 Task: Search for COVID-19 travel restrictions and airline policies.
Action: Mouse moved to (727, 457)
Screenshot: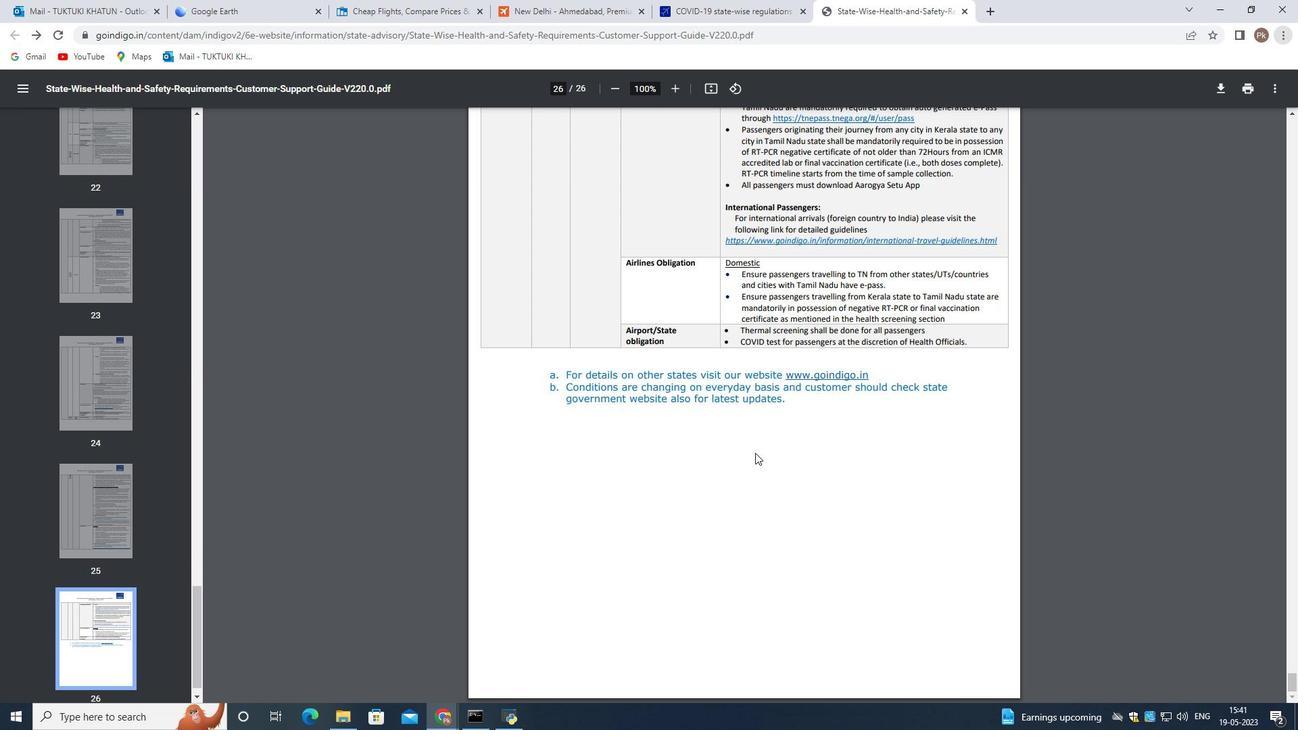 
Action: Mouse scrolled (727, 457) with delta (0, 0)
Screenshot: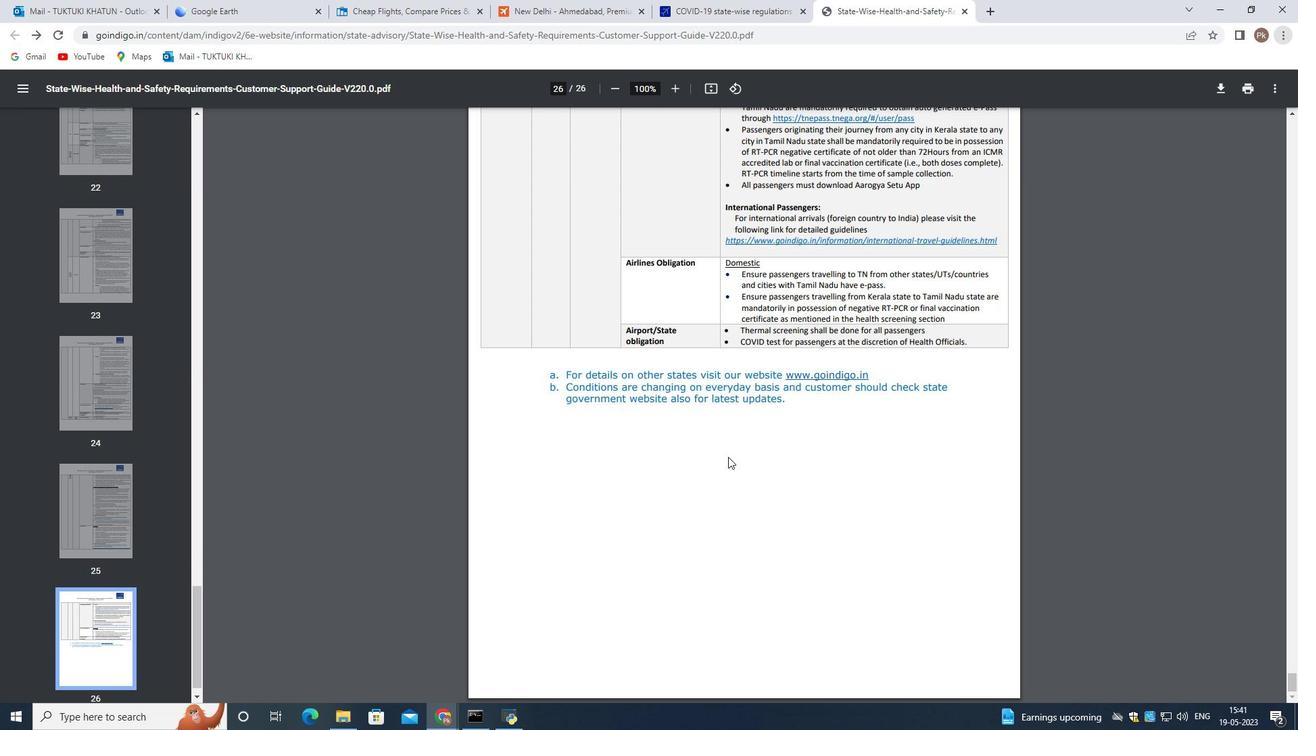 
Action: Mouse scrolled (727, 457) with delta (0, 0)
Screenshot: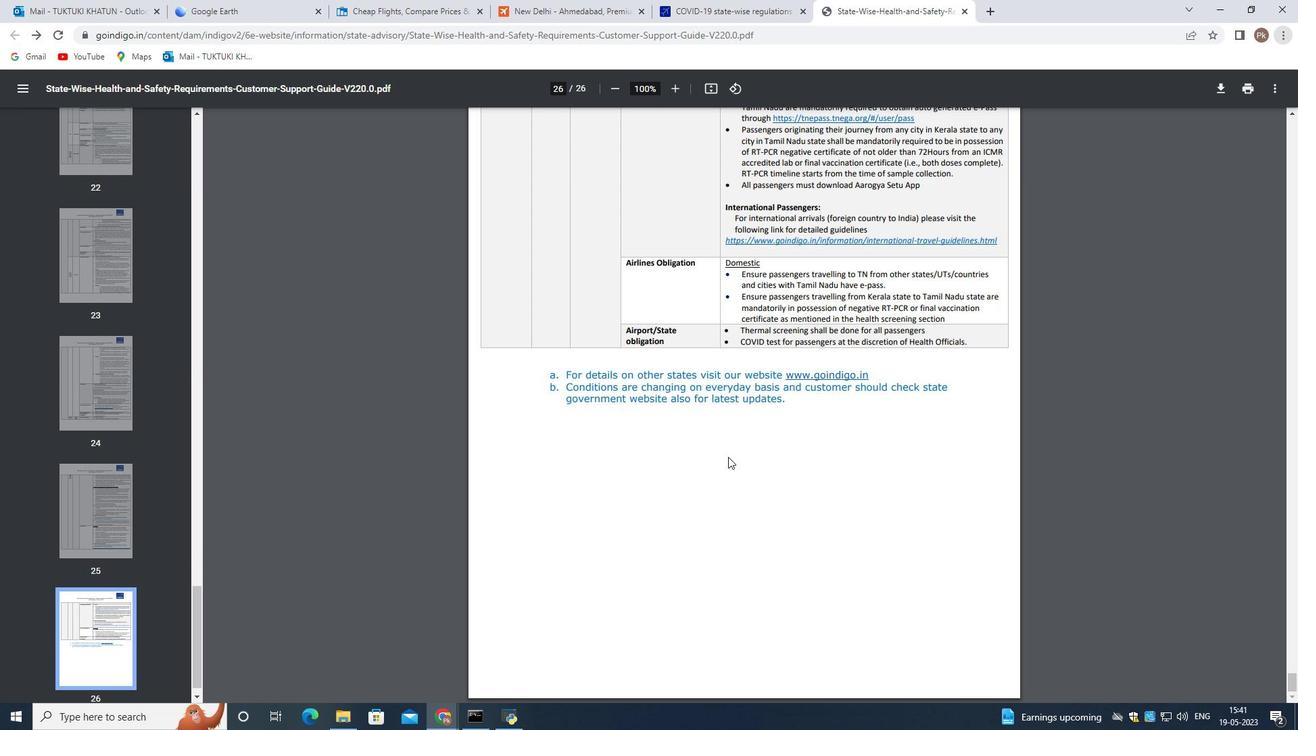 
Action: Mouse scrolled (727, 457) with delta (0, 0)
Screenshot: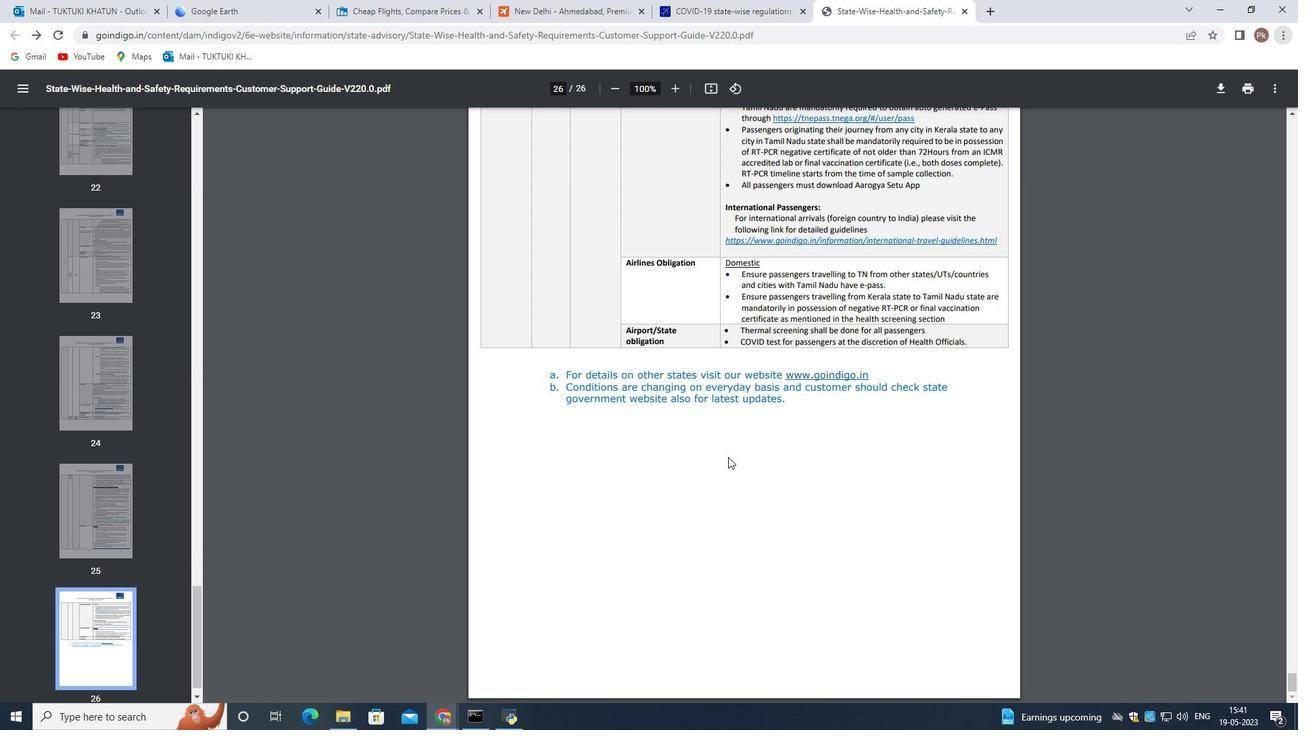 
Action: Mouse scrolled (727, 457) with delta (0, 0)
Screenshot: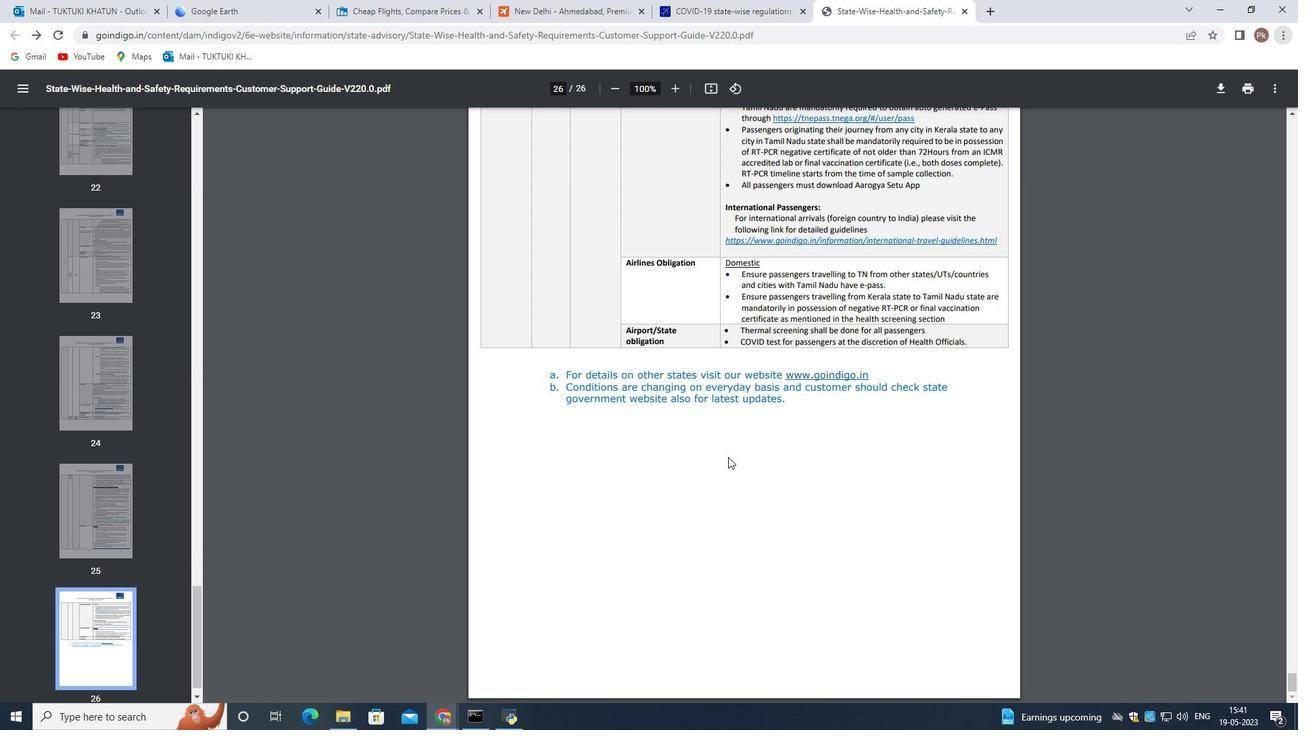 
Action: Mouse scrolled (727, 457) with delta (0, 0)
Screenshot: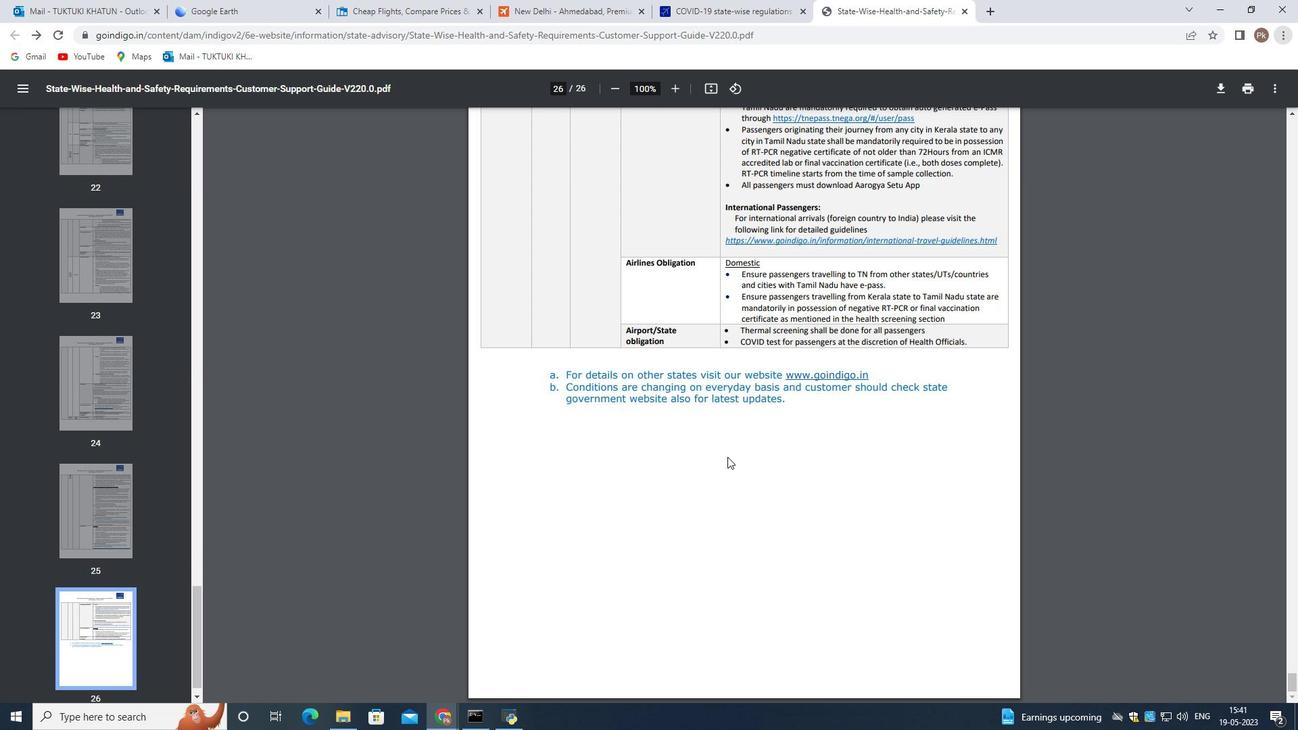 
Action: Mouse moved to (965, 12)
Screenshot: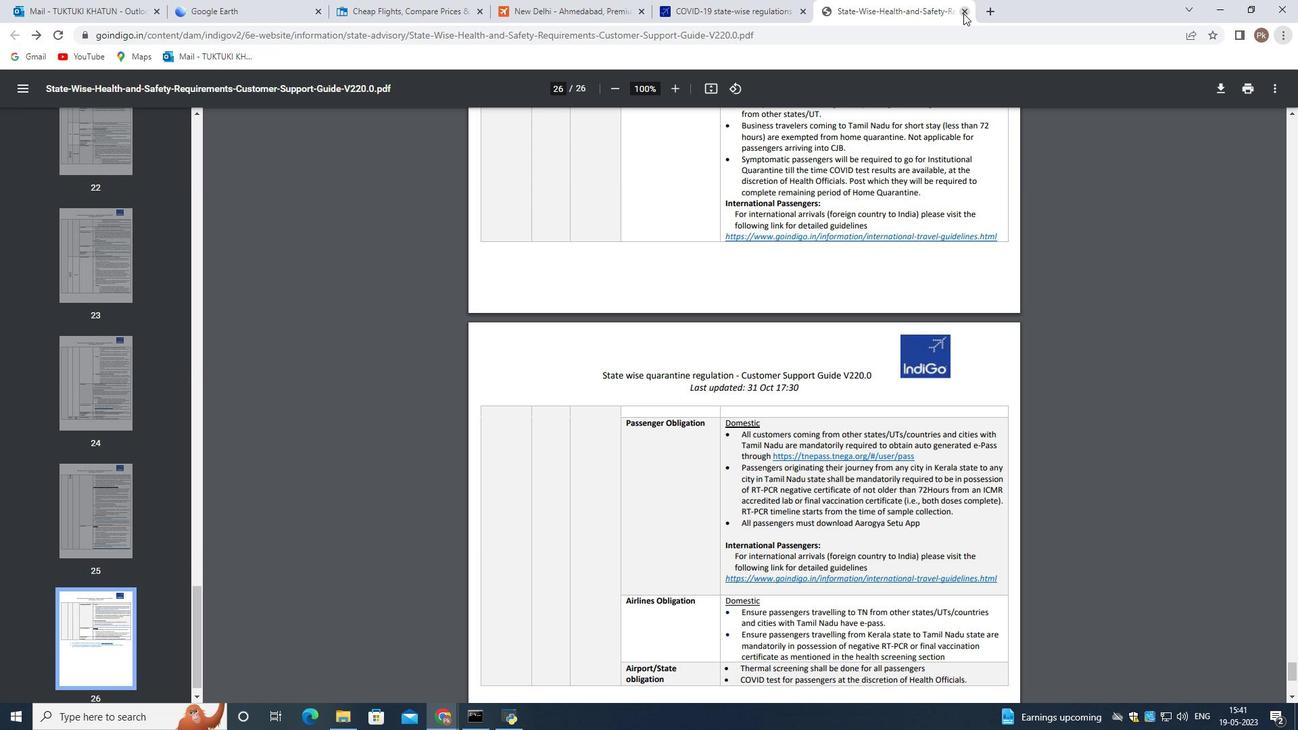 
Action: Mouse pressed left at (965, 12)
Screenshot: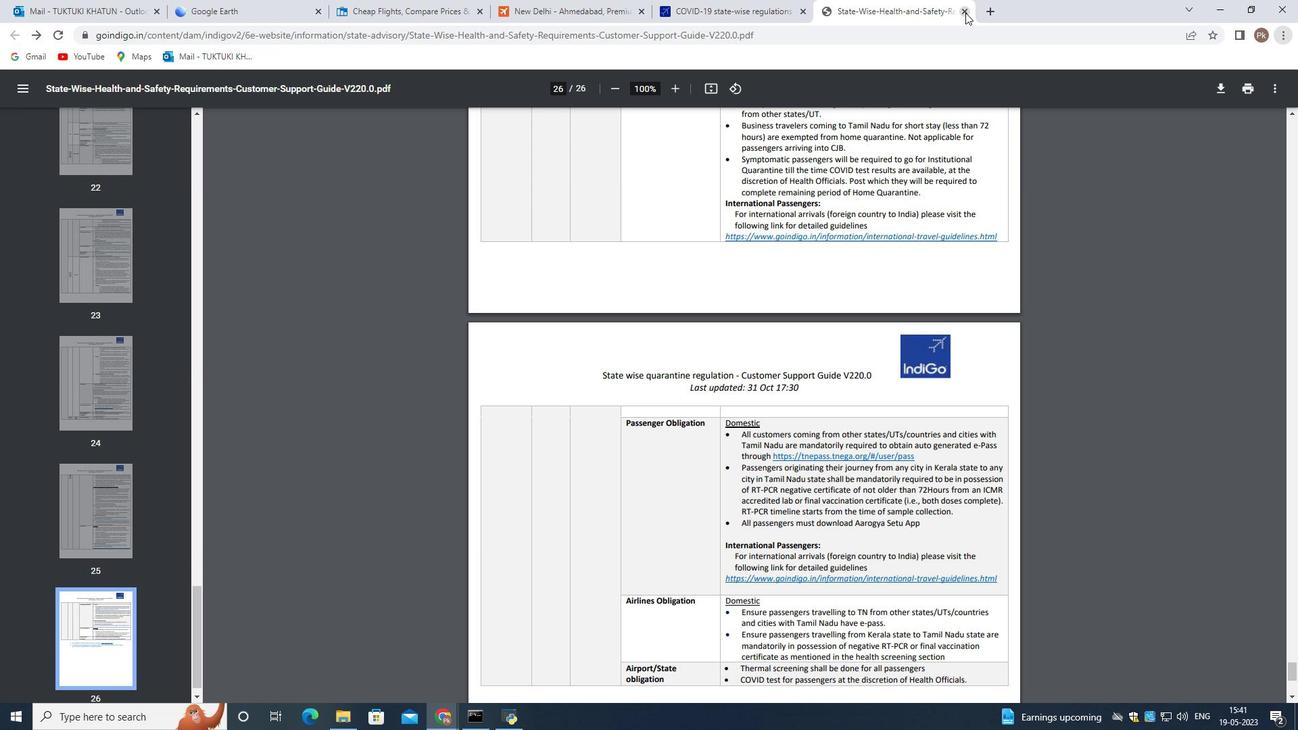 
Action: Mouse moved to (803, 9)
Screenshot: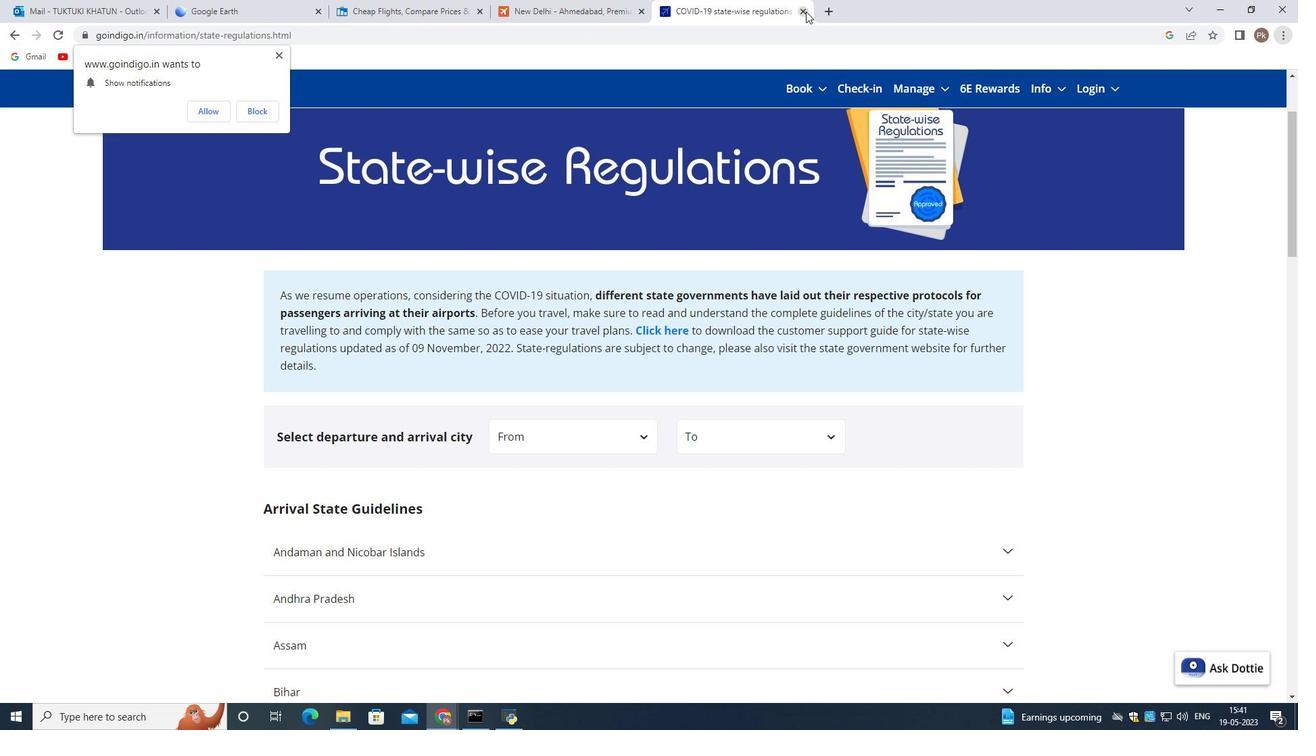 
Action: Mouse pressed left at (803, 9)
Screenshot: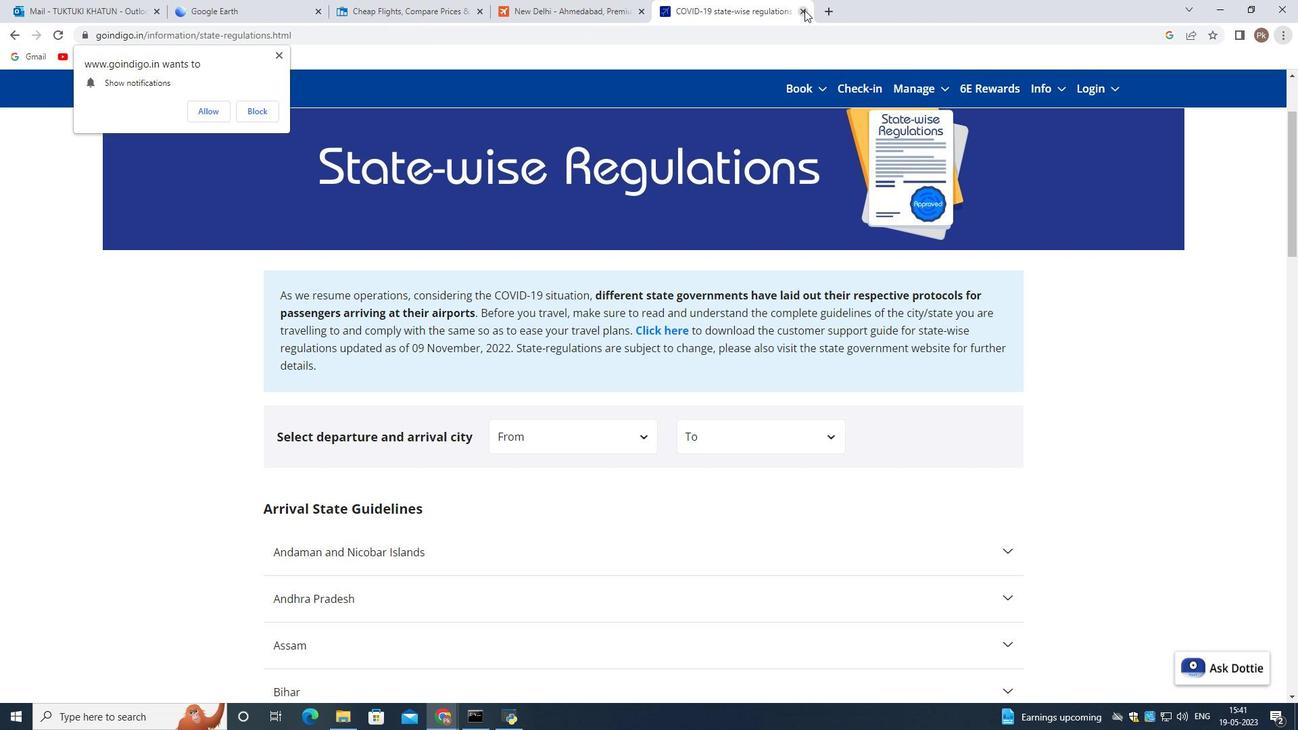 
Action: Mouse moved to (663, 14)
Screenshot: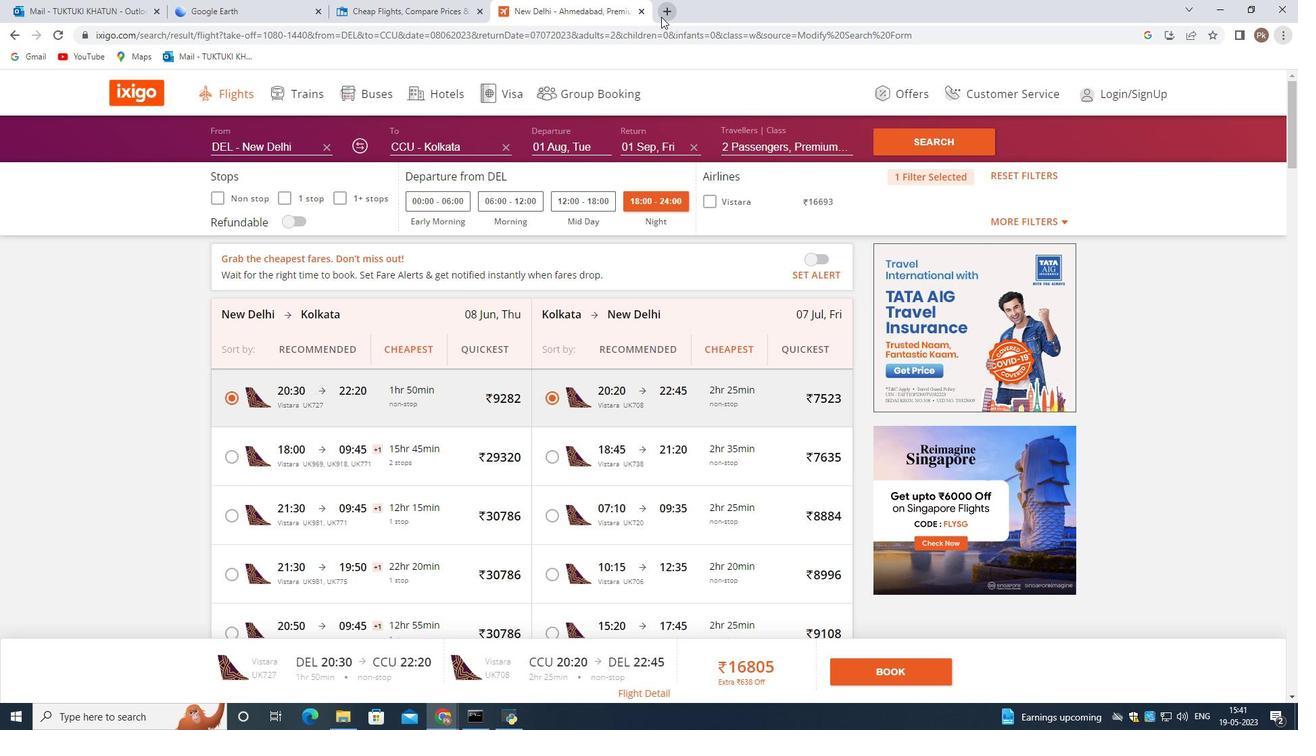 
Action: Mouse pressed left at (663, 14)
Screenshot: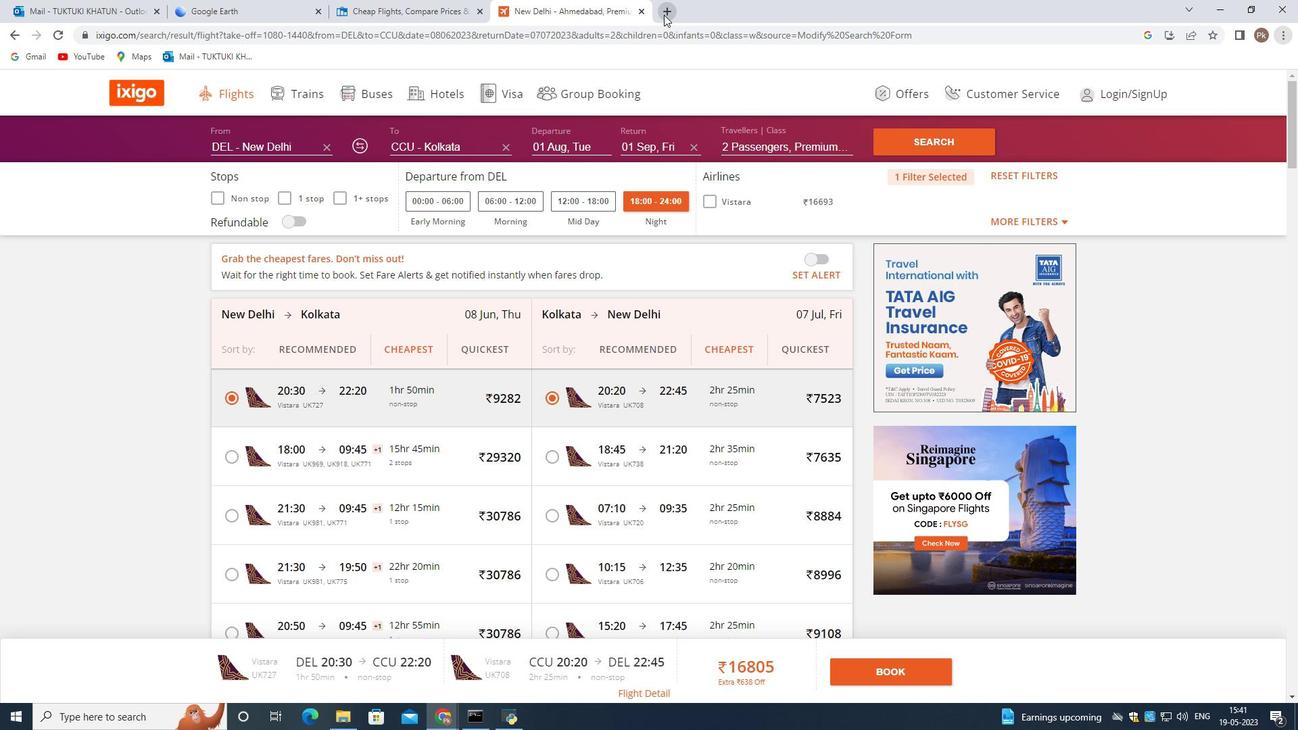 
Action: Mouse moved to (565, 289)
Screenshot: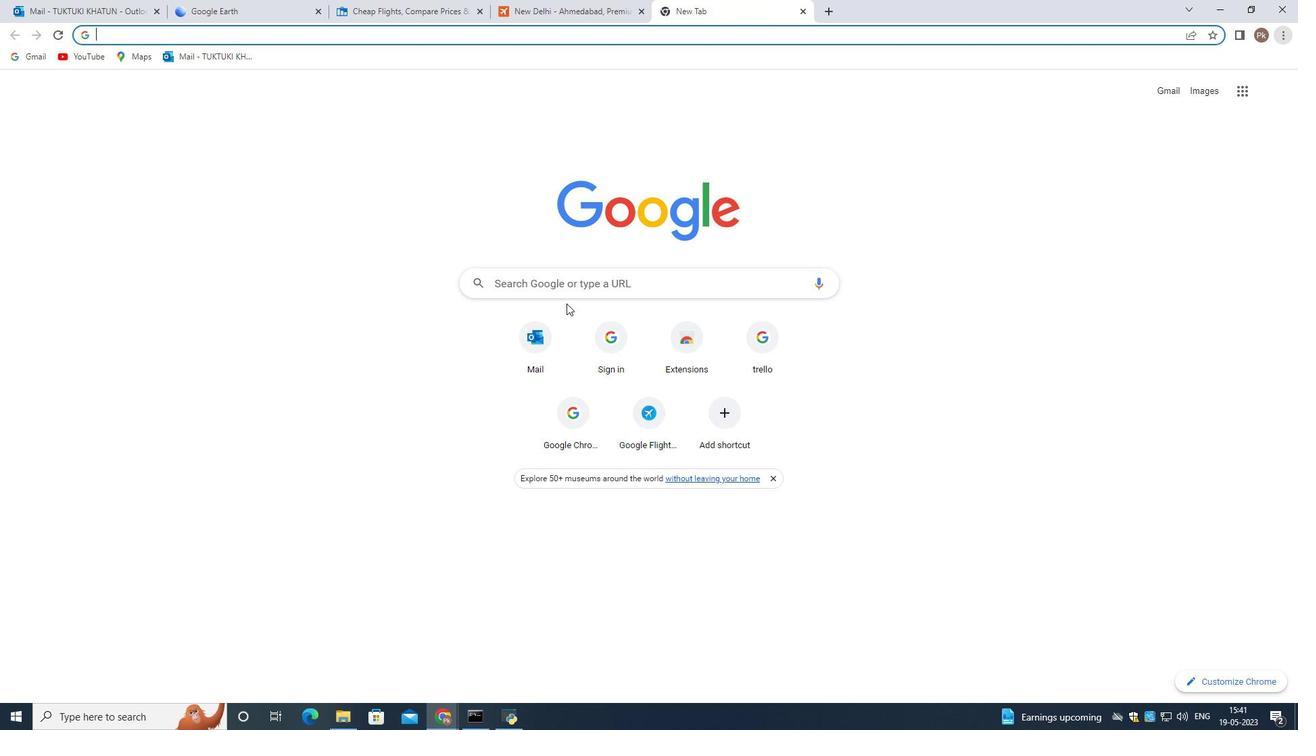 
Action: Mouse pressed left at (565, 289)
Screenshot: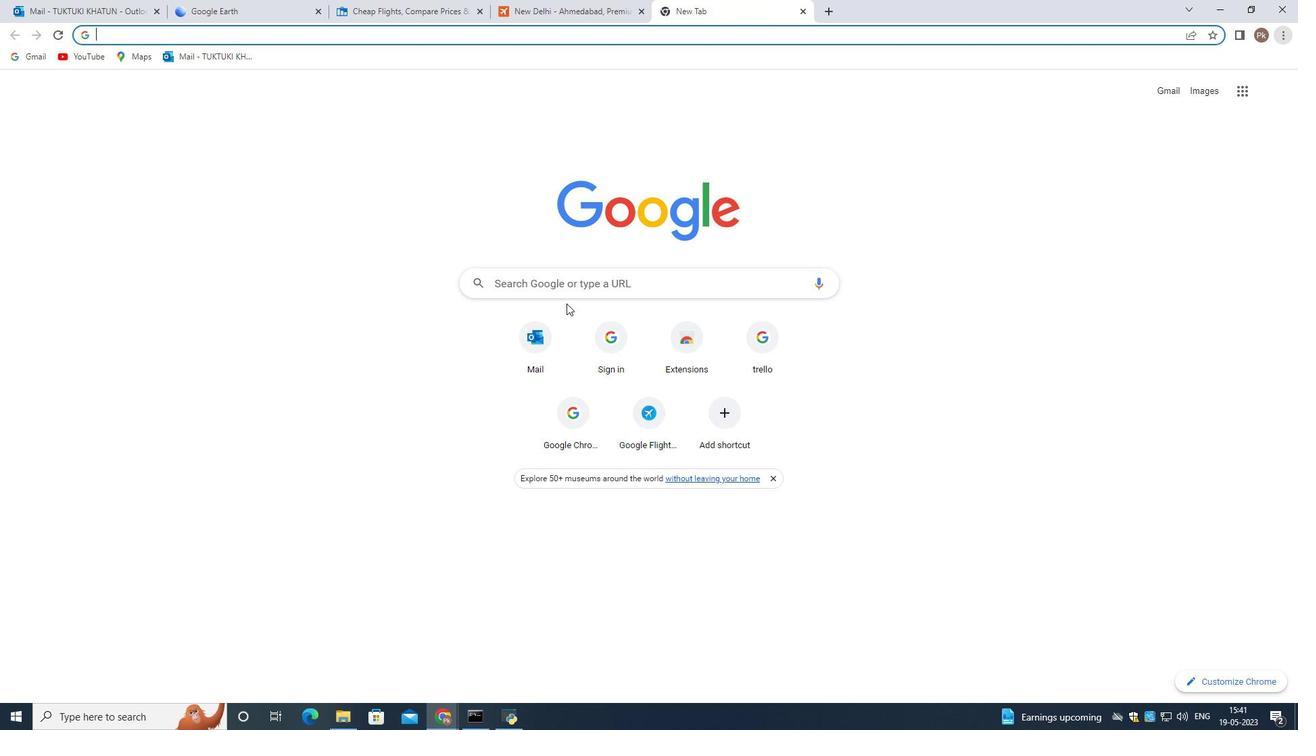 
Action: Mouse moved to (565, 289)
Screenshot: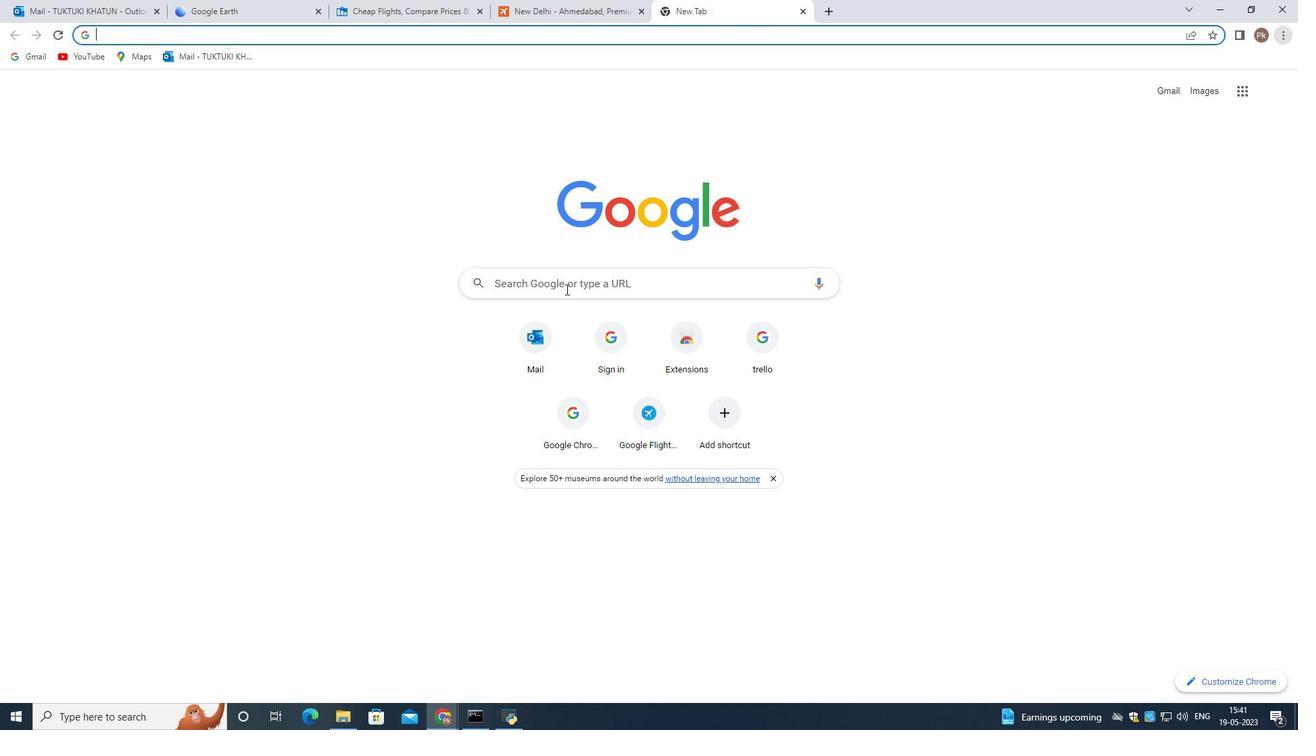 
Action: Key pressed <Key.shift>COVID<Key.space>19<Key.space>travel<Key.space>resr<Key.backspace>triction<Key.space>for<Key.space>google<Key.space>flight<Key.enter>
Screenshot: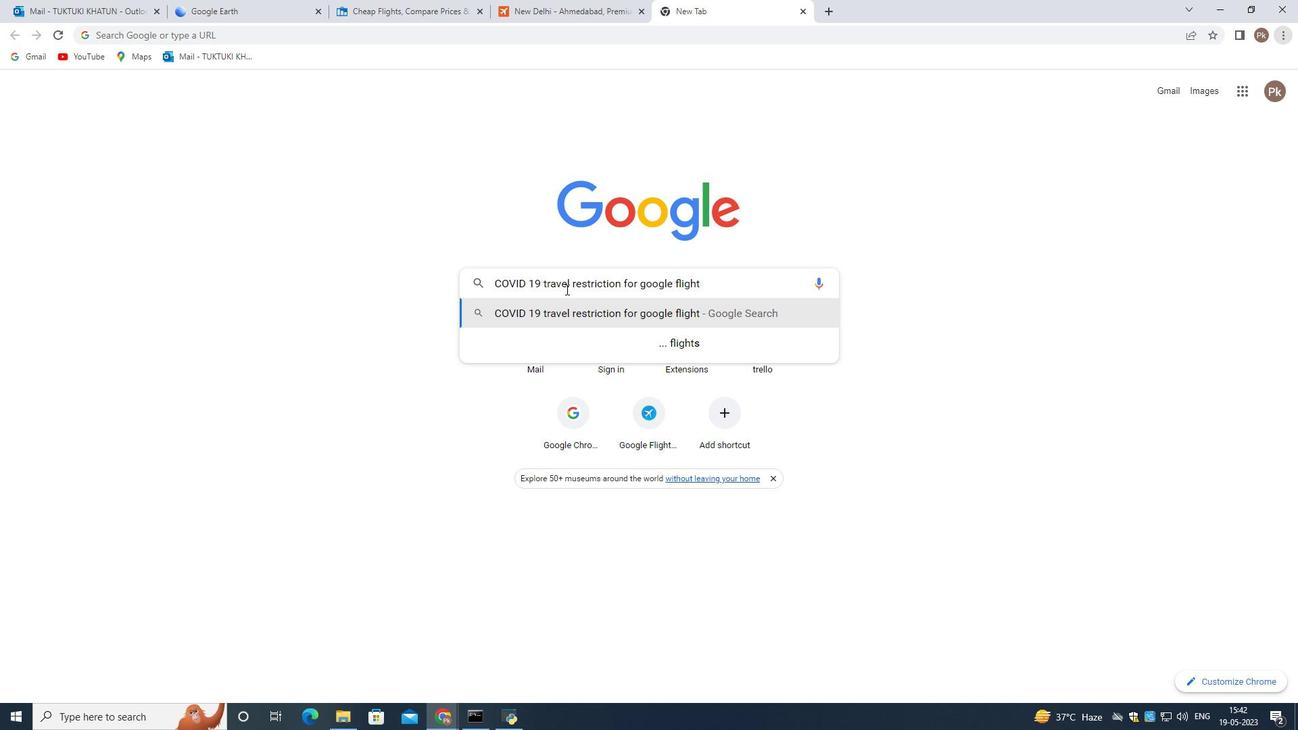 
Action: Mouse moved to (392, 356)
Screenshot: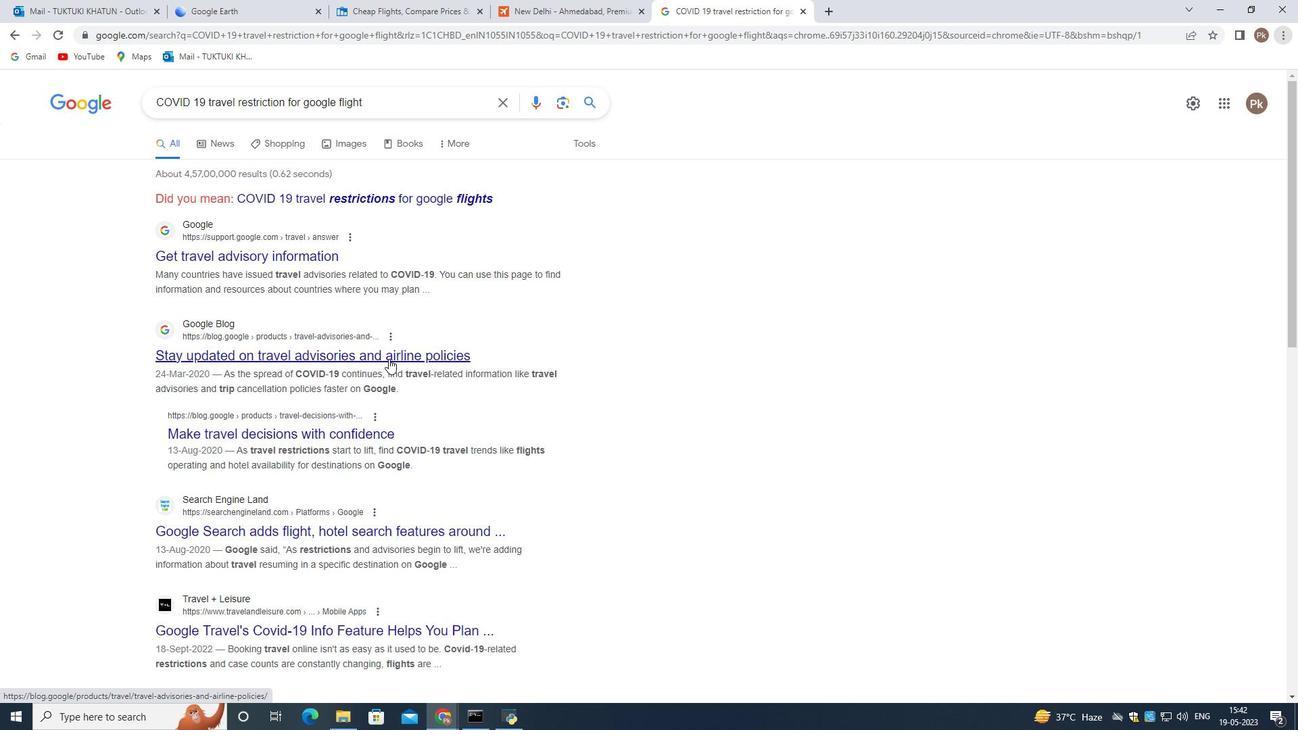 
Action: Mouse pressed left at (392, 356)
Screenshot: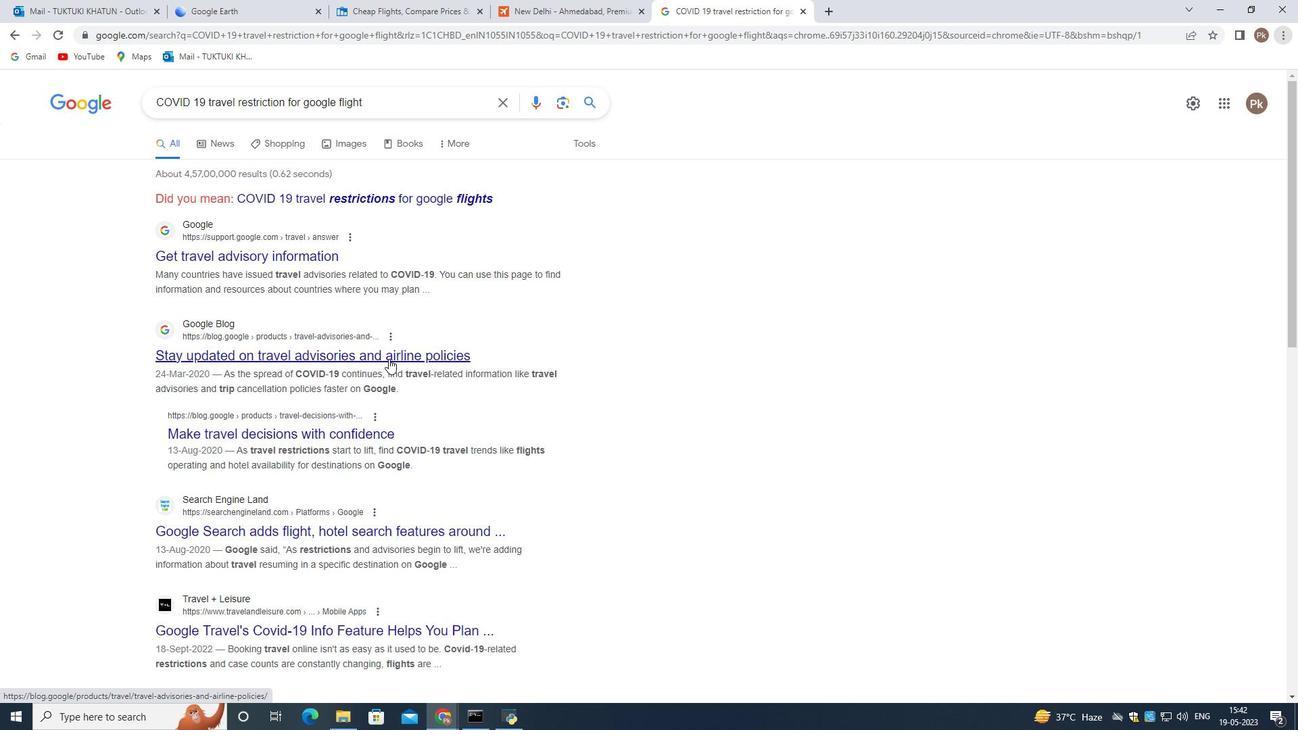 
Action: Mouse moved to (448, 292)
Screenshot: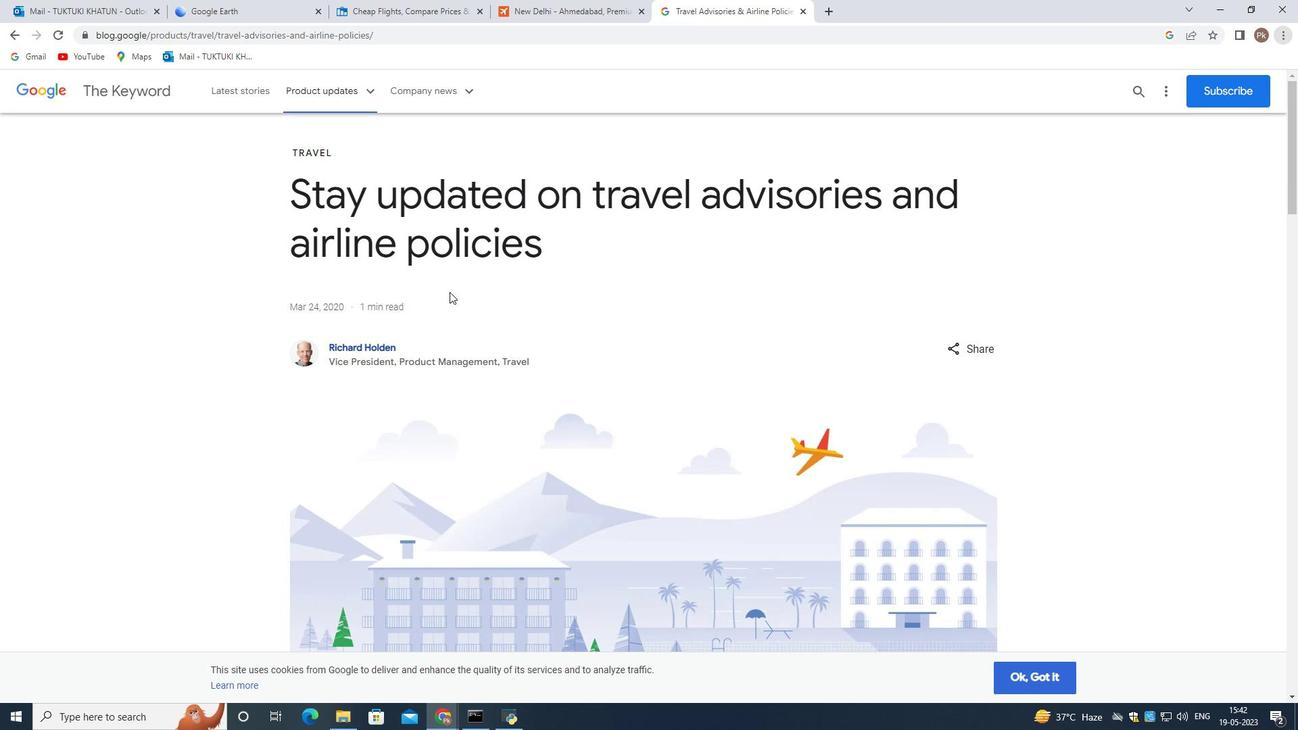 
Action: Mouse scrolled (448, 292) with delta (0, 0)
Screenshot: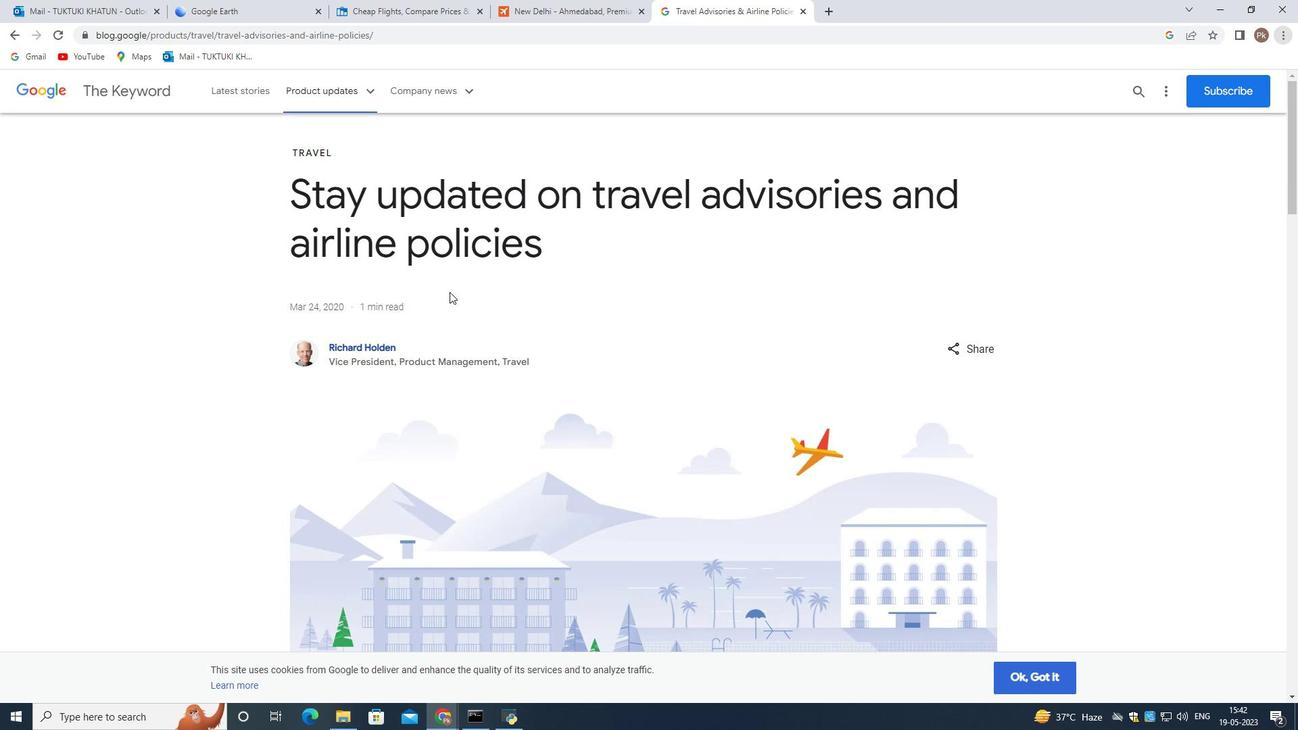 
Action: Mouse moved to (448, 293)
Screenshot: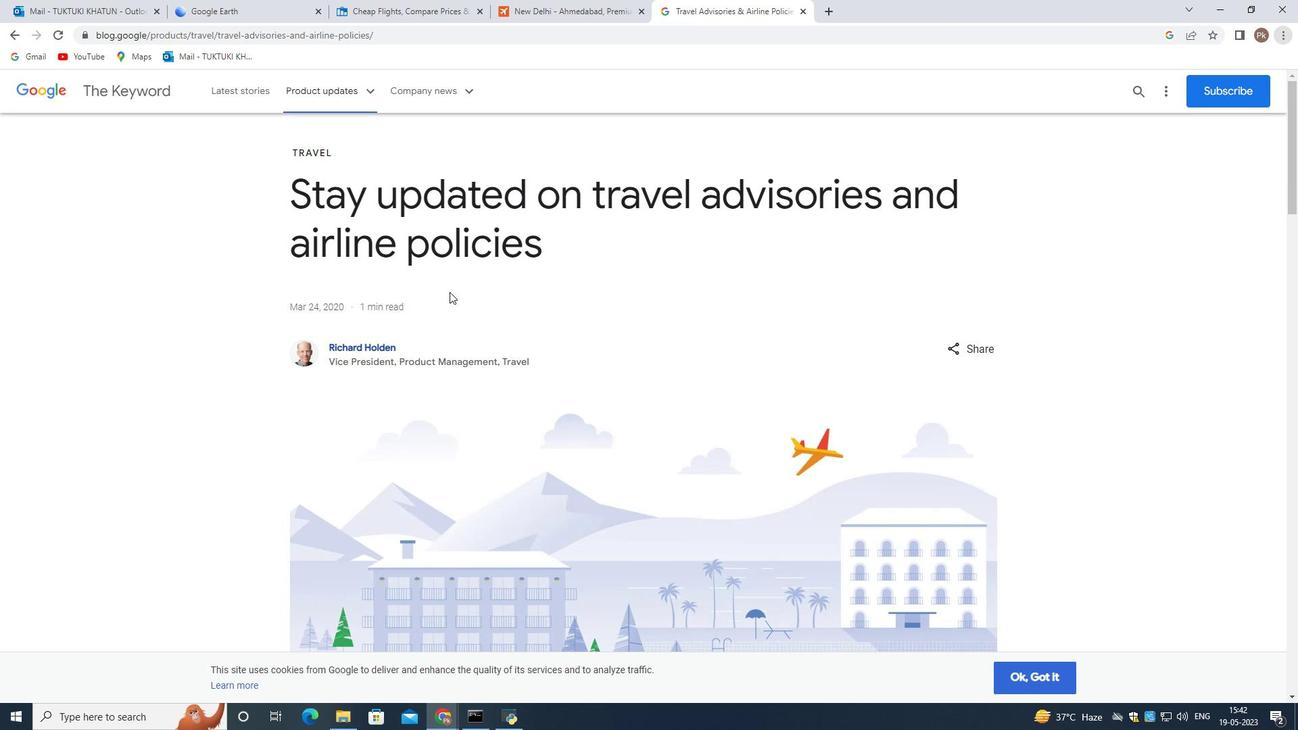 
Action: Mouse scrolled (448, 292) with delta (0, 0)
Screenshot: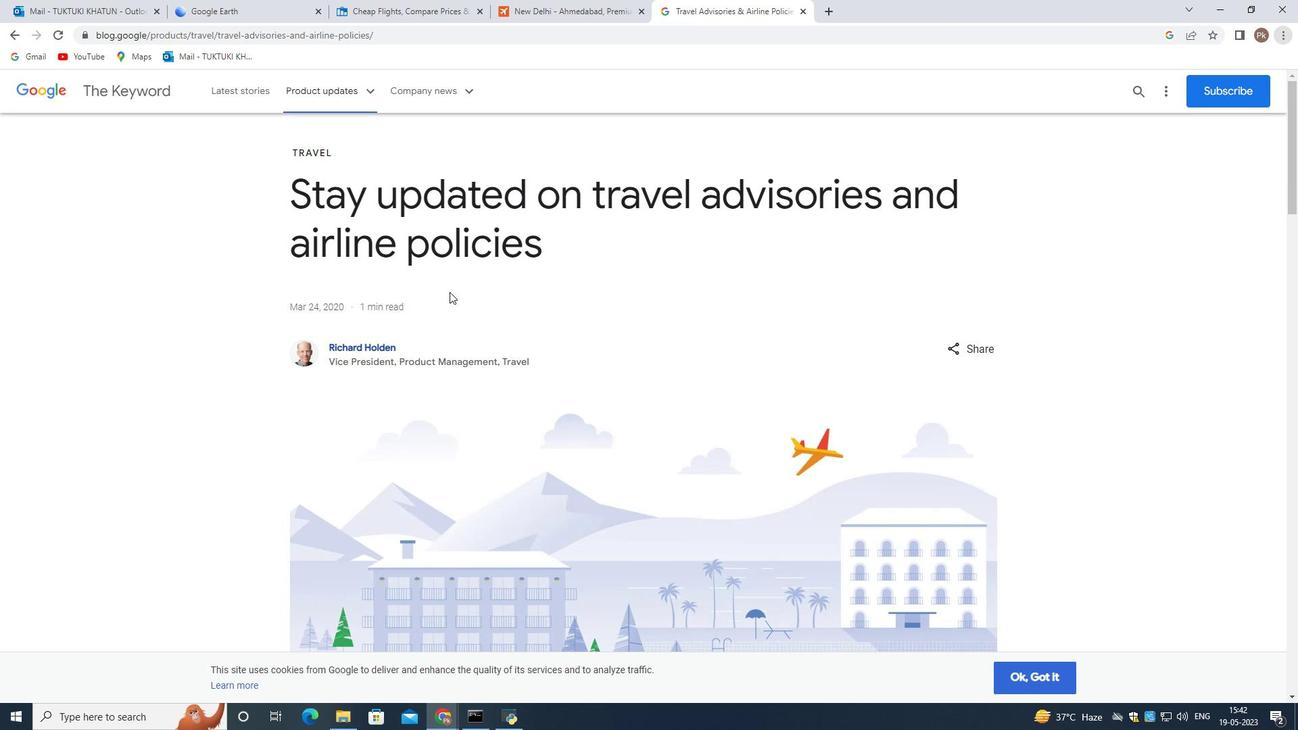 
Action: Mouse moved to (448, 294)
Screenshot: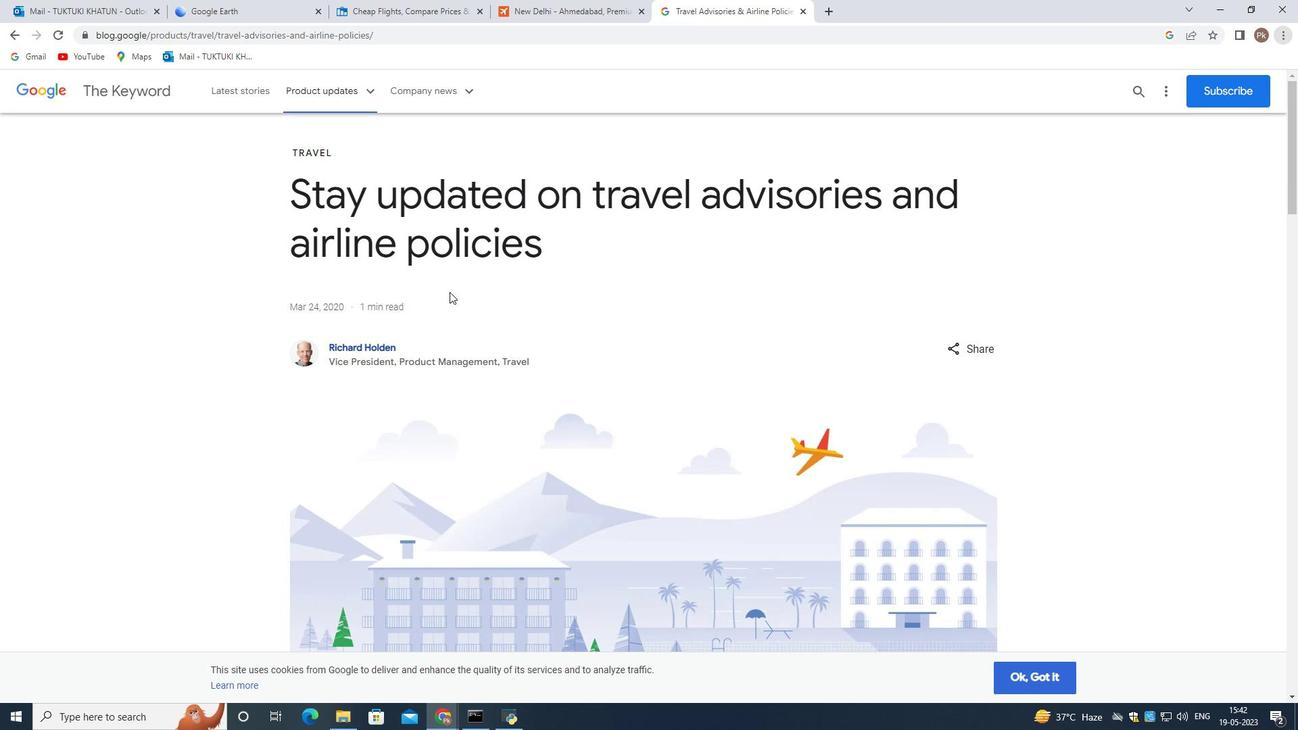 
Action: Mouse scrolled (448, 294) with delta (0, 0)
Screenshot: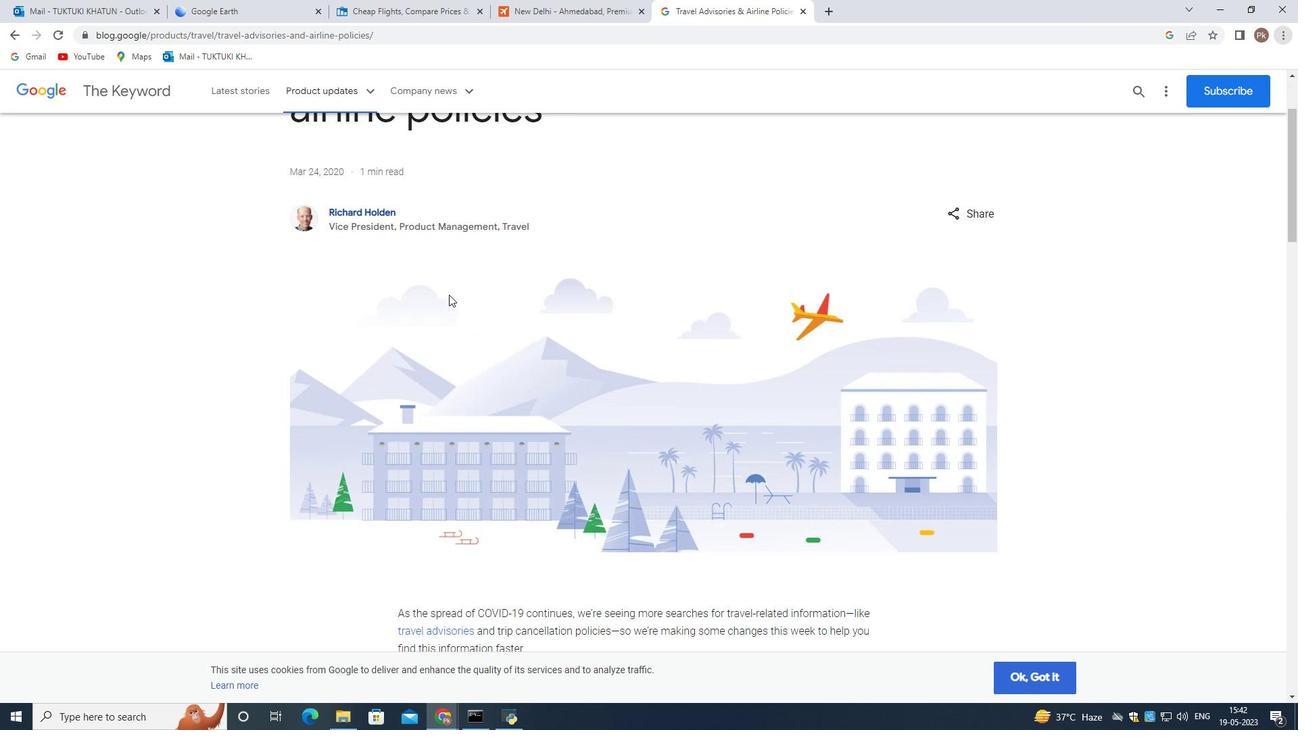 
Action: Mouse scrolled (448, 294) with delta (0, 0)
Screenshot: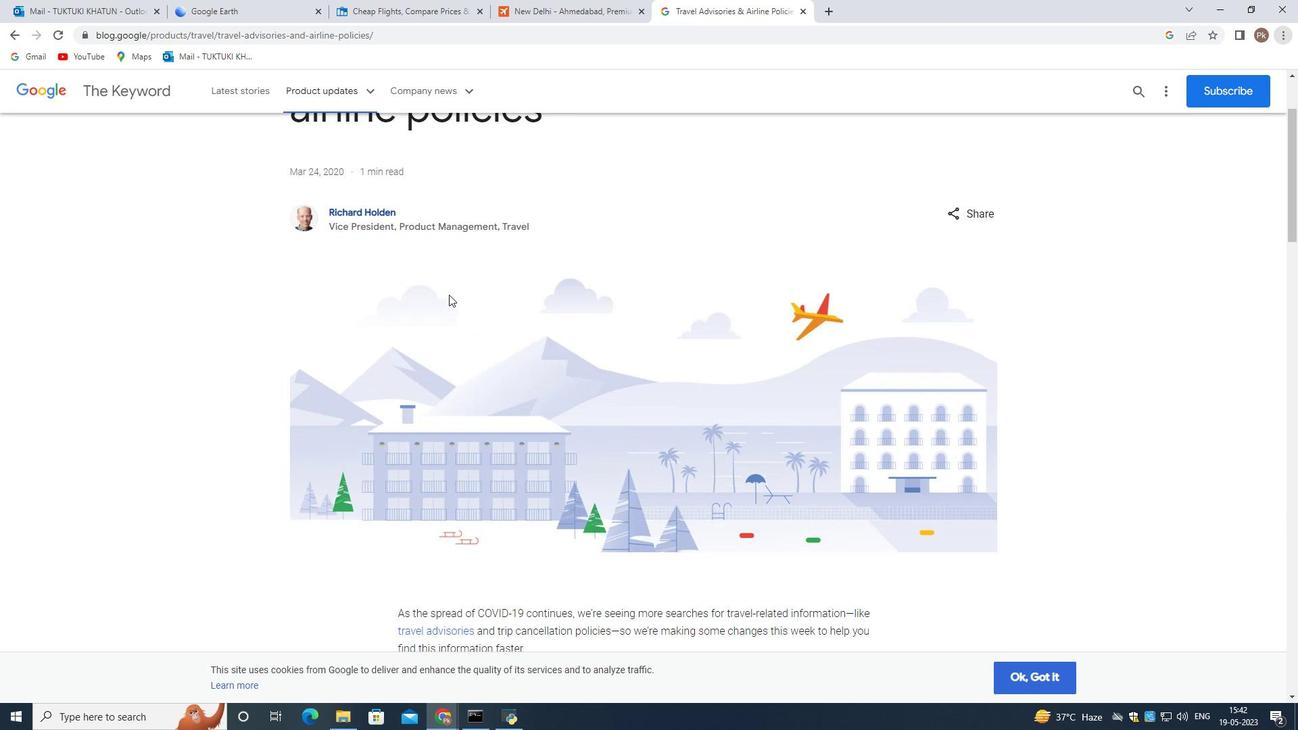 
Action: Mouse scrolled (448, 294) with delta (0, 0)
Screenshot: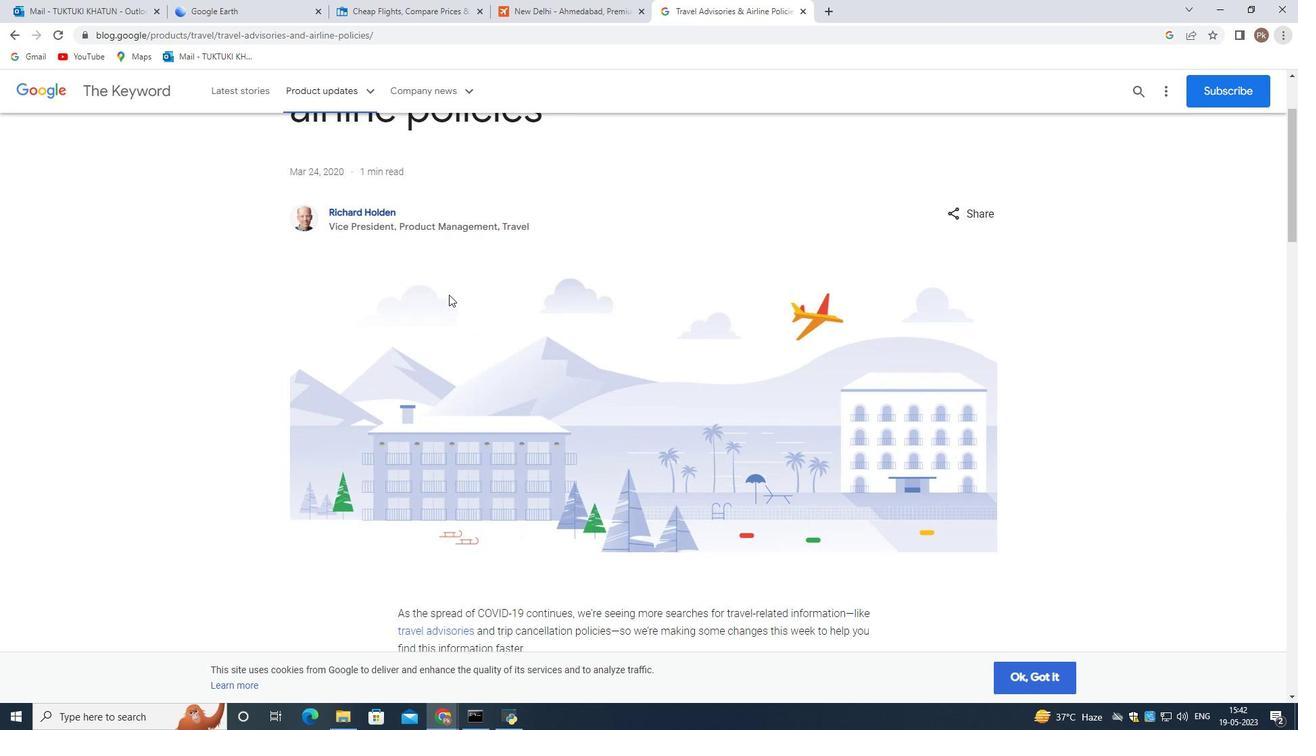 
Action: Mouse moved to (659, 466)
Screenshot: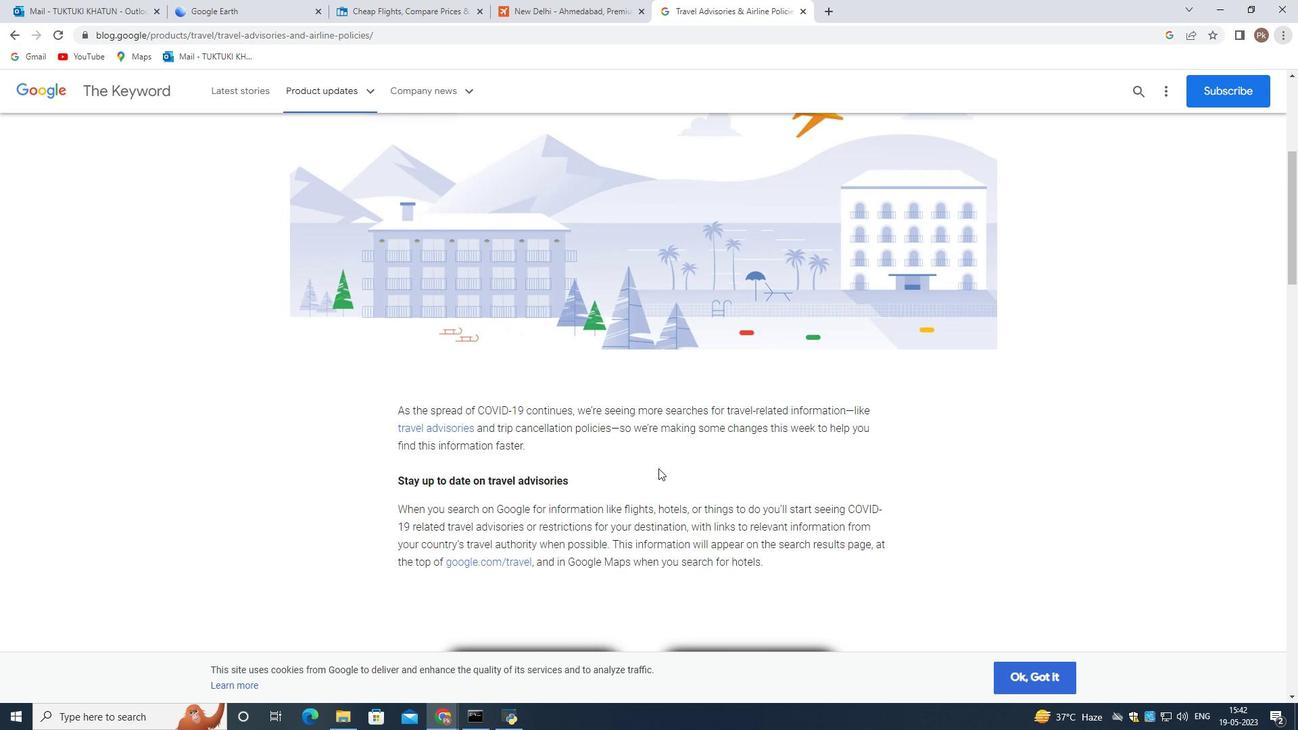 
Action: Mouse scrolled (659, 465) with delta (0, 0)
Screenshot: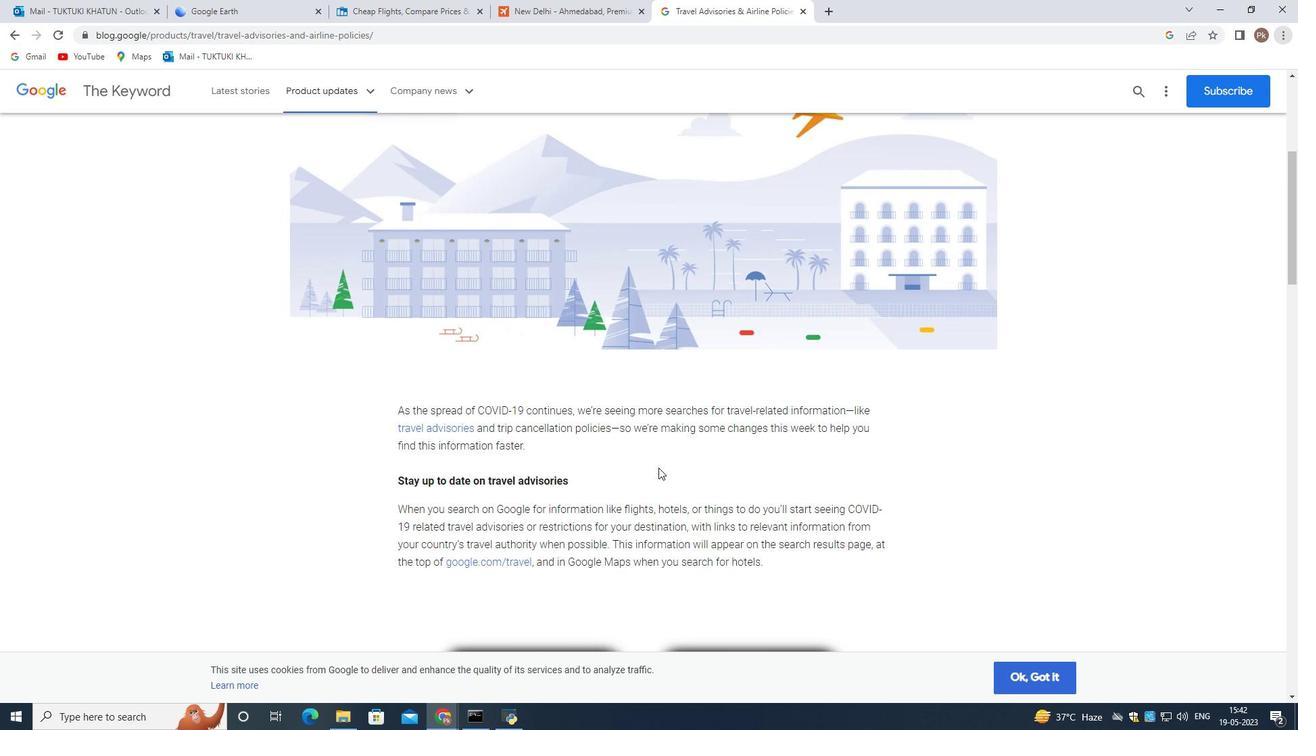 
Action: Mouse moved to (635, 408)
Screenshot: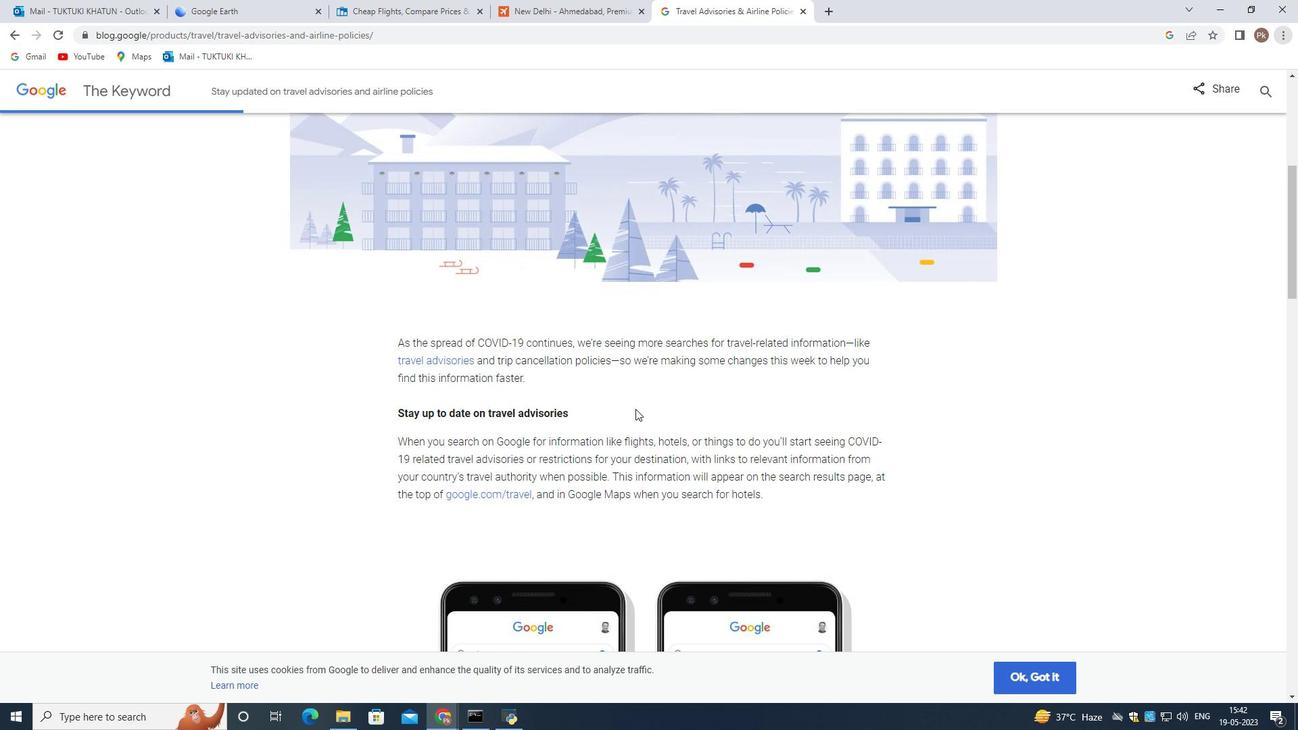 
Action: Mouse scrolled (635, 407) with delta (0, 0)
Screenshot: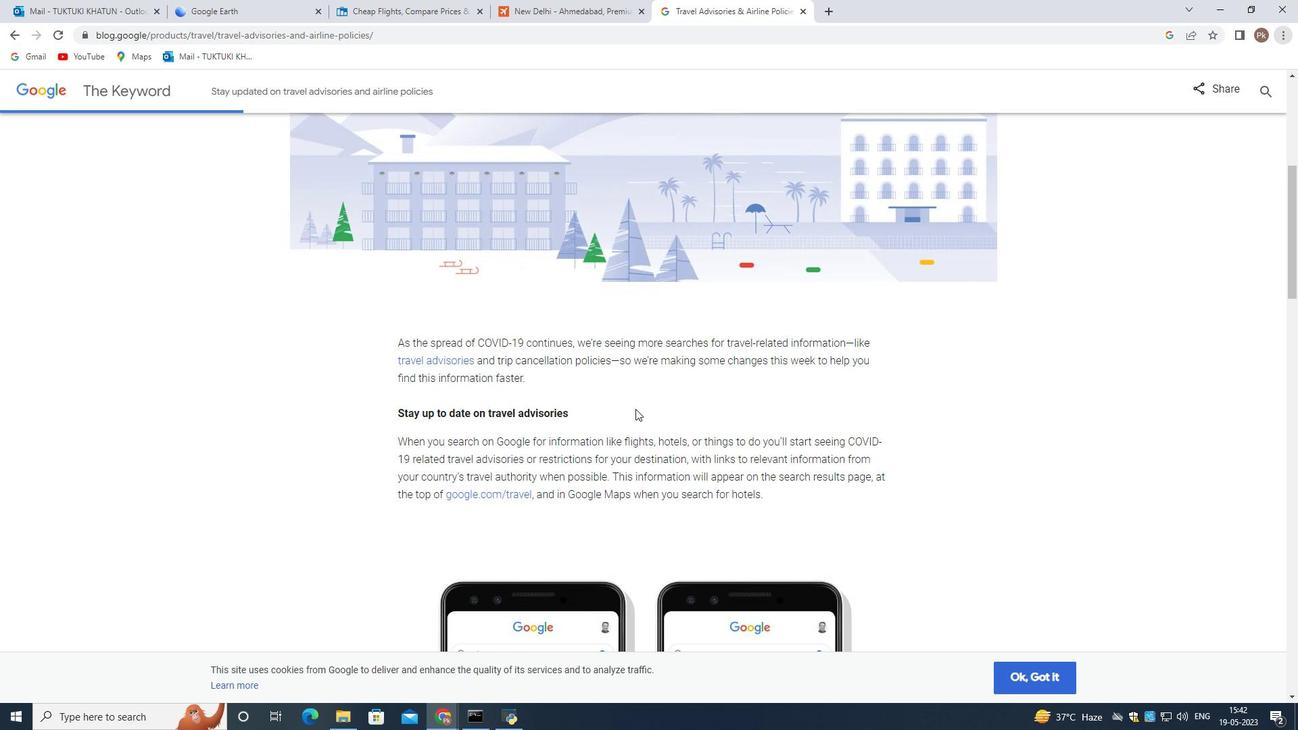 
Action: Mouse scrolled (635, 407) with delta (0, 0)
Screenshot: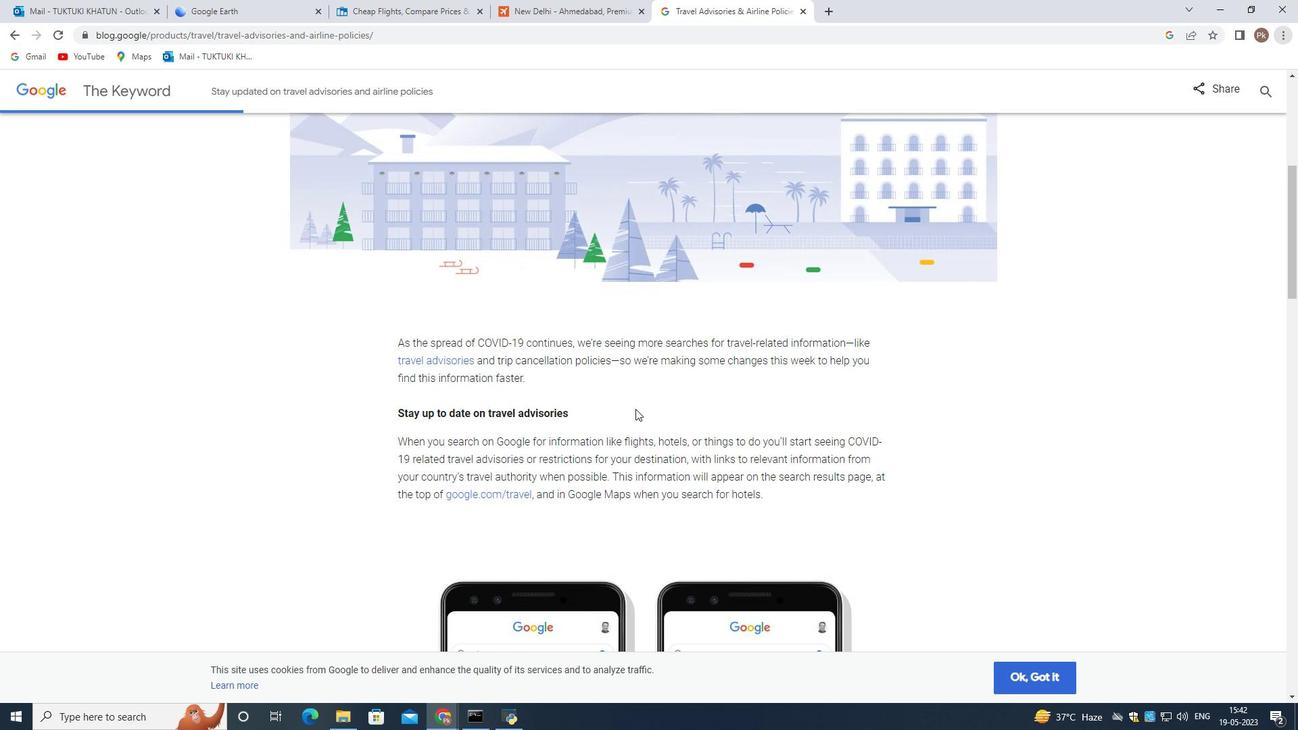 
Action: Mouse scrolled (635, 407) with delta (0, 0)
Screenshot: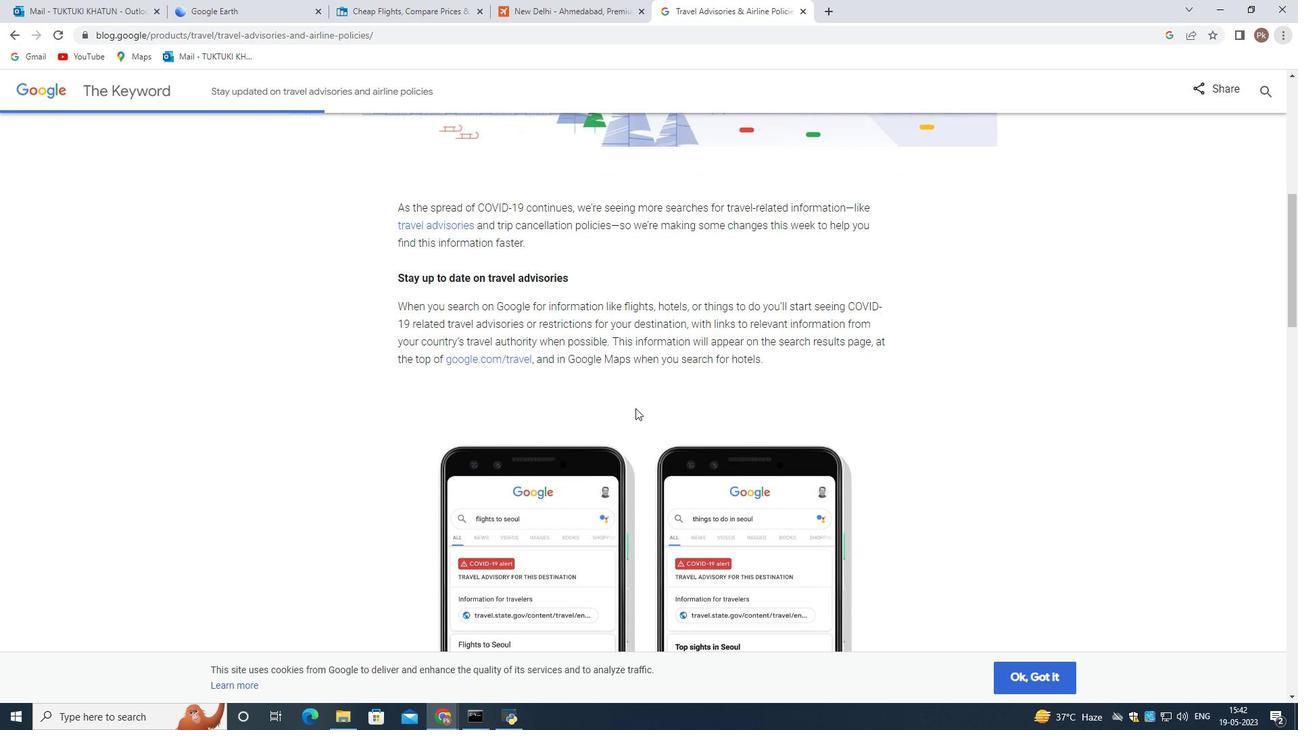 
Action: Mouse scrolled (635, 407) with delta (0, 0)
Screenshot: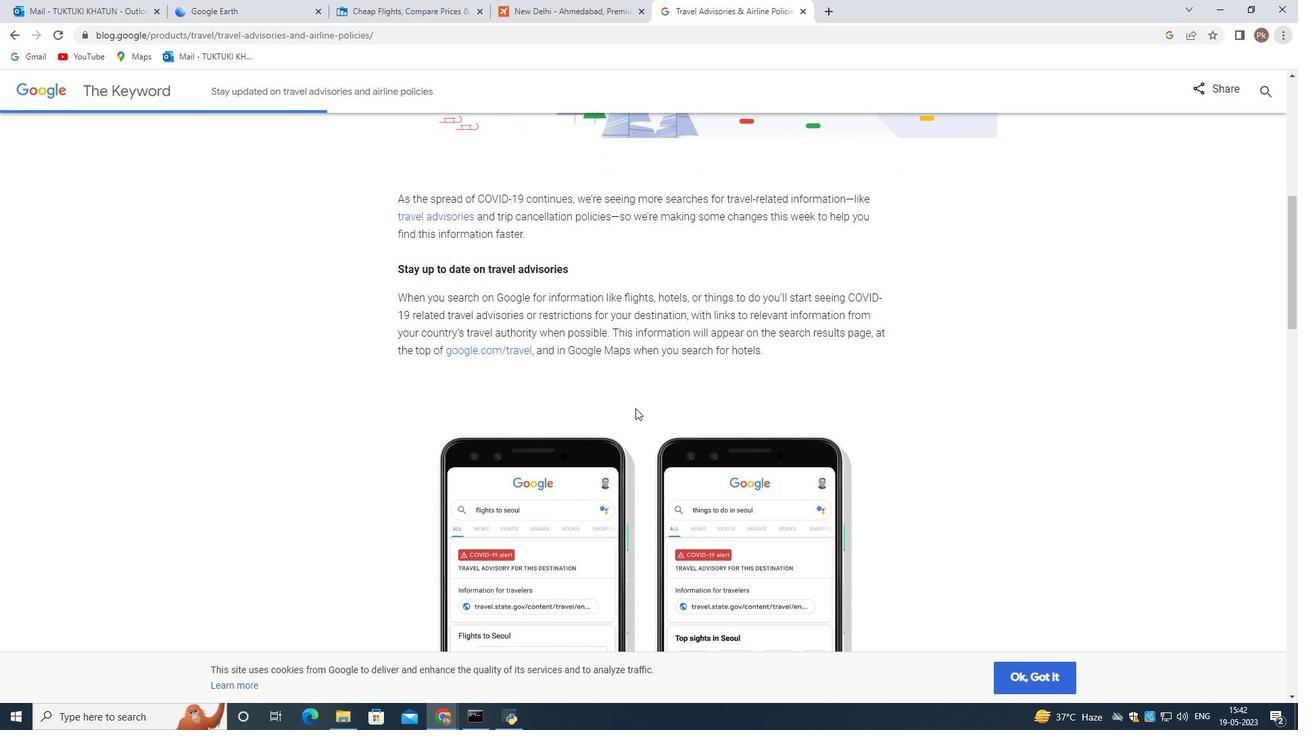 
Action: Mouse moved to (635, 329)
Screenshot: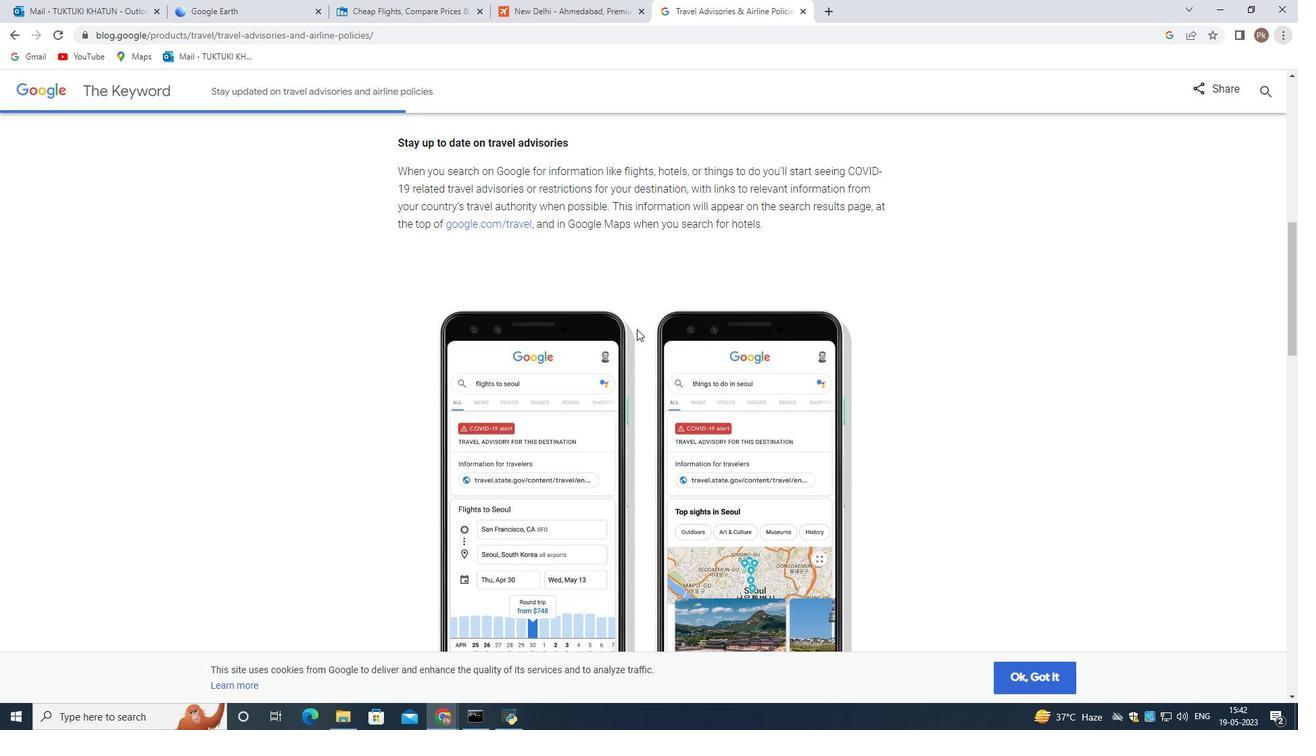 
Action: Mouse scrolled (635, 328) with delta (0, 0)
Screenshot: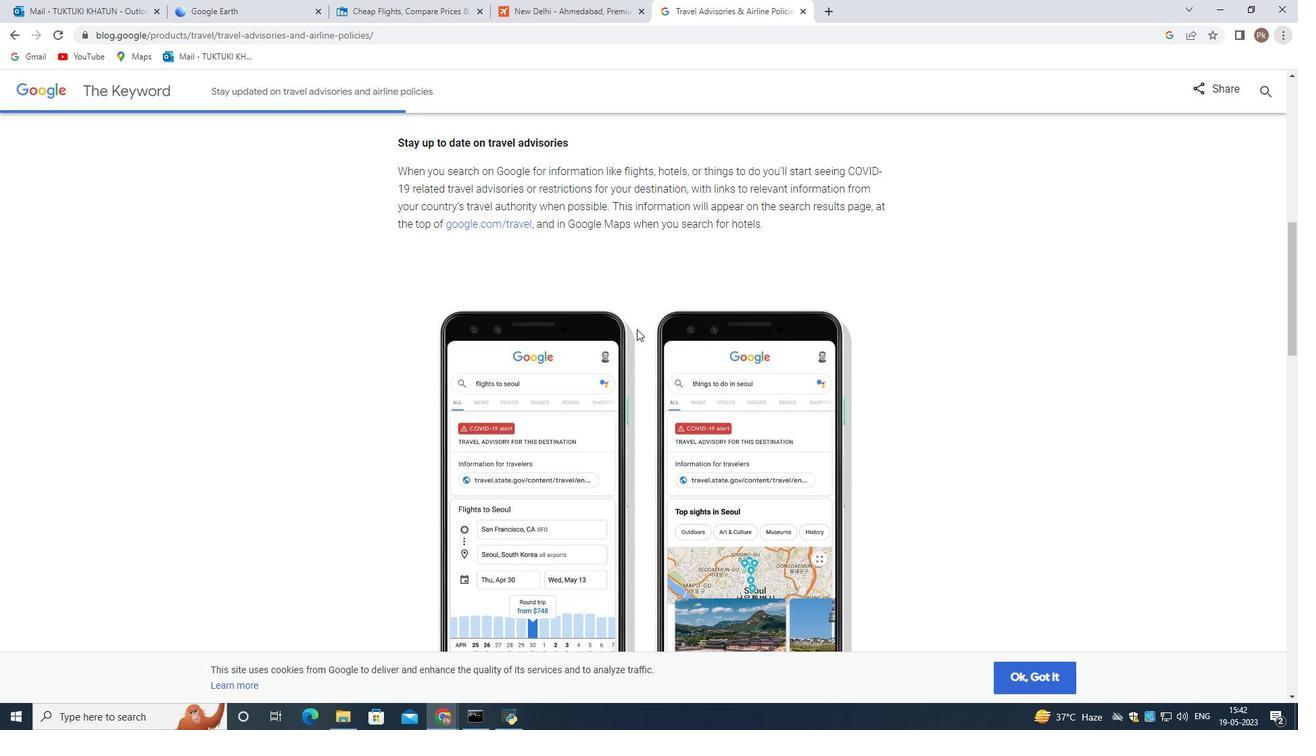 
Action: Mouse moved to (631, 326)
Screenshot: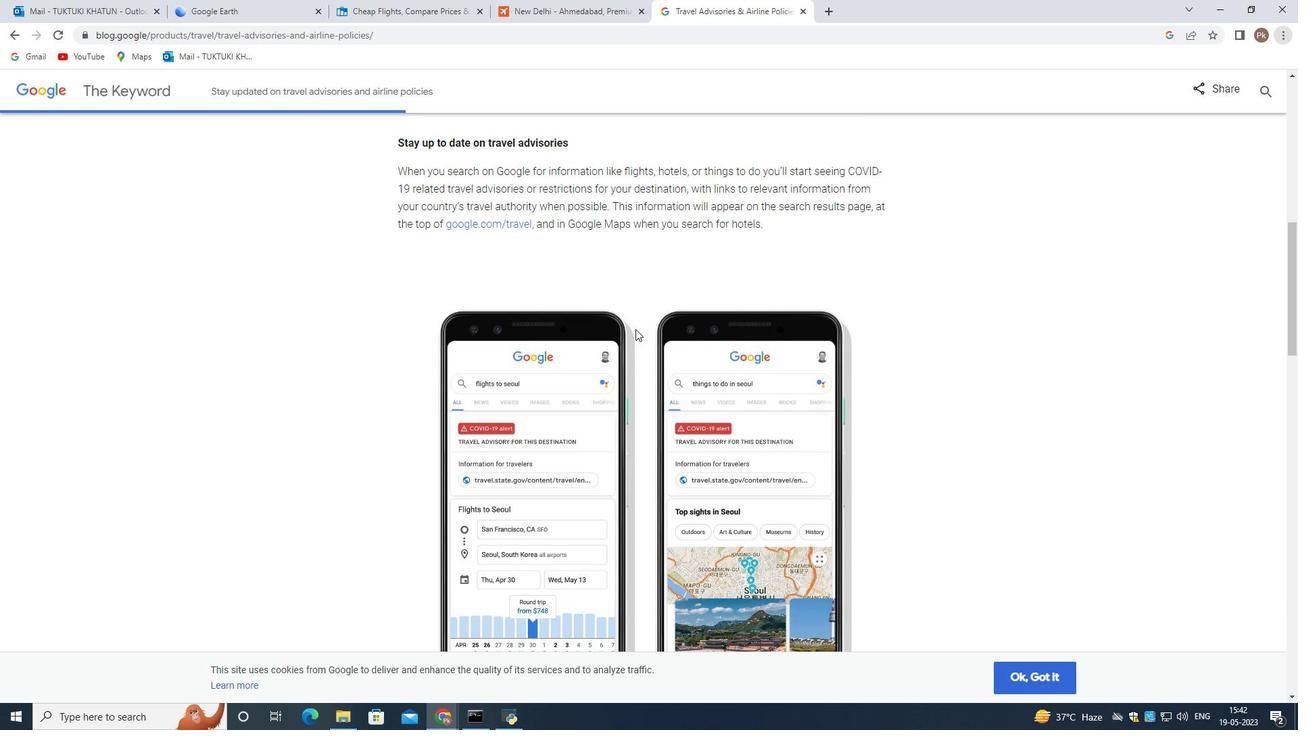 
Action: Mouse scrolled (631, 325) with delta (0, 0)
Screenshot: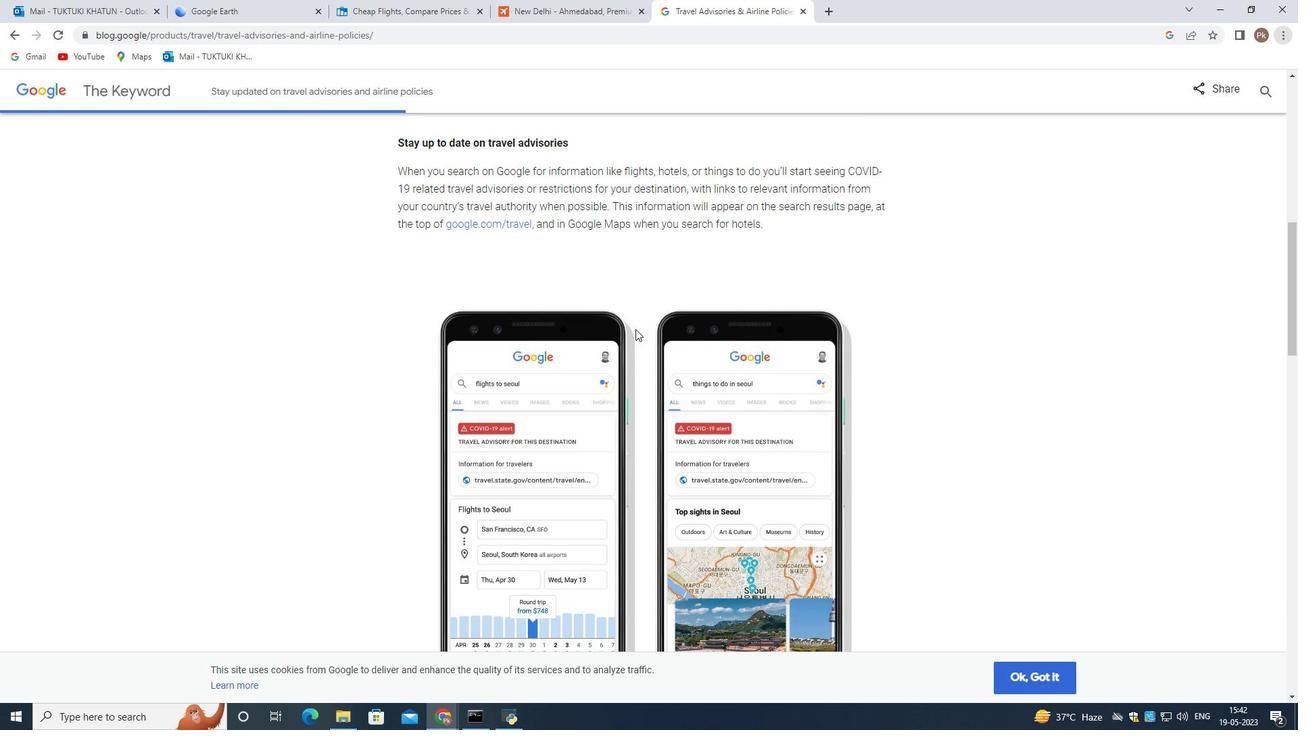 
Action: Mouse moved to (623, 320)
Screenshot: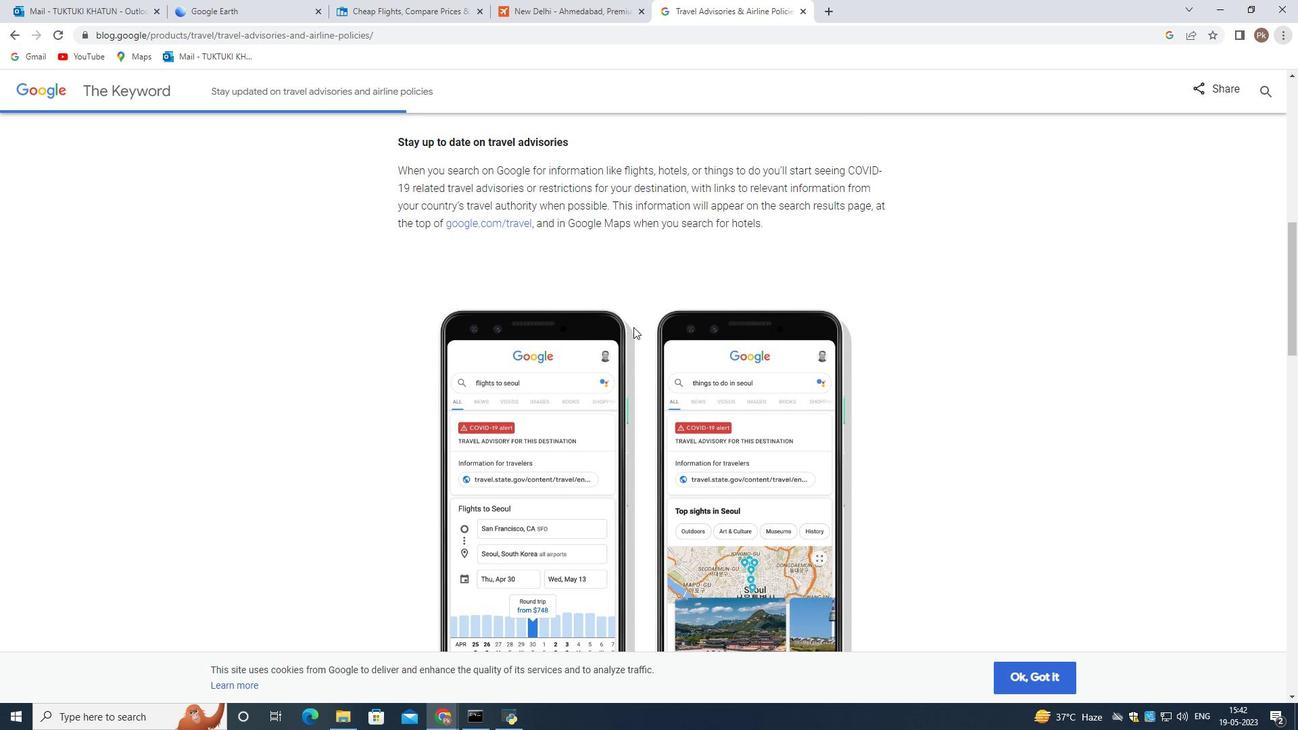 
Action: Mouse scrolled (623, 319) with delta (0, 0)
Screenshot: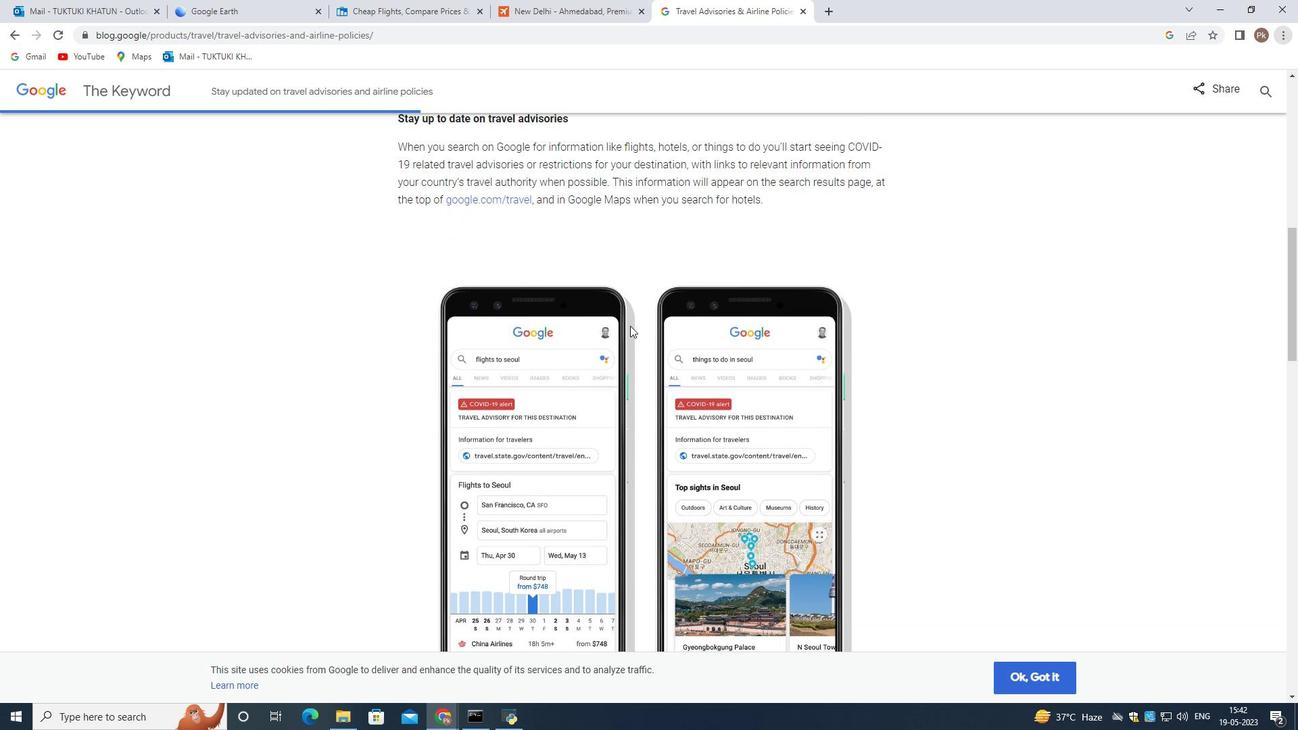 
Action: Mouse moved to (619, 316)
Screenshot: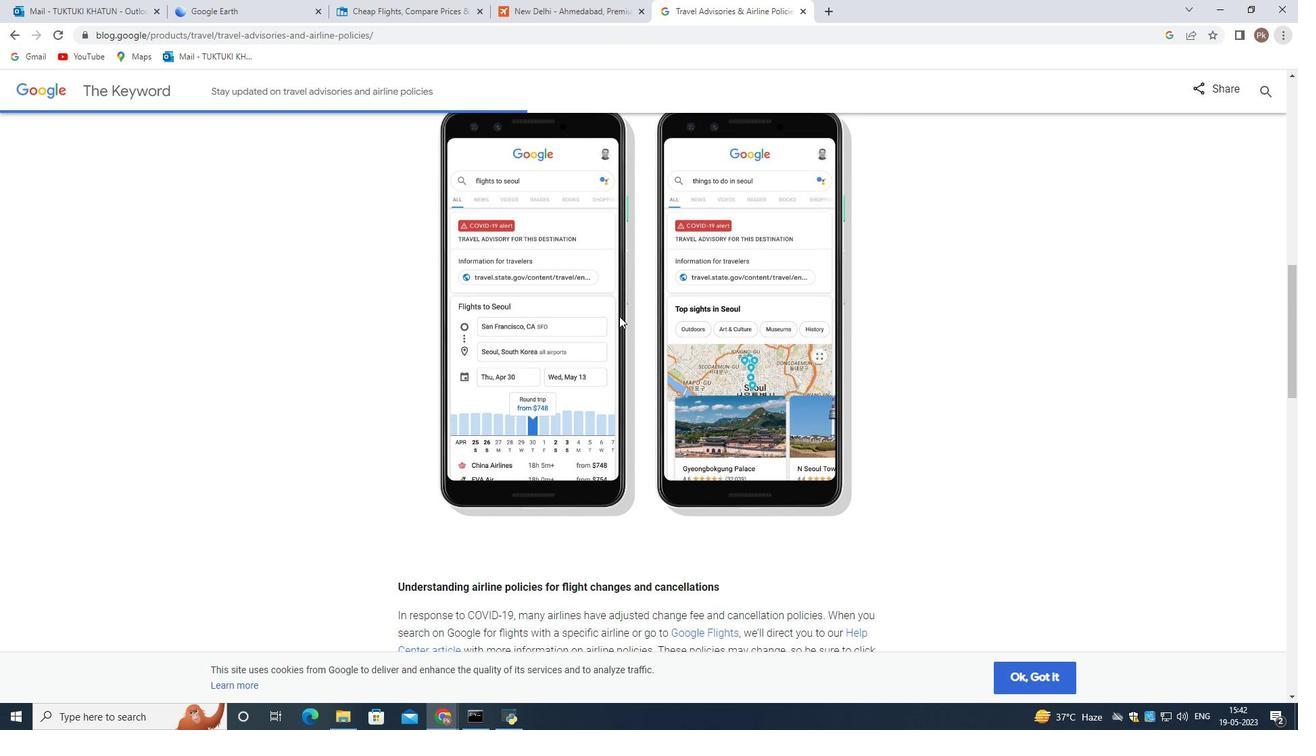
Action: Mouse scrolled (619, 315) with delta (0, 0)
Screenshot: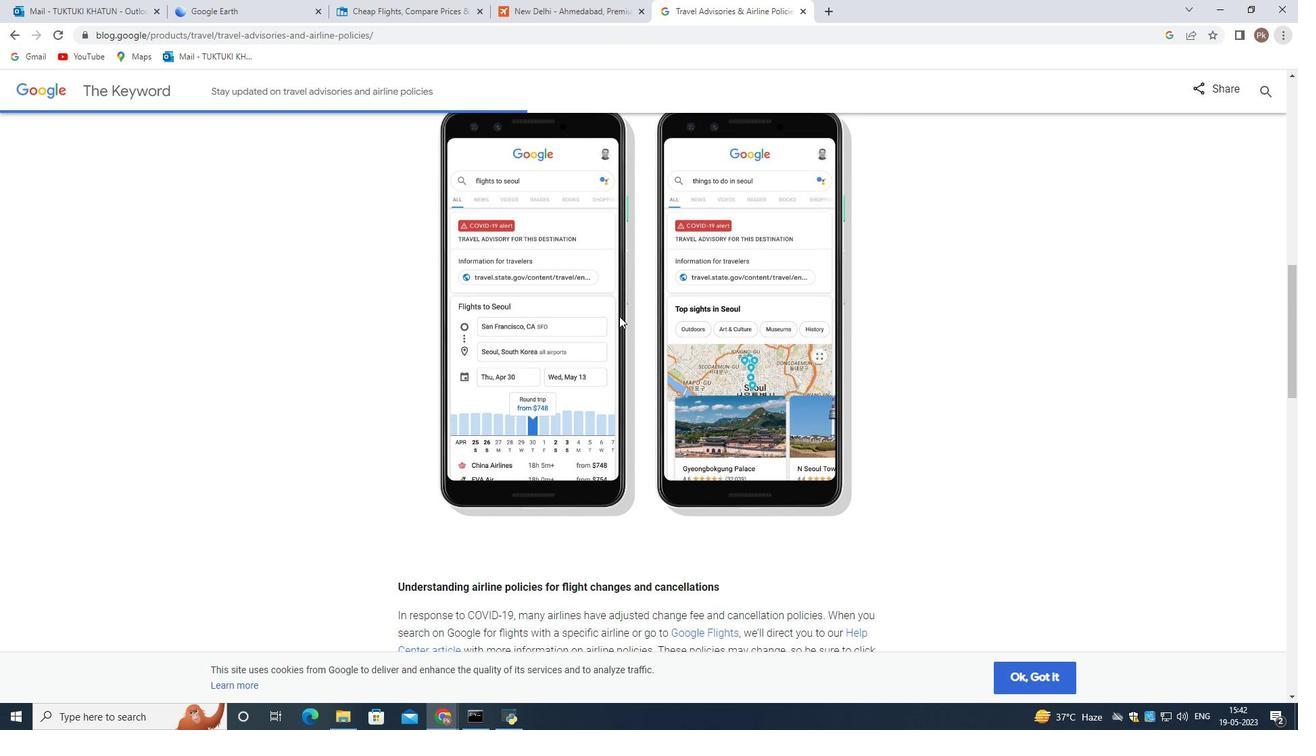 
Action: Mouse scrolled (619, 315) with delta (0, 0)
Screenshot: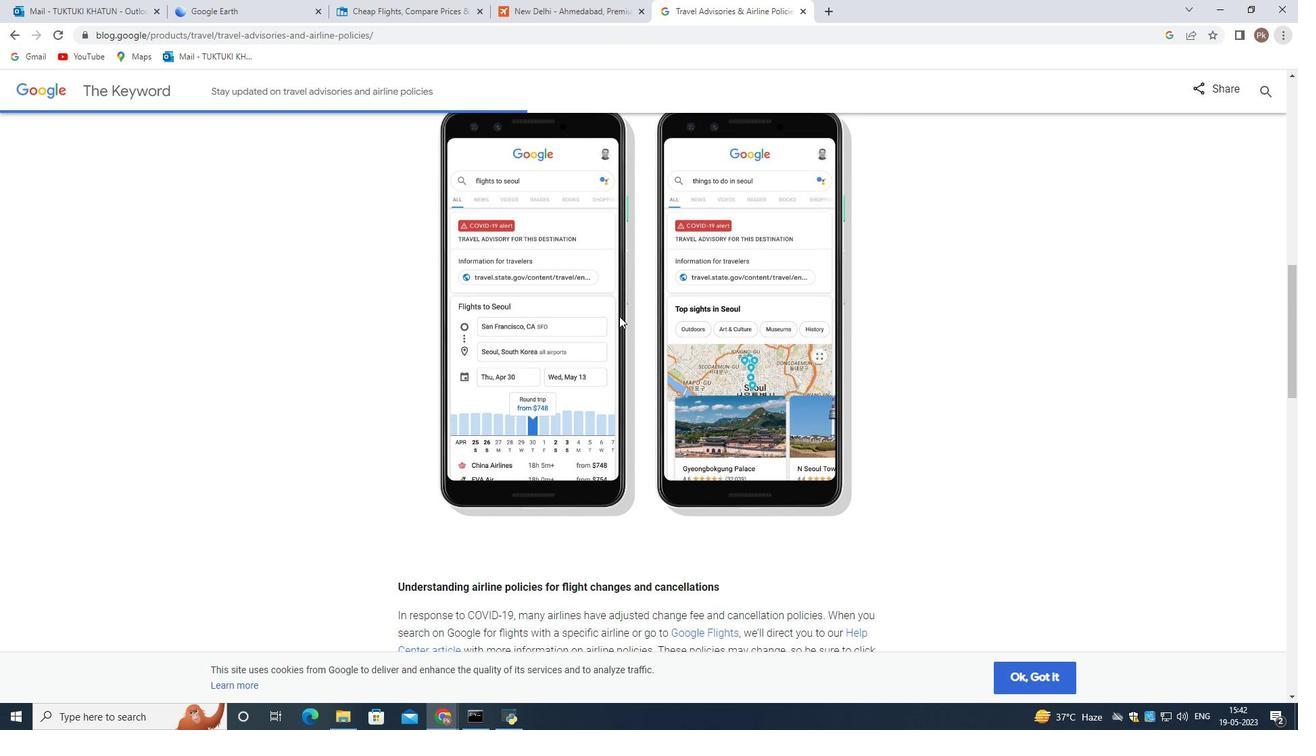 
Action: Mouse scrolled (619, 315) with delta (0, 0)
Screenshot: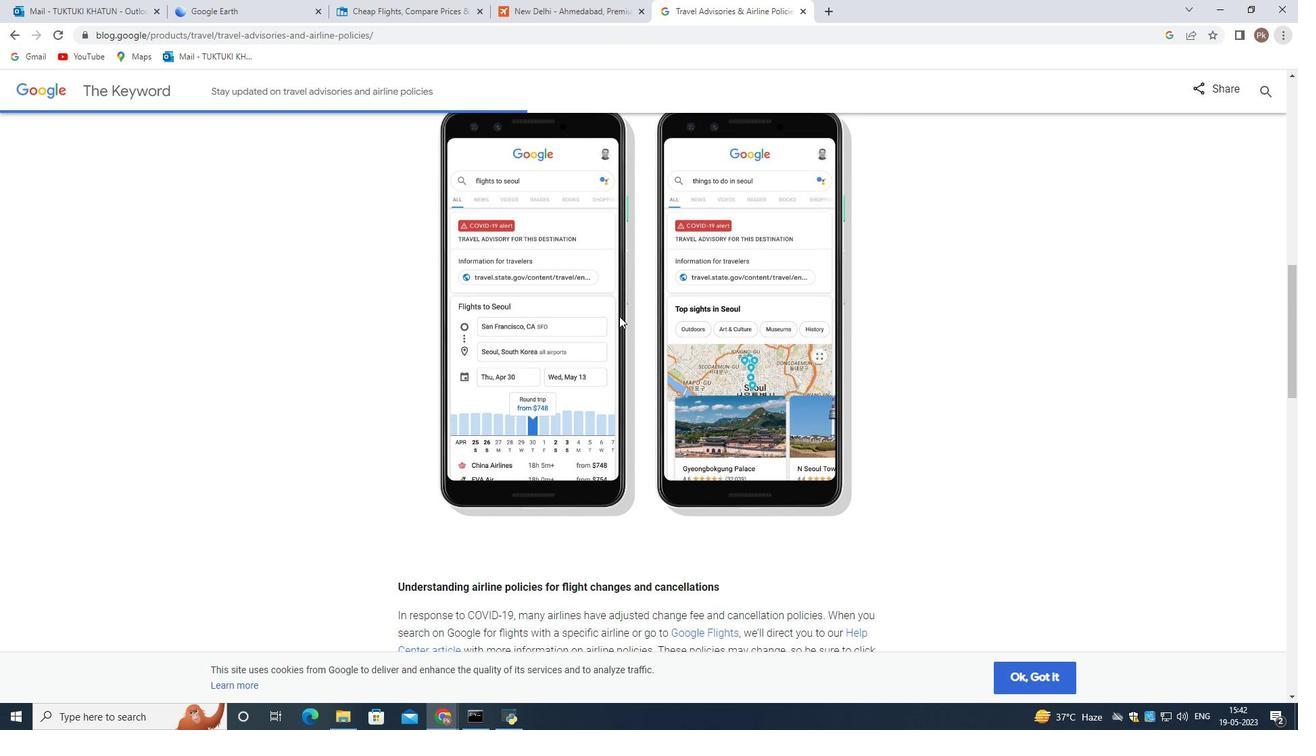 
Action: Mouse scrolled (619, 315) with delta (0, 0)
Screenshot: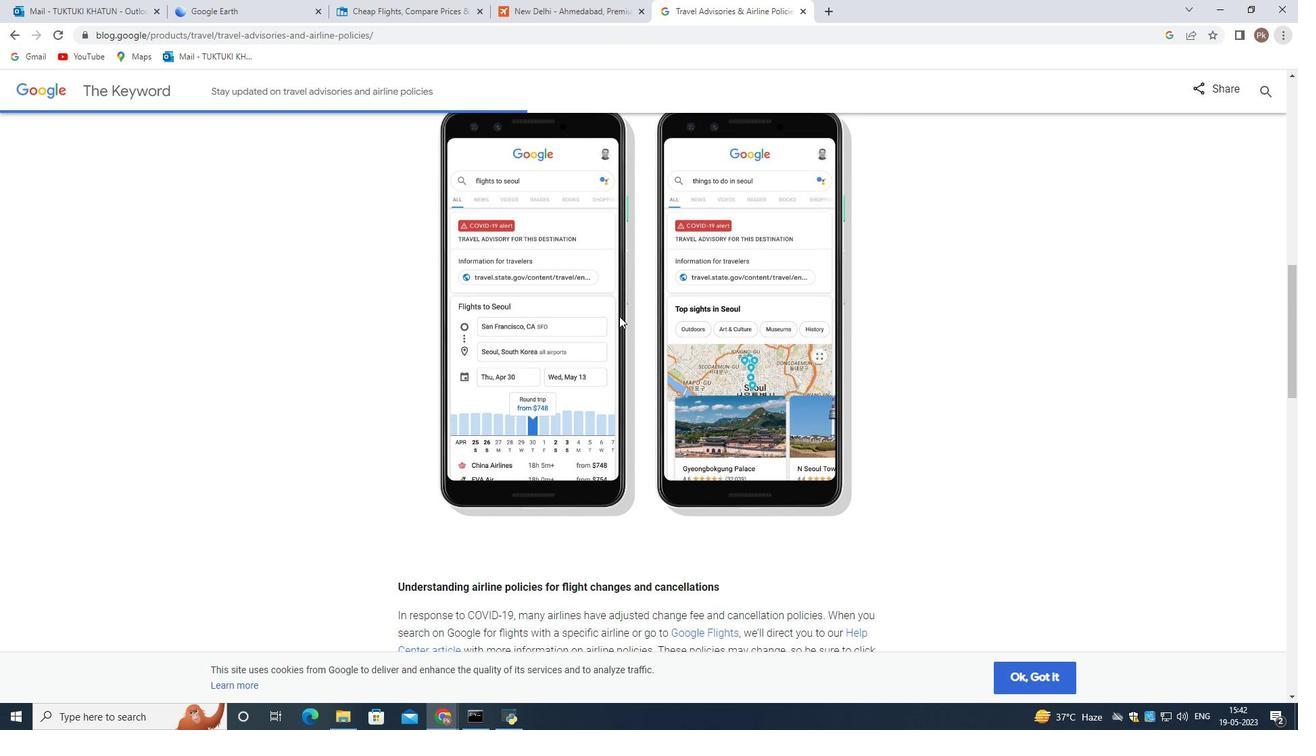 
Action: Mouse scrolled (619, 315) with delta (0, 0)
Screenshot: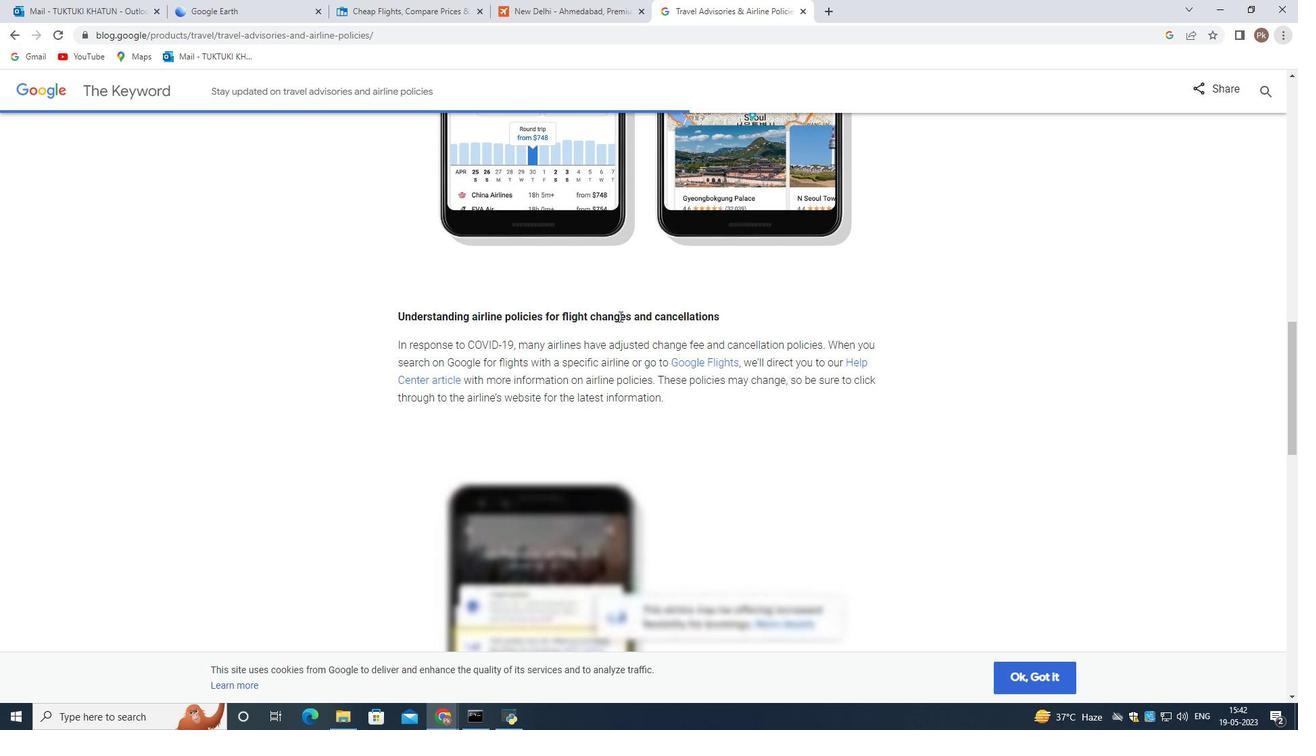 
Action: Mouse scrolled (619, 315) with delta (0, 0)
Screenshot: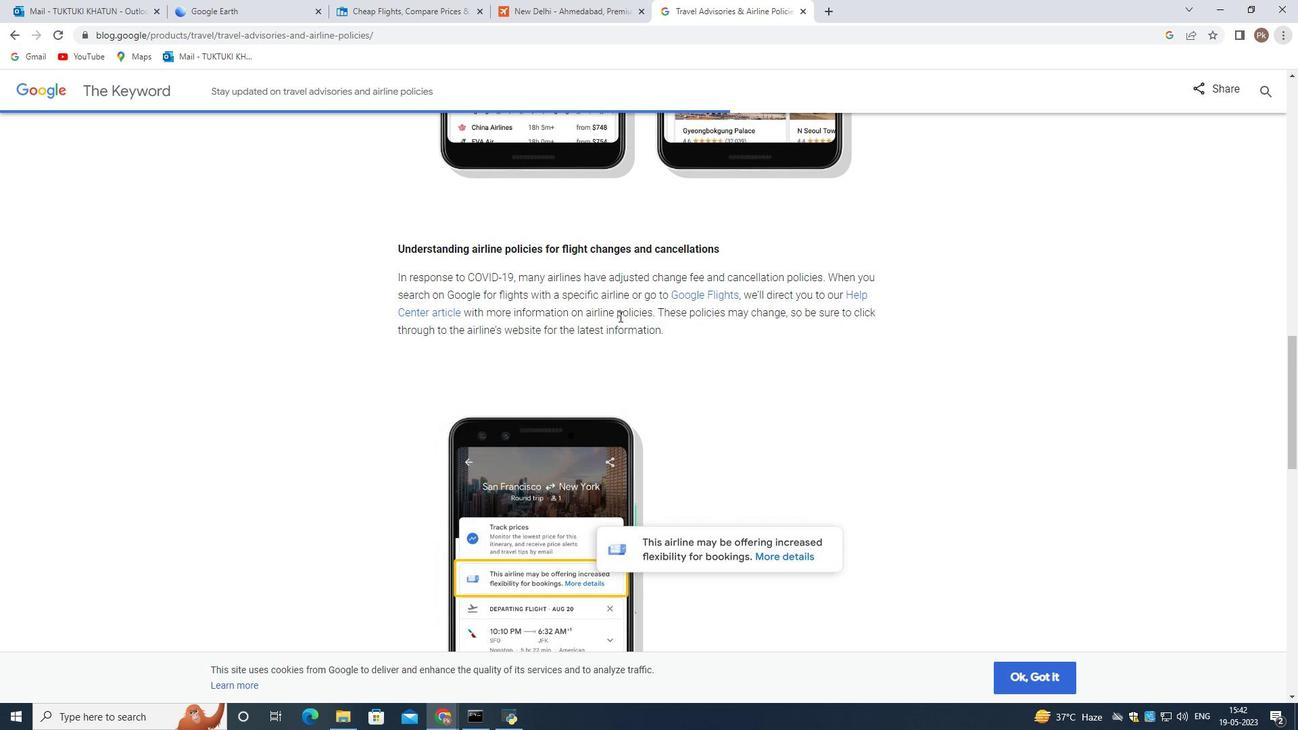 
Action: Mouse moved to (576, 242)
Screenshot: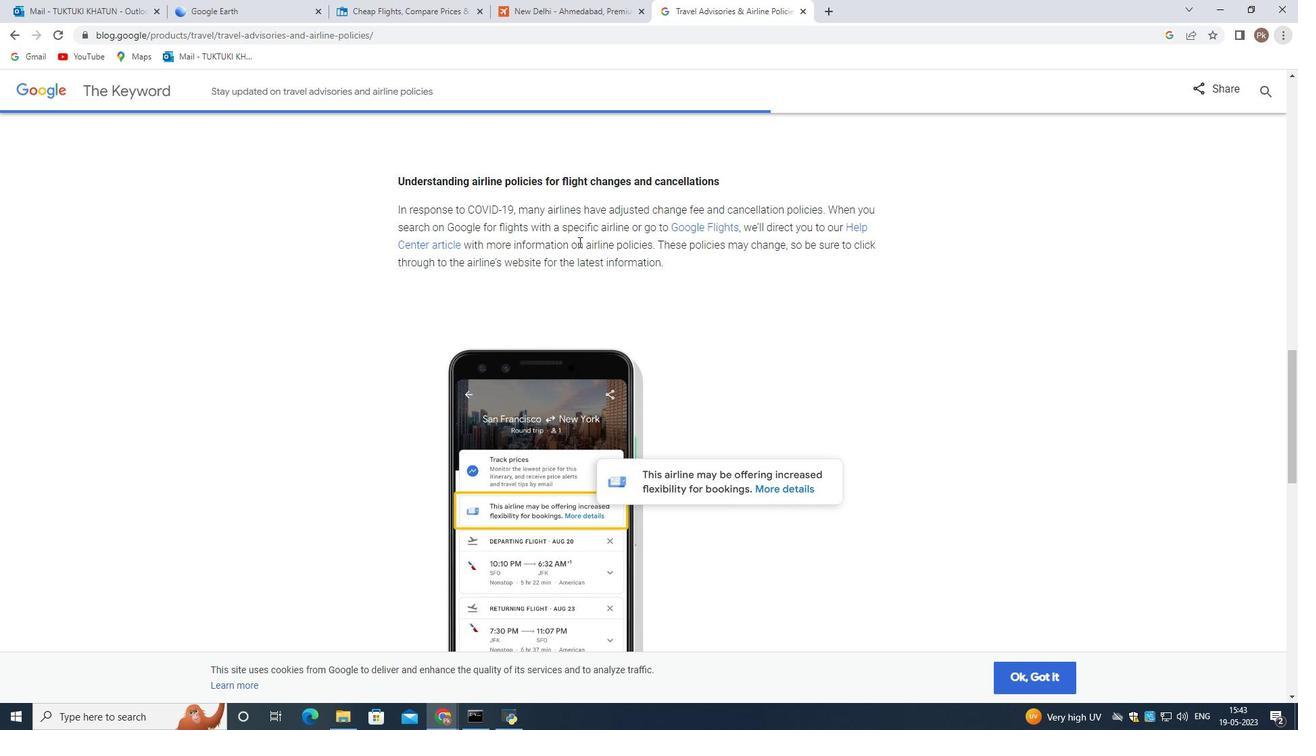 
Action: Mouse scrolled (576, 242) with delta (0, 0)
Screenshot: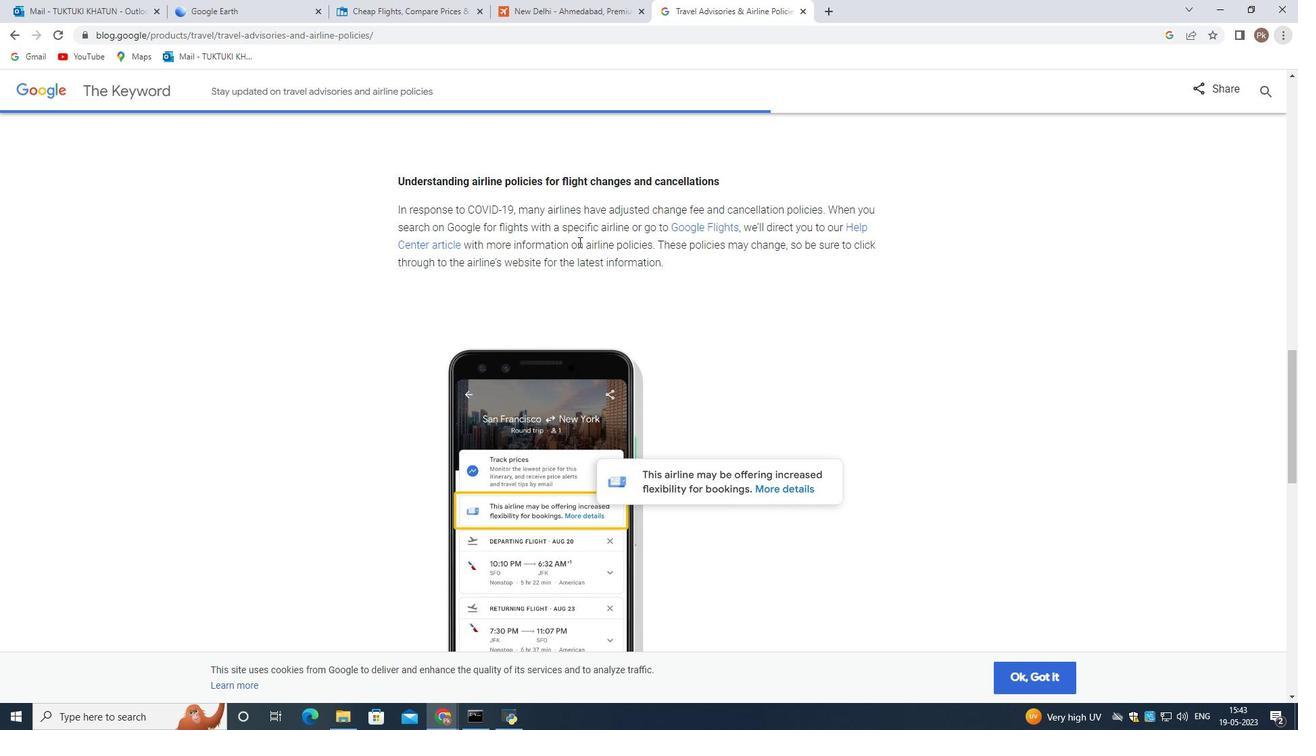 
Action: Mouse moved to (574, 244)
Screenshot: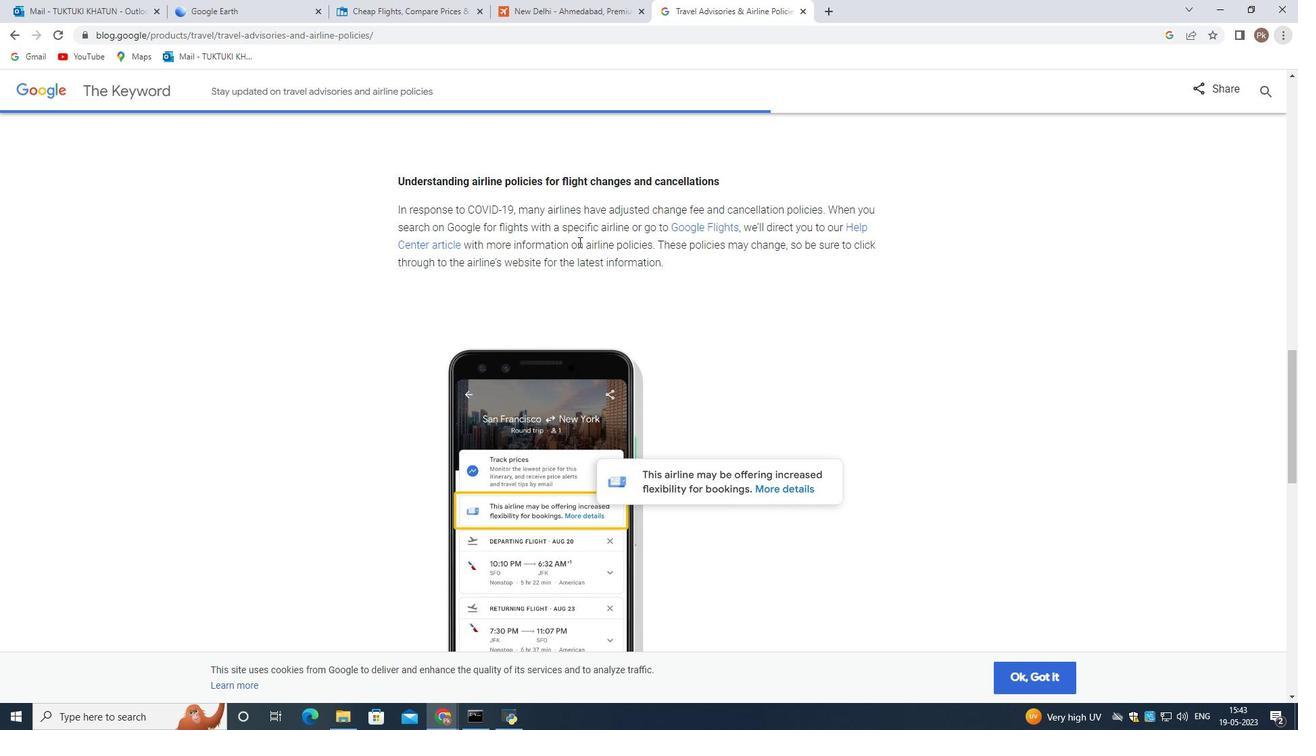 
Action: Mouse scrolled (574, 244) with delta (0, 0)
Screenshot: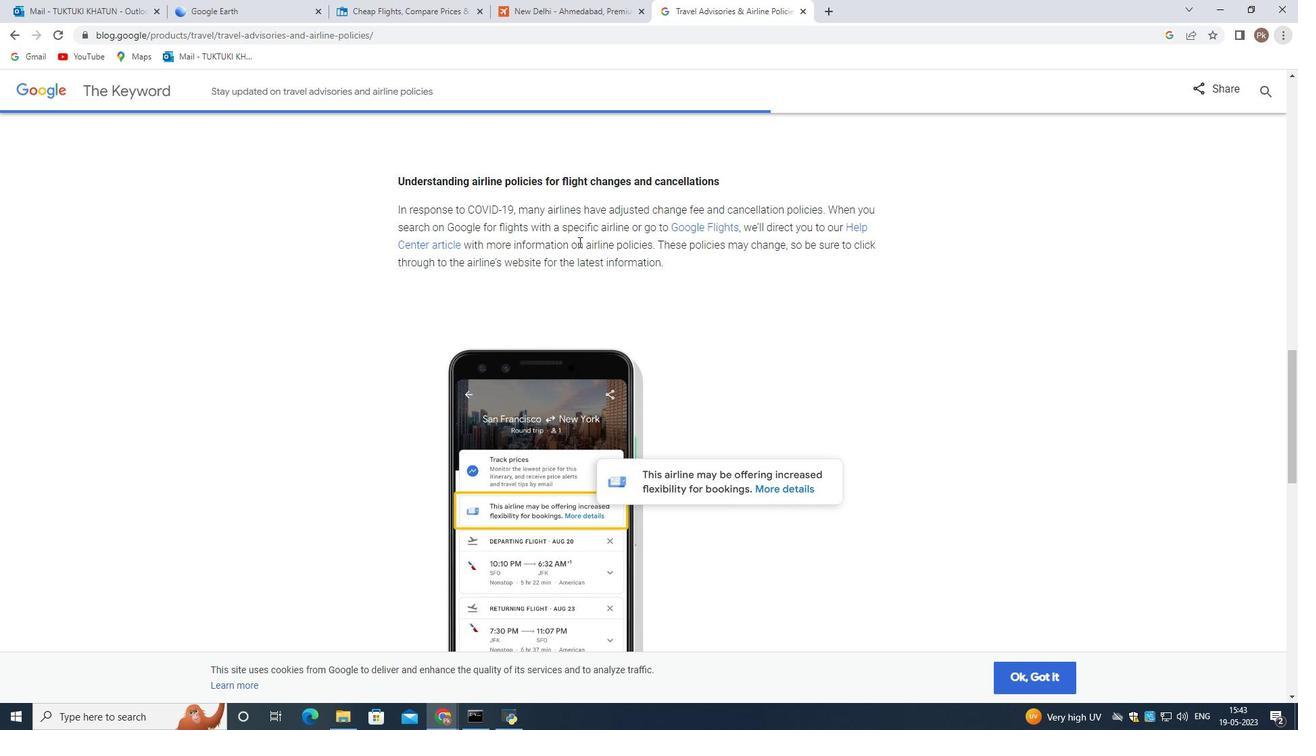 
Action: Mouse moved to (573, 245)
Screenshot: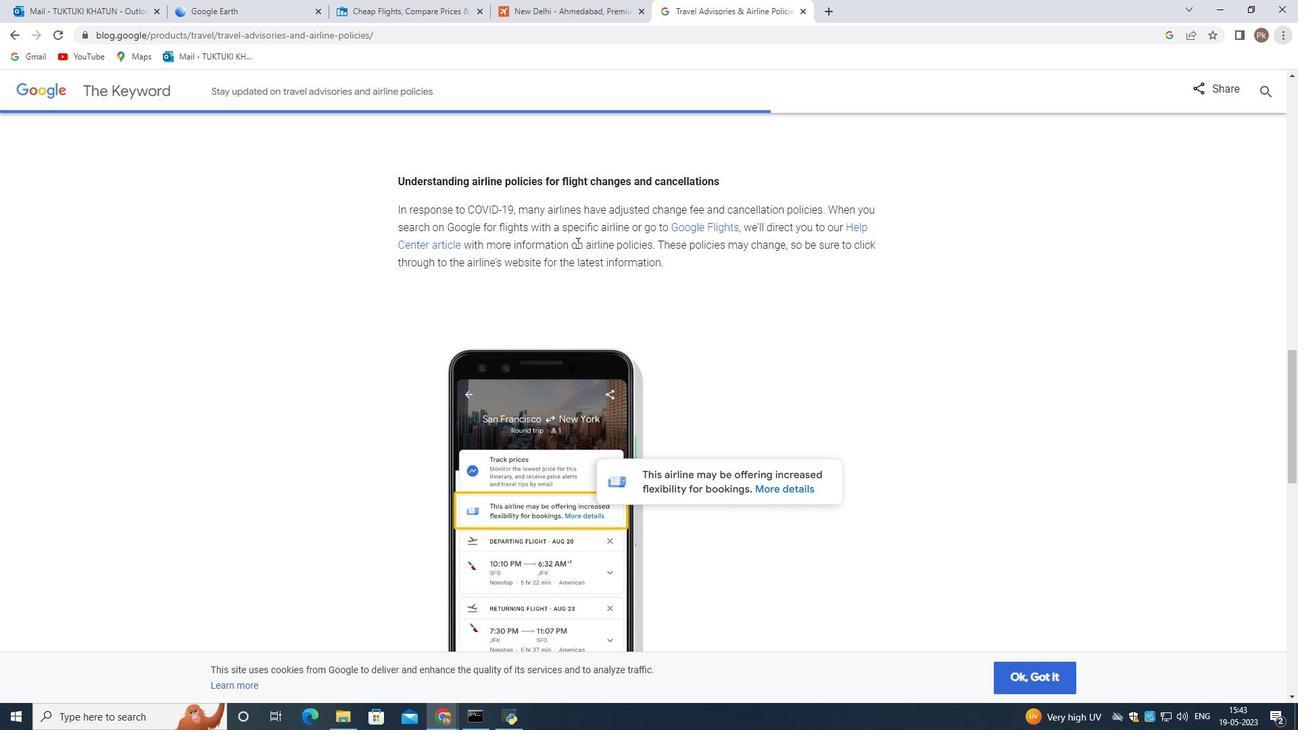 
Action: Mouse scrolled (573, 246) with delta (0, 0)
Screenshot: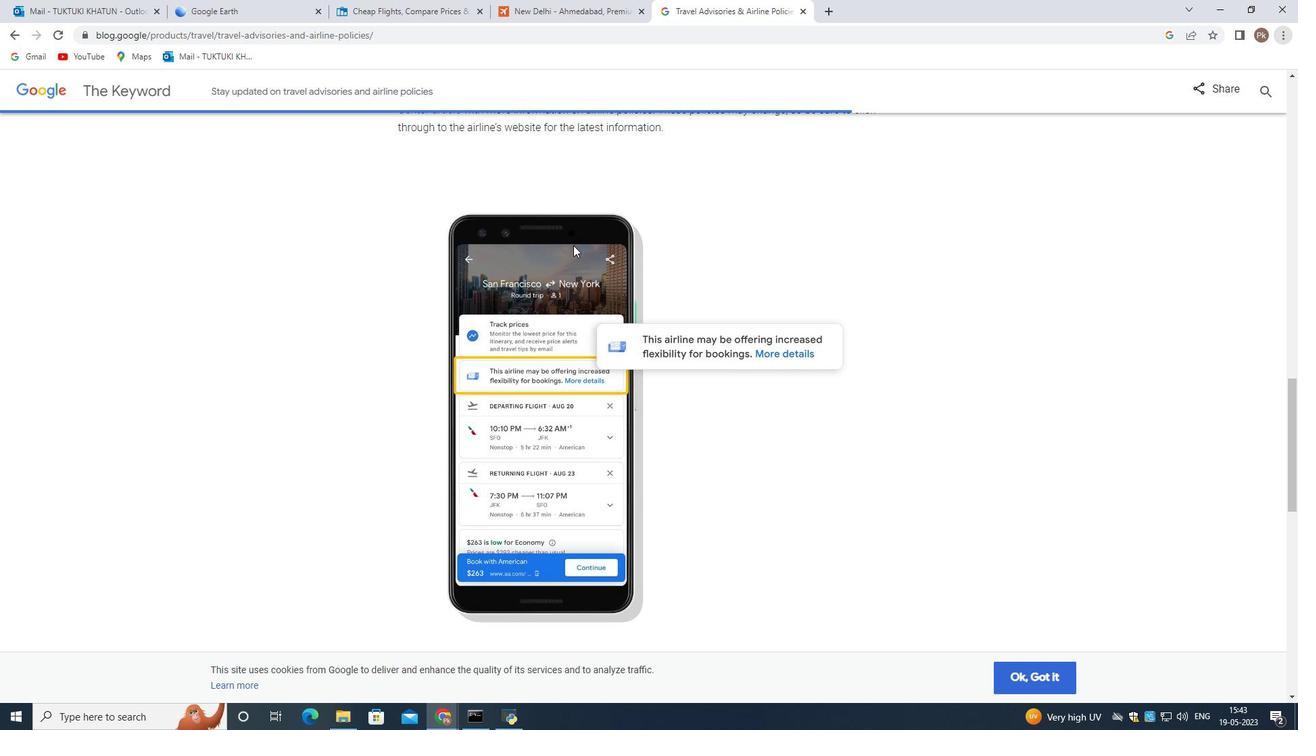 
Action: Mouse scrolled (573, 246) with delta (0, 0)
Screenshot: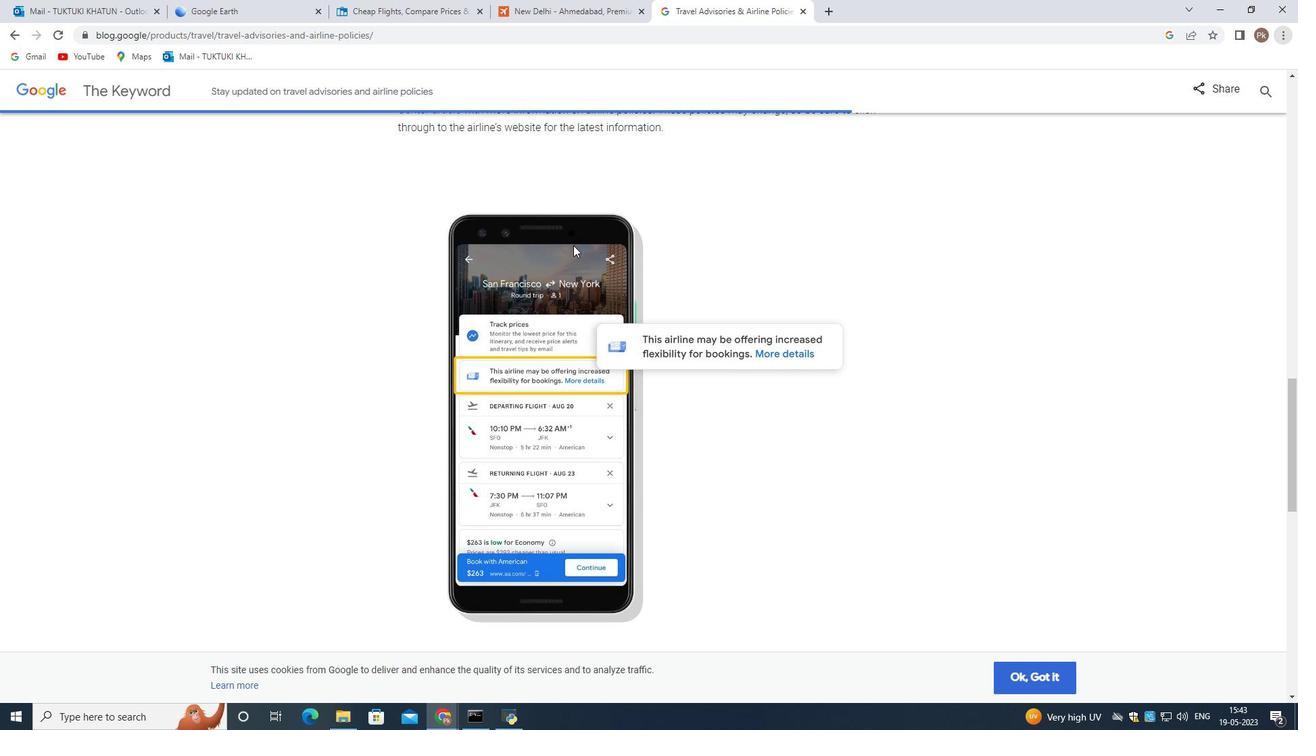
Action: Mouse scrolled (573, 246) with delta (0, 0)
Screenshot: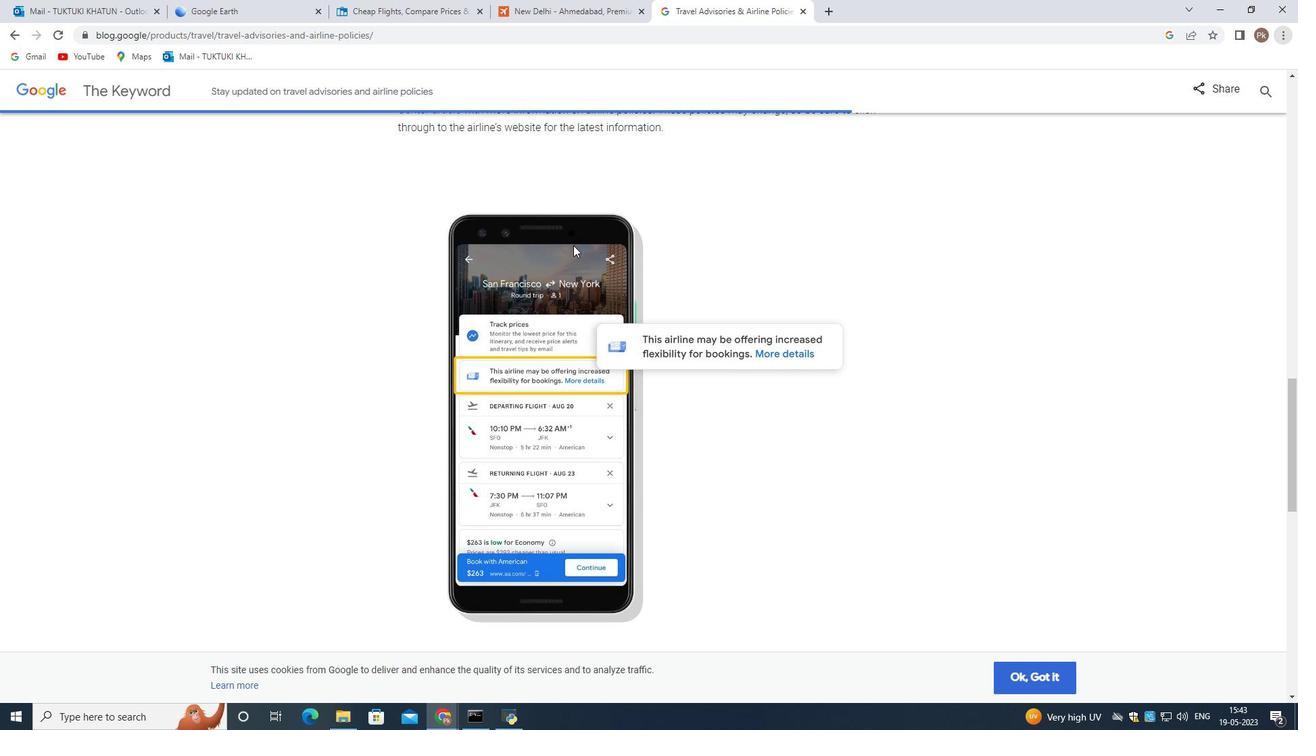 
Action: Mouse scrolled (573, 246) with delta (0, 0)
Screenshot: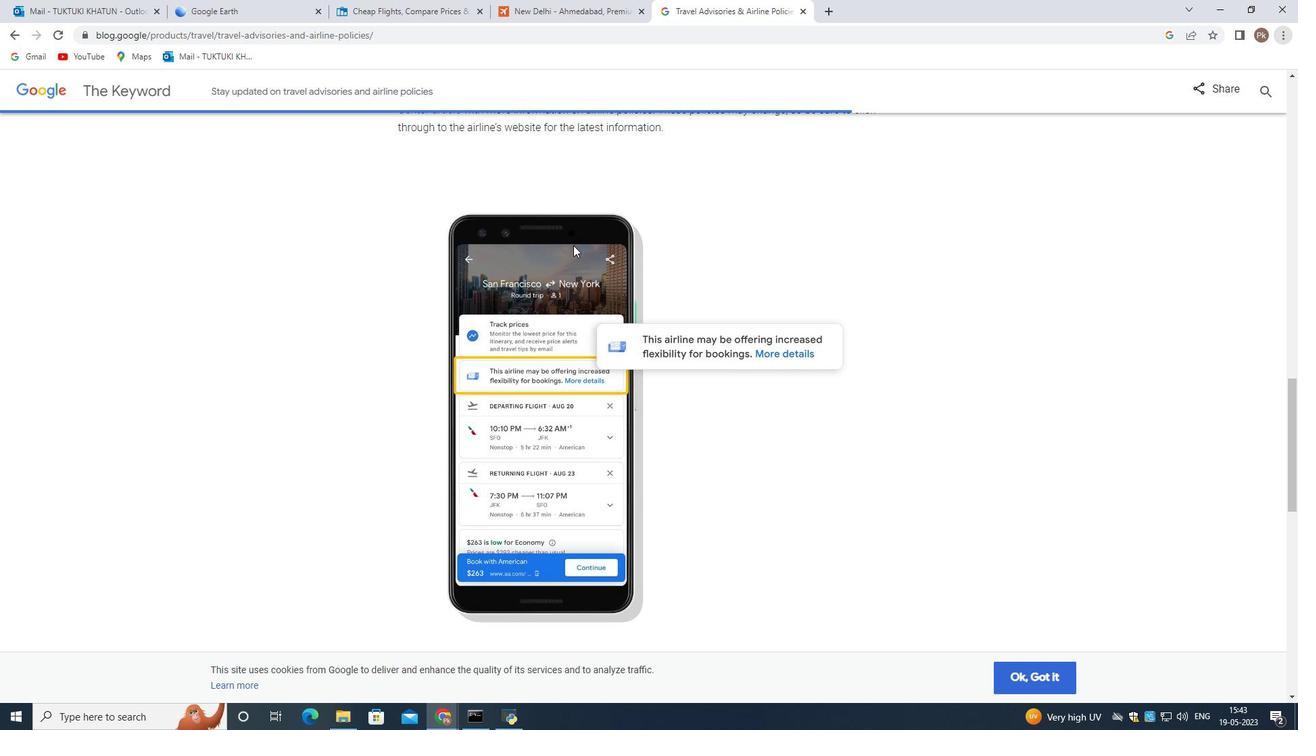 
Action: Mouse moved to (656, 309)
Screenshot: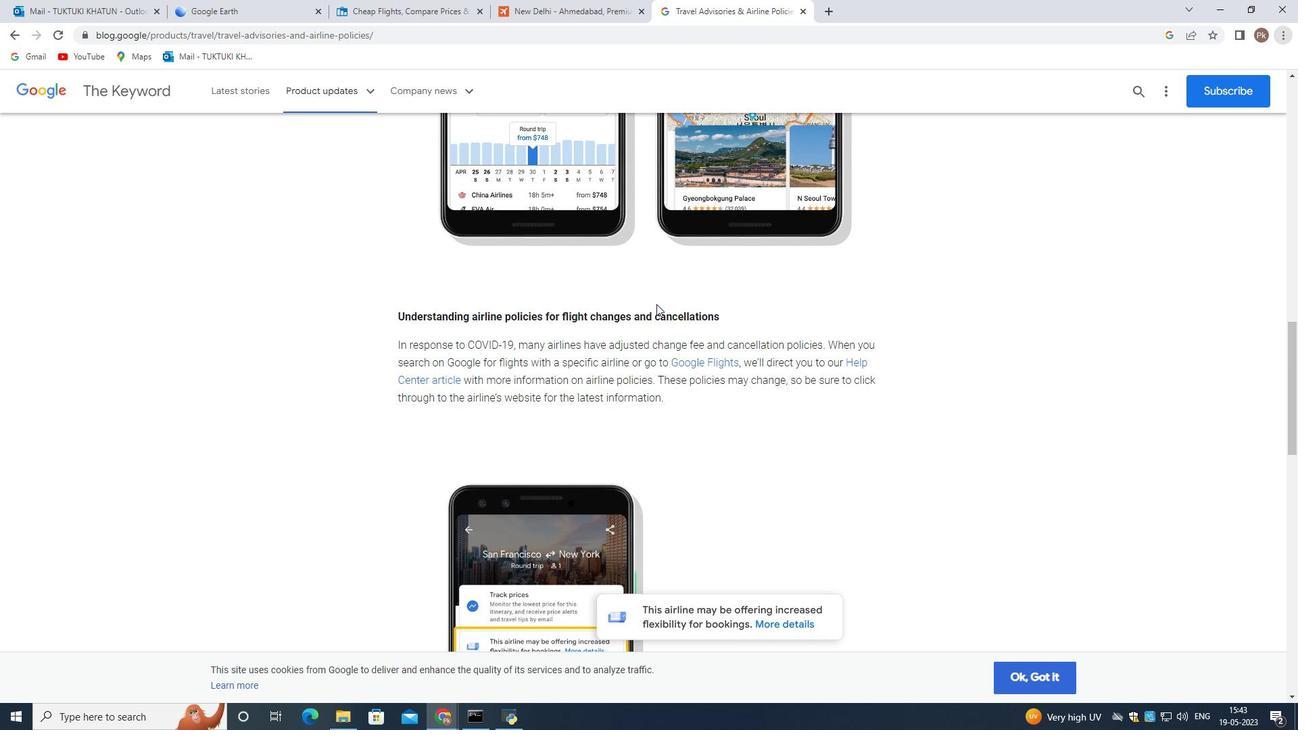 
Action: Mouse scrolled (656, 308) with delta (0, 0)
Screenshot: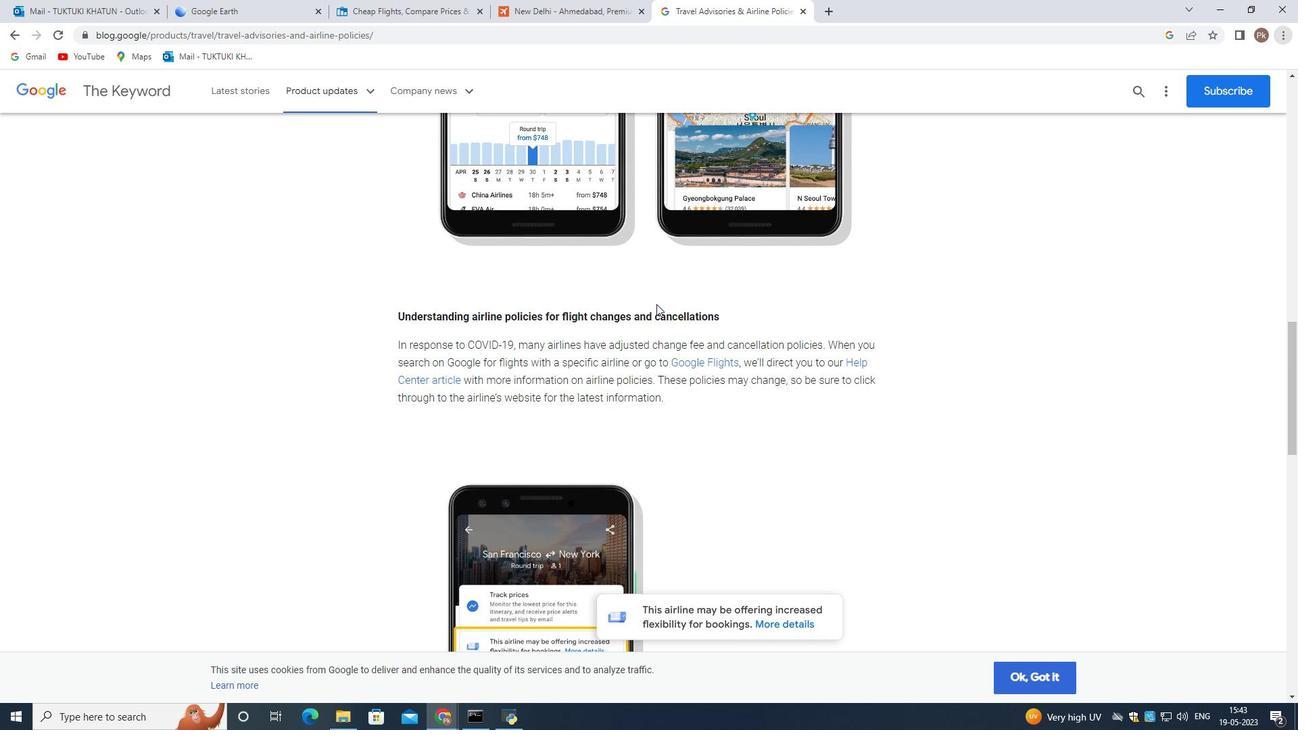 
Action: Mouse moved to (656, 314)
Screenshot: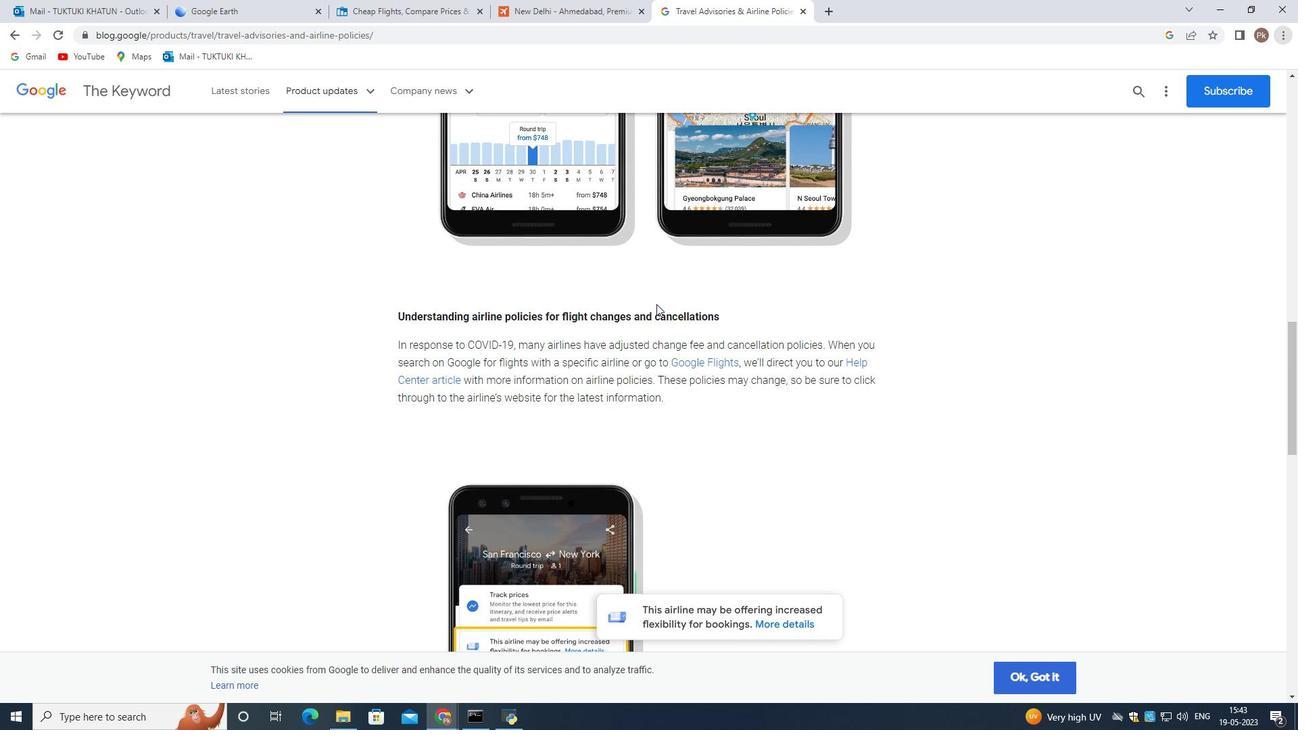 
Action: Mouse scrolled (656, 313) with delta (0, 0)
Screenshot: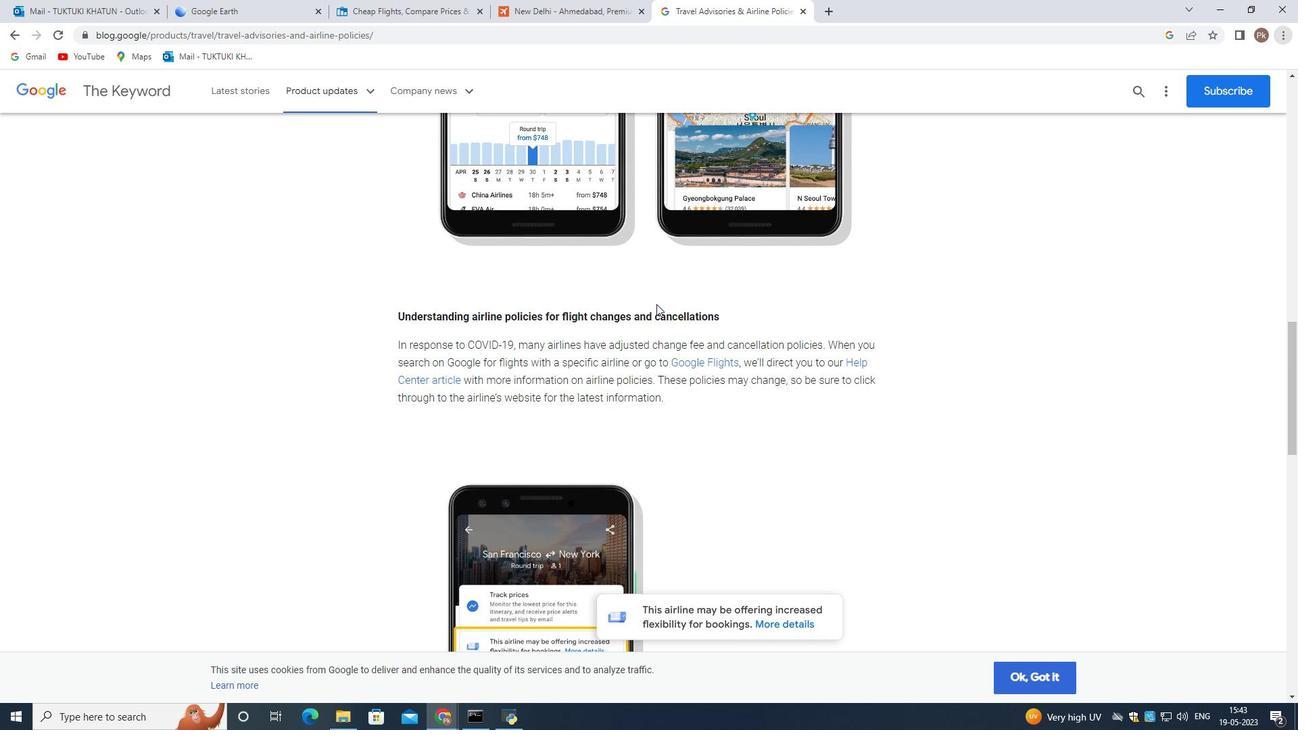 
Action: Mouse scrolled (656, 313) with delta (0, 0)
Screenshot: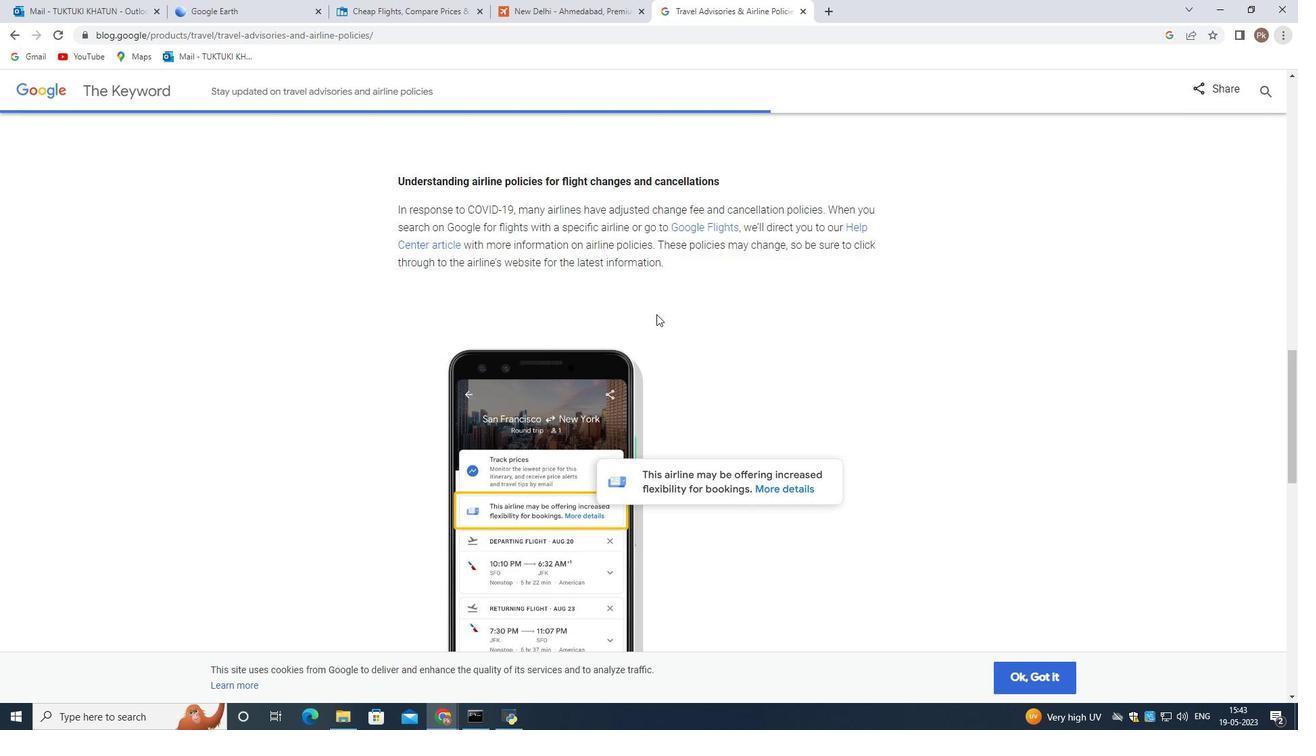 
Action: Mouse scrolled (656, 313) with delta (0, 0)
Screenshot: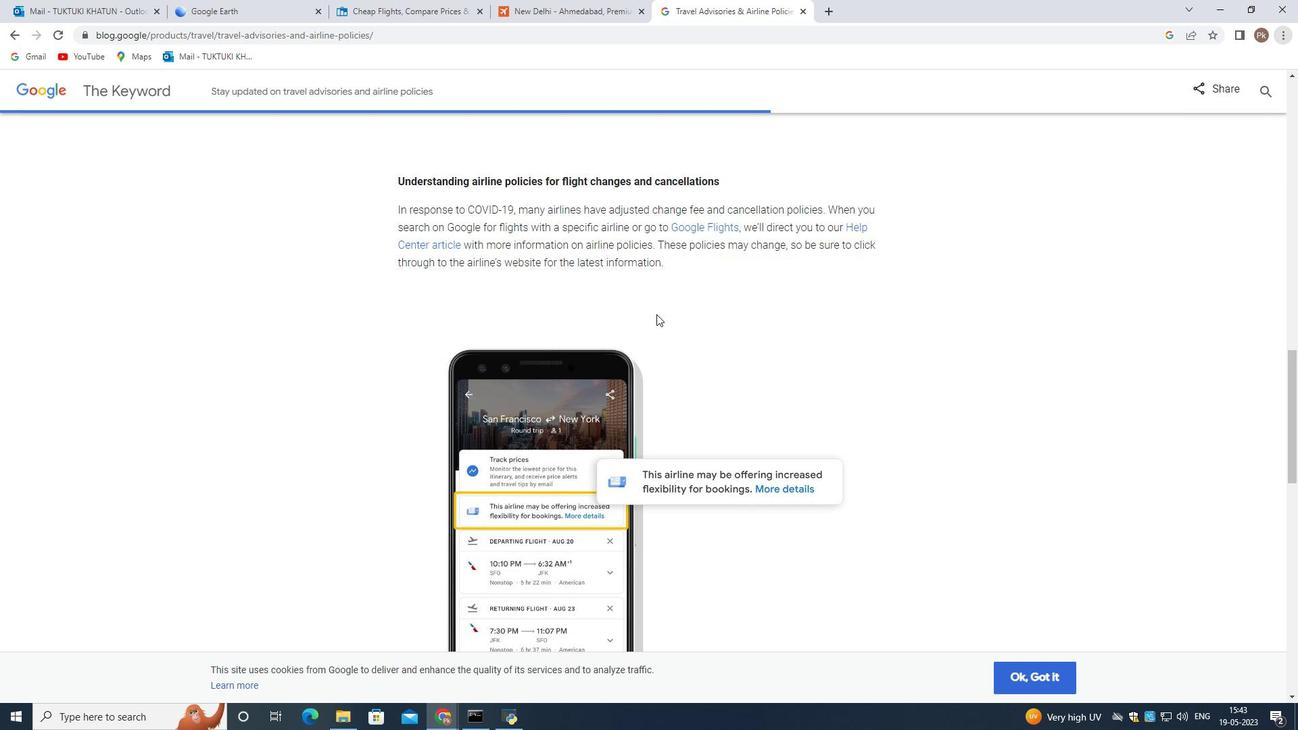 
Action: Mouse scrolled (656, 313) with delta (0, 0)
Screenshot: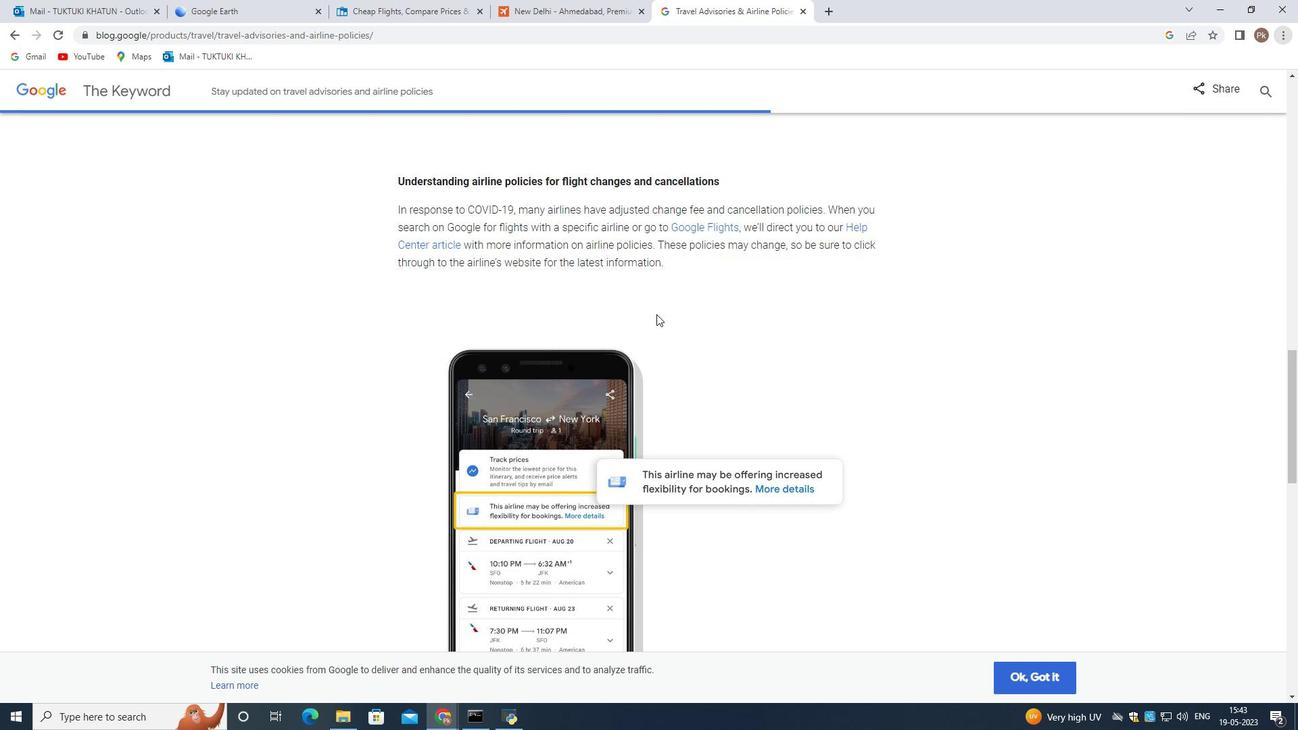 
Action: Mouse scrolled (656, 313) with delta (0, 0)
Screenshot: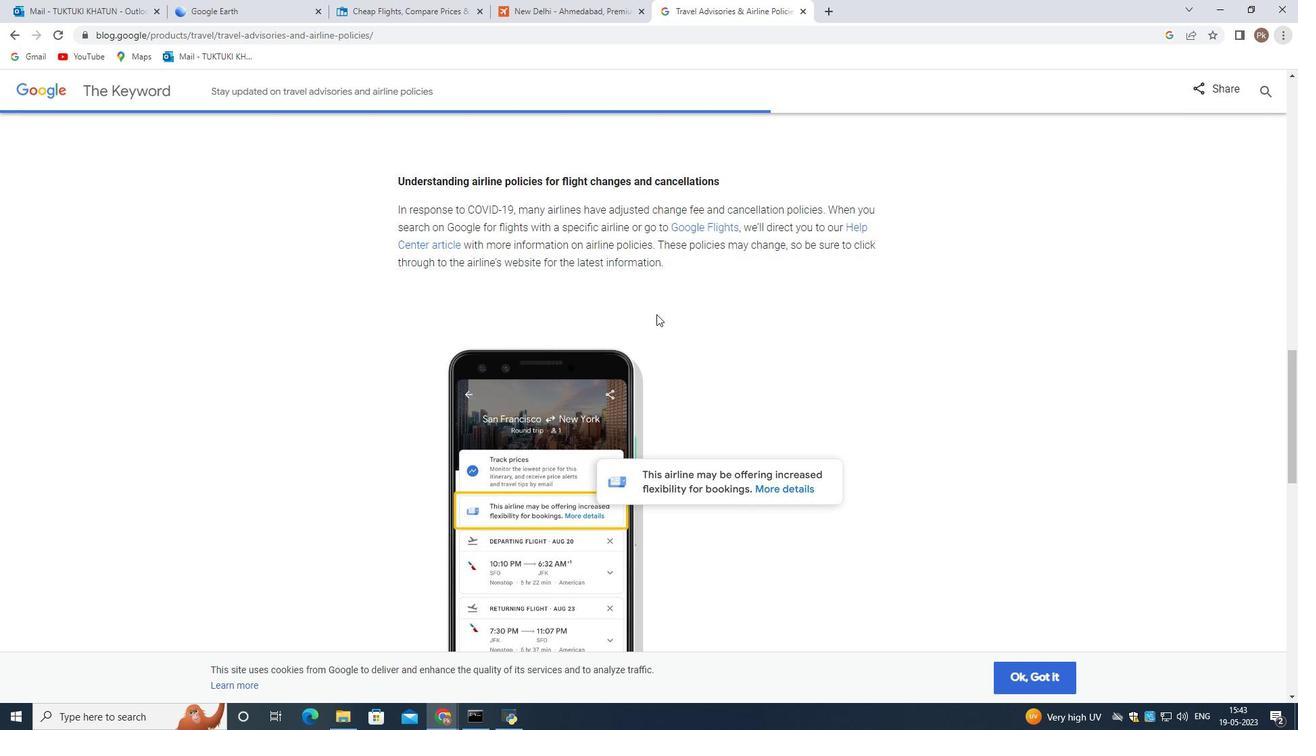 
Action: Mouse scrolled (656, 313) with delta (0, 0)
Screenshot: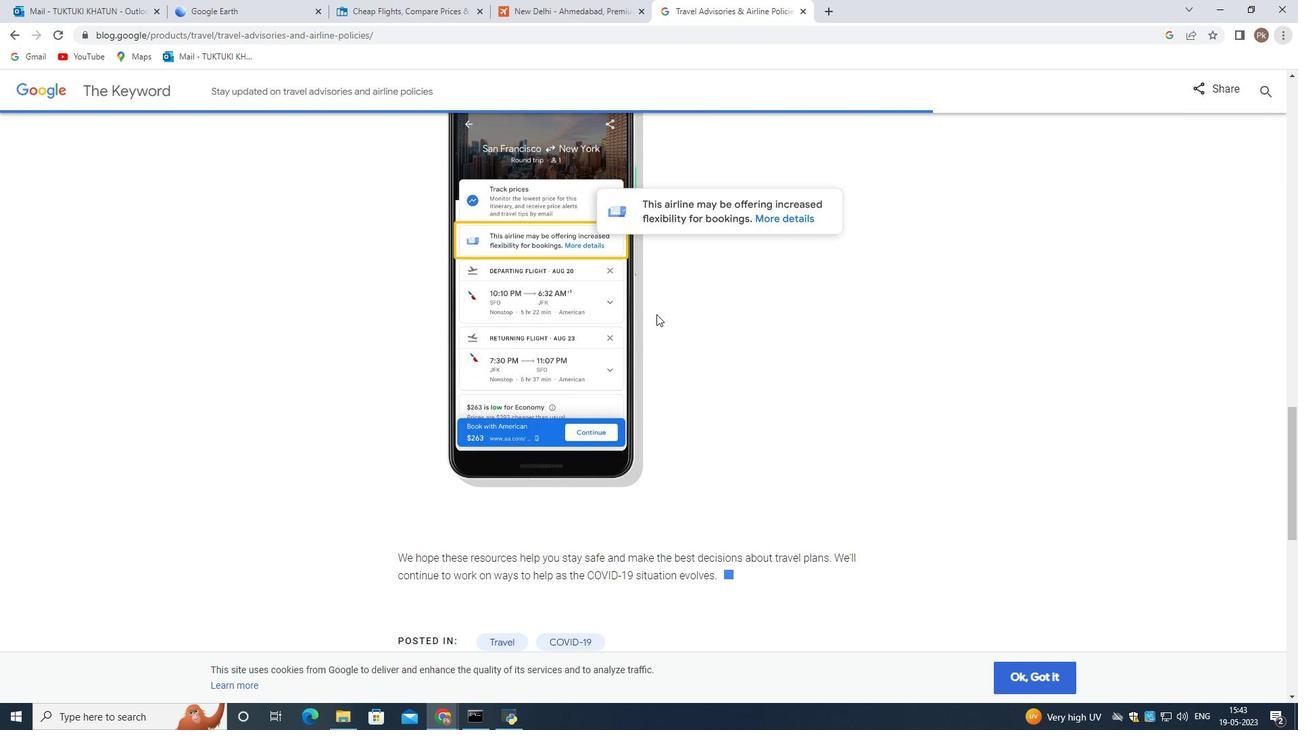 
Action: Mouse scrolled (656, 313) with delta (0, 0)
Screenshot: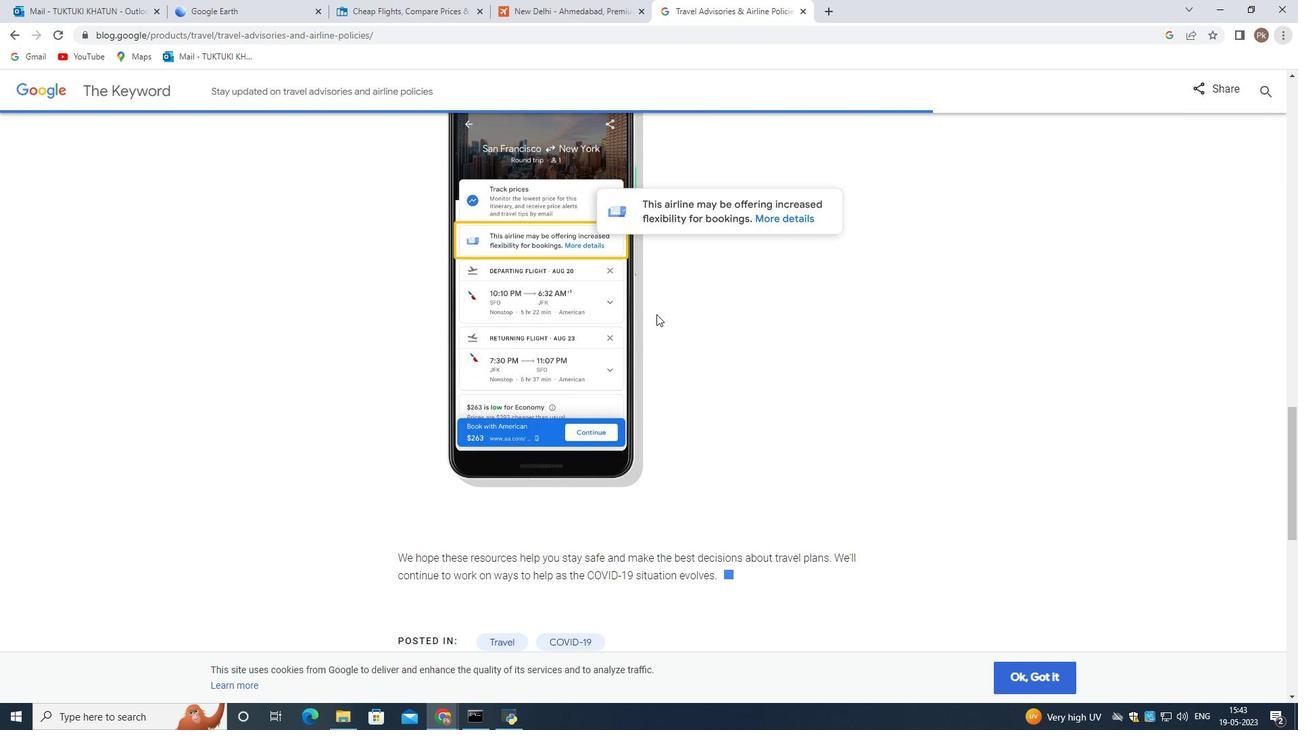 
Action: Mouse scrolled (656, 313) with delta (0, 0)
Screenshot: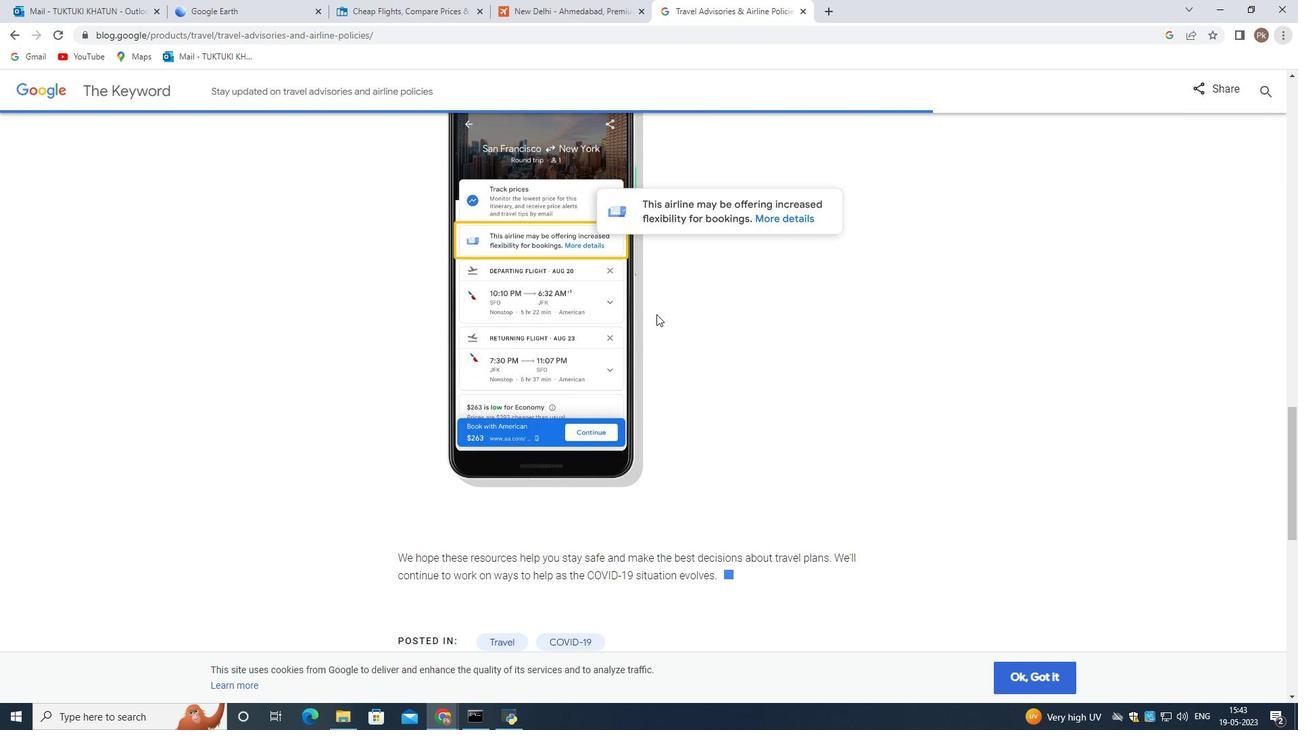
Action: Mouse moved to (655, 315)
Screenshot: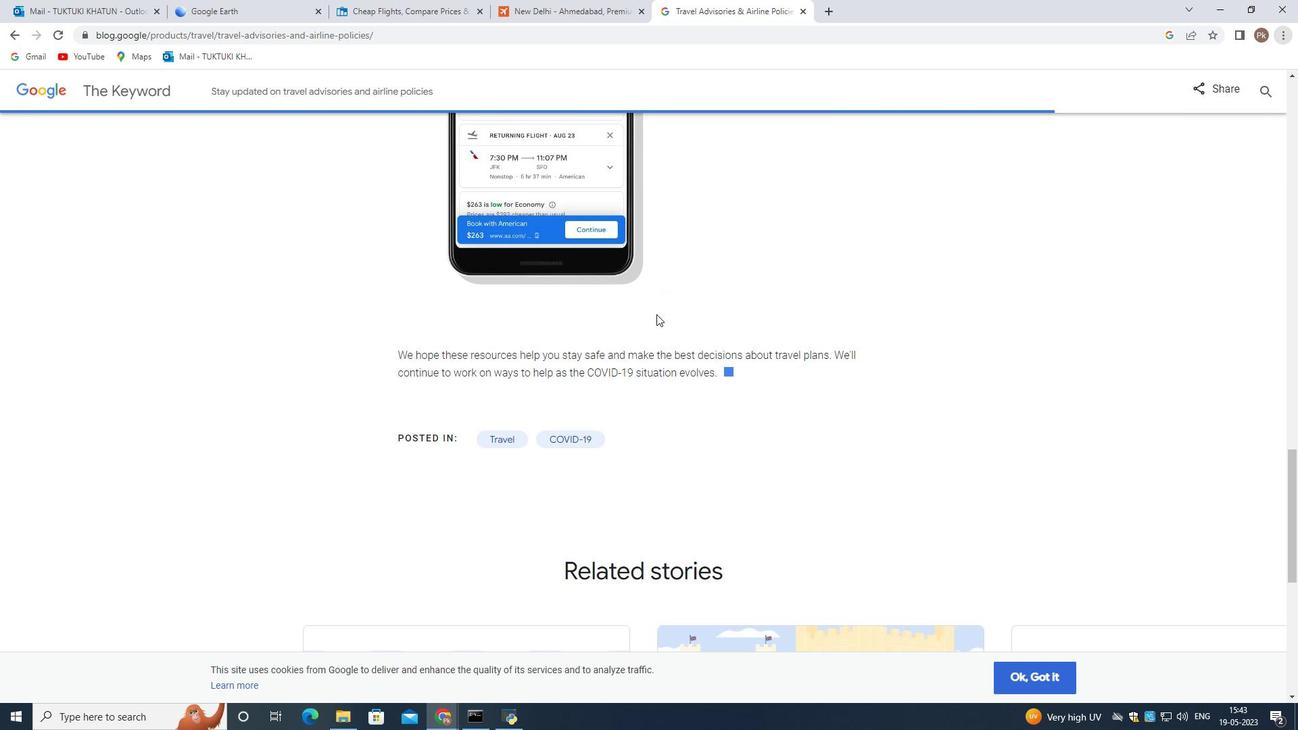 
Action: Mouse scrolled (655, 315) with delta (0, 0)
Screenshot: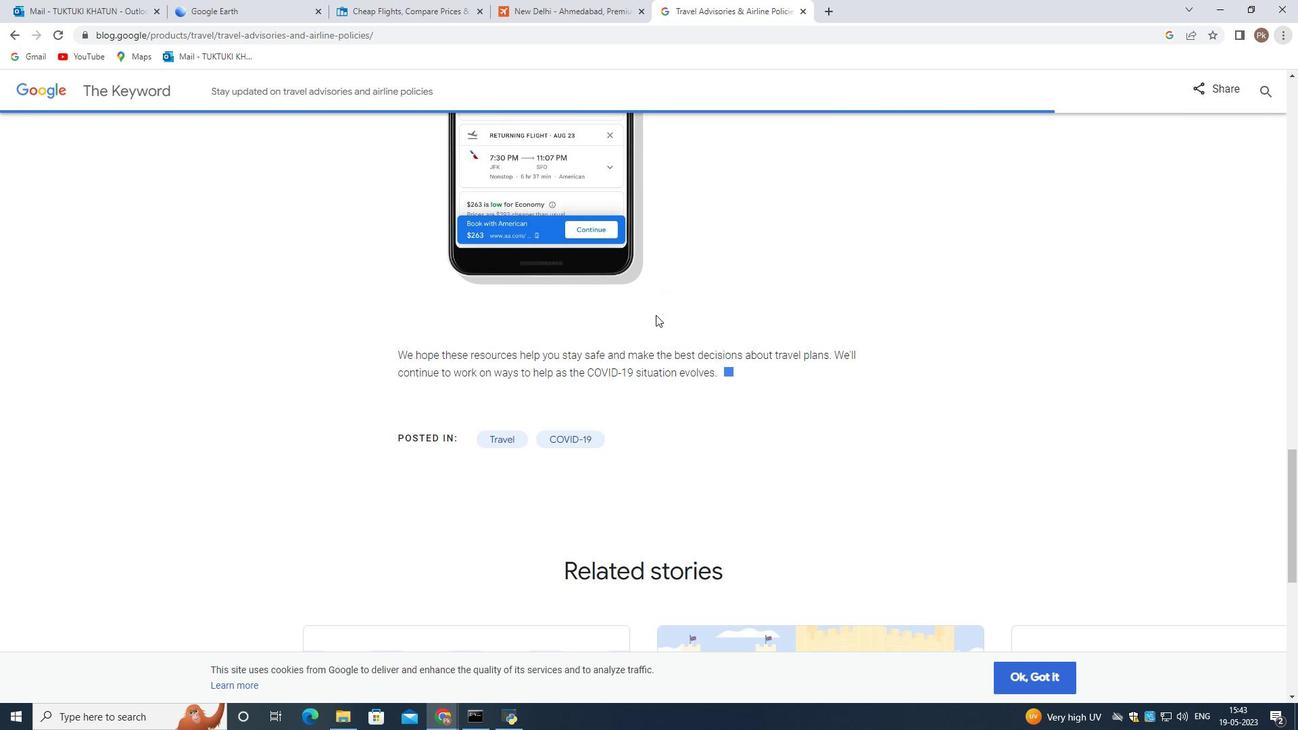 
Action: Mouse moved to (655, 315)
Screenshot: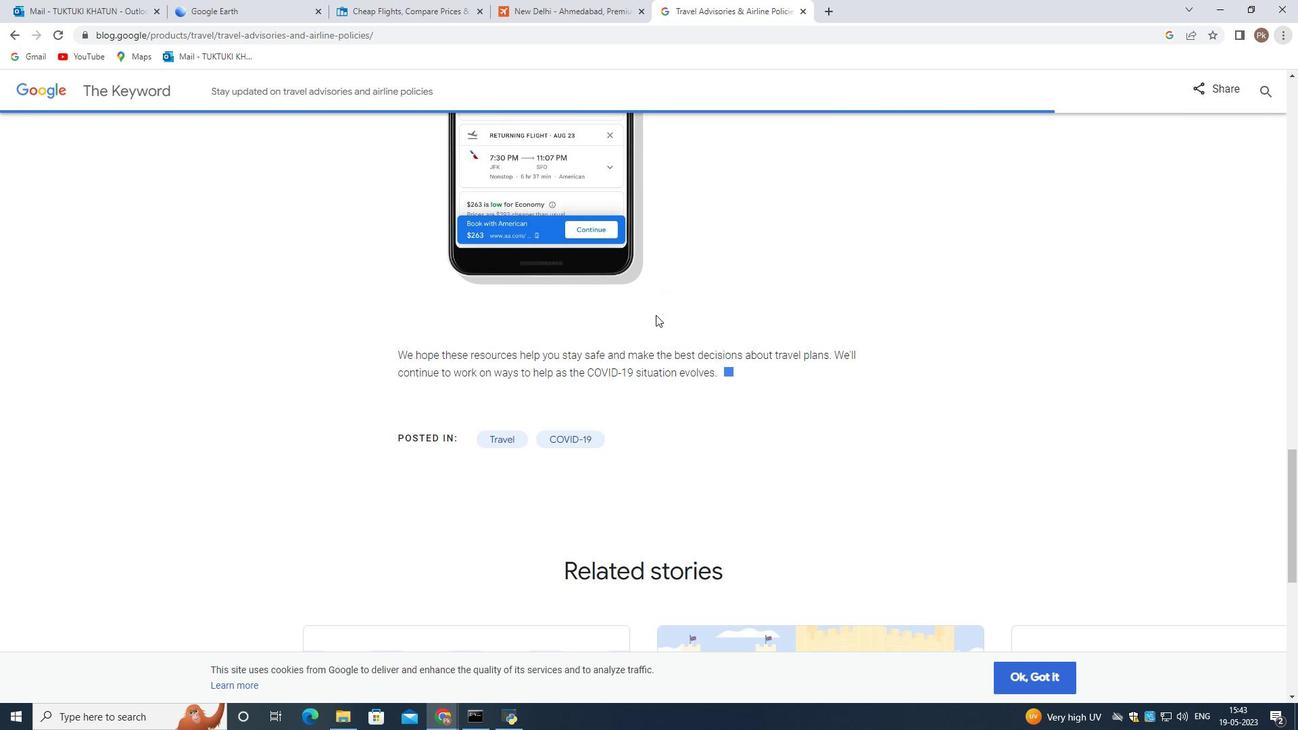 
Action: Mouse scrolled (655, 315) with delta (0, 0)
Screenshot: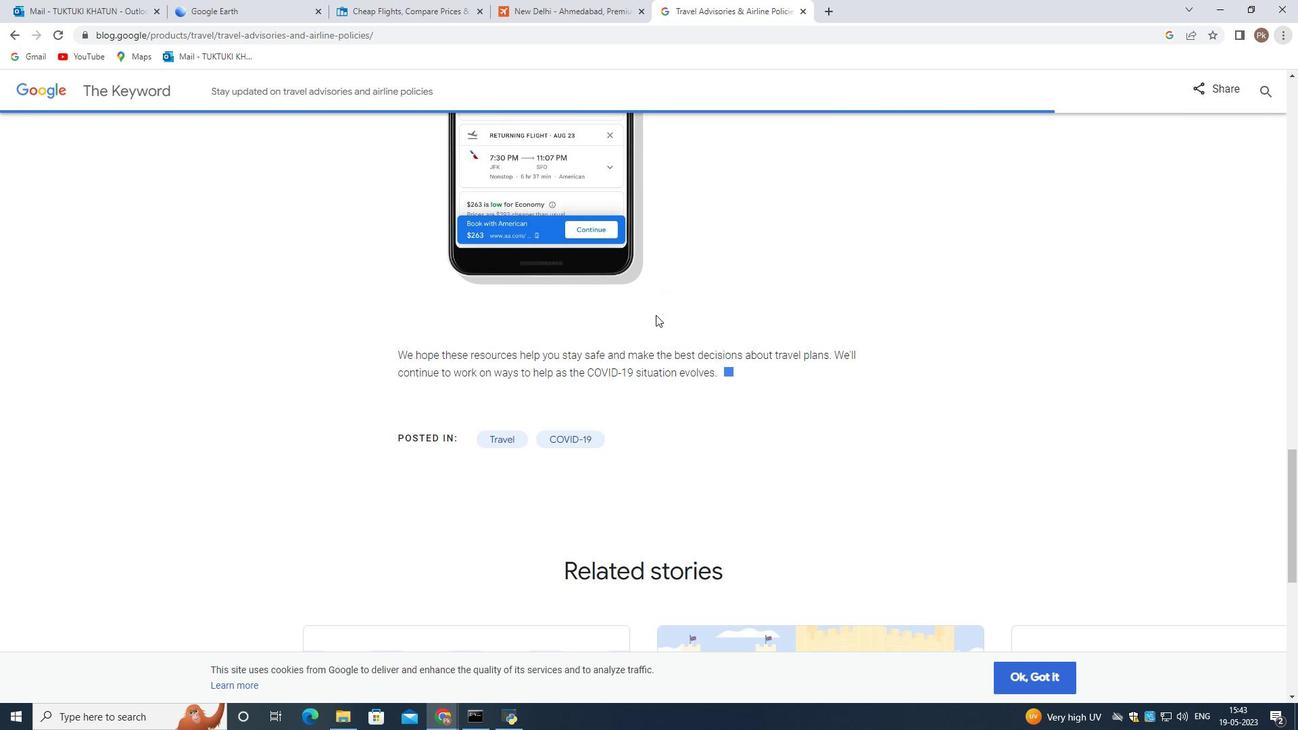 
Action: Mouse scrolled (655, 315) with delta (0, 0)
Screenshot: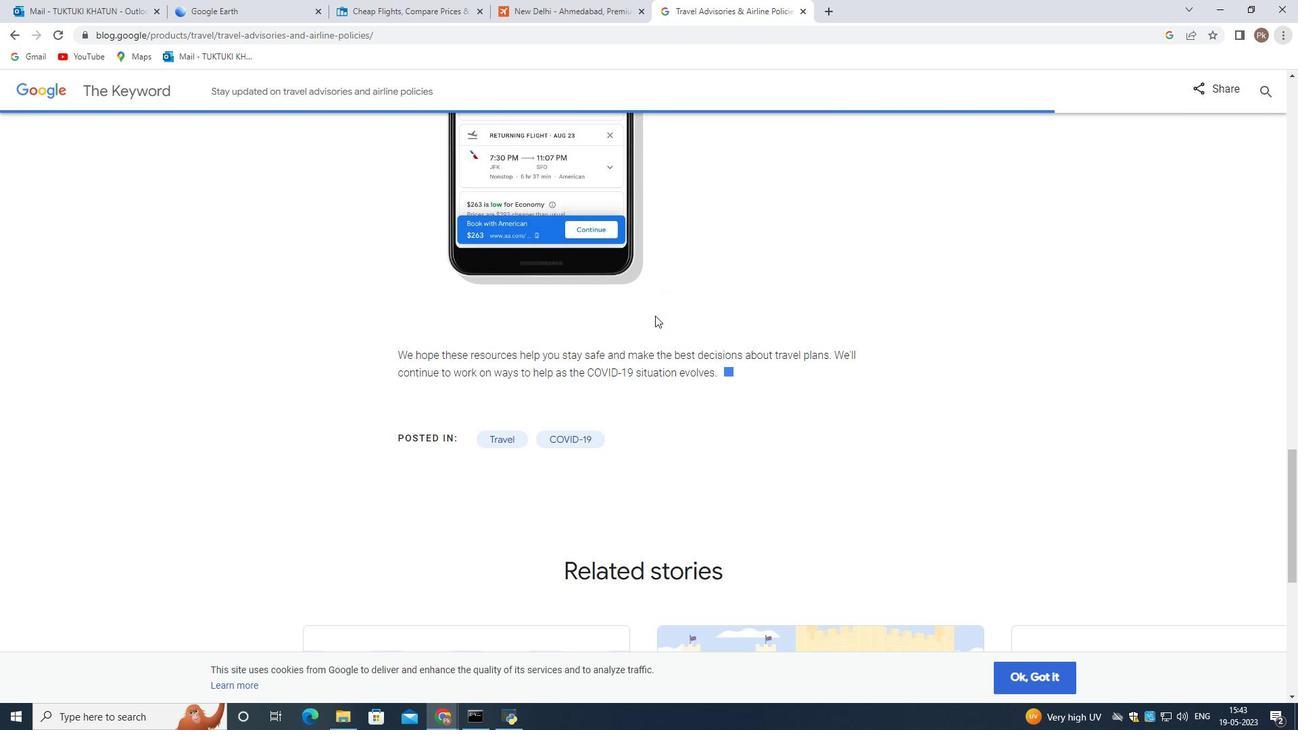 
Action: Mouse moved to (653, 316)
Screenshot: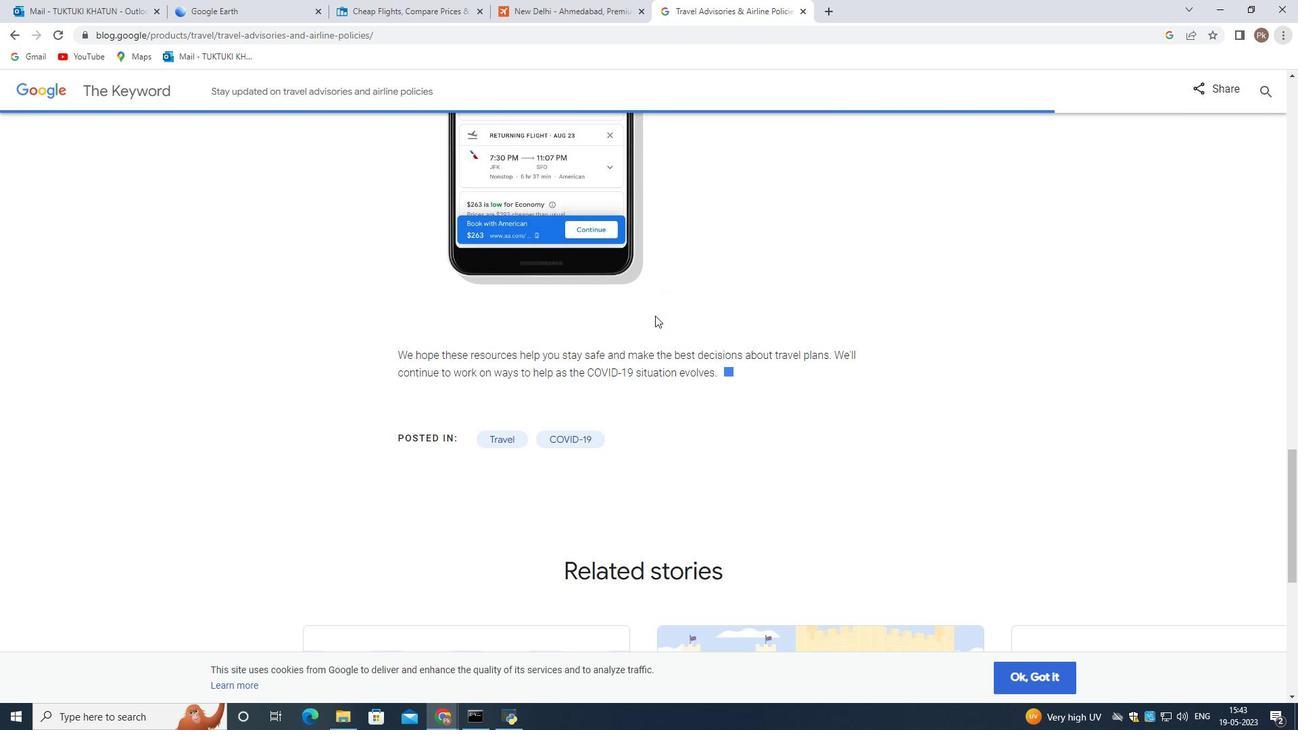 
Action: Mouse scrolled (653, 315) with delta (0, 0)
Screenshot: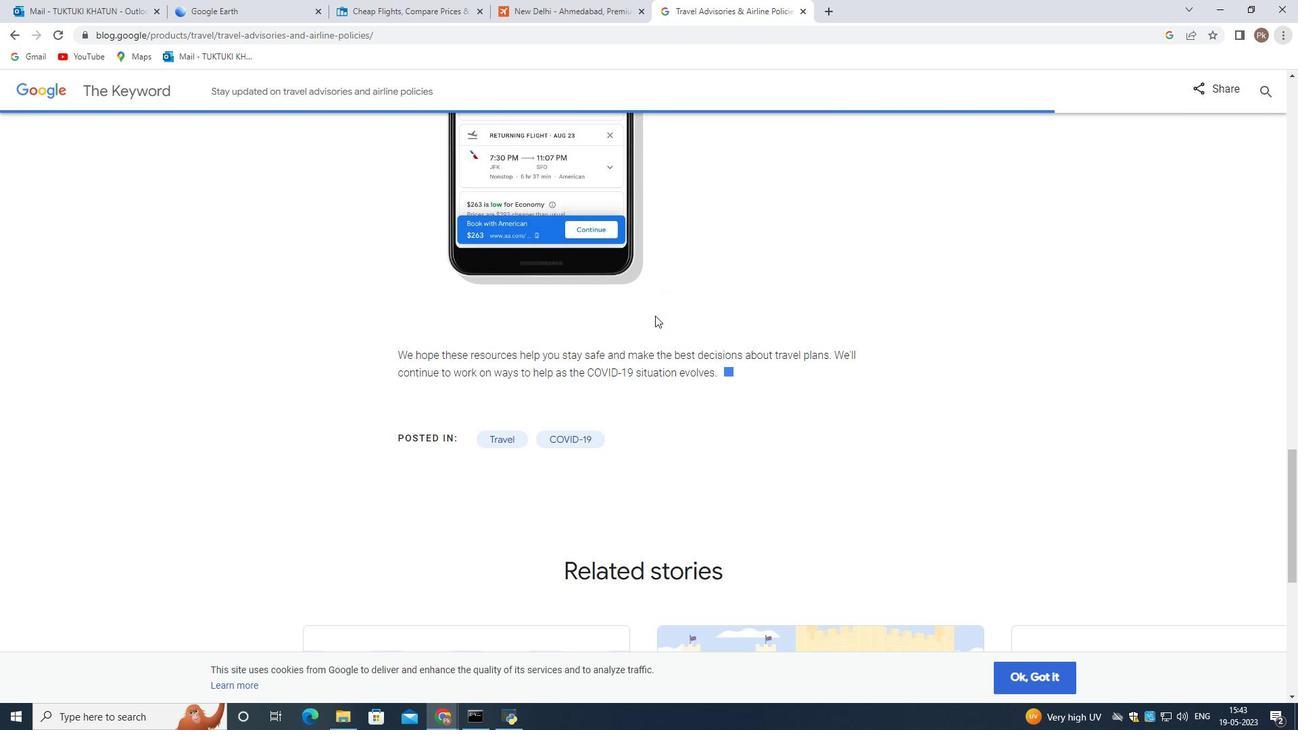 
Action: Mouse moved to (645, 319)
Screenshot: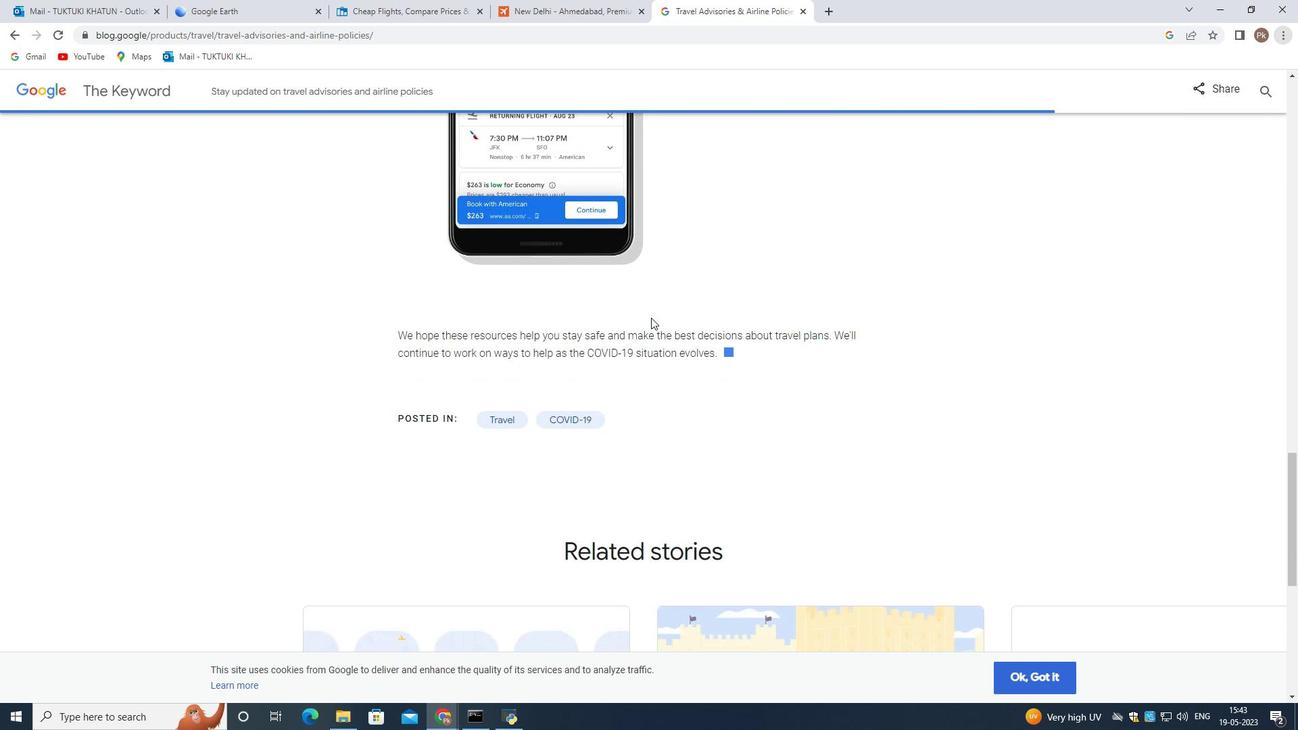 
Action: Mouse scrolled (645, 319) with delta (0, 0)
Screenshot: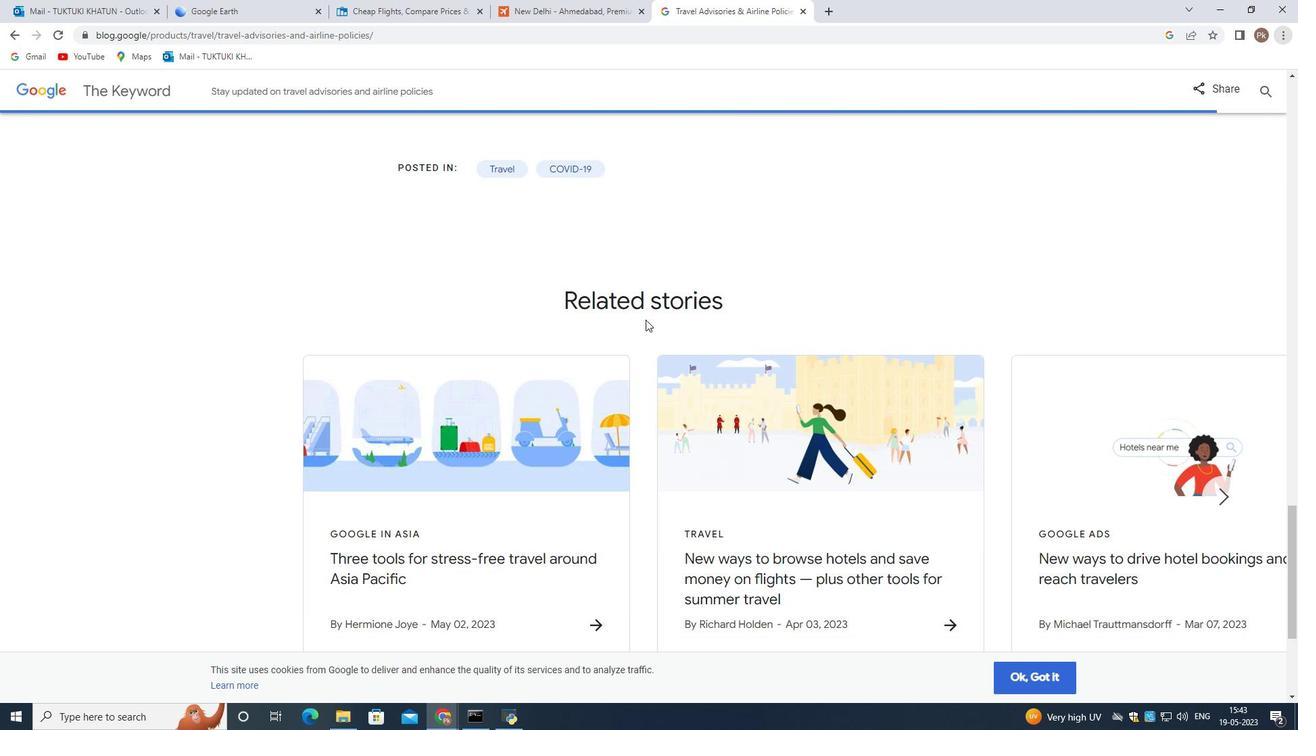 
Action: Mouse moved to (645, 320)
Screenshot: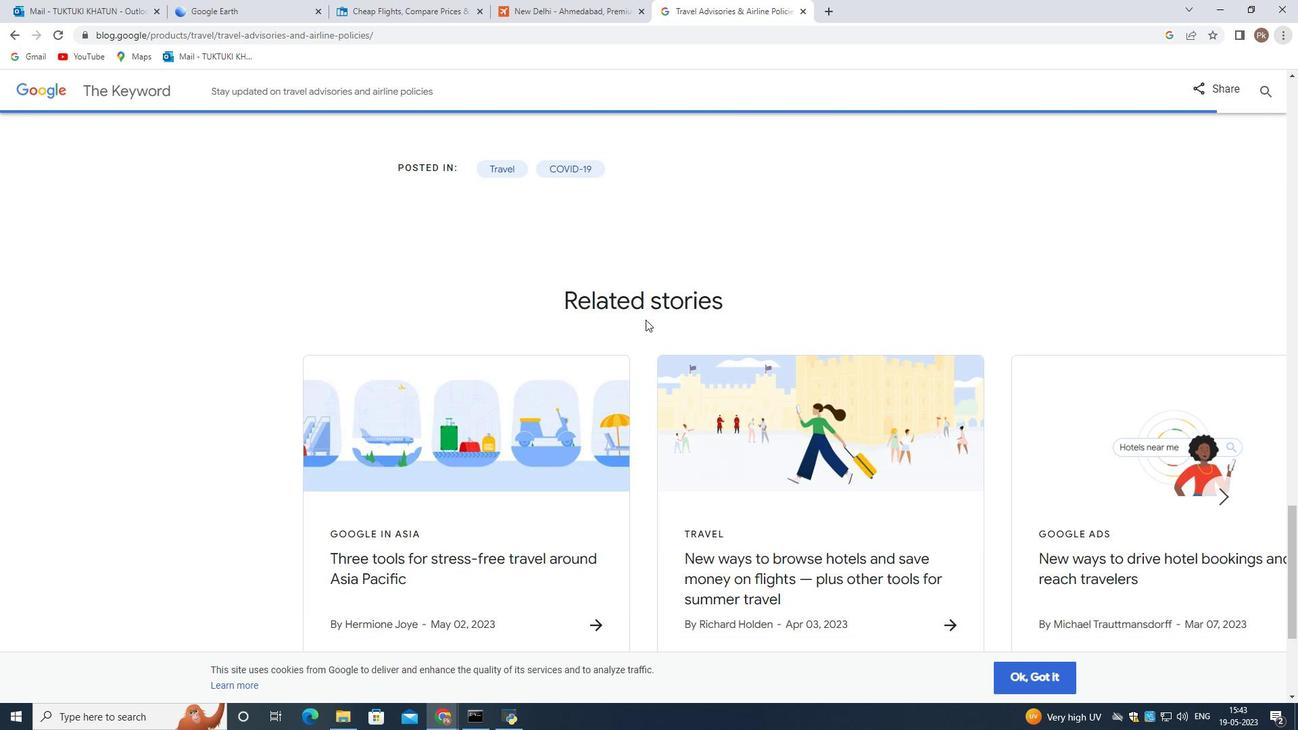 
Action: Mouse scrolled (645, 319) with delta (0, 0)
Screenshot: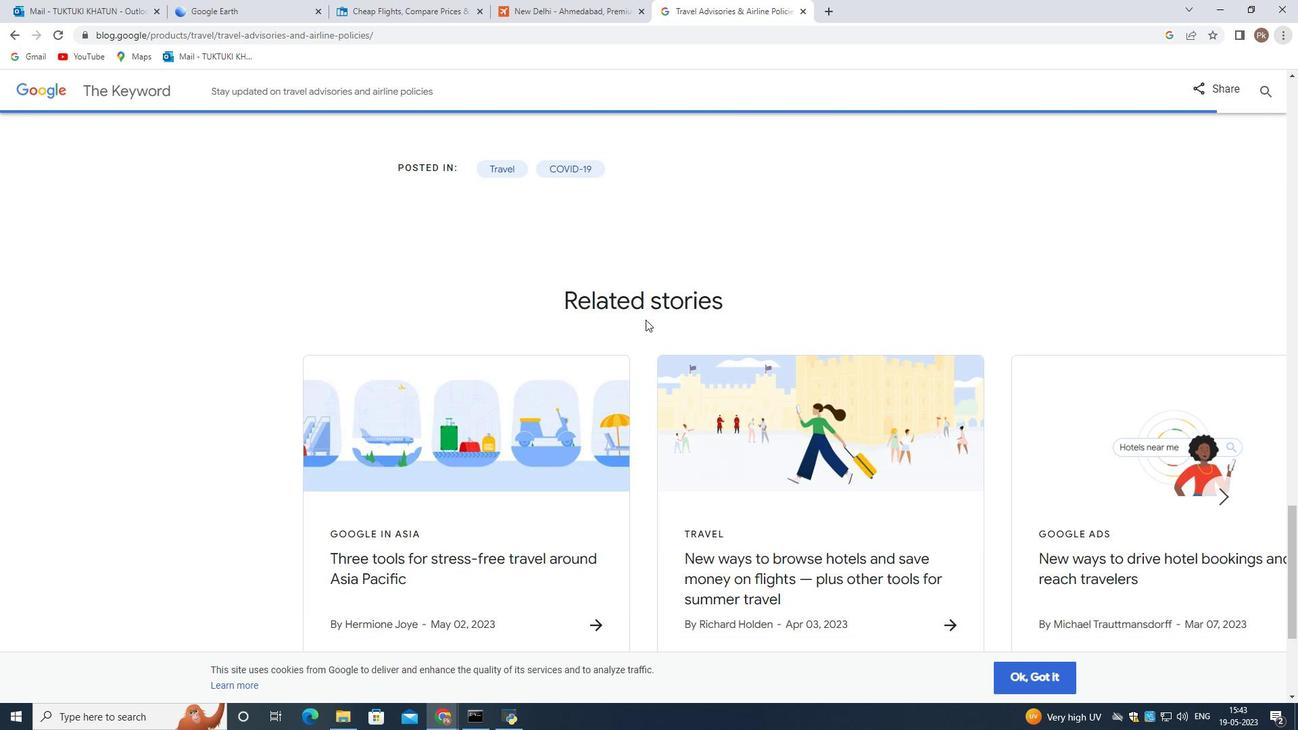 
Action: Mouse moved to (645, 320)
Screenshot: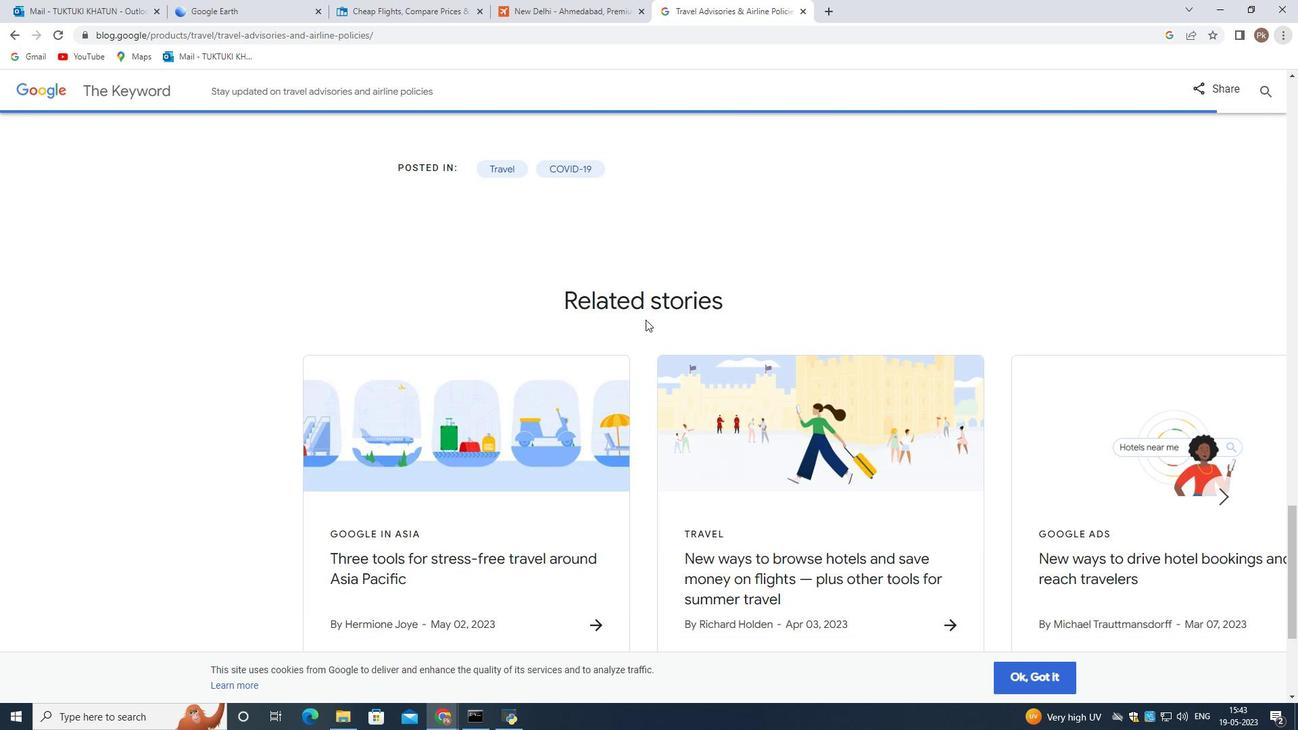 
Action: Mouse scrolled (645, 319) with delta (0, 0)
Screenshot: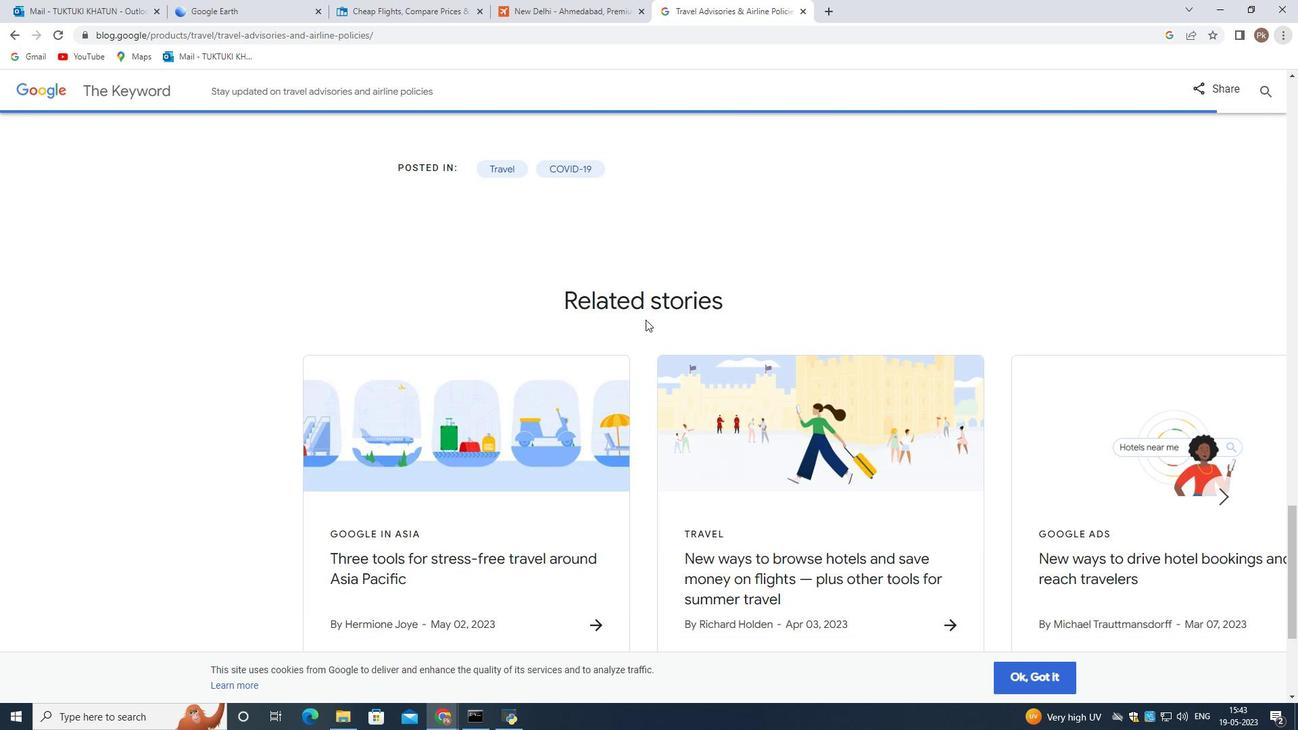 
Action: Mouse moved to (645, 321)
Screenshot: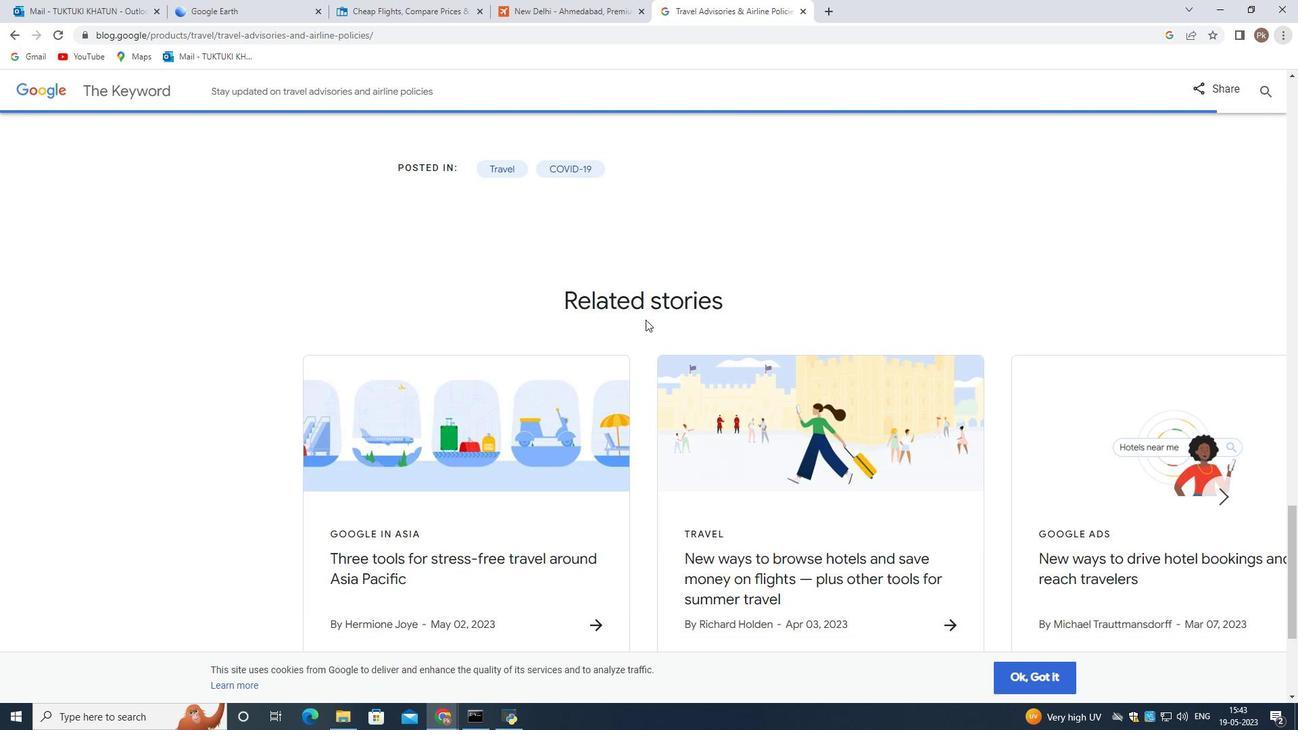 
Action: Mouse scrolled (645, 319) with delta (0, 0)
Screenshot: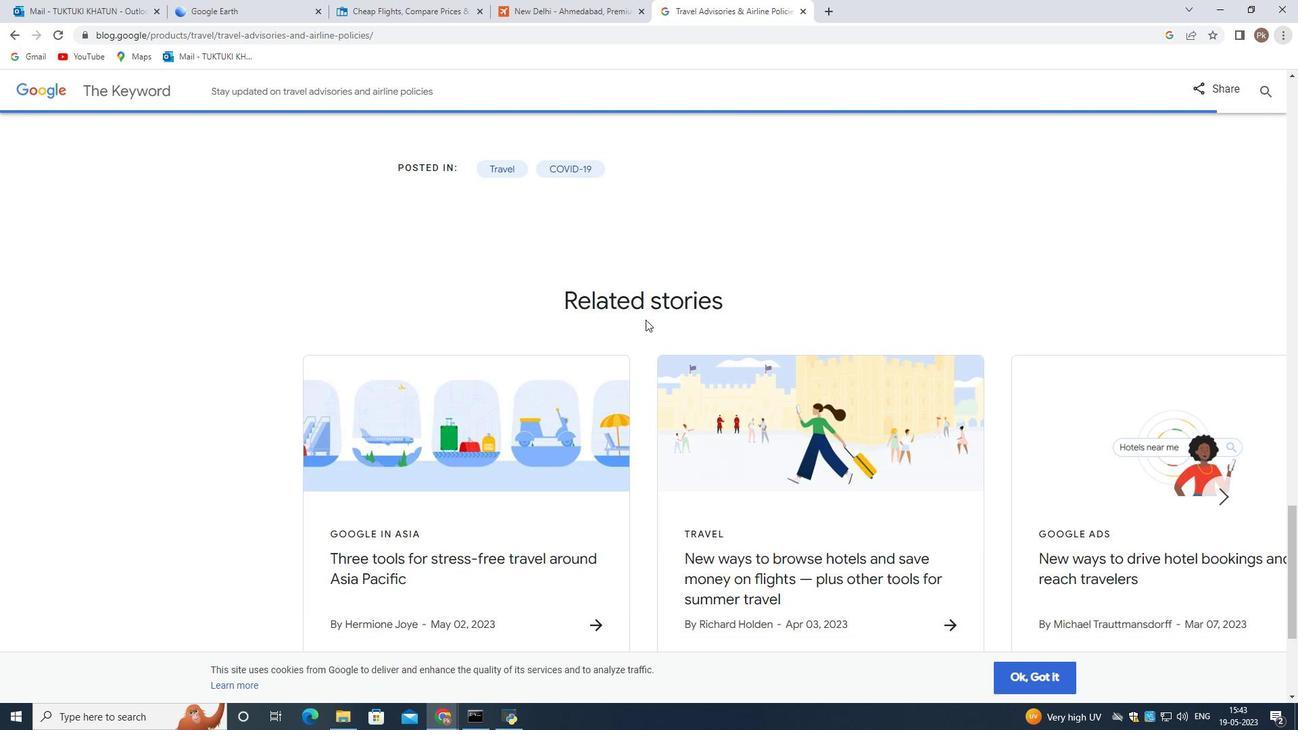 
Action: Mouse moved to (634, 325)
Screenshot: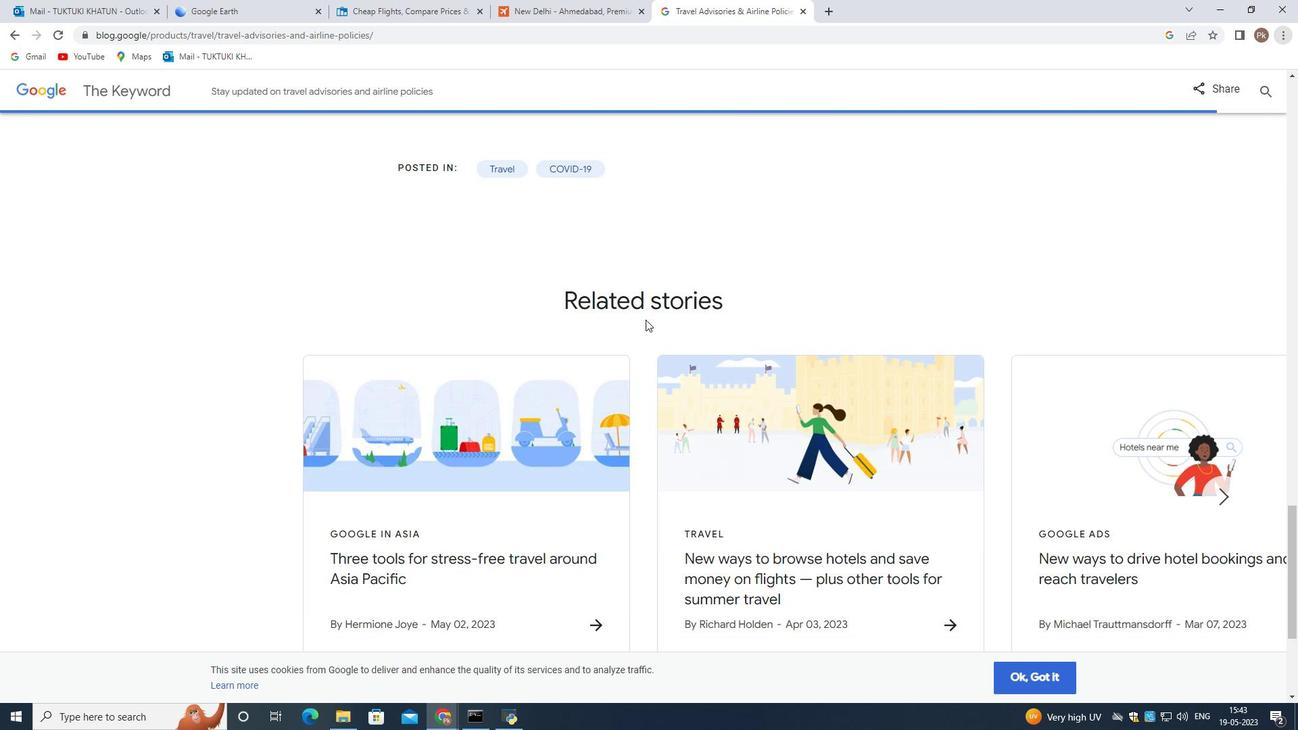 
Action: Mouse scrolled (634, 325) with delta (0, 0)
Screenshot: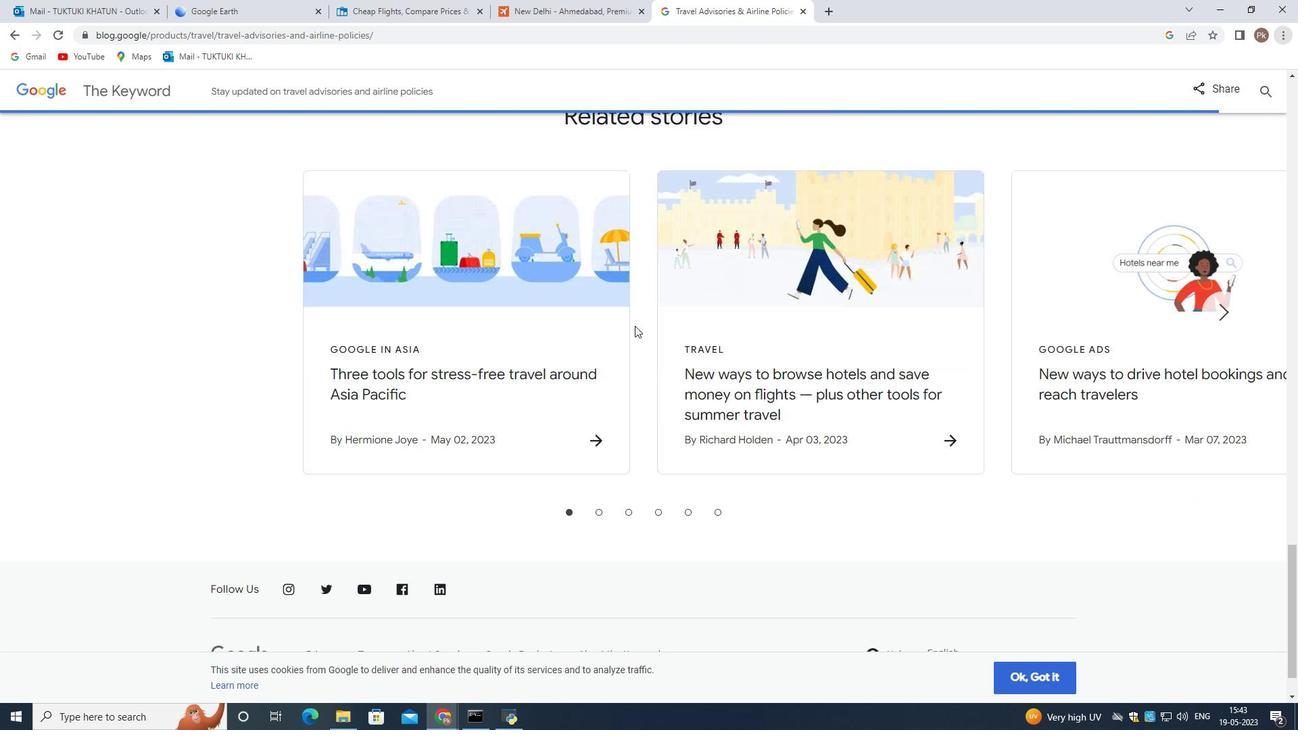 
Action: Mouse scrolled (634, 325) with delta (0, 0)
Screenshot: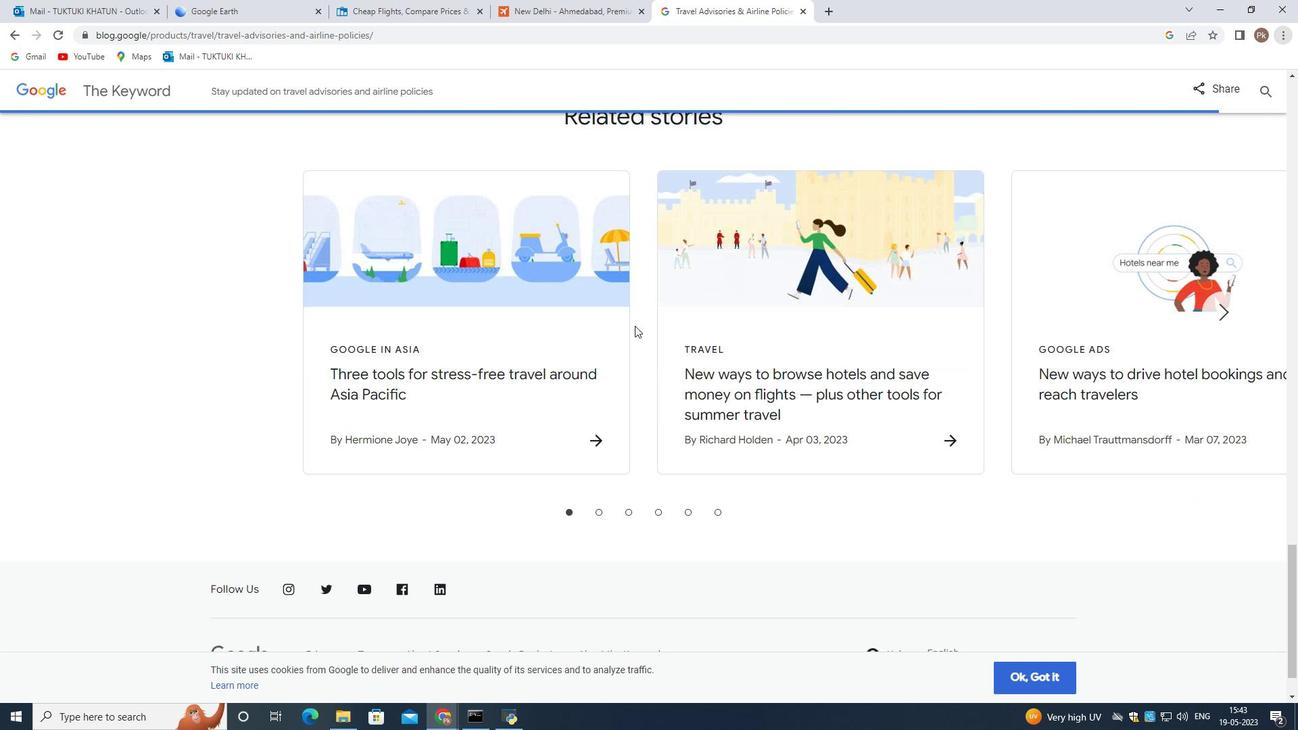 
Action: Mouse scrolled (634, 325) with delta (0, 0)
Screenshot: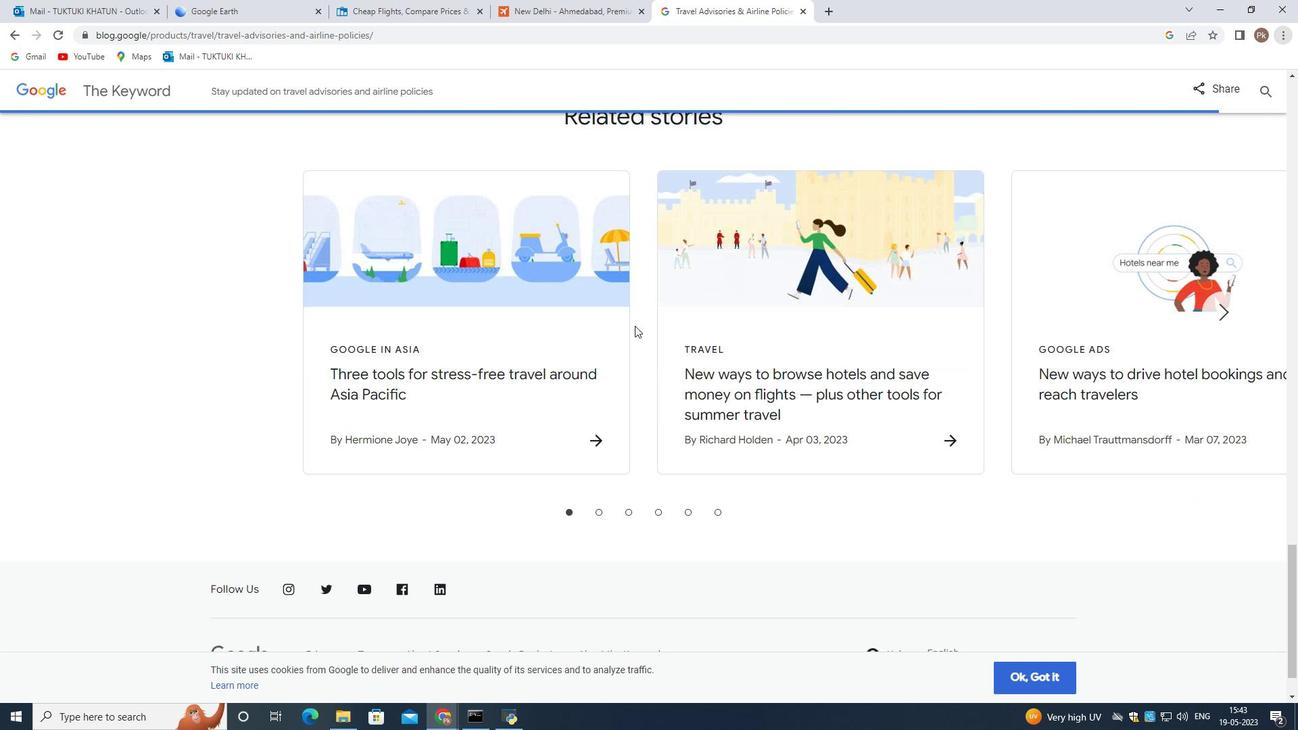 
Action: Mouse scrolled (634, 325) with delta (0, 0)
Screenshot: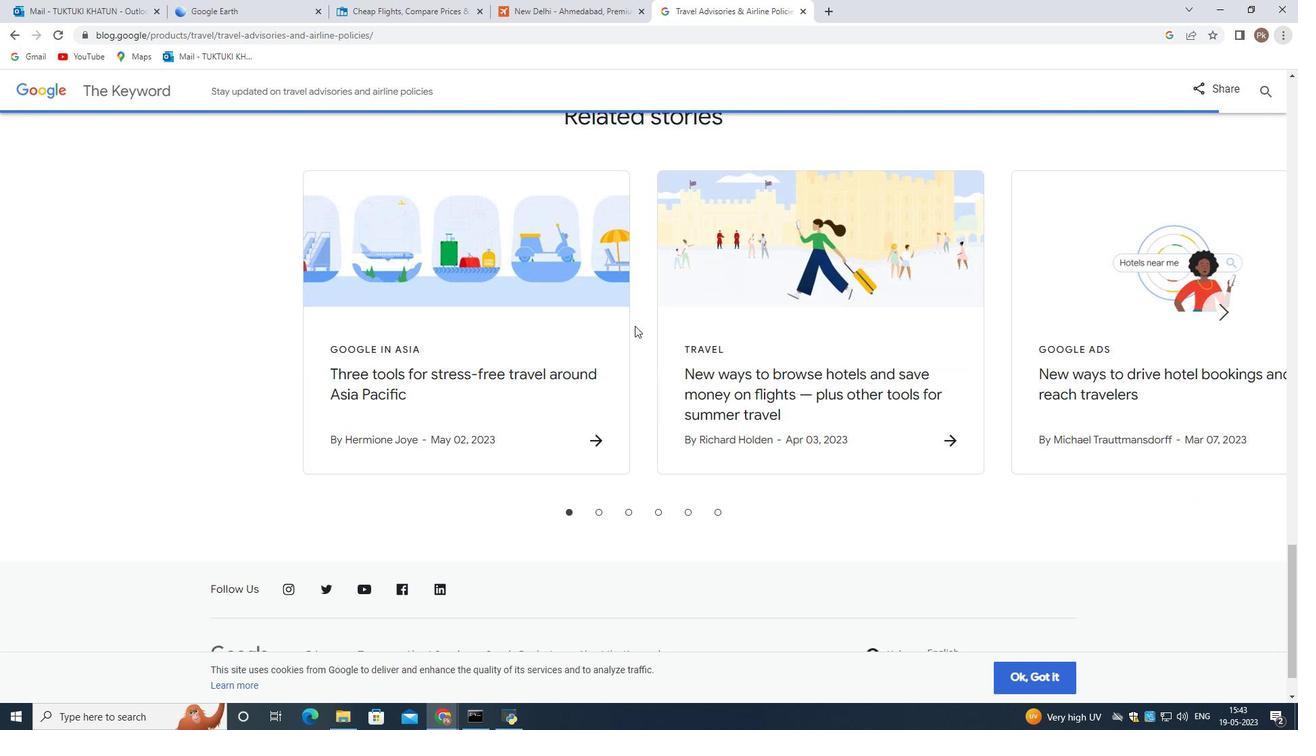 
Action: Mouse scrolled (634, 325) with delta (0, 0)
Screenshot: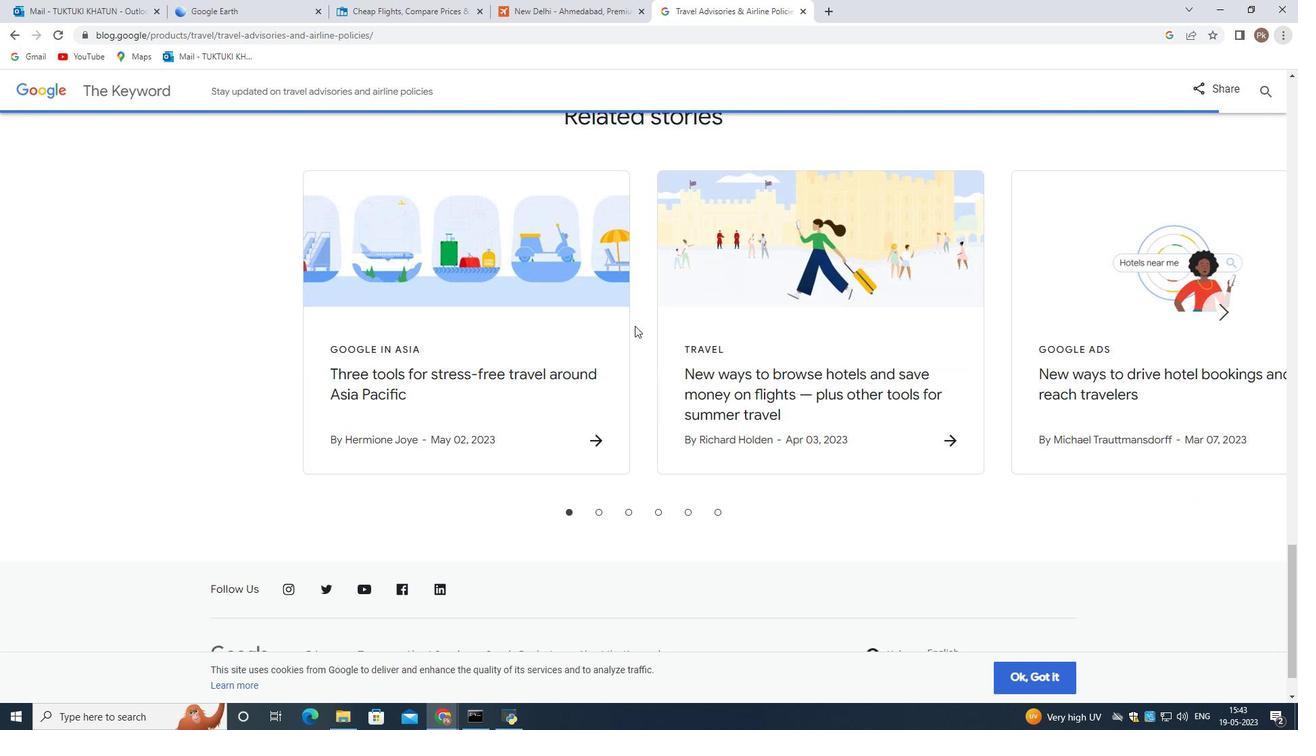 
Action: Mouse moved to (633, 317)
Screenshot: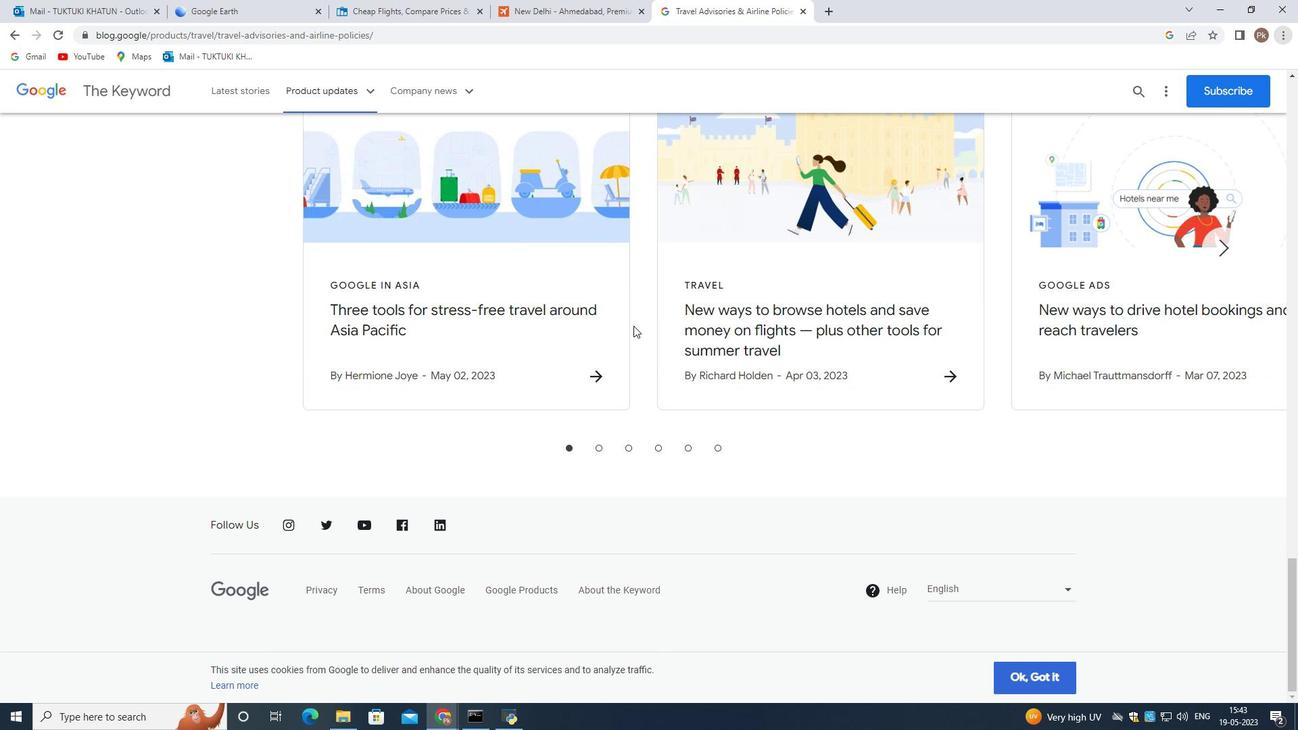 
Action: Mouse scrolled (633, 318) with delta (0, 0)
Screenshot: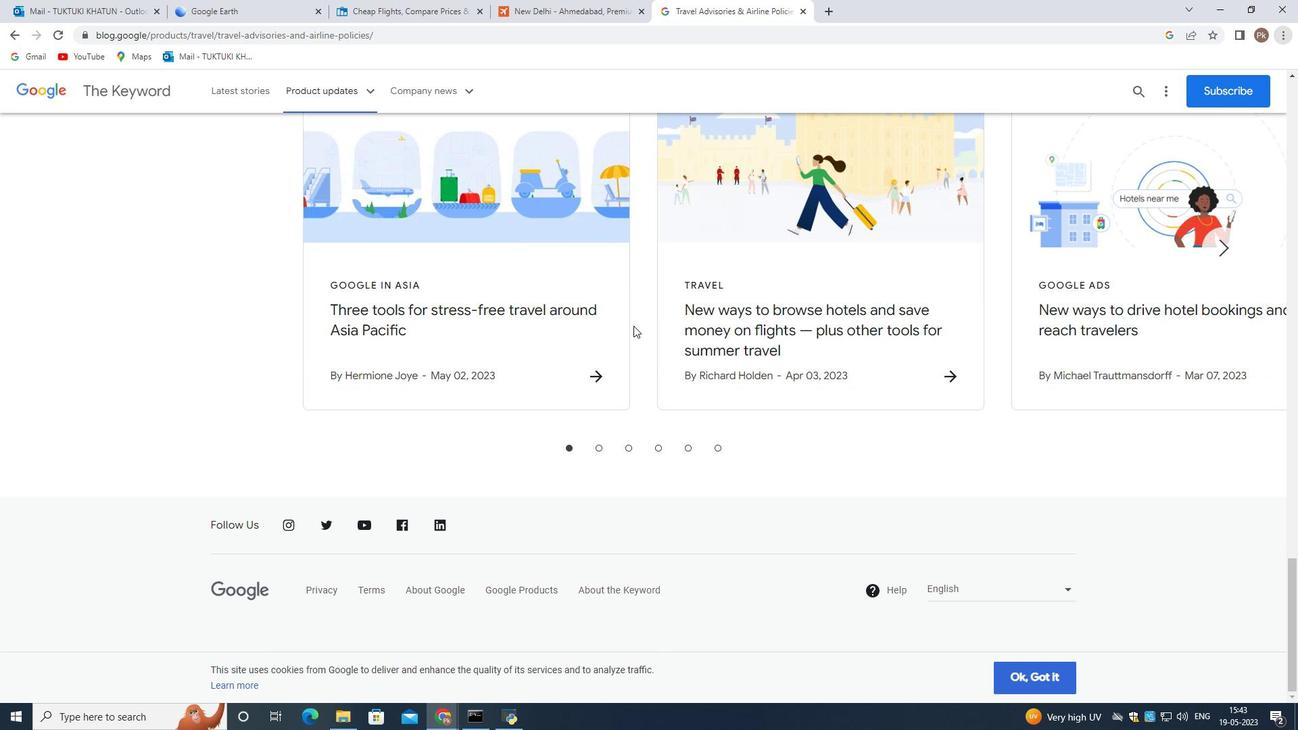
Action: Mouse scrolled (633, 318) with delta (0, 0)
Screenshot: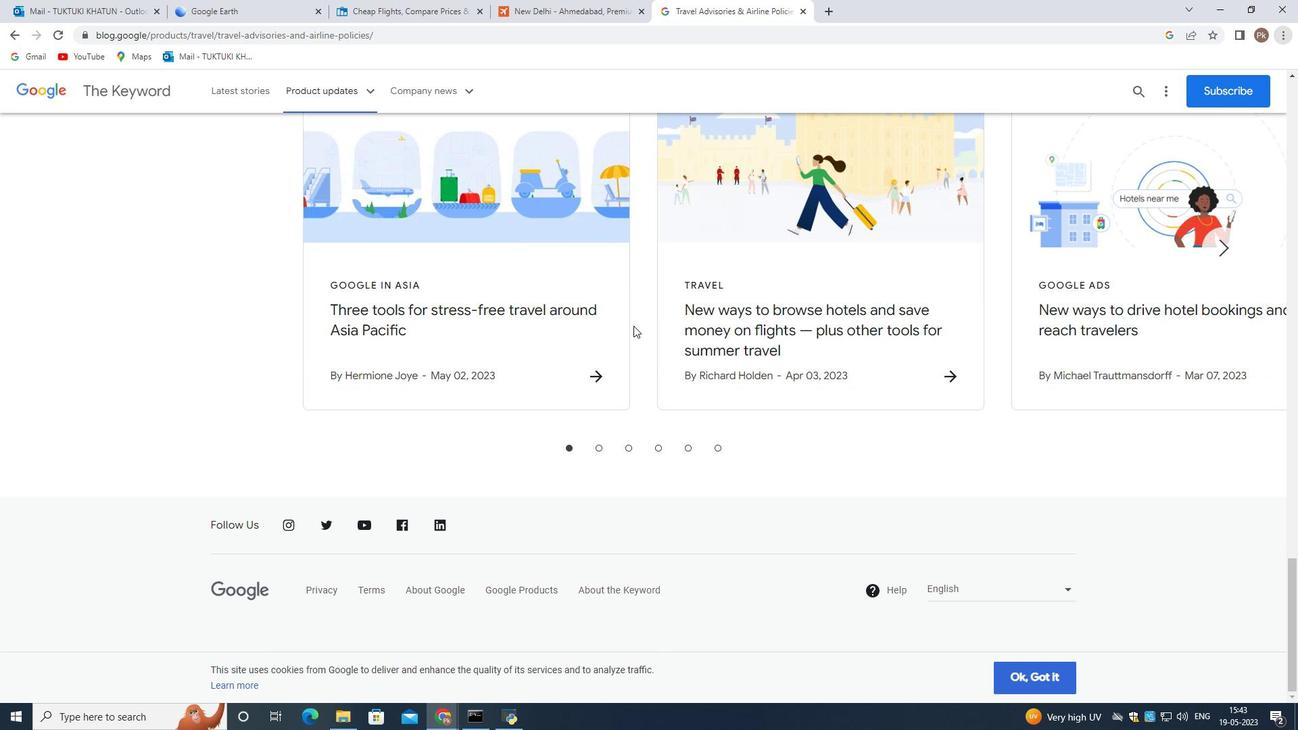 
Action: Mouse scrolled (633, 318) with delta (0, 0)
Screenshot: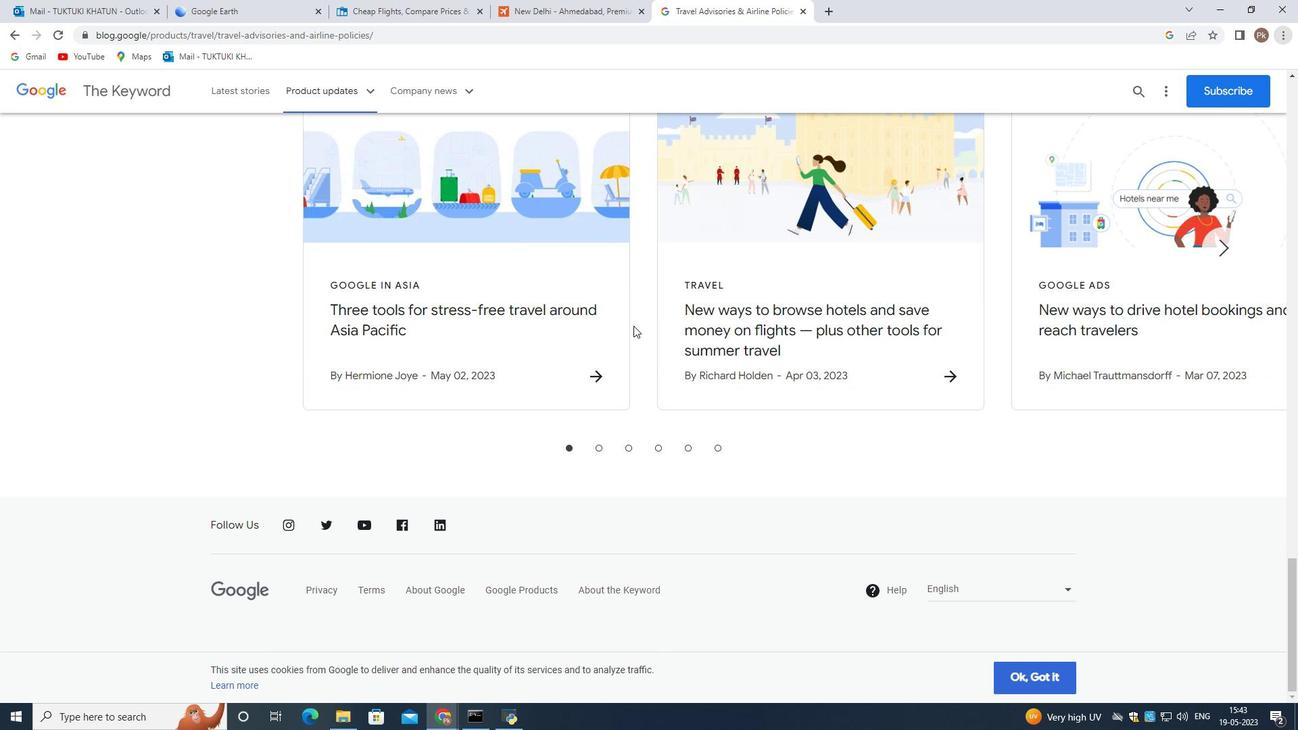 
Action: Mouse scrolled (633, 318) with delta (0, 0)
Screenshot: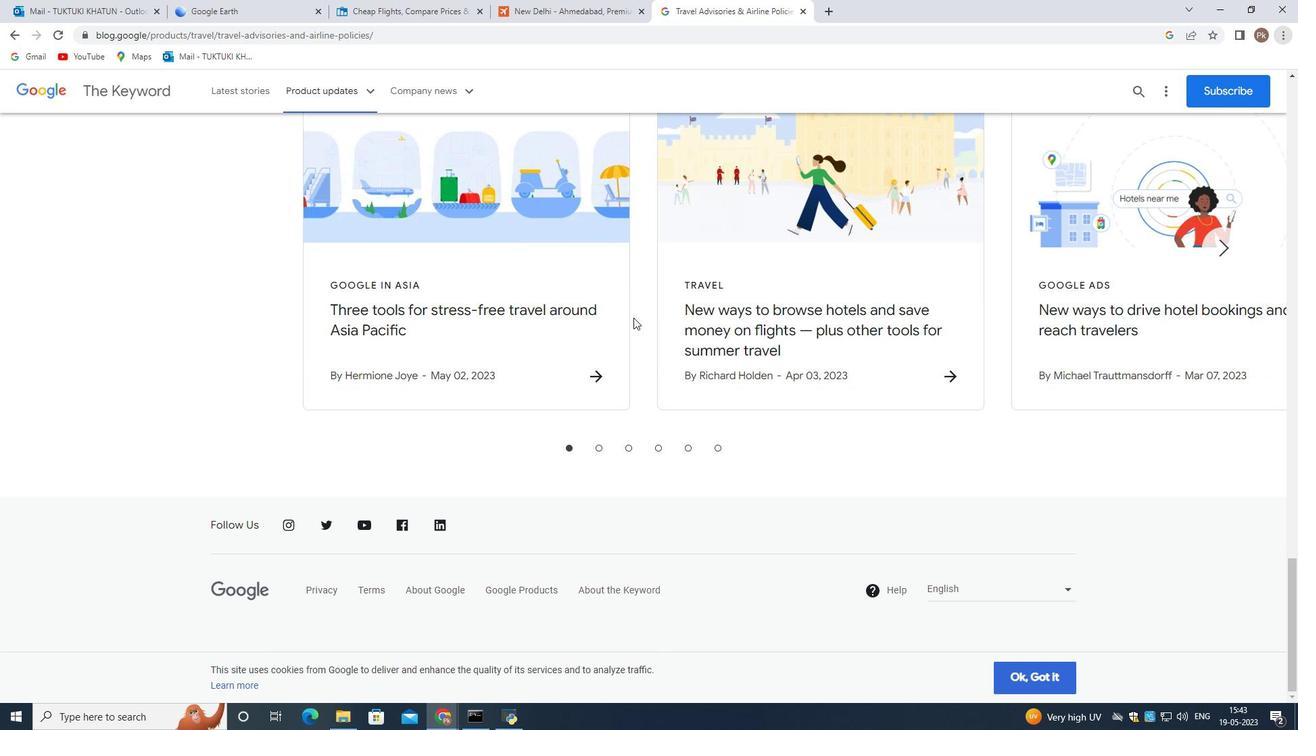 
Action: Mouse scrolled (633, 318) with delta (0, 0)
Screenshot: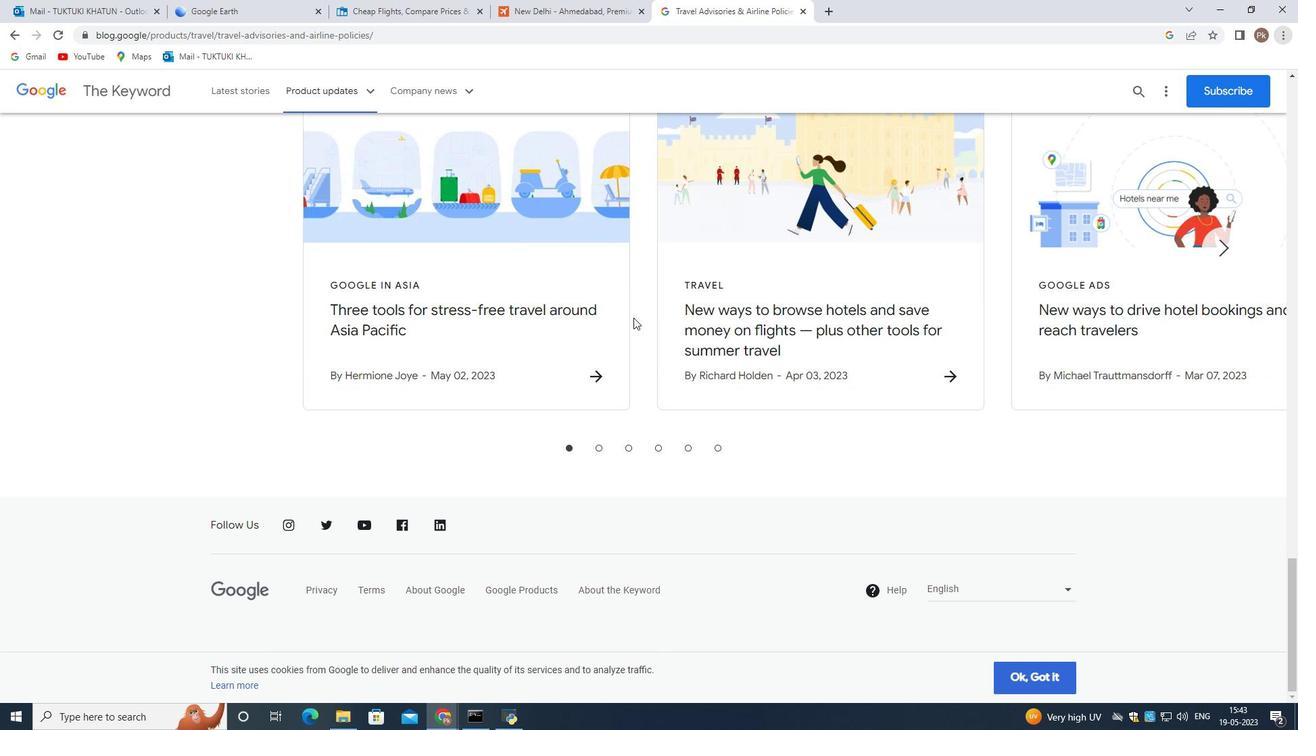 
Action: Mouse scrolled (633, 318) with delta (0, 0)
Screenshot: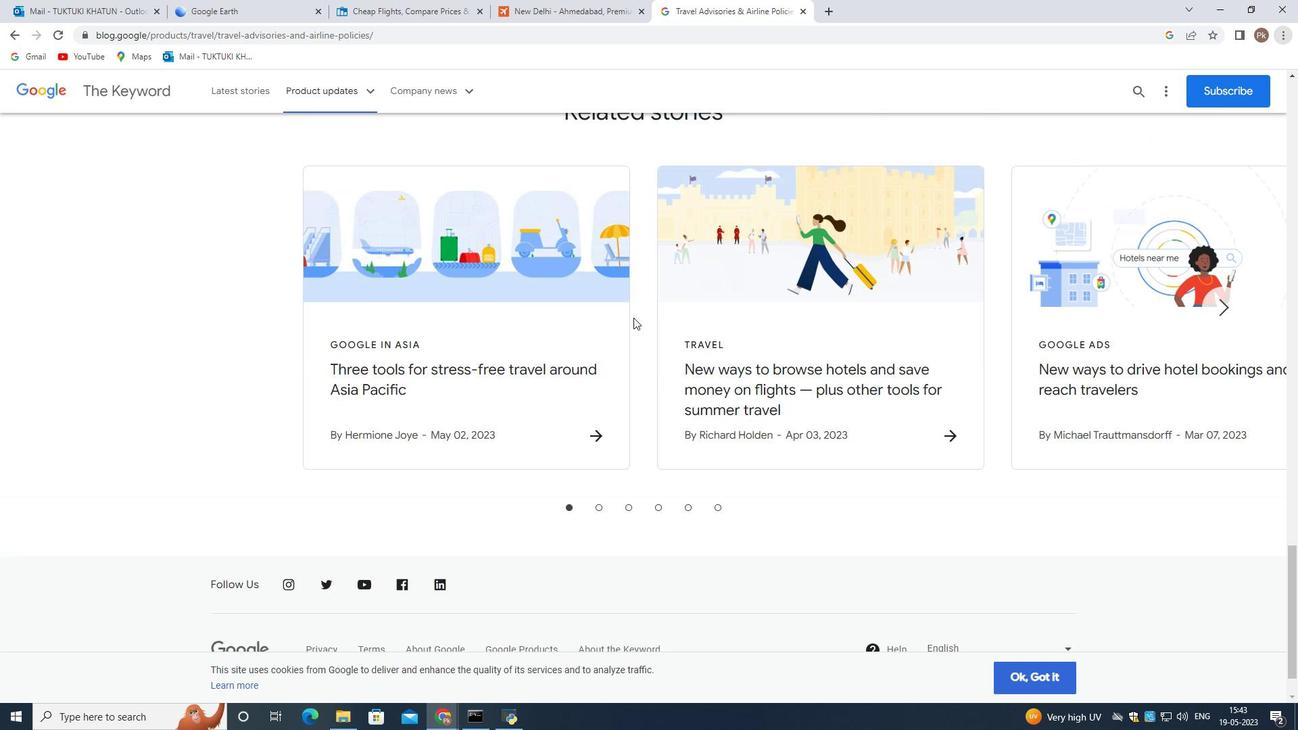 
Action: Mouse scrolled (633, 318) with delta (0, 0)
Screenshot: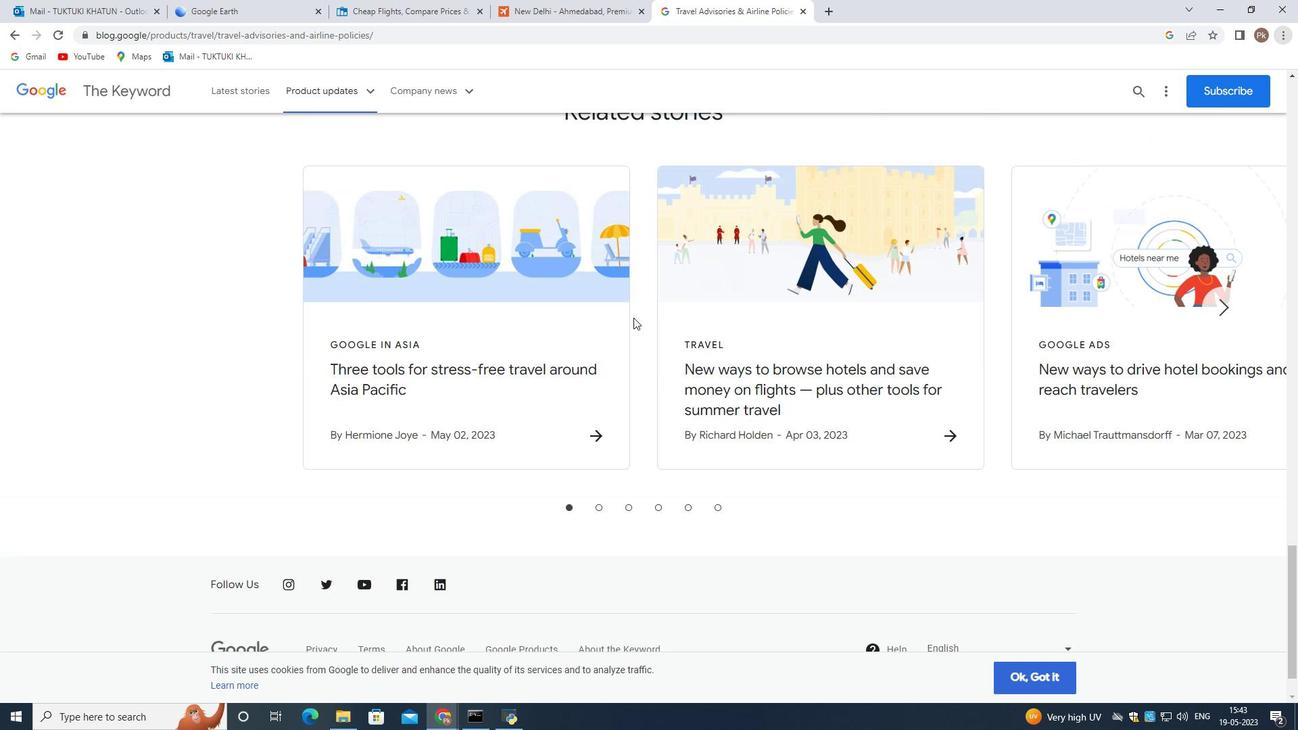 
Action: Mouse scrolled (633, 318) with delta (0, 0)
Screenshot: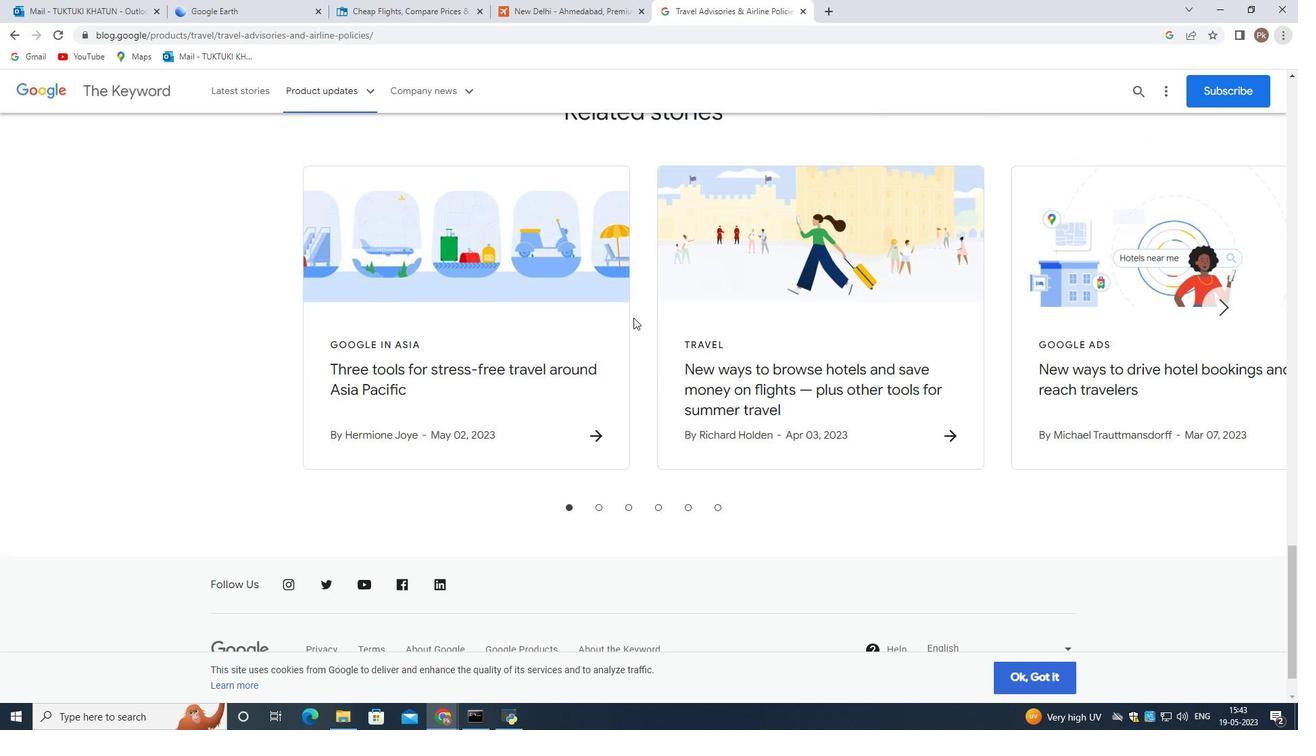 
Action: Mouse moved to (625, 319)
Screenshot: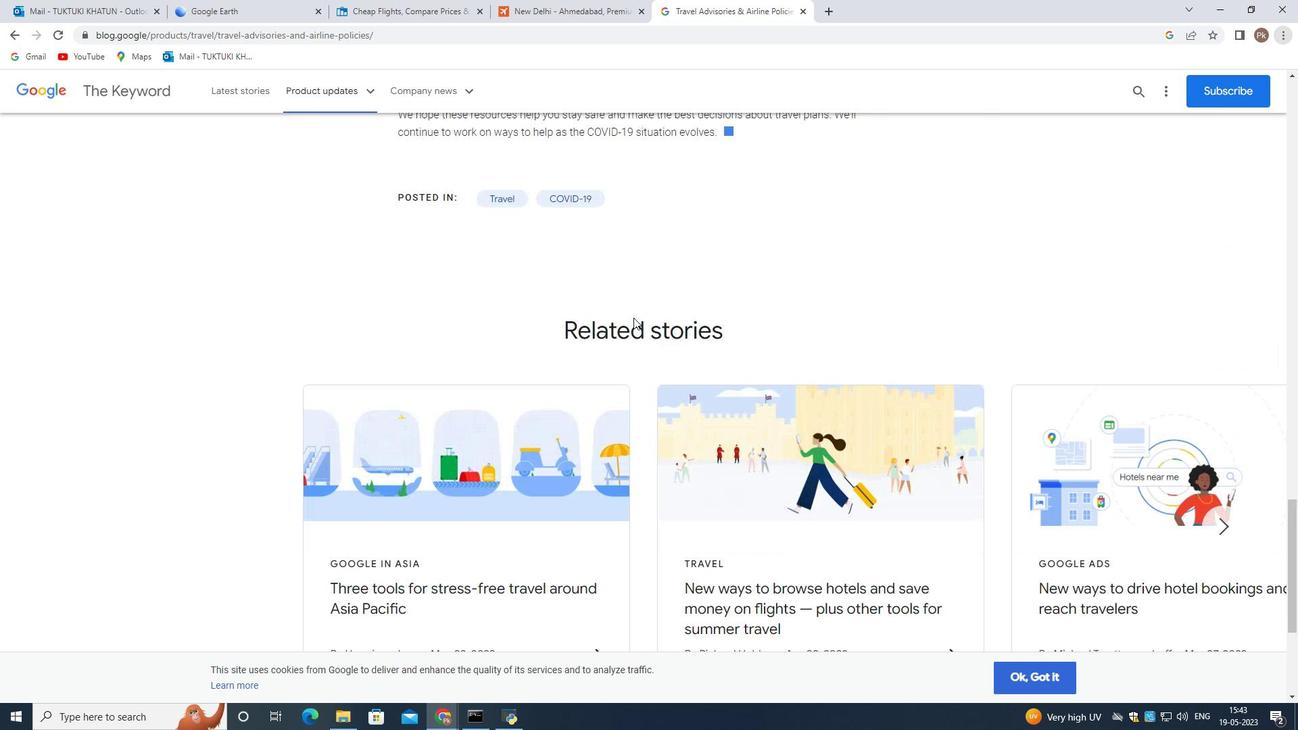 
Action: Mouse scrolled (625, 320) with delta (0, 0)
Screenshot: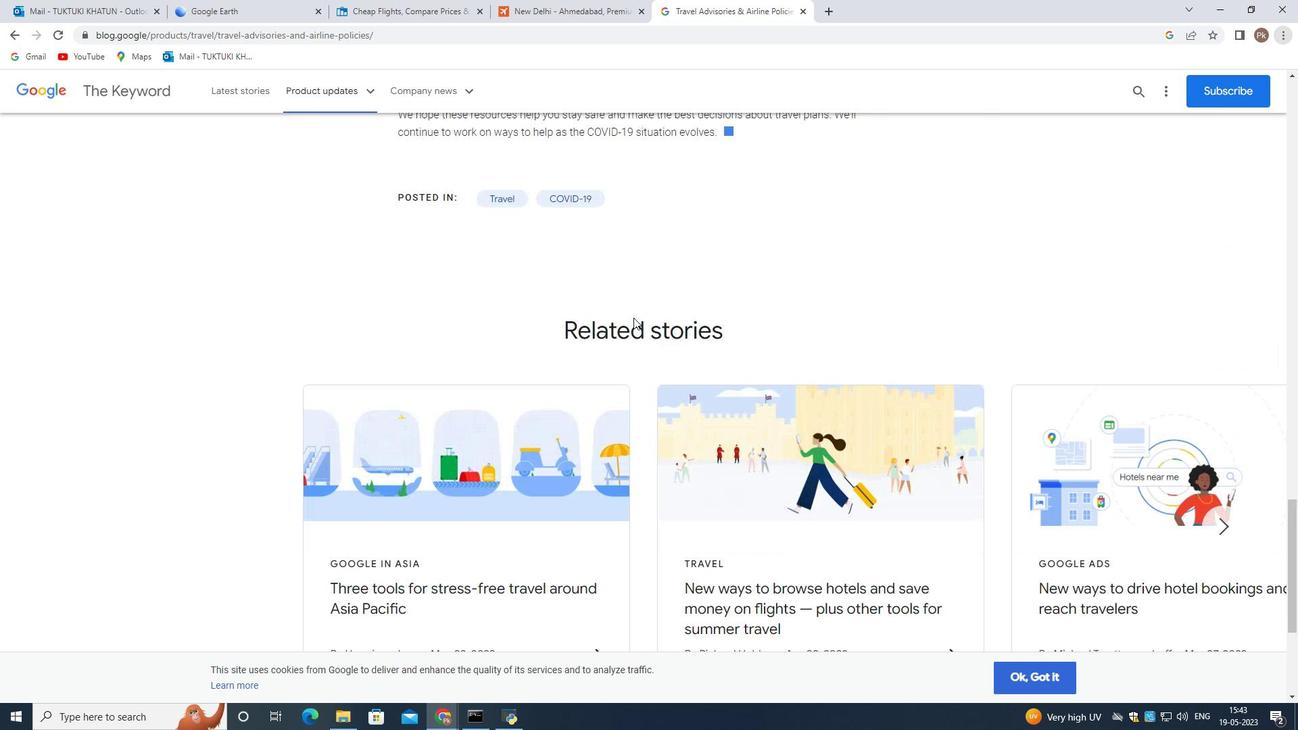 
Action: Mouse scrolled (625, 320) with delta (0, 0)
Screenshot: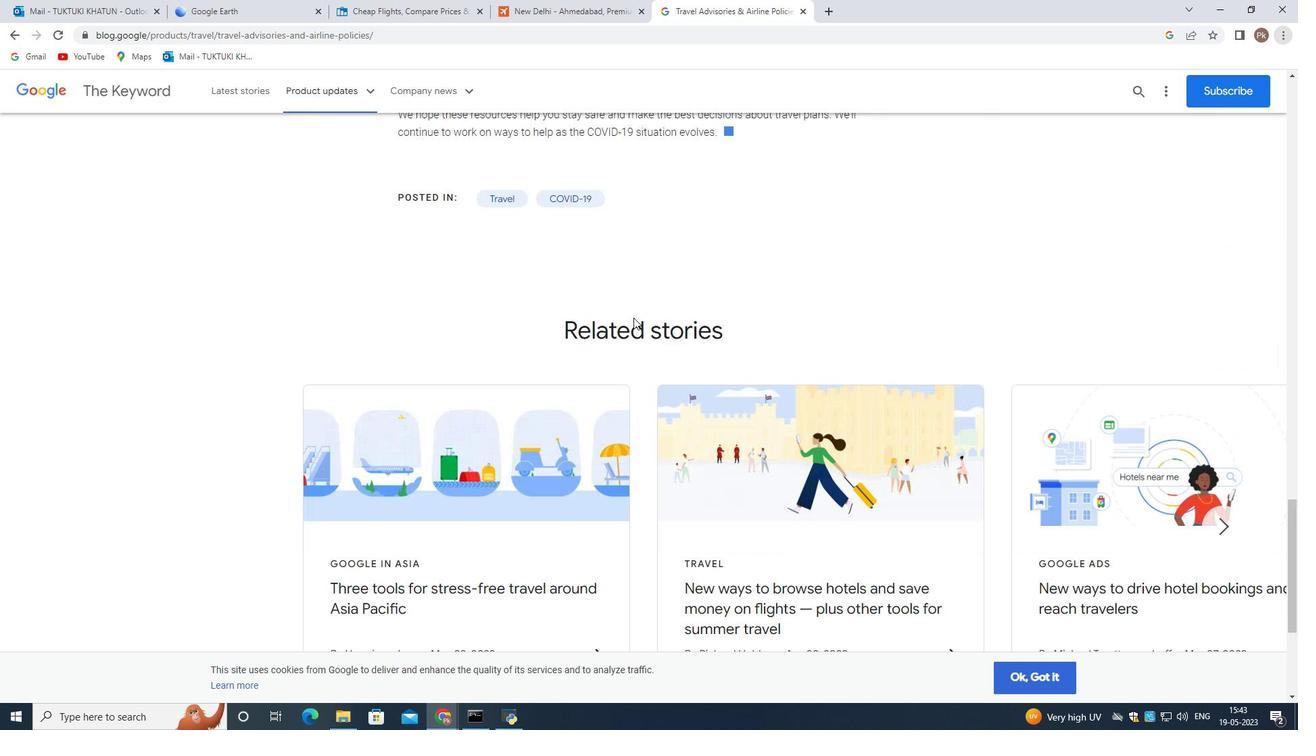 
Action: Mouse scrolled (625, 320) with delta (0, 0)
Screenshot: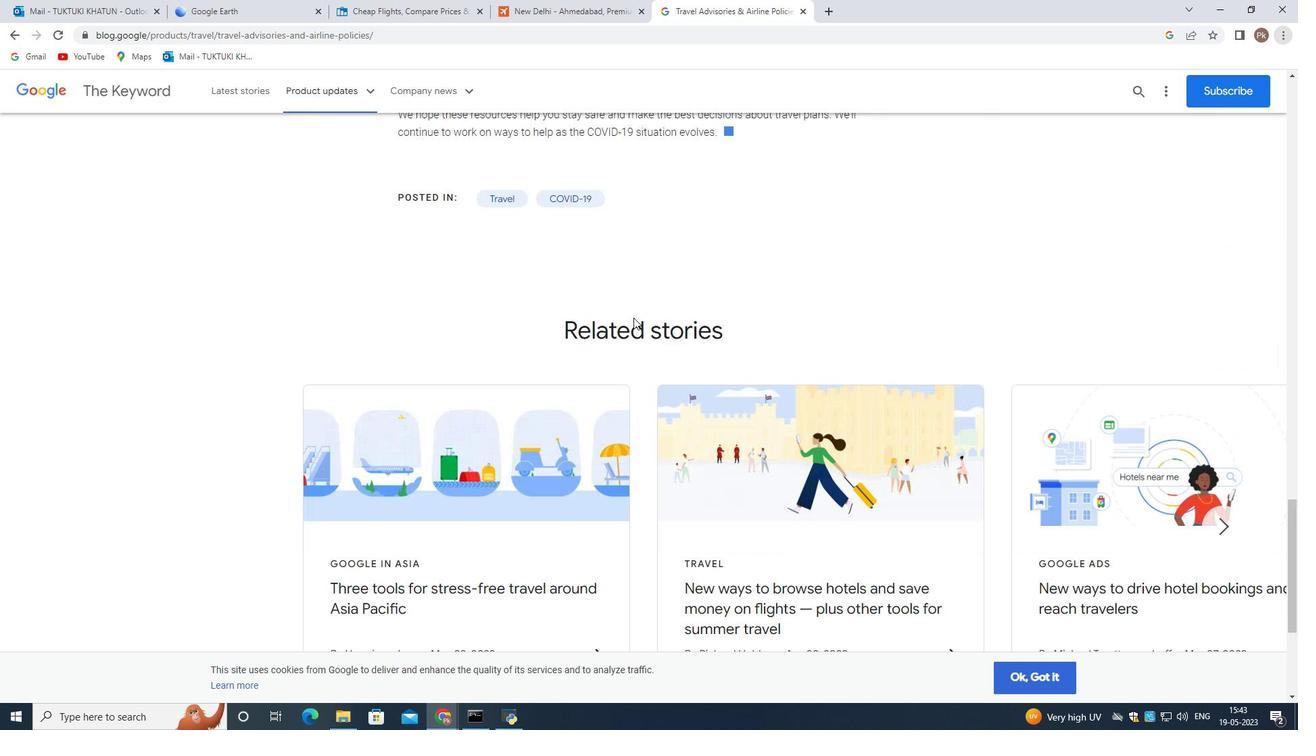 
Action: Mouse scrolled (625, 320) with delta (0, 0)
Screenshot: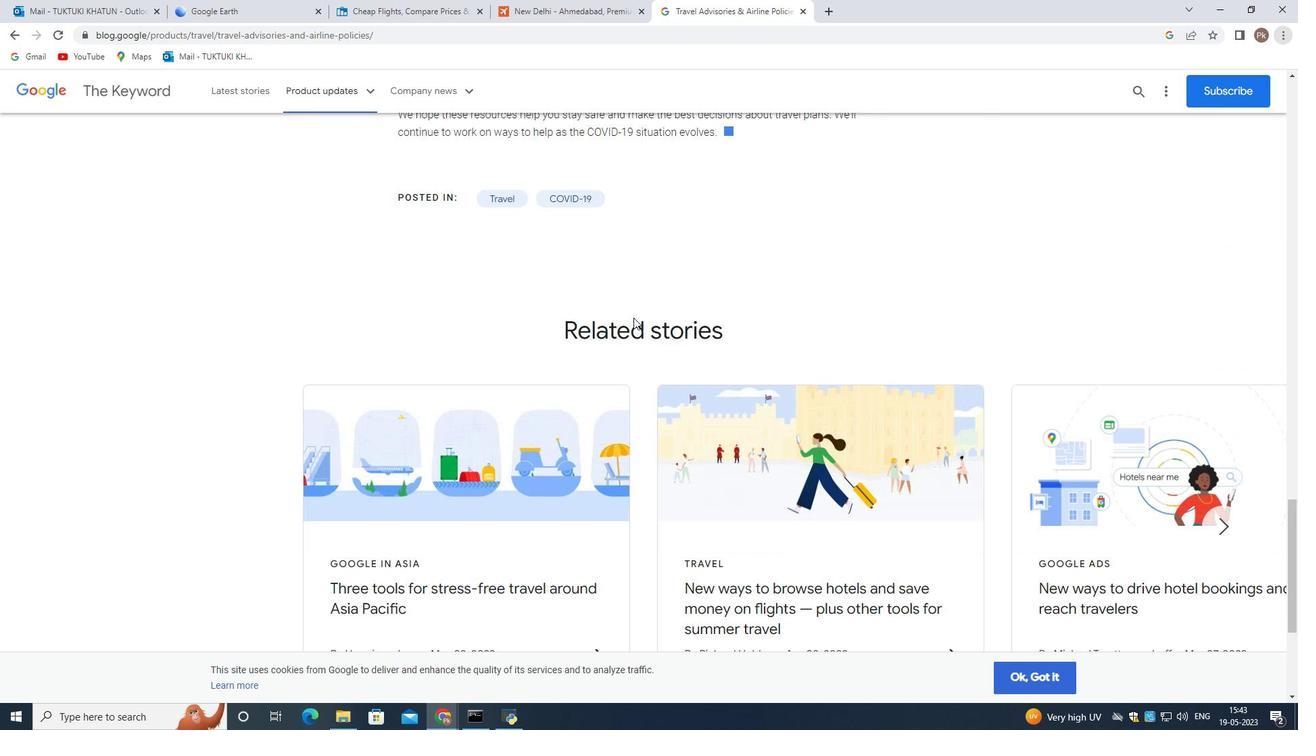 
Action: Mouse scrolled (625, 320) with delta (0, 0)
Screenshot: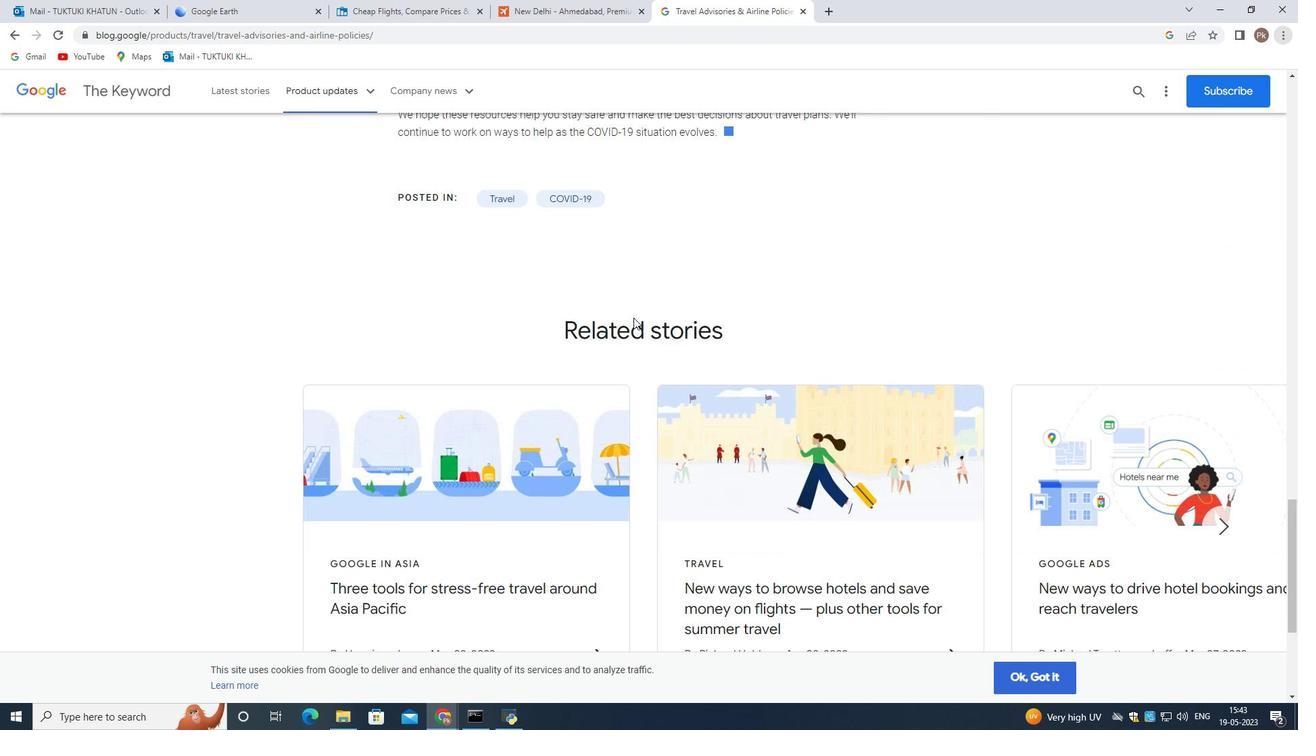 
Action: Mouse scrolled (625, 320) with delta (0, 0)
Screenshot: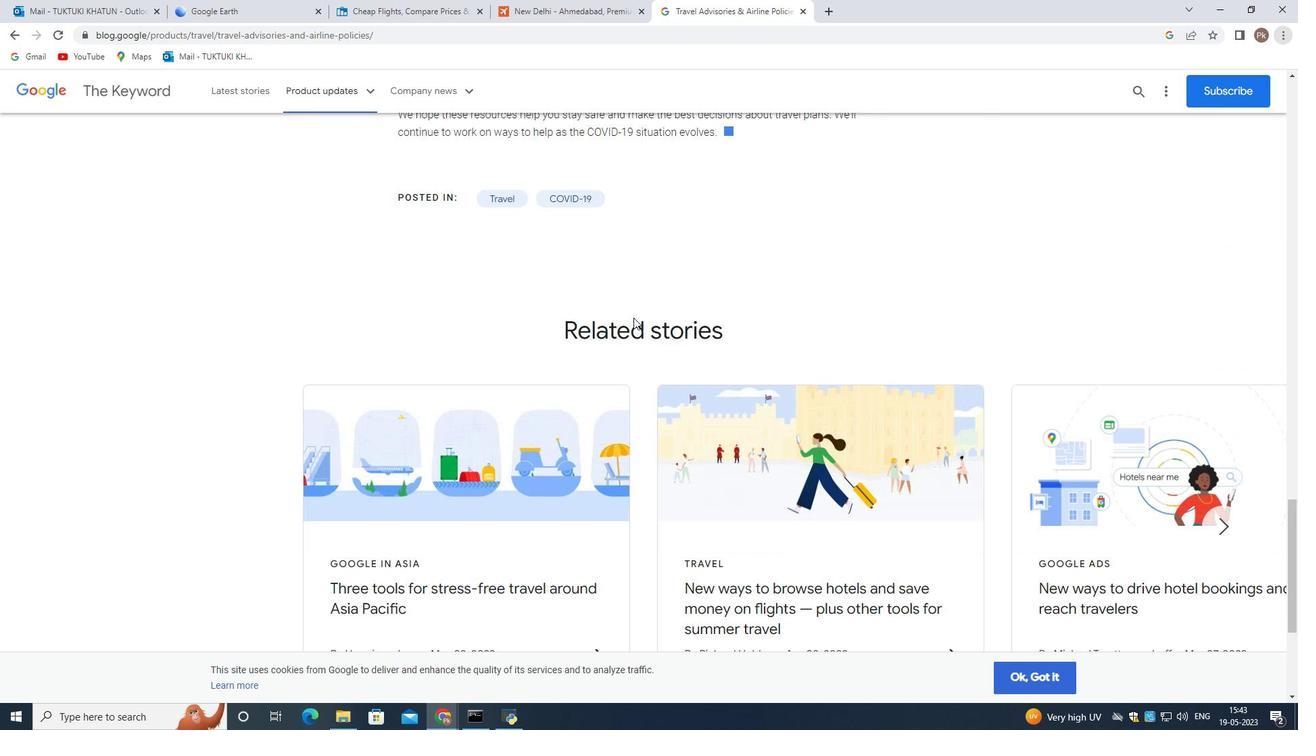
Action: Mouse scrolled (625, 320) with delta (0, 0)
Screenshot: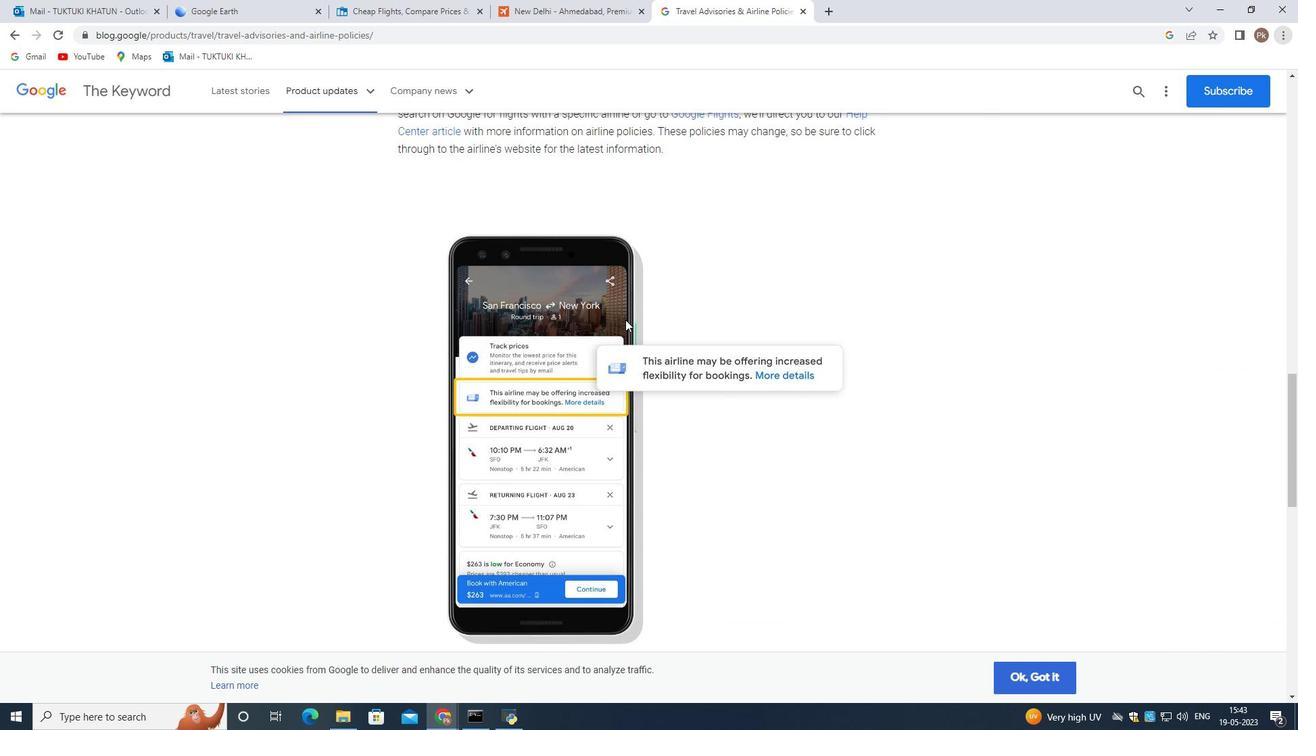 
Action: Mouse scrolled (625, 320) with delta (0, 0)
Screenshot: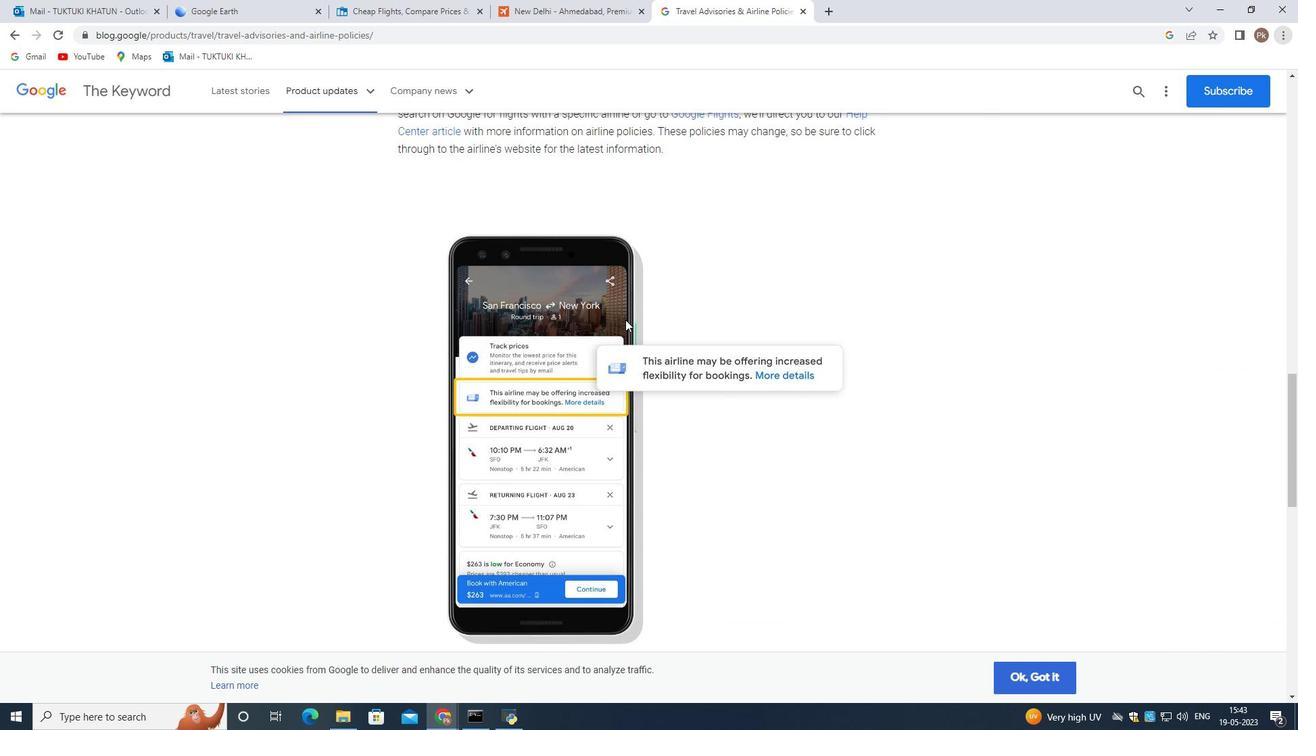 
Action: Mouse scrolled (625, 320) with delta (0, 0)
Screenshot: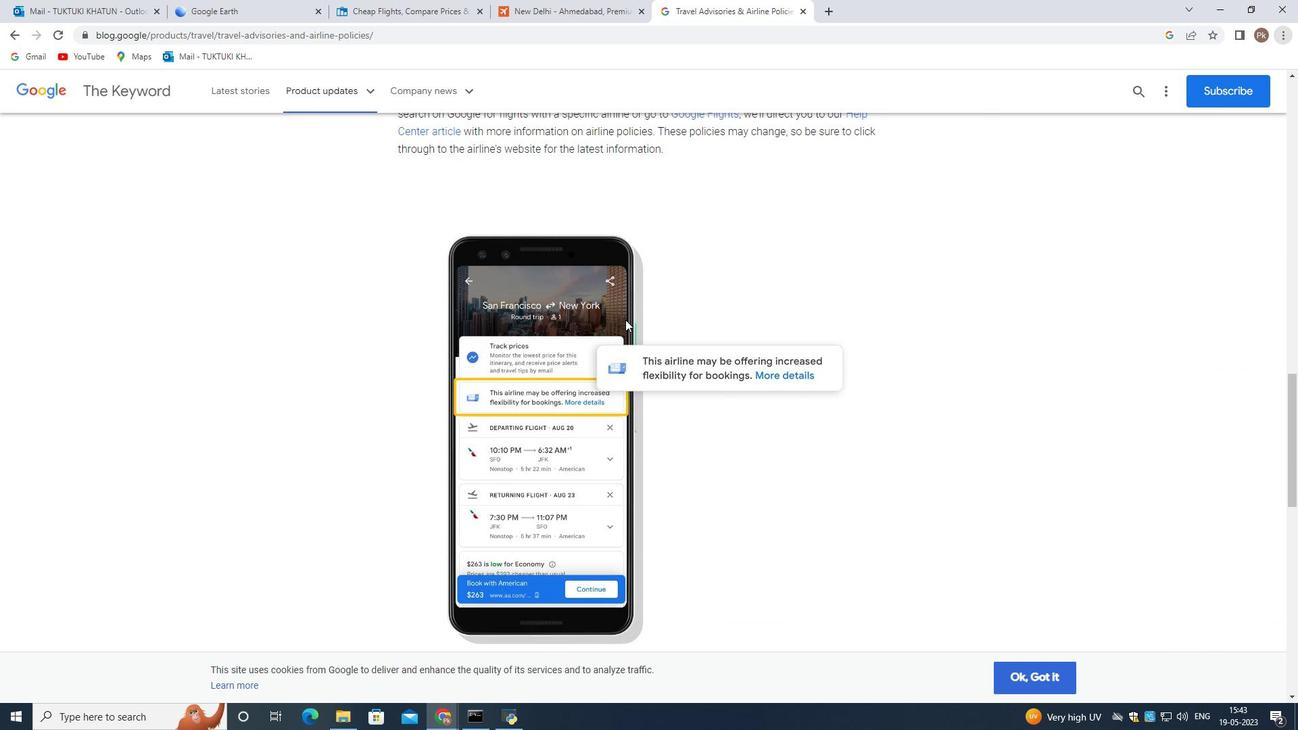 
Action: Mouse scrolled (625, 320) with delta (0, 0)
Screenshot: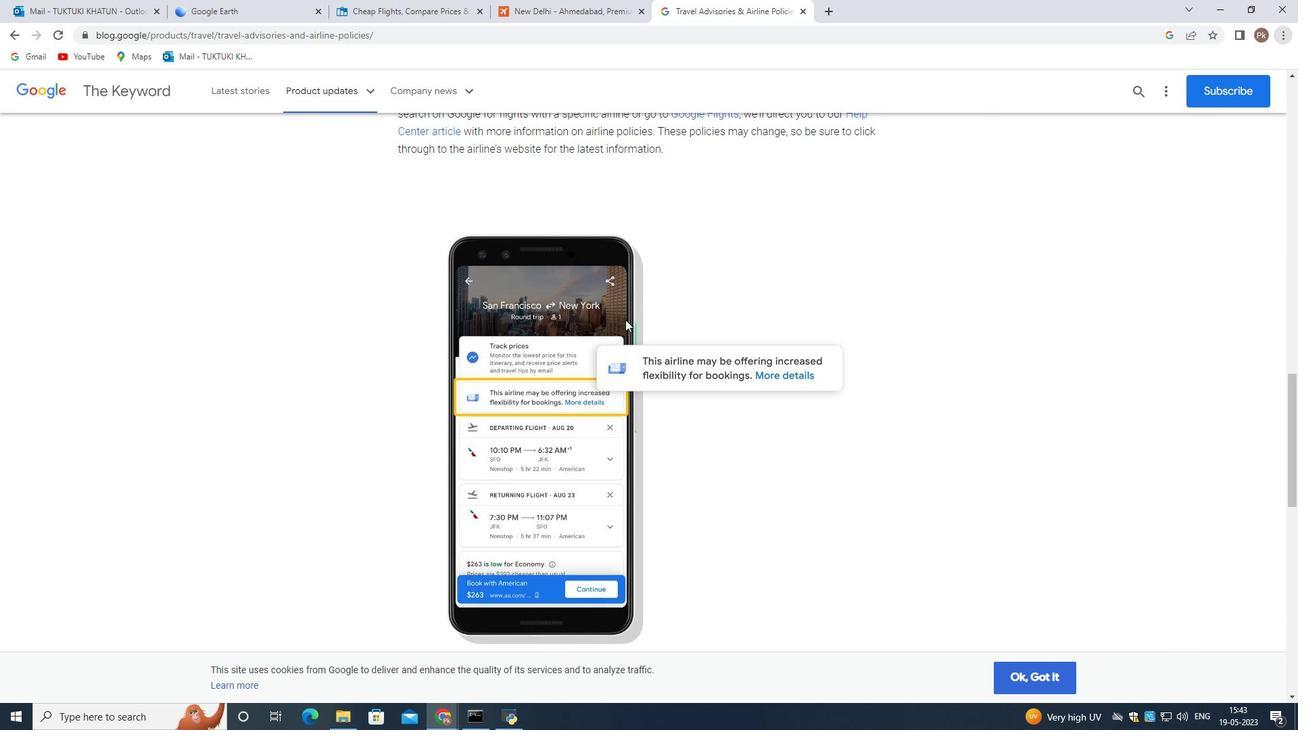 
Action: Mouse moved to (699, 384)
Screenshot: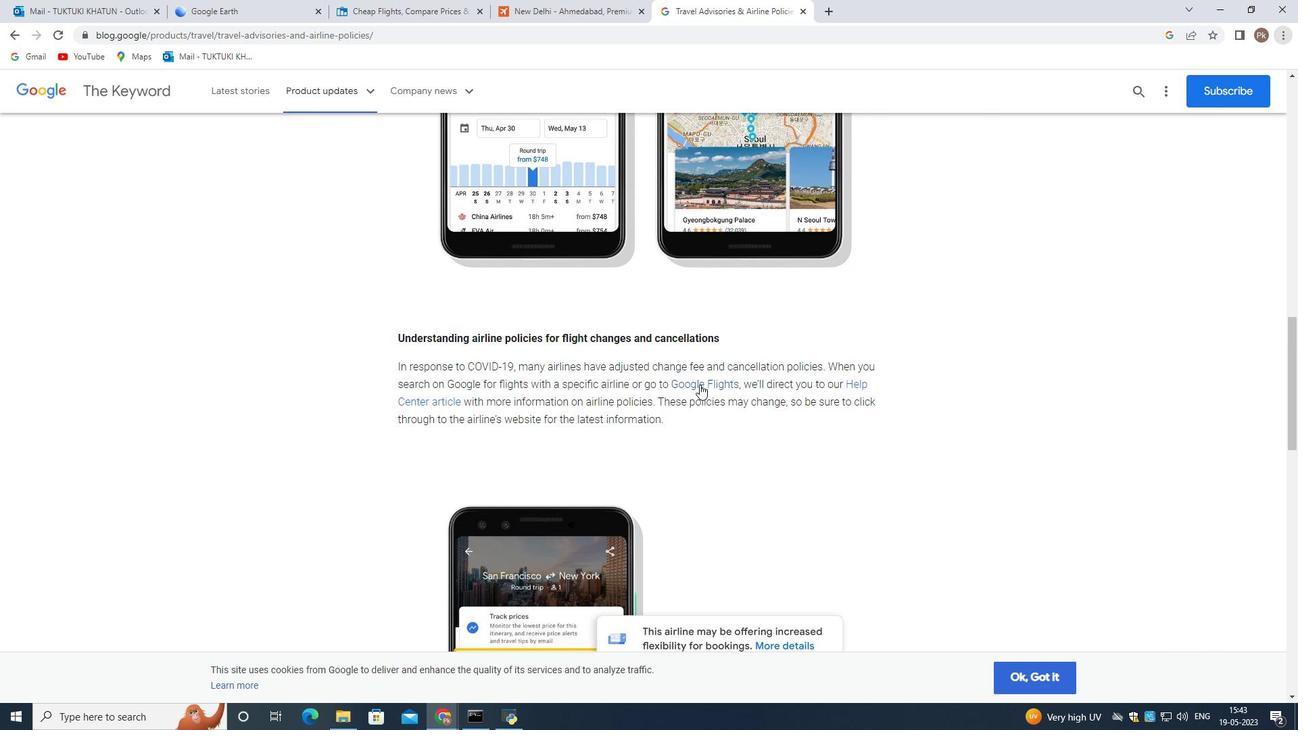 
Action: Mouse pressed left at (699, 384)
Screenshot: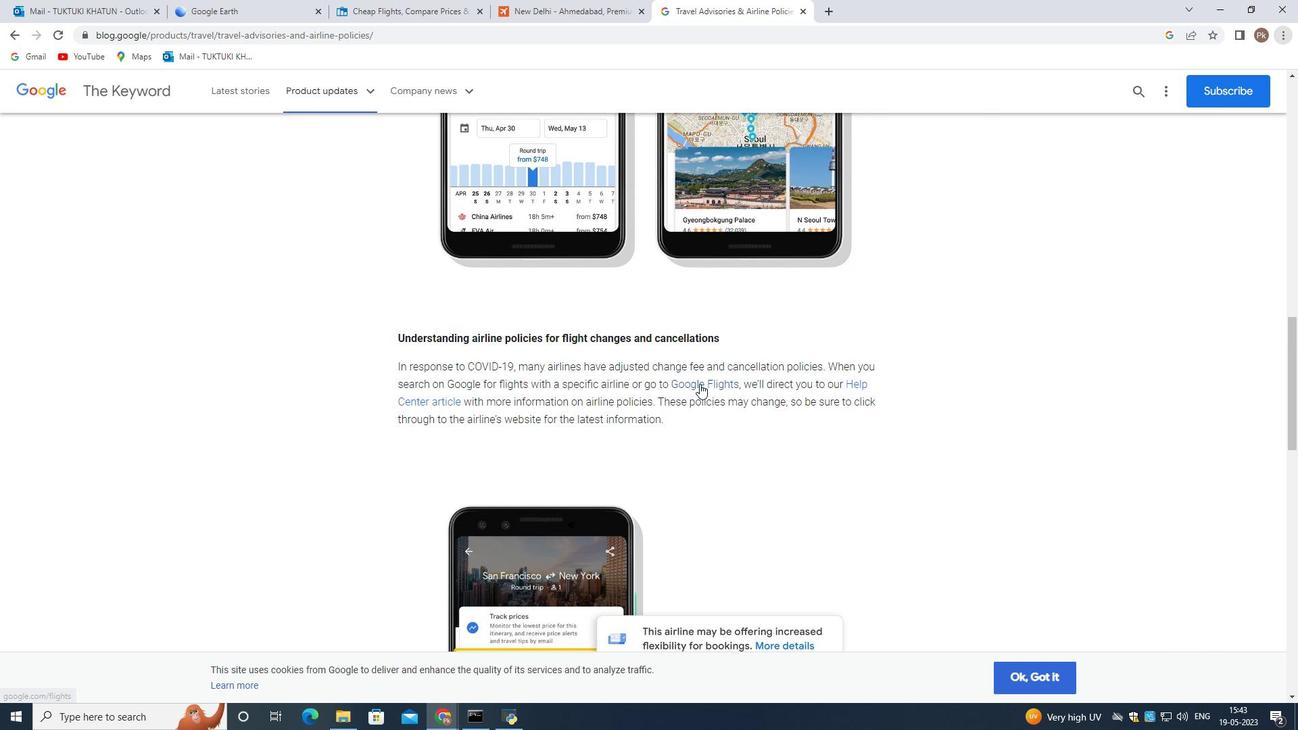 
Action: Mouse moved to (687, 393)
Screenshot: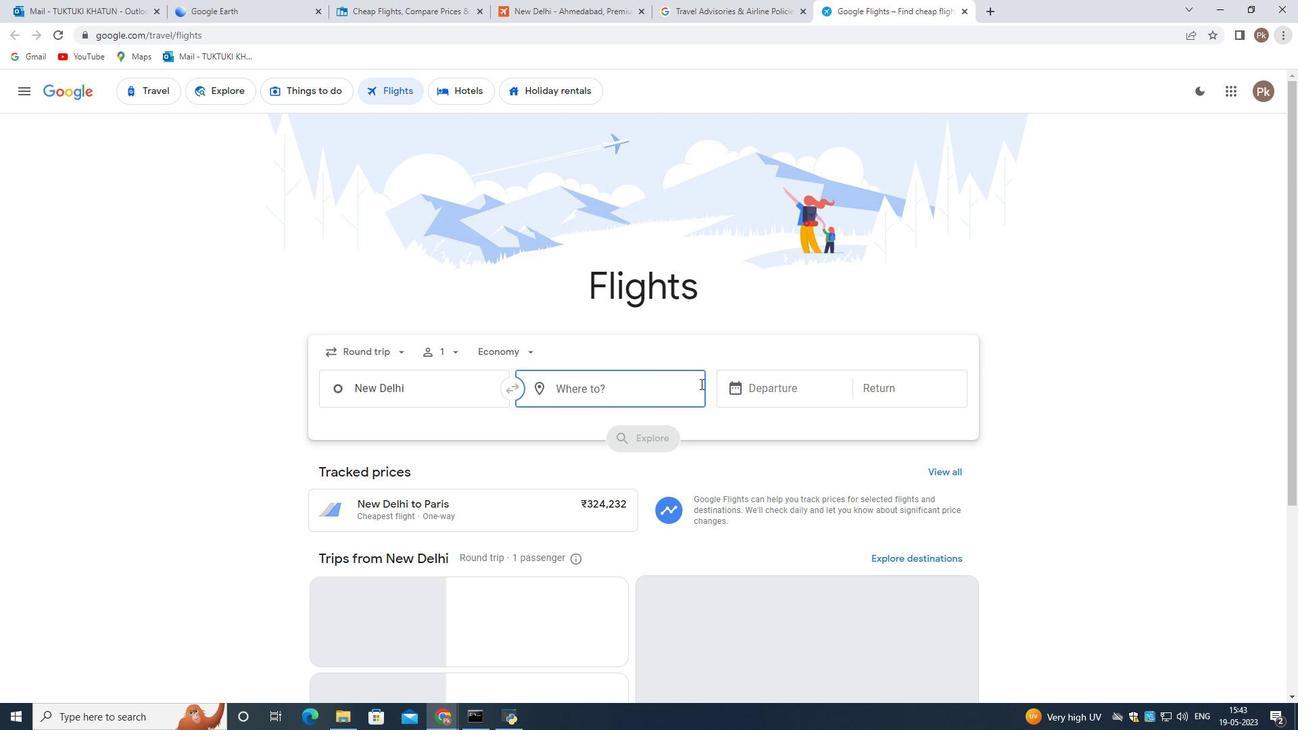 
Action: Mouse scrolled (687, 392) with delta (0, 0)
Screenshot: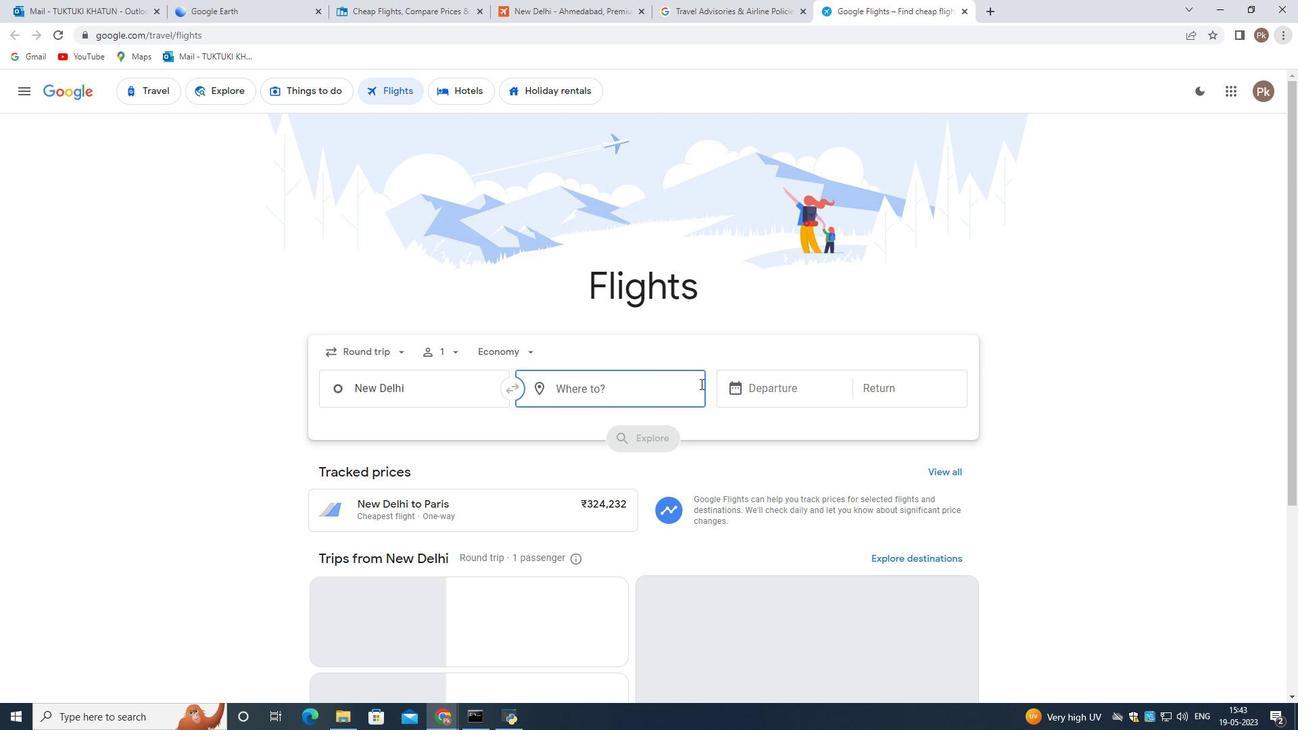 
Action: Mouse moved to (655, 416)
Screenshot: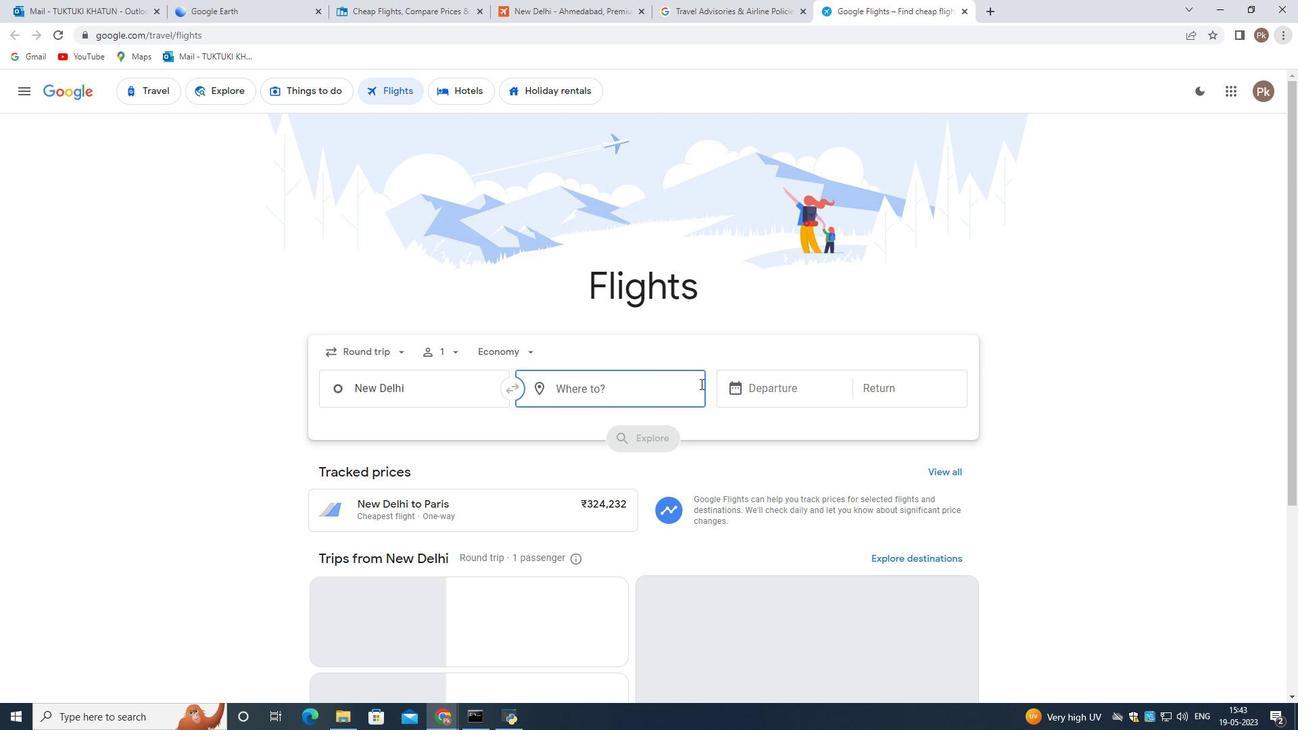 
Action: Mouse scrolled (655, 415) with delta (0, 0)
Screenshot: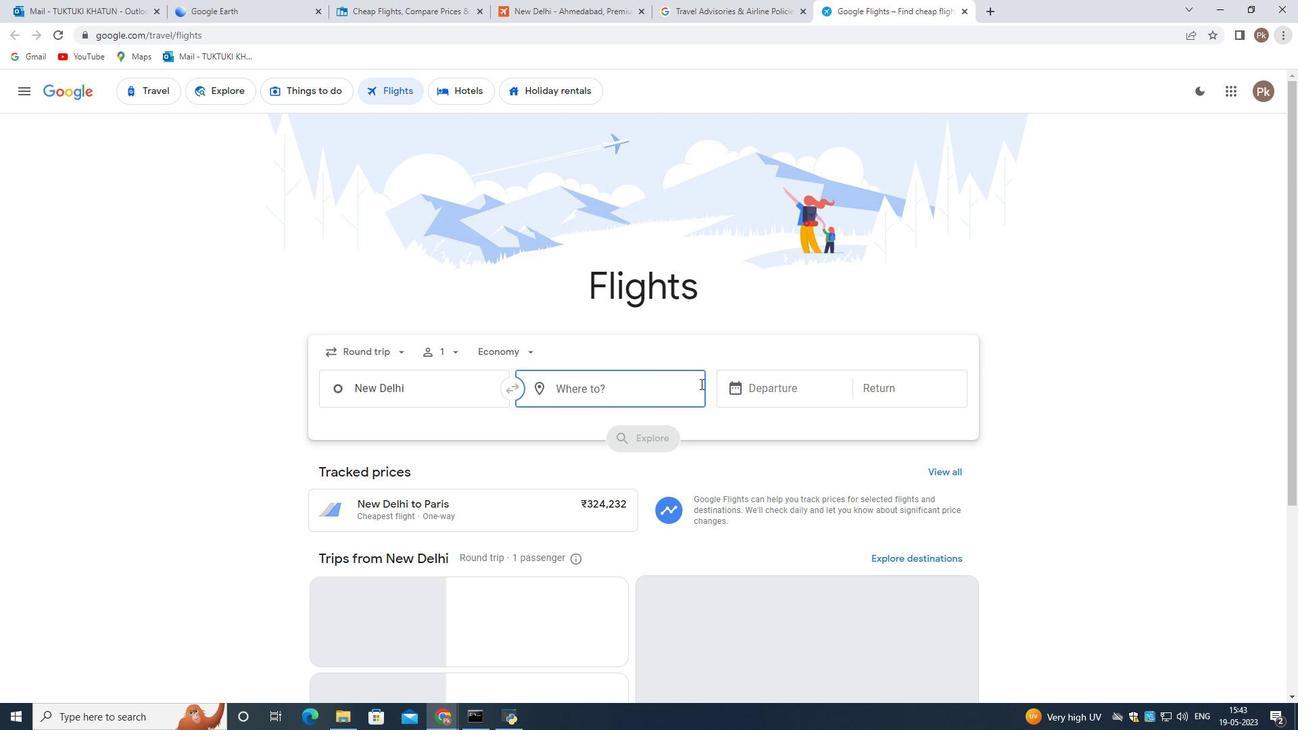 
Action: Mouse moved to (631, 432)
Screenshot: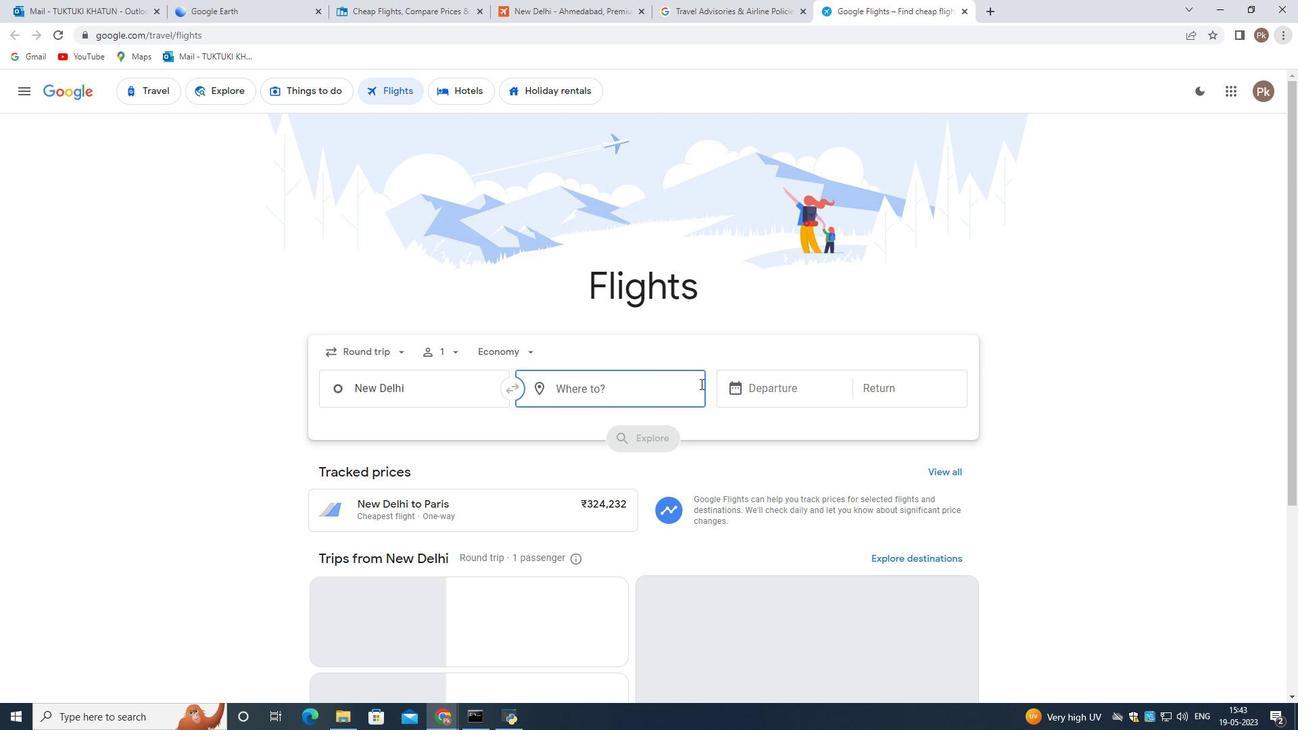 
Action: Mouse scrolled (631, 432) with delta (0, 0)
Screenshot: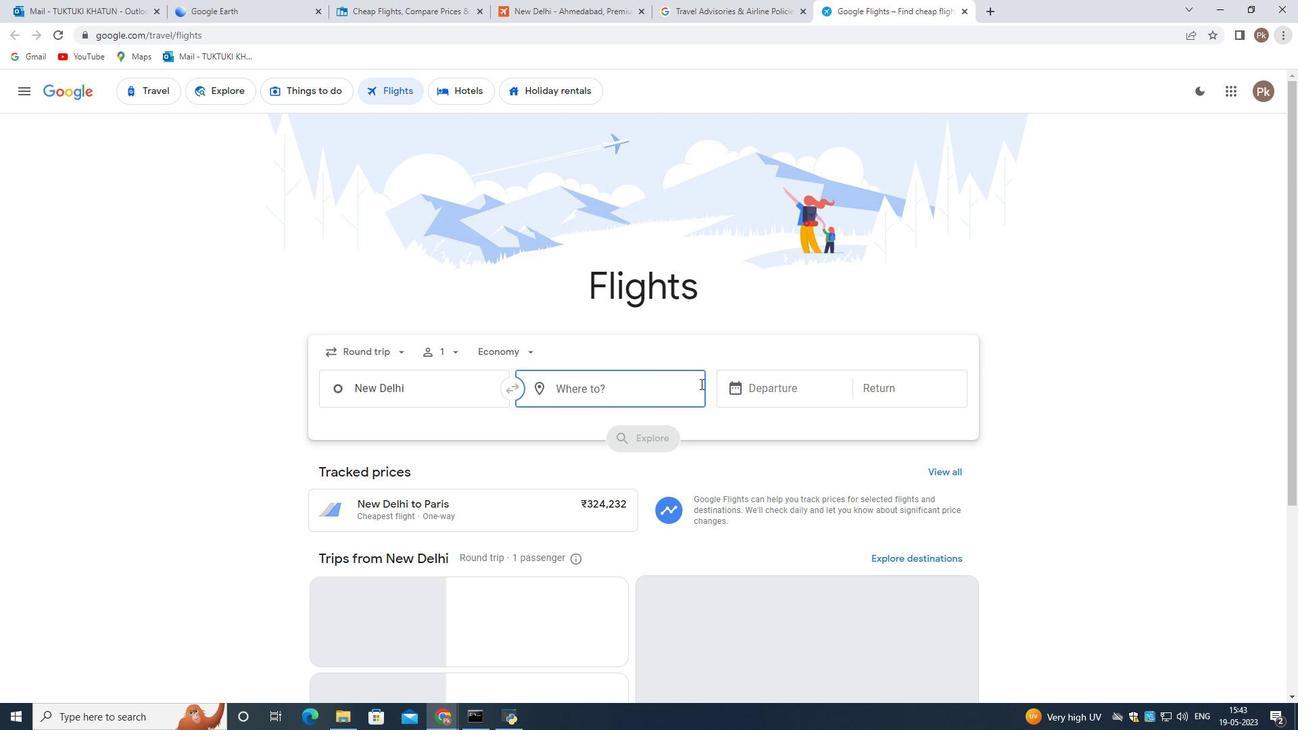 
Action: Mouse moved to (590, 457)
Screenshot: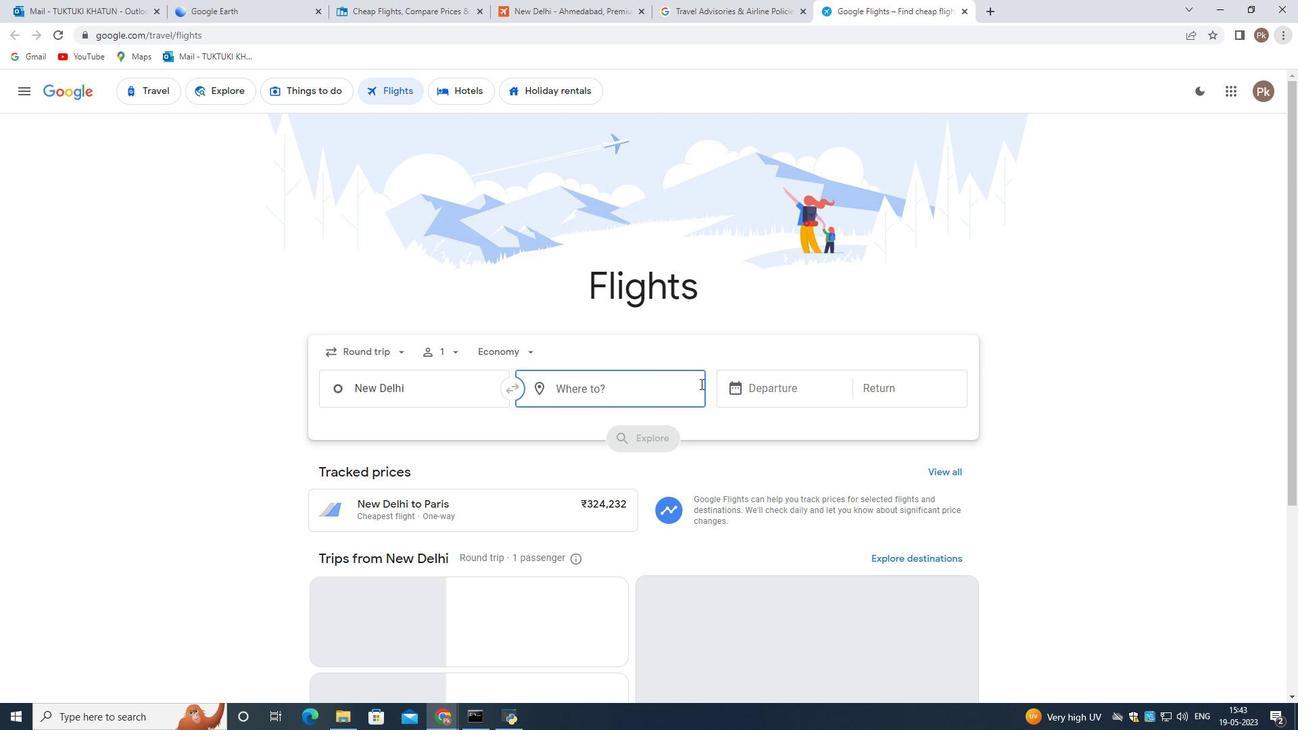 
Action: Mouse scrolled (609, 445) with delta (0, 0)
Screenshot: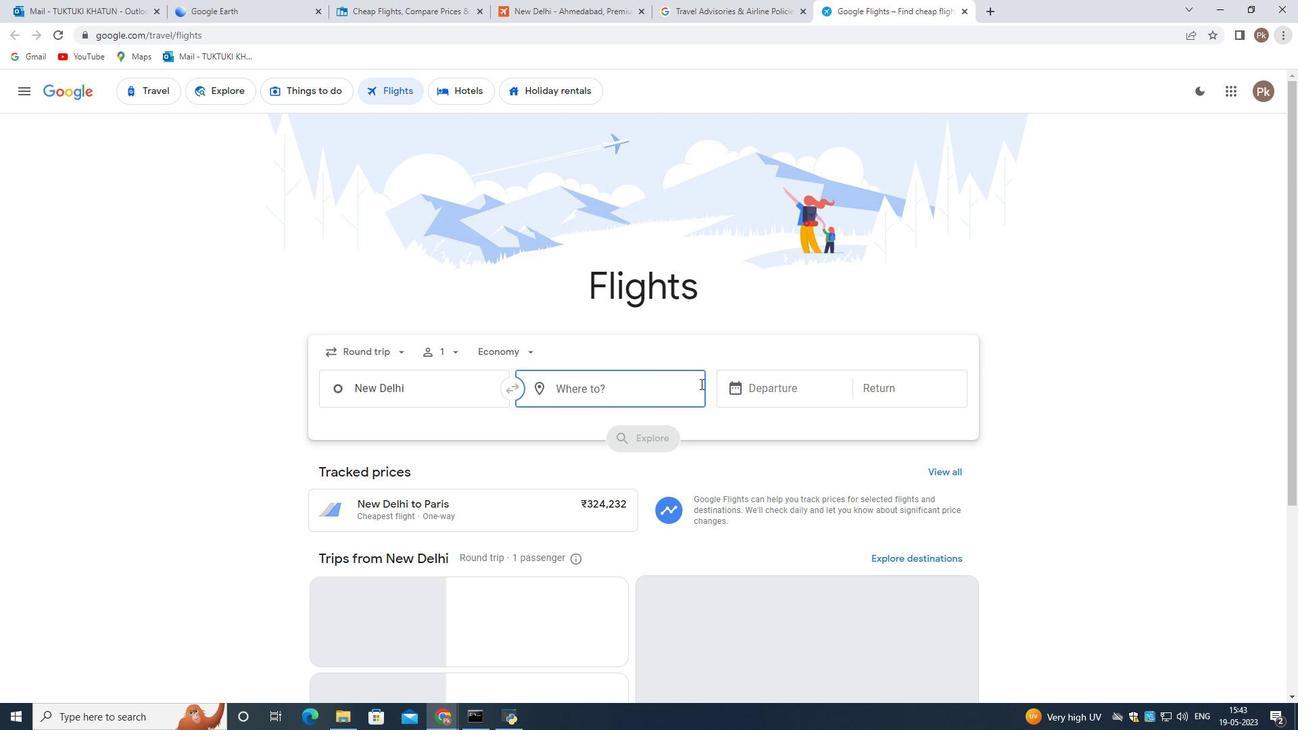 
Action: Mouse moved to (549, 468)
Screenshot: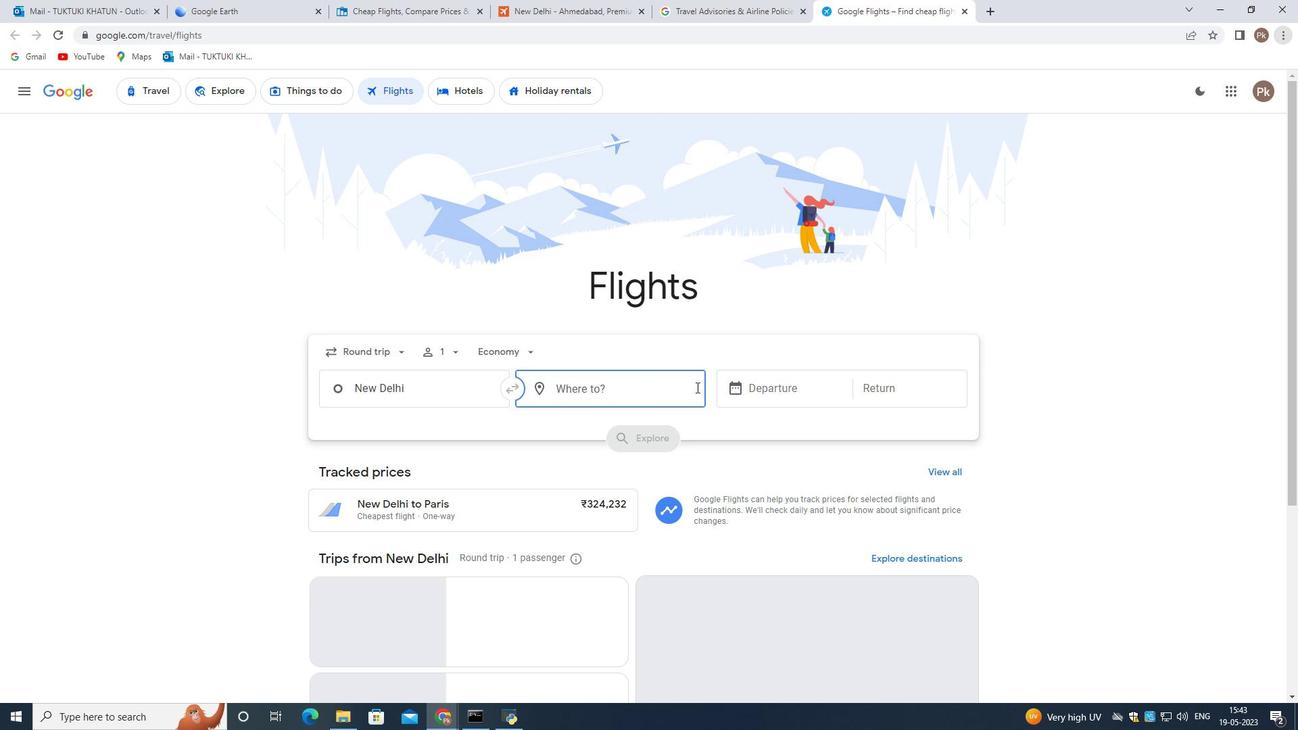 
Action: Mouse scrolled (569, 463) with delta (0, 0)
Screenshot: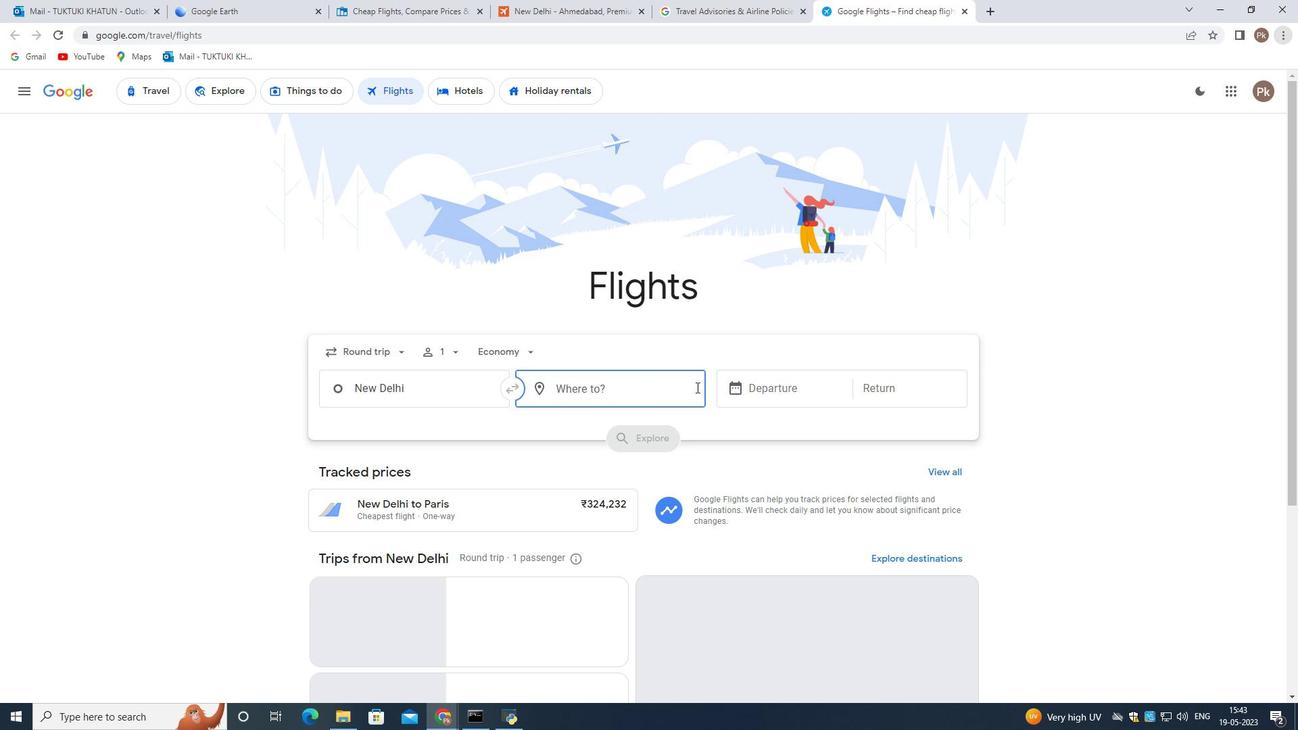 
Action: Mouse moved to (530, 471)
Screenshot: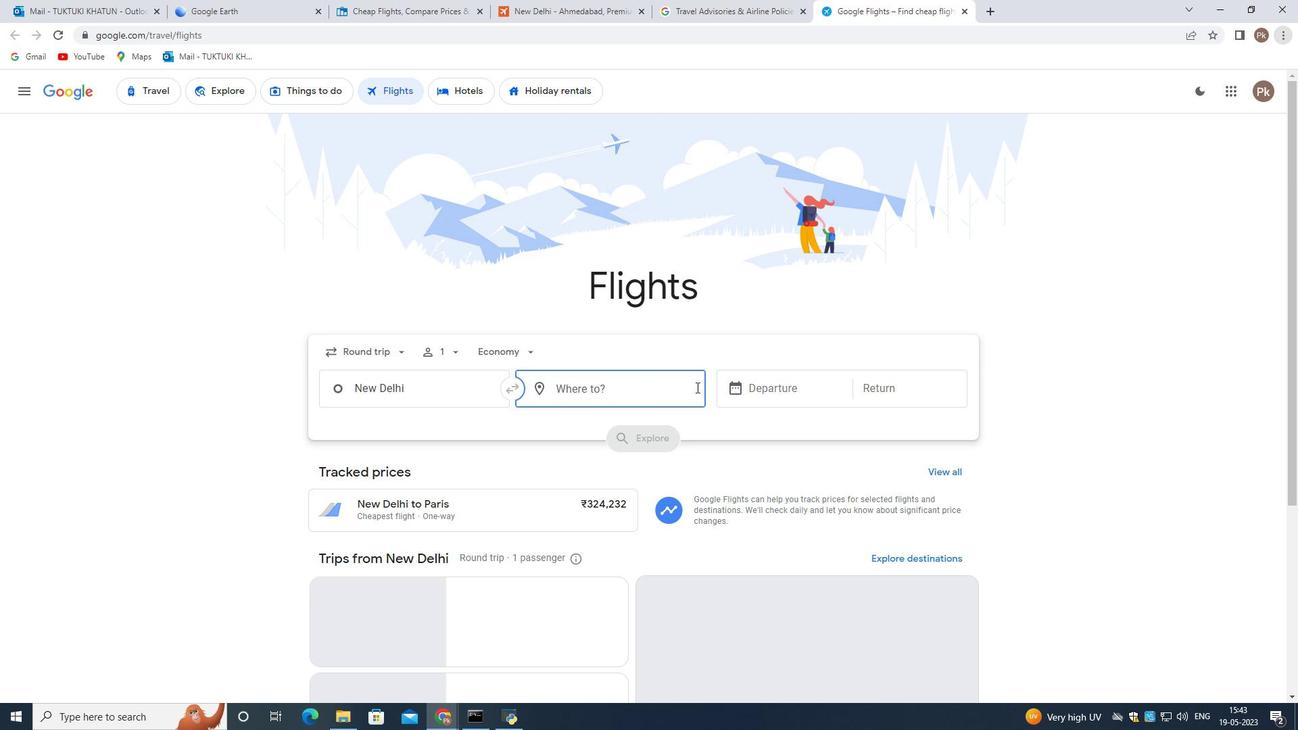 
Action: Mouse scrolled (549, 467) with delta (0, 0)
Screenshot: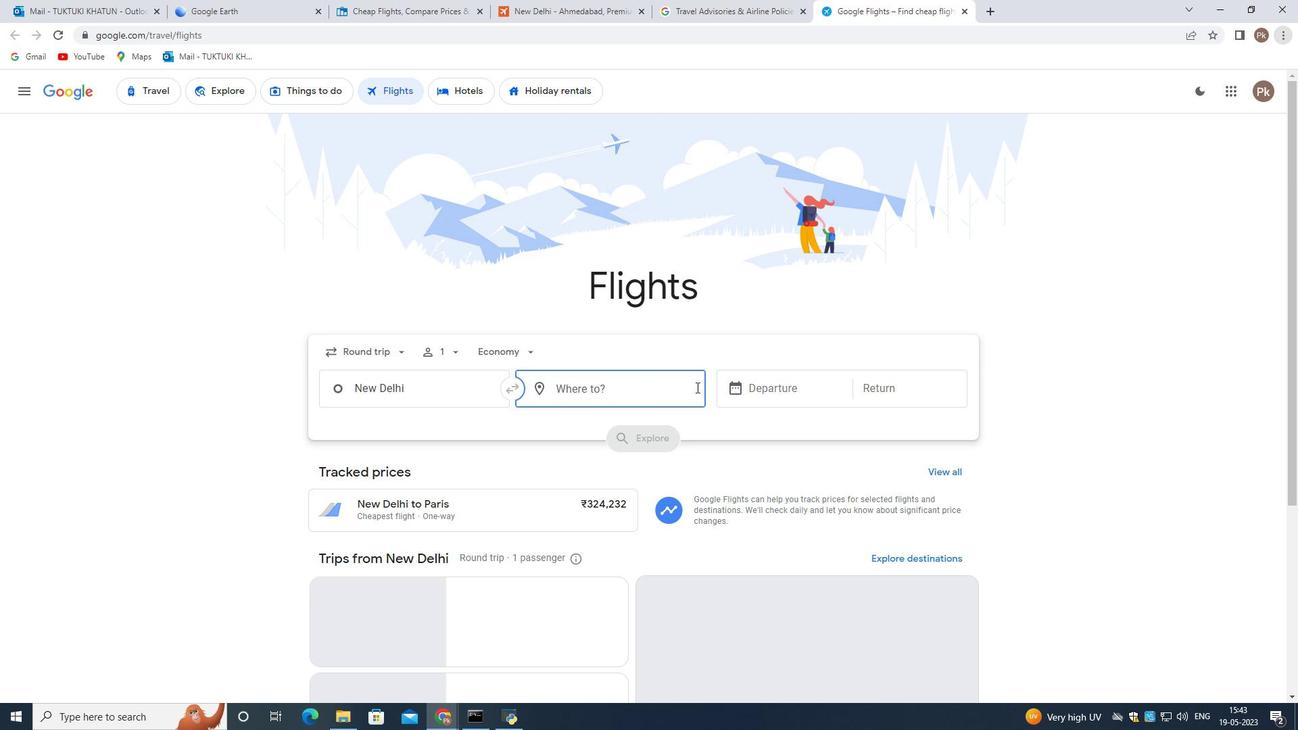 
Action: Mouse moved to (482, 450)
Screenshot: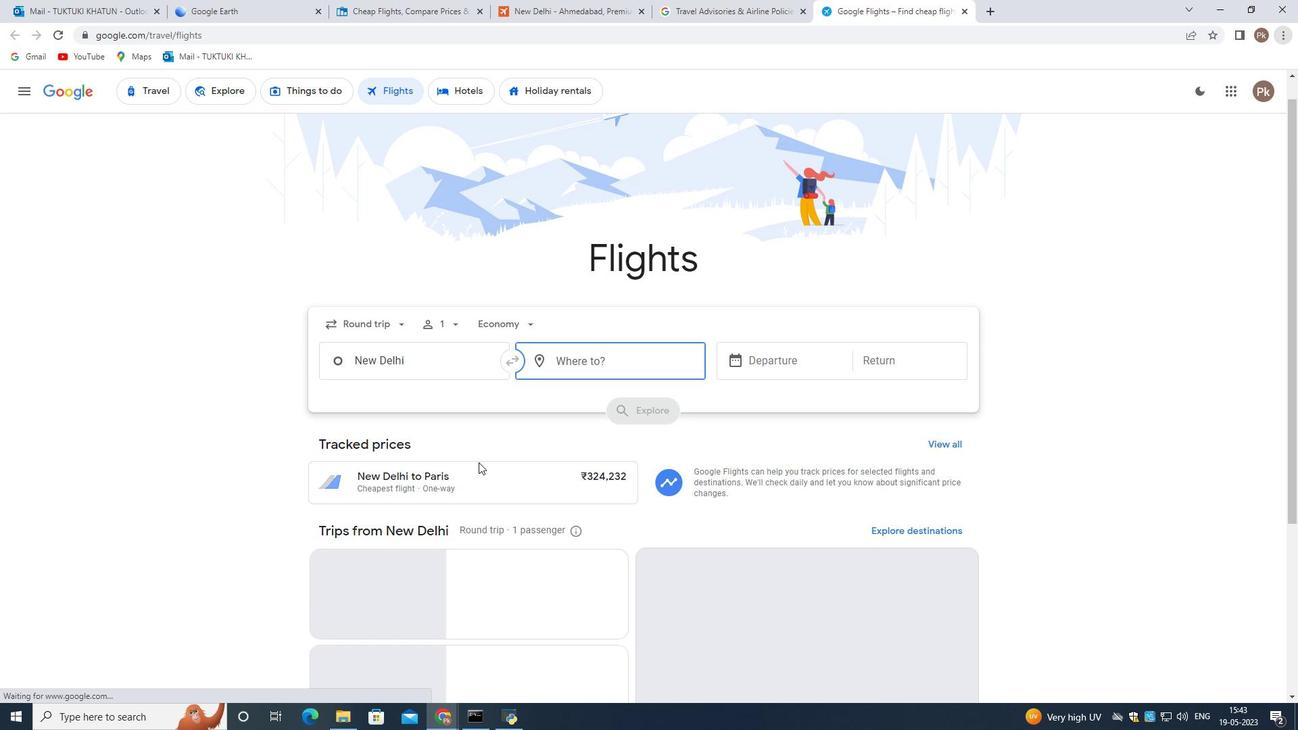 
Action: Mouse scrolled (482, 449) with delta (0, 0)
Screenshot: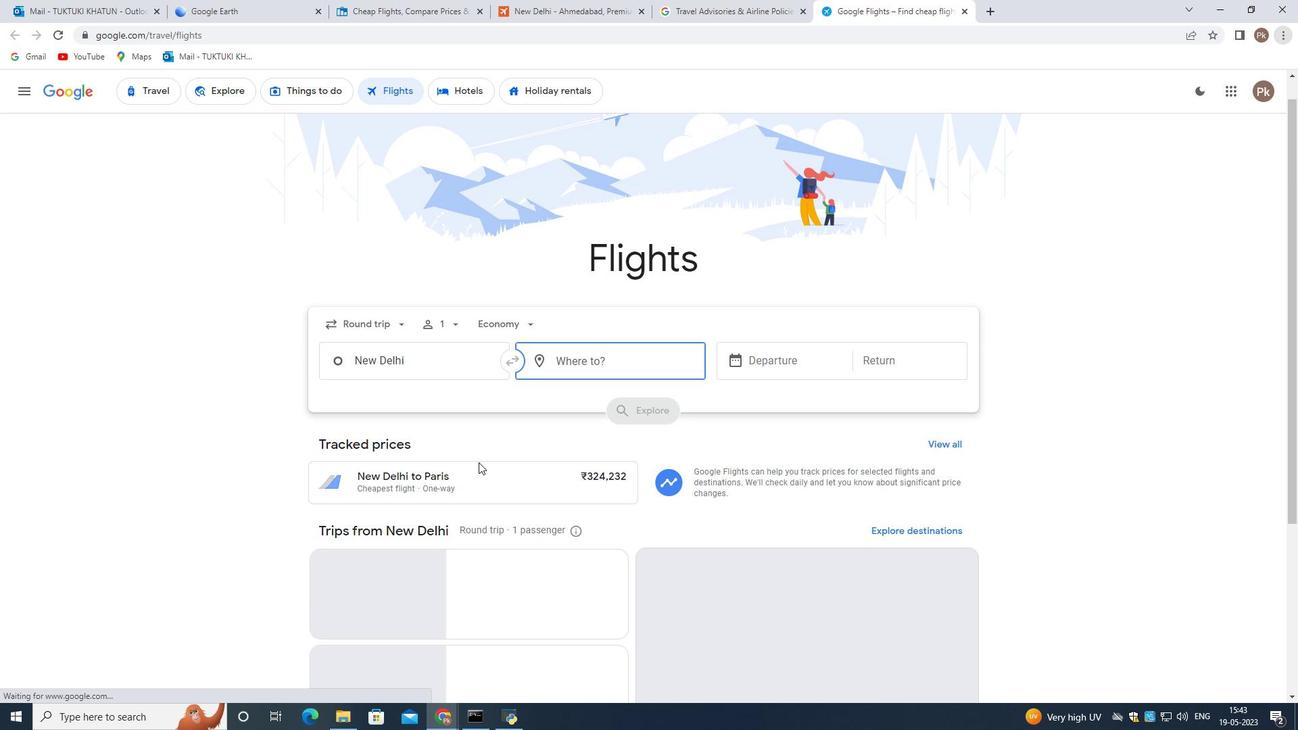 
Action: Mouse scrolled (482, 449) with delta (0, 0)
Screenshot: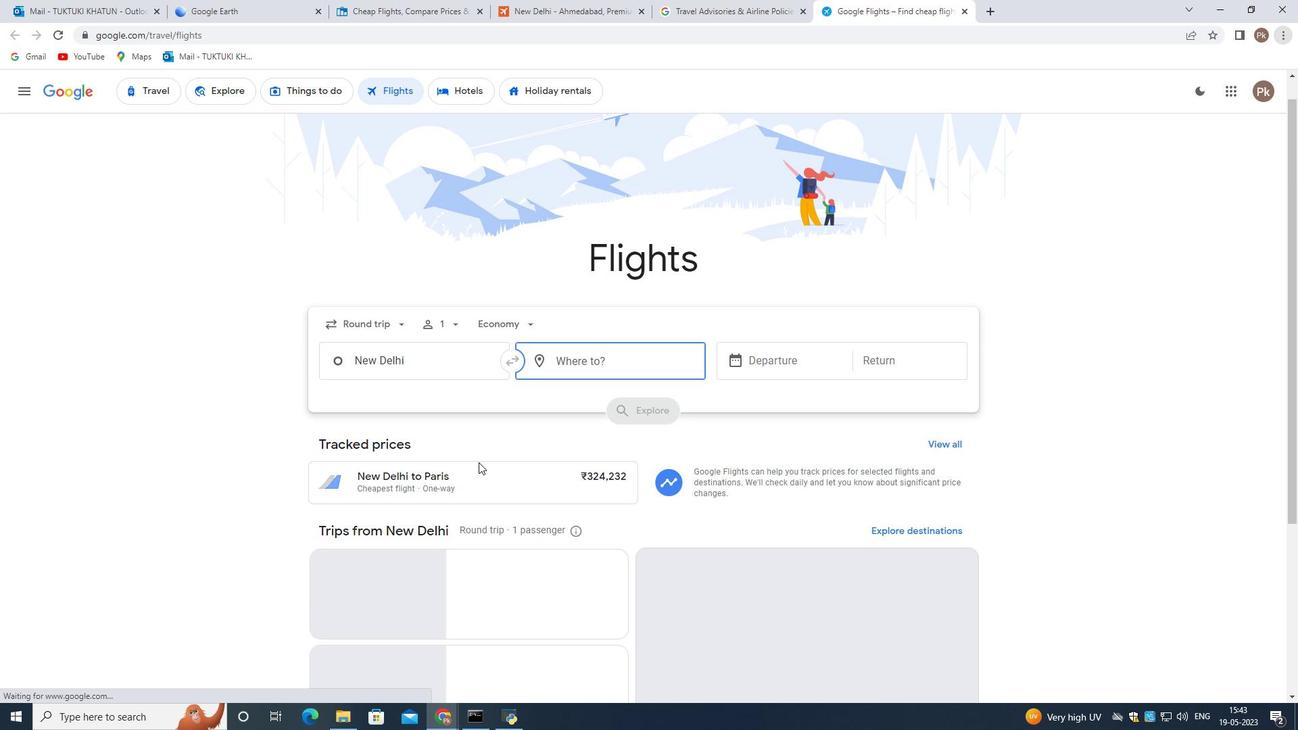 
Action: Mouse scrolled (482, 449) with delta (0, 0)
Screenshot: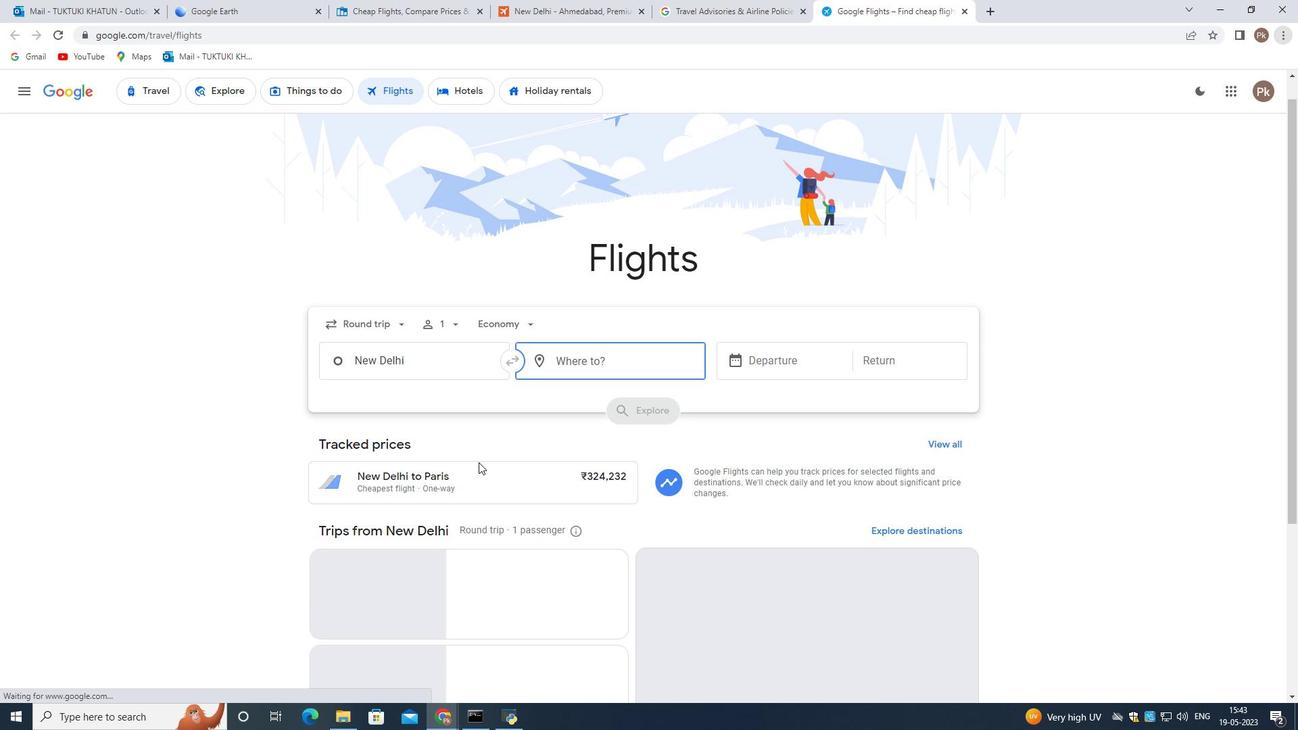 
Action: Mouse moved to (614, 347)
Screenshot: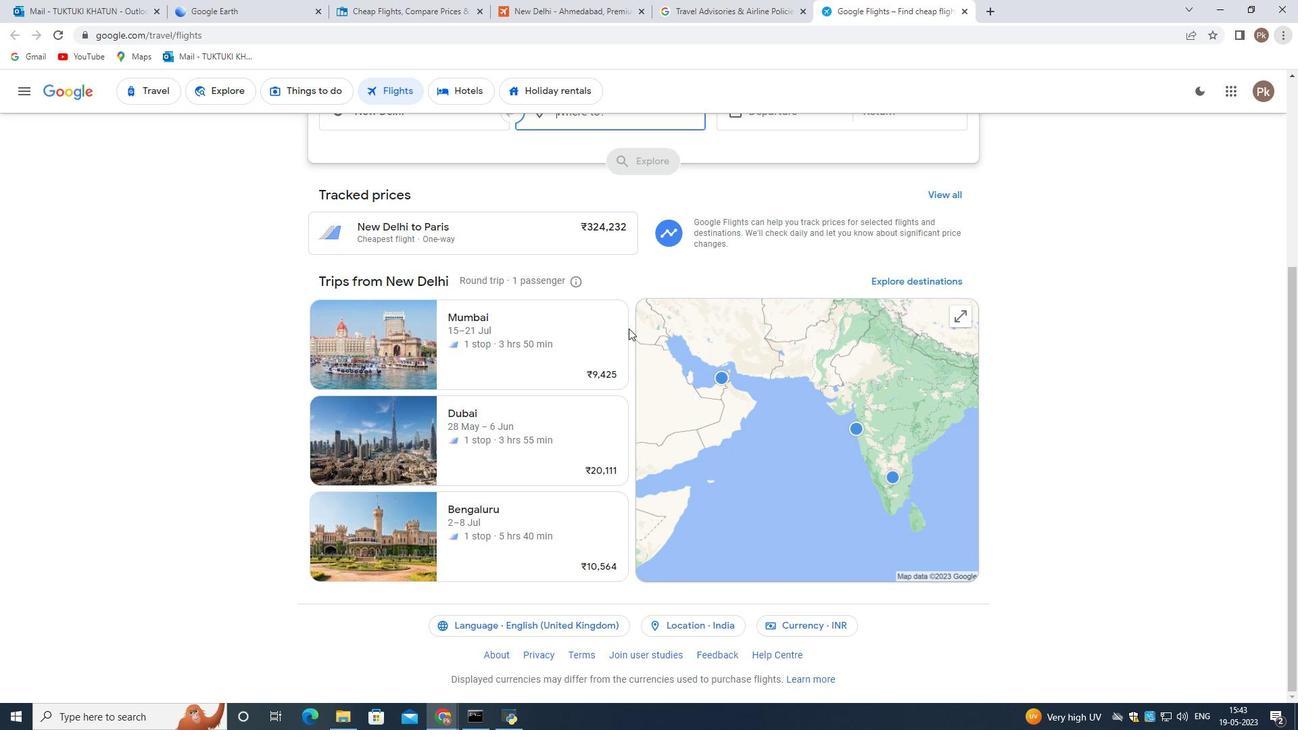 
Action: Mouse scrolled (616, 343) with delta (0, 0)
Screenshot: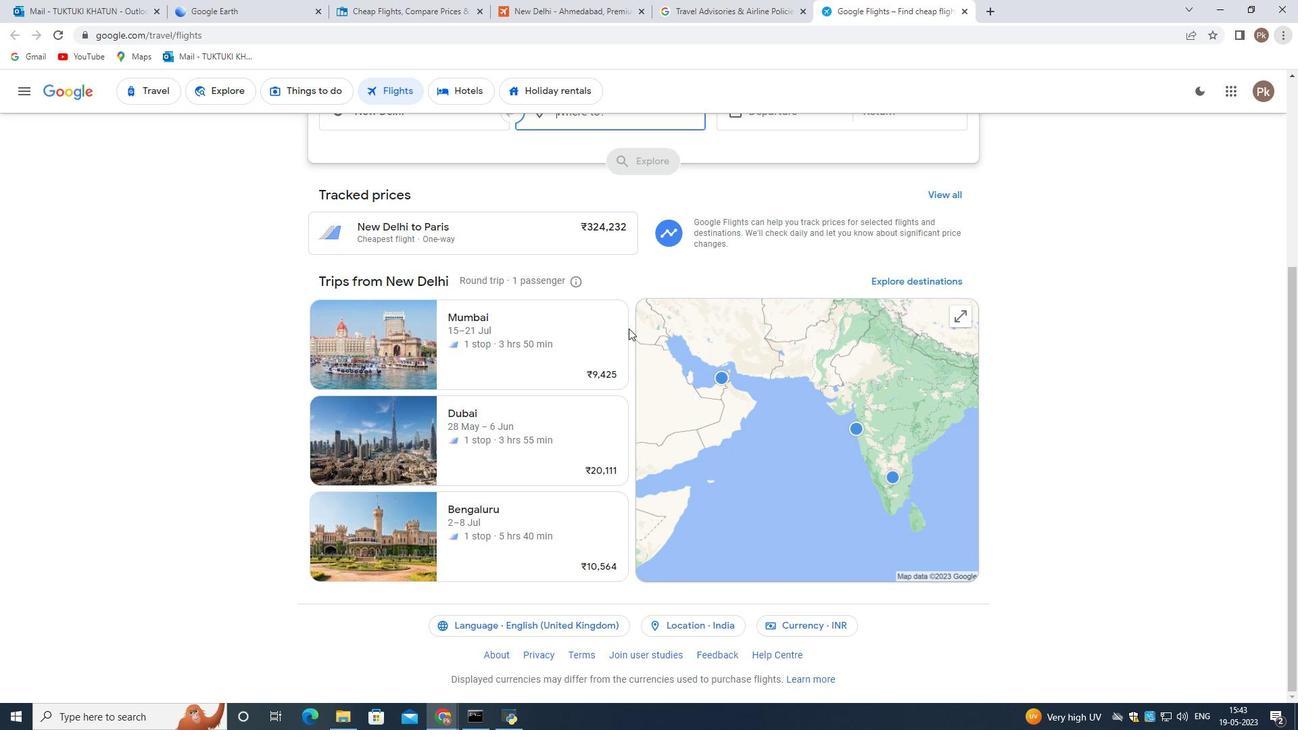 
Action: Mouse moved to (605, 356)
Screenshot: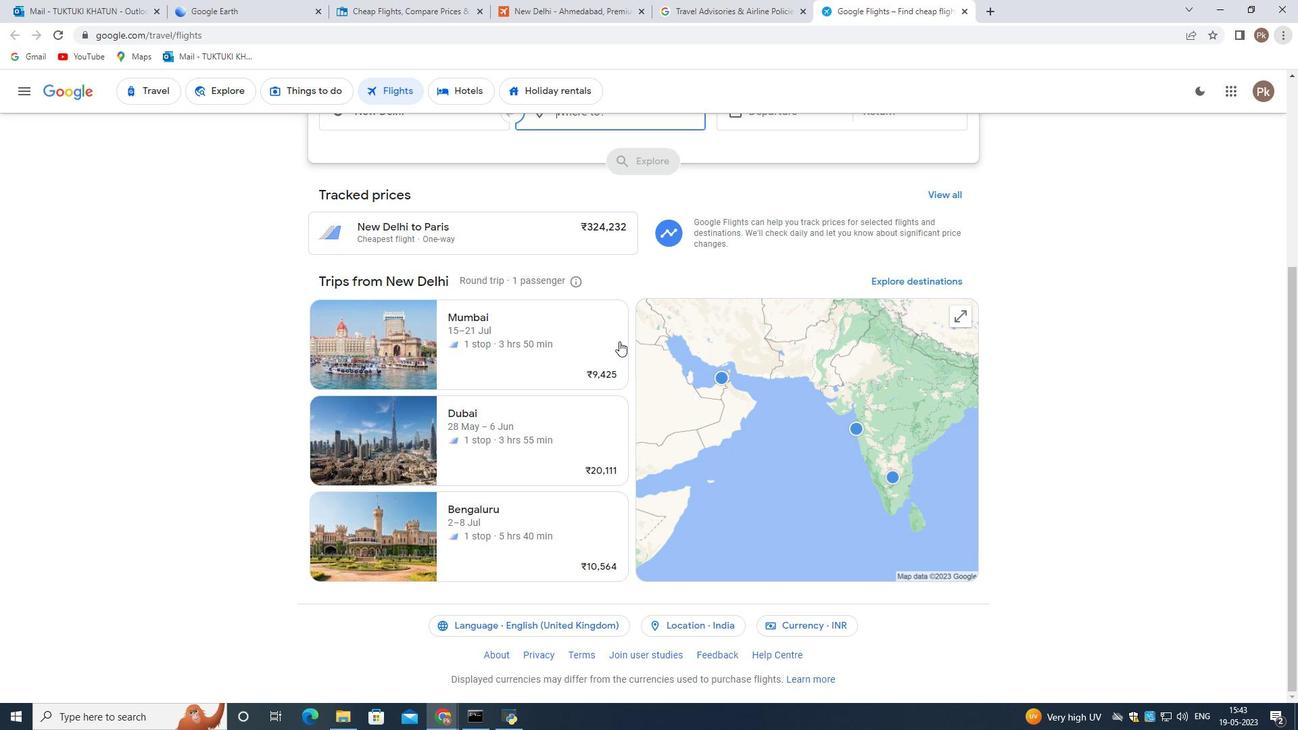 
Action: Mouse scrolled (611, 349) with delta (0, 0)
Screenshot: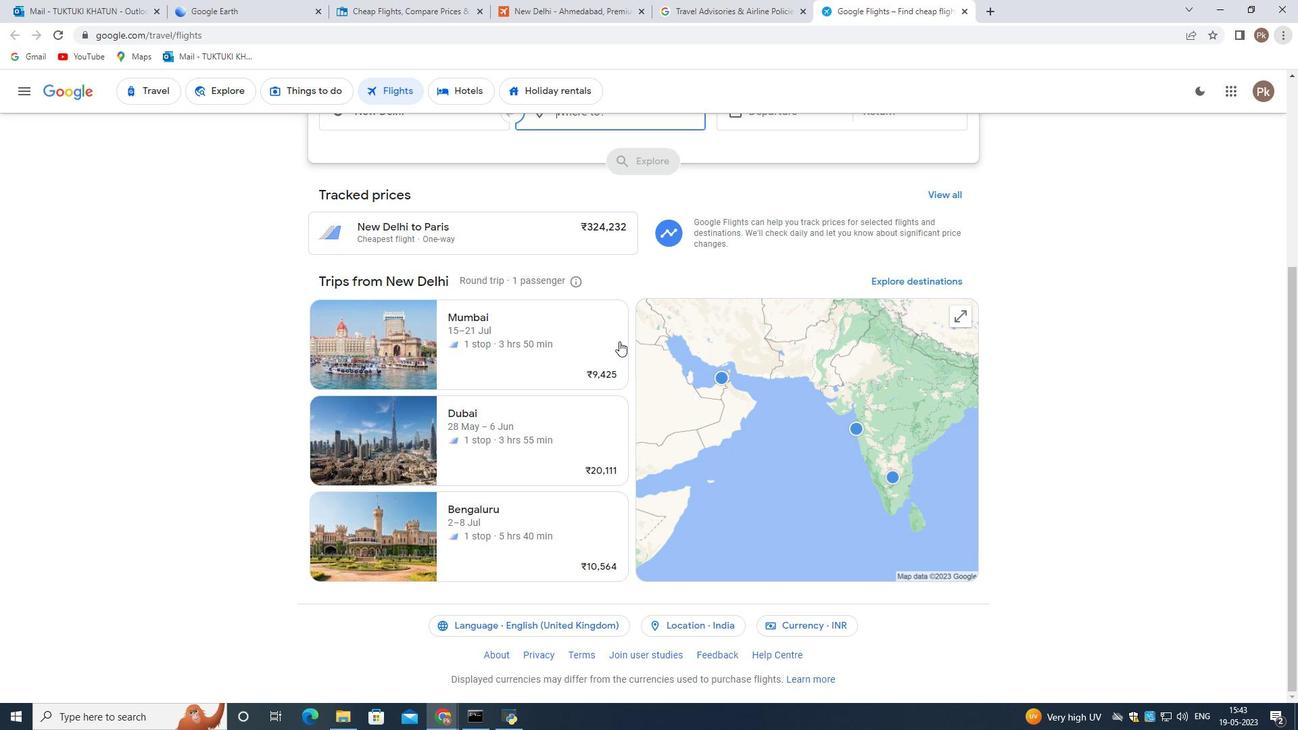 
Action: Mouse moved to (605, 356)
Screenshot: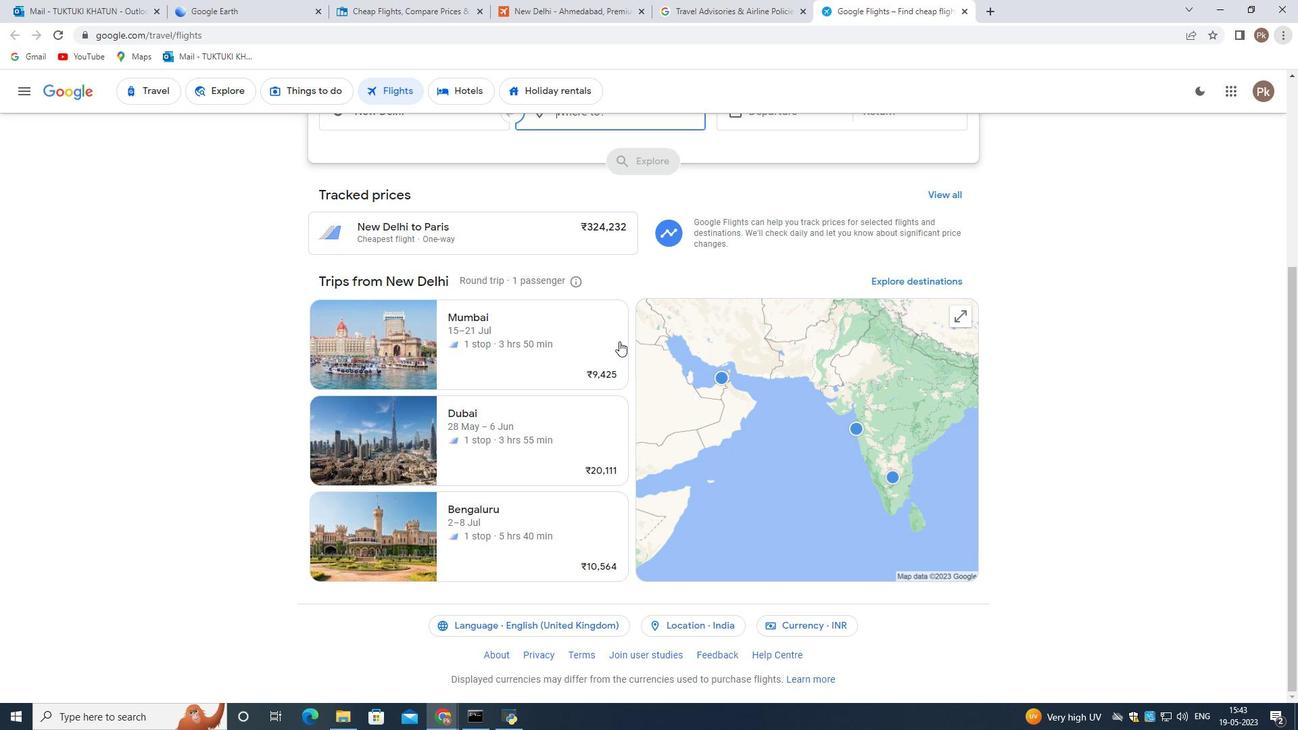 
Action: Mouse scrolled (607, 354) with delta (0, 0)
Screenshot: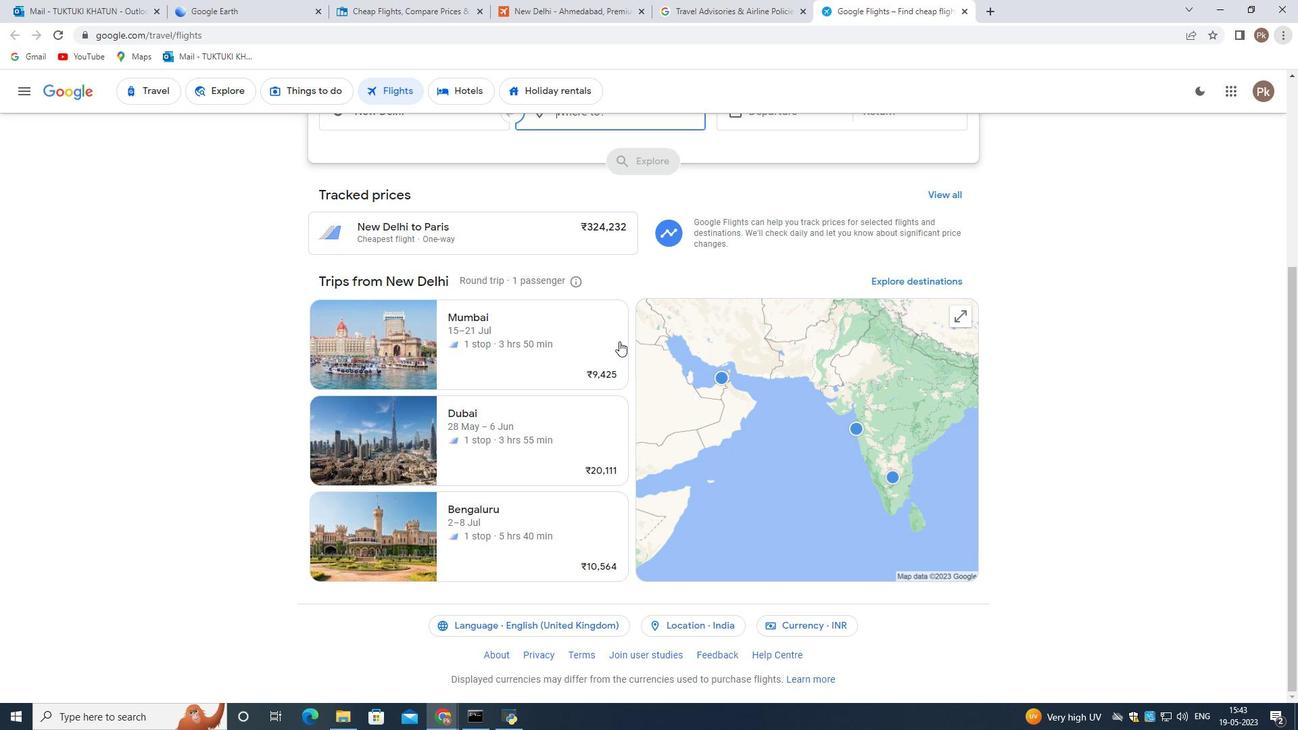 
Action: Mouse moved to (603, 357)
Screenshot: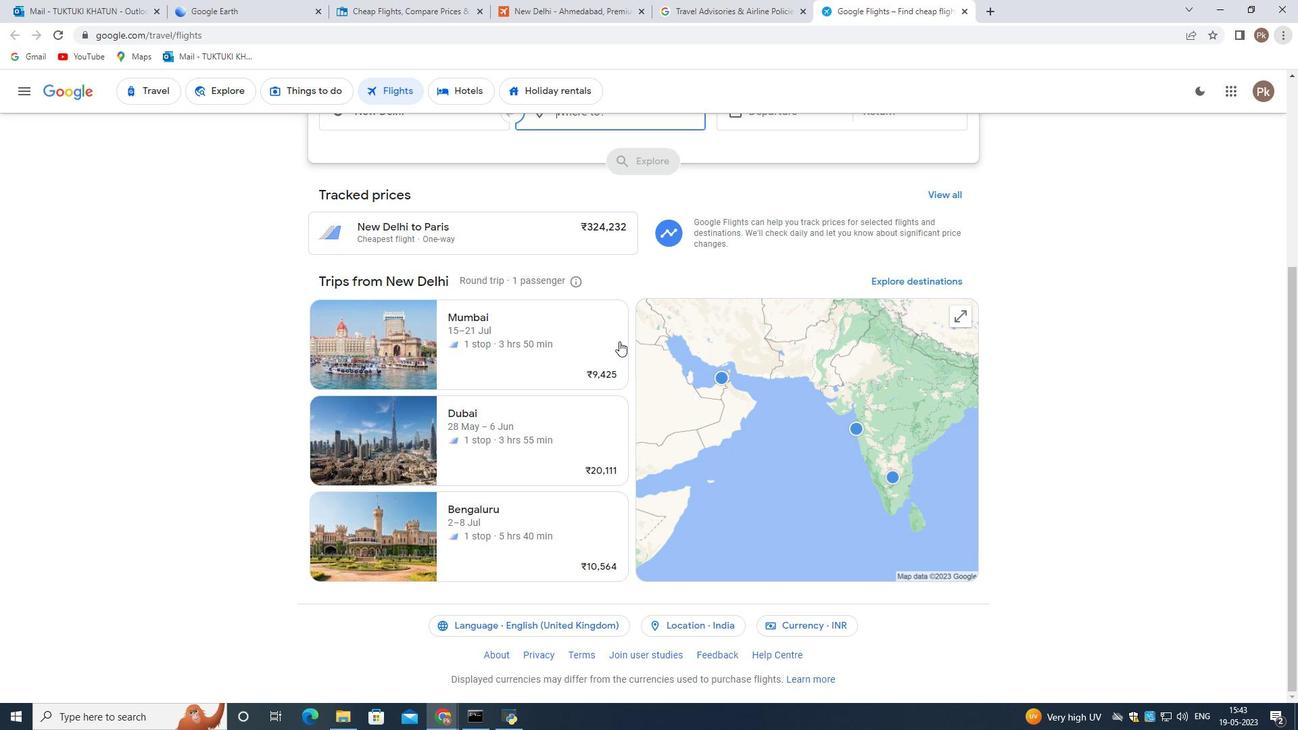
Action: Mouse scrolled (605, 355) with delta (0, 0)
Screenshot: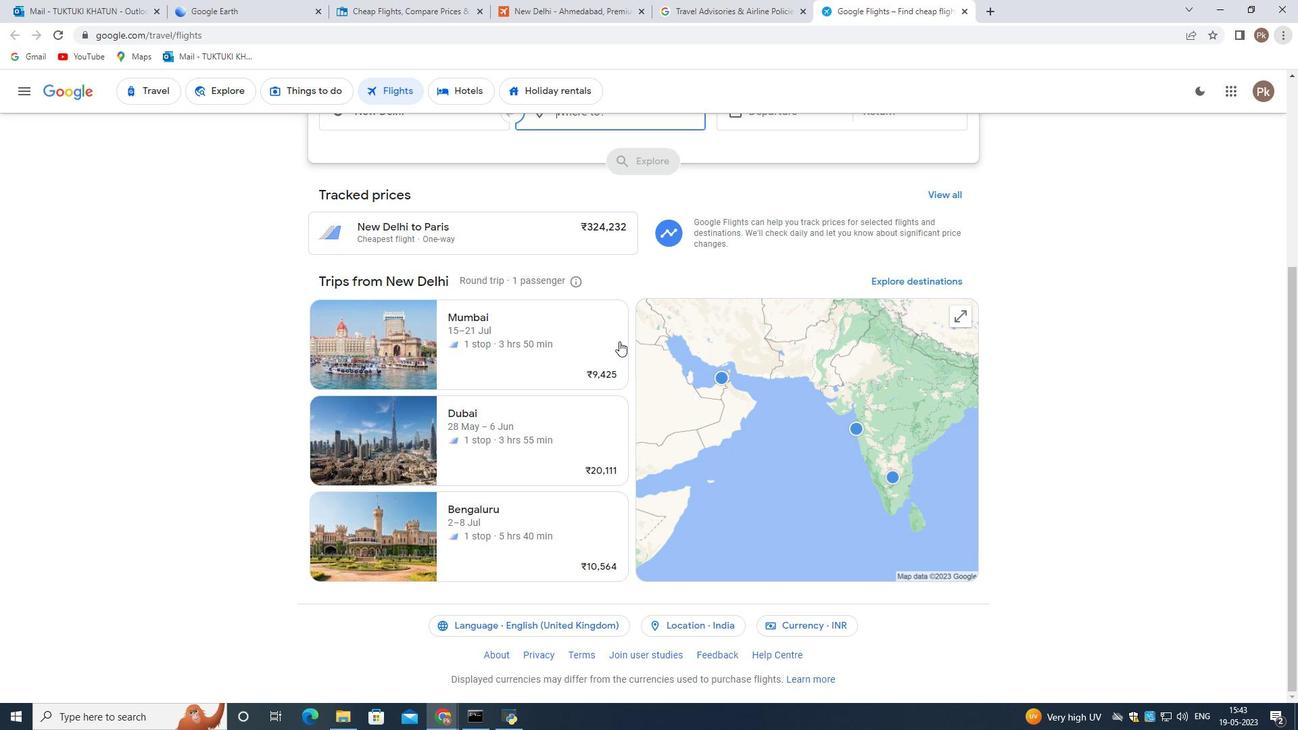 
Action: Mouse moved to (602, 358)
Screenshot: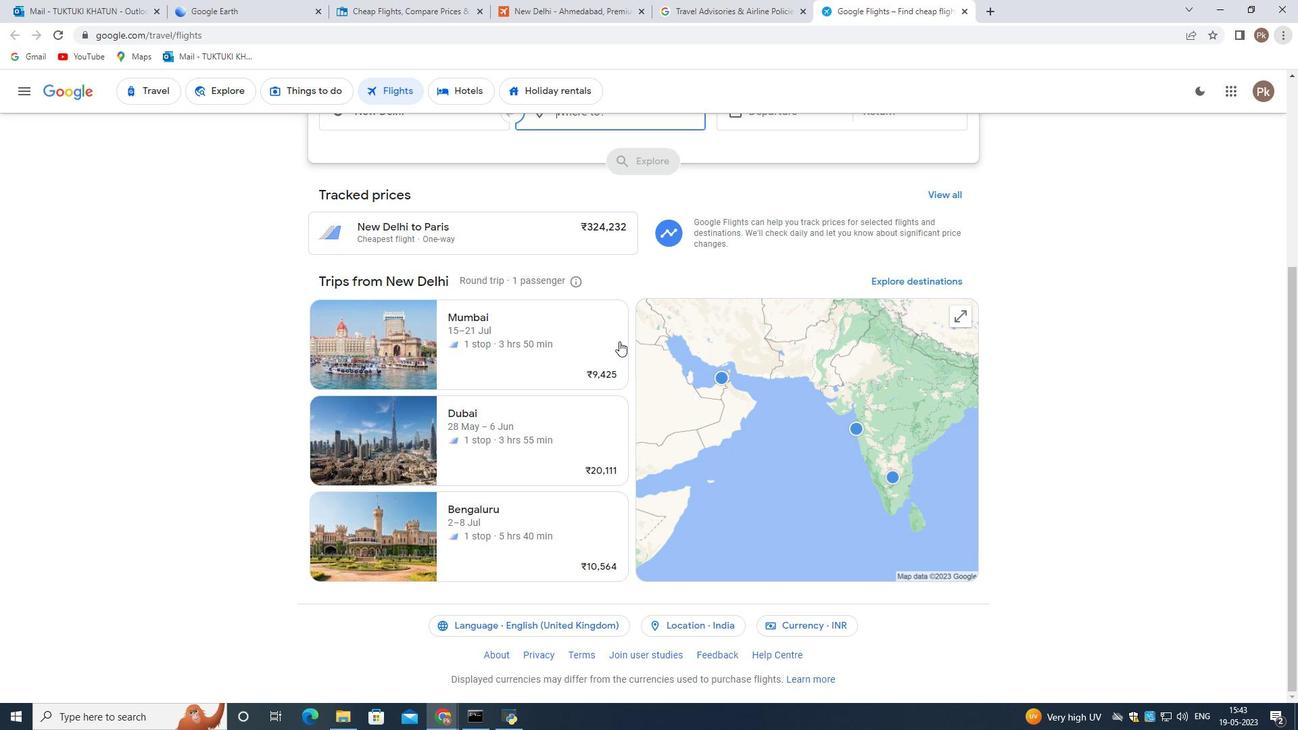 
Action: Mouse scrolled (605, 356) with delta (0, 0)
Screenshot: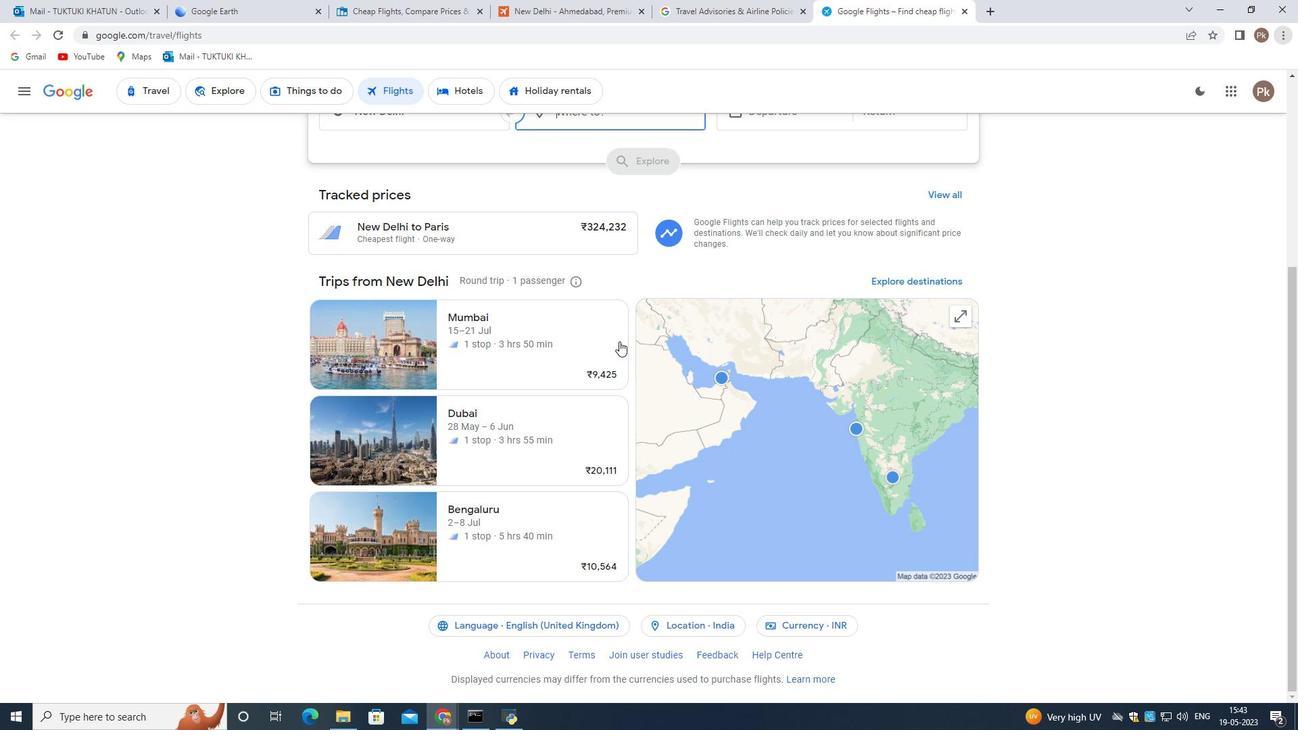
Action: Mouse moved to (508, 477)
Screenshot: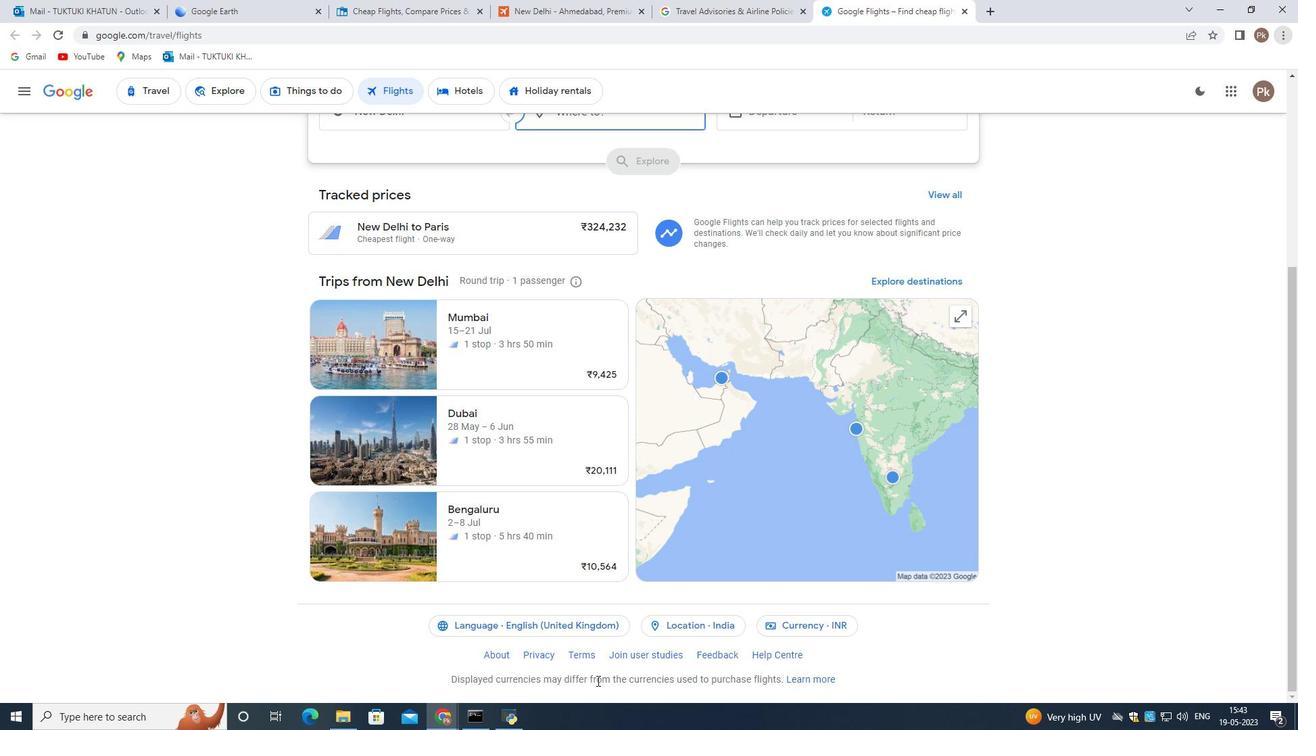 
Action: Mouse scrolled (508, 478) with delta (0, 0)
Screenshot: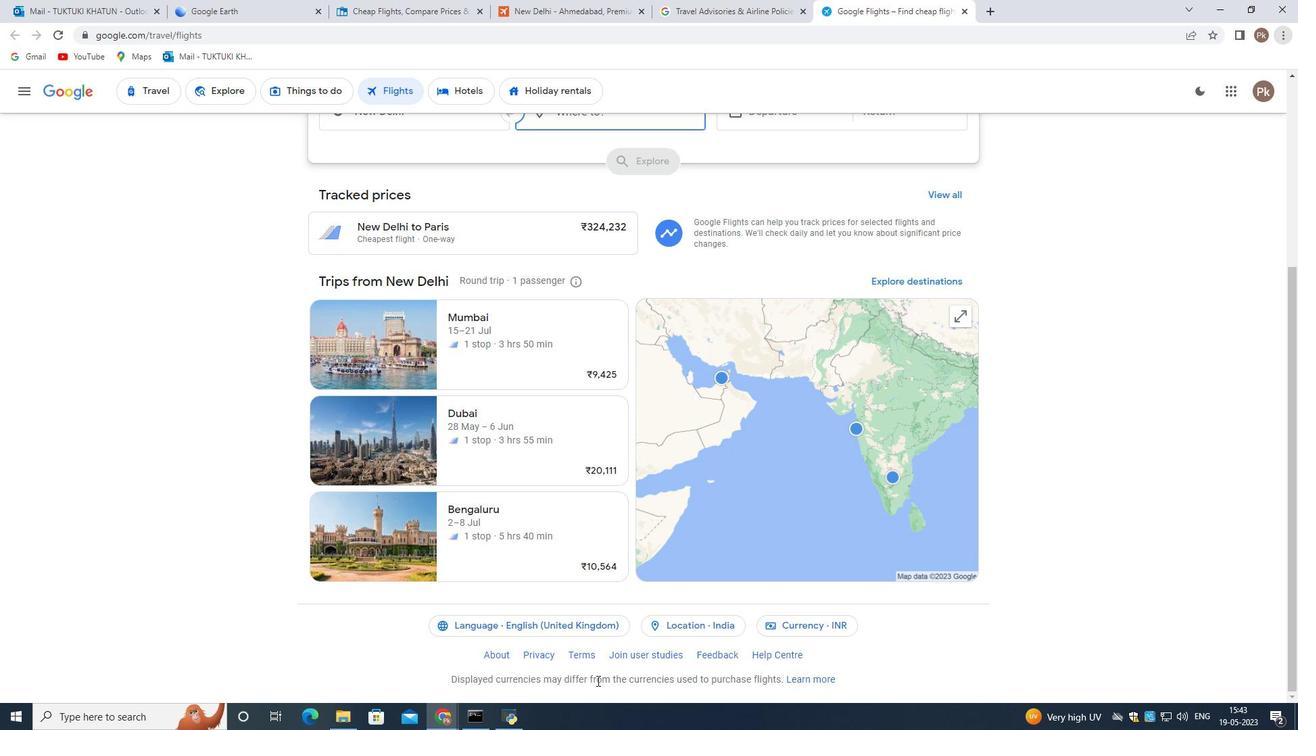 
Action: Mouse moved to (508, 475)
Screenshot: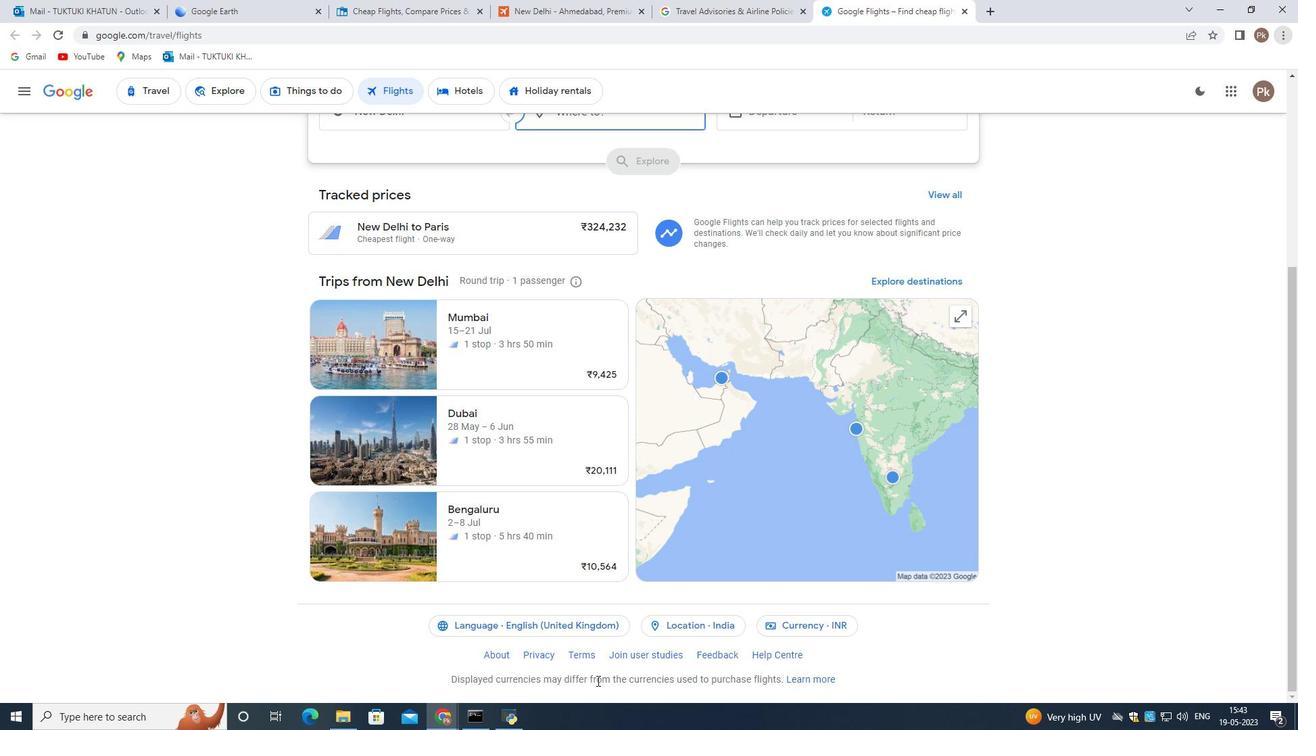 
Action: Mouse scrolled (508, 475) with delta (0, 0)
Screenshot: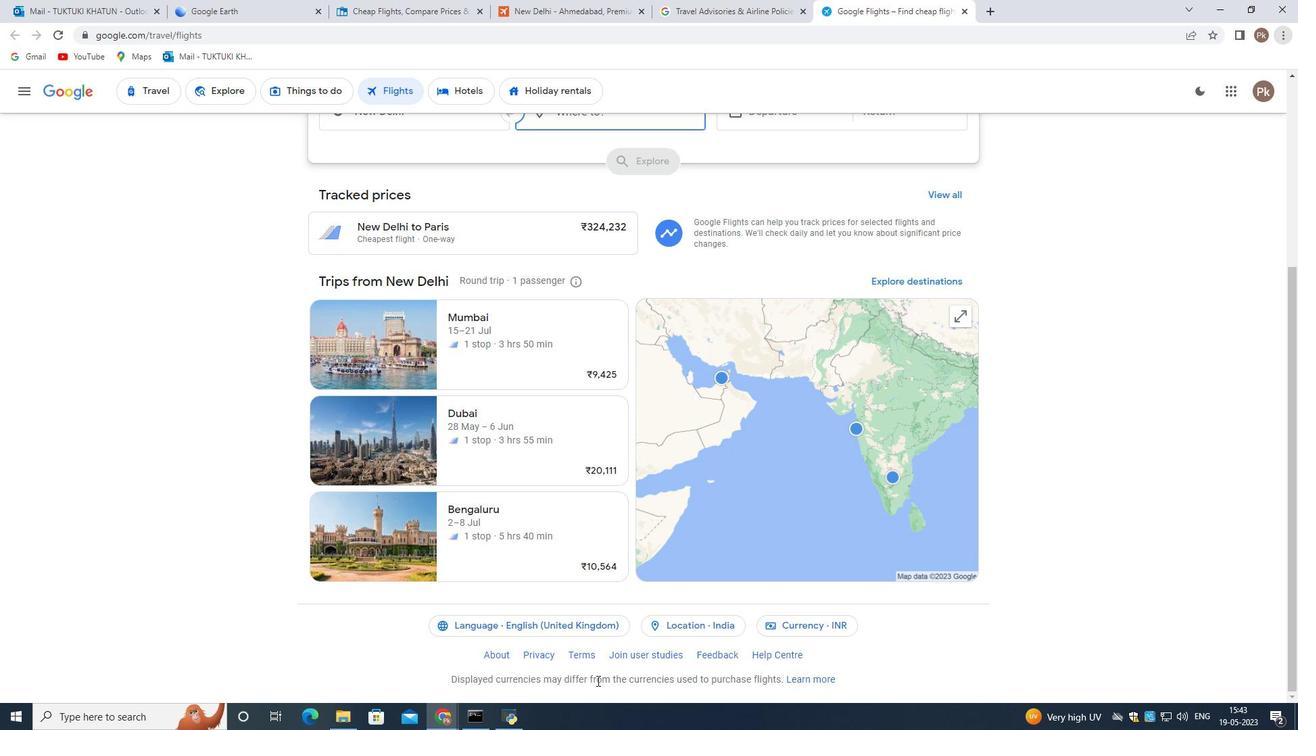 
Action: Mouse scrolled (508, 475) with delta (0, 0)
Screenshot: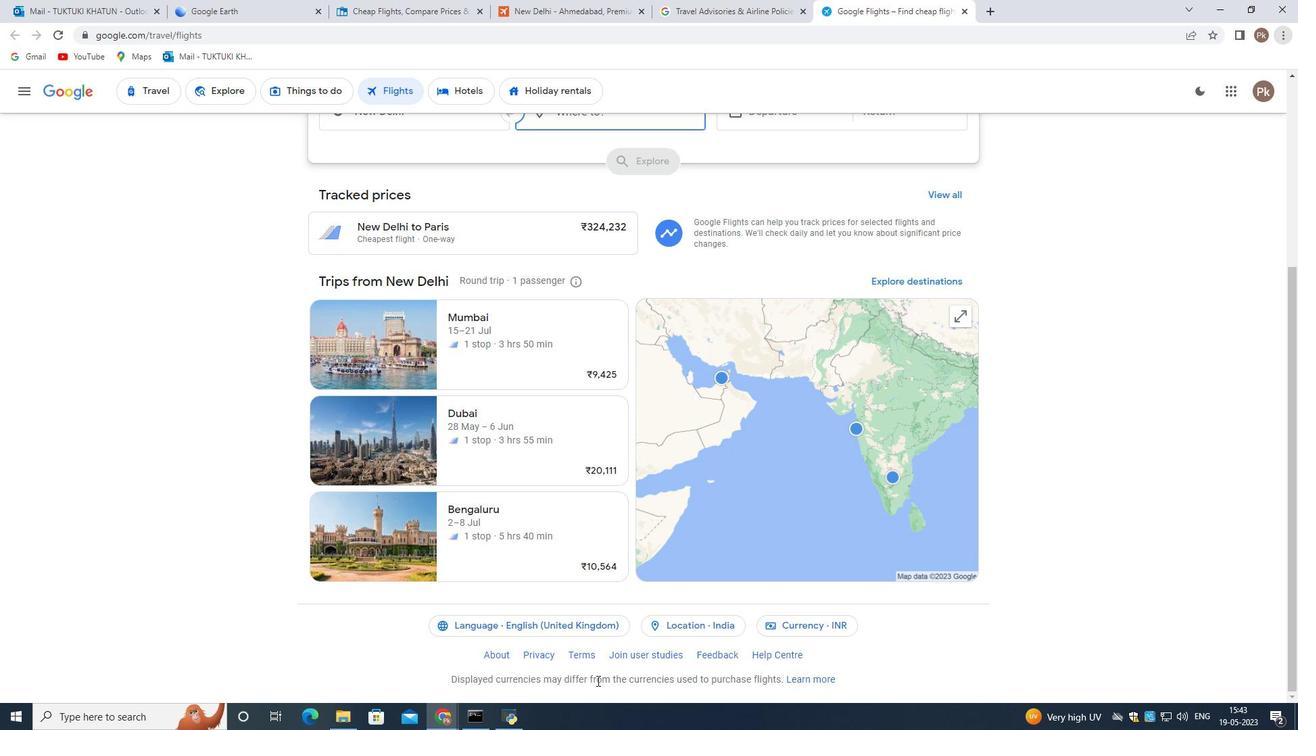
Action: Mouse scrolled (508, 475) with delta (0, 0)
Screenshot: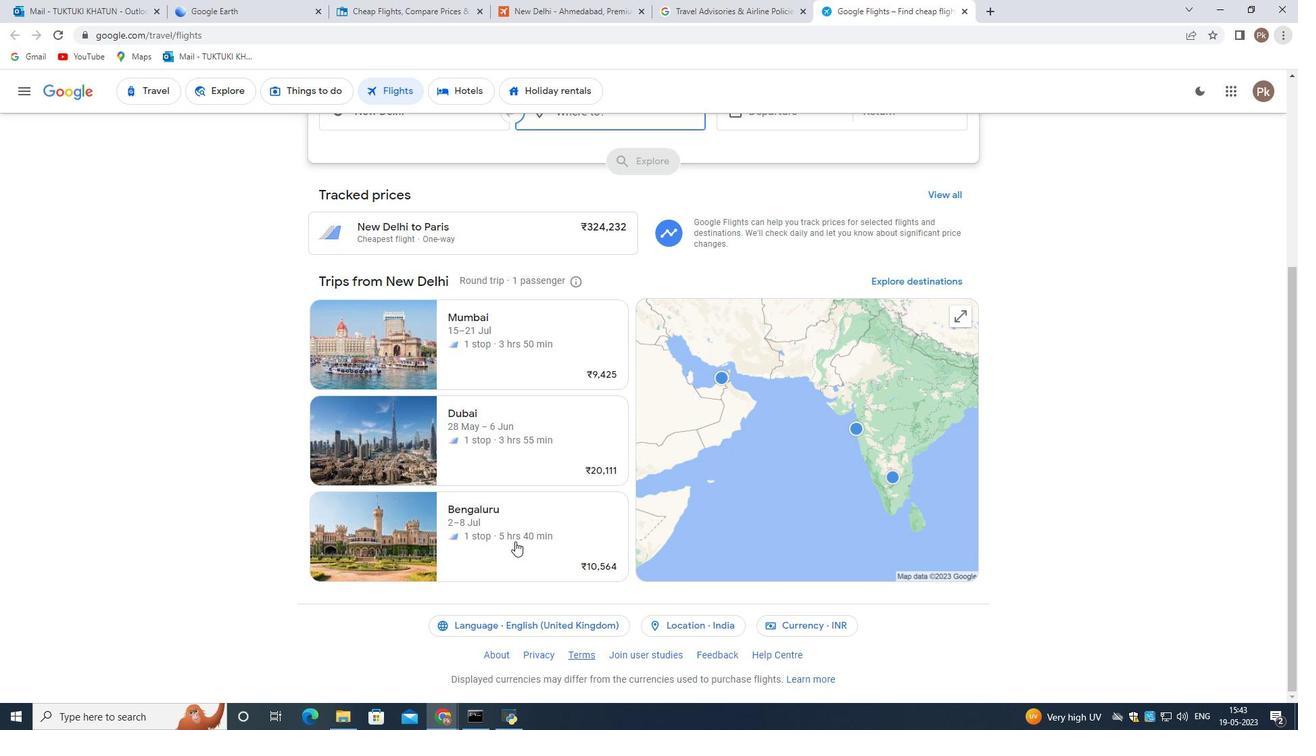 
Action: Mouse scrolled (508, 475) with delta (0, 0)
Screenshot: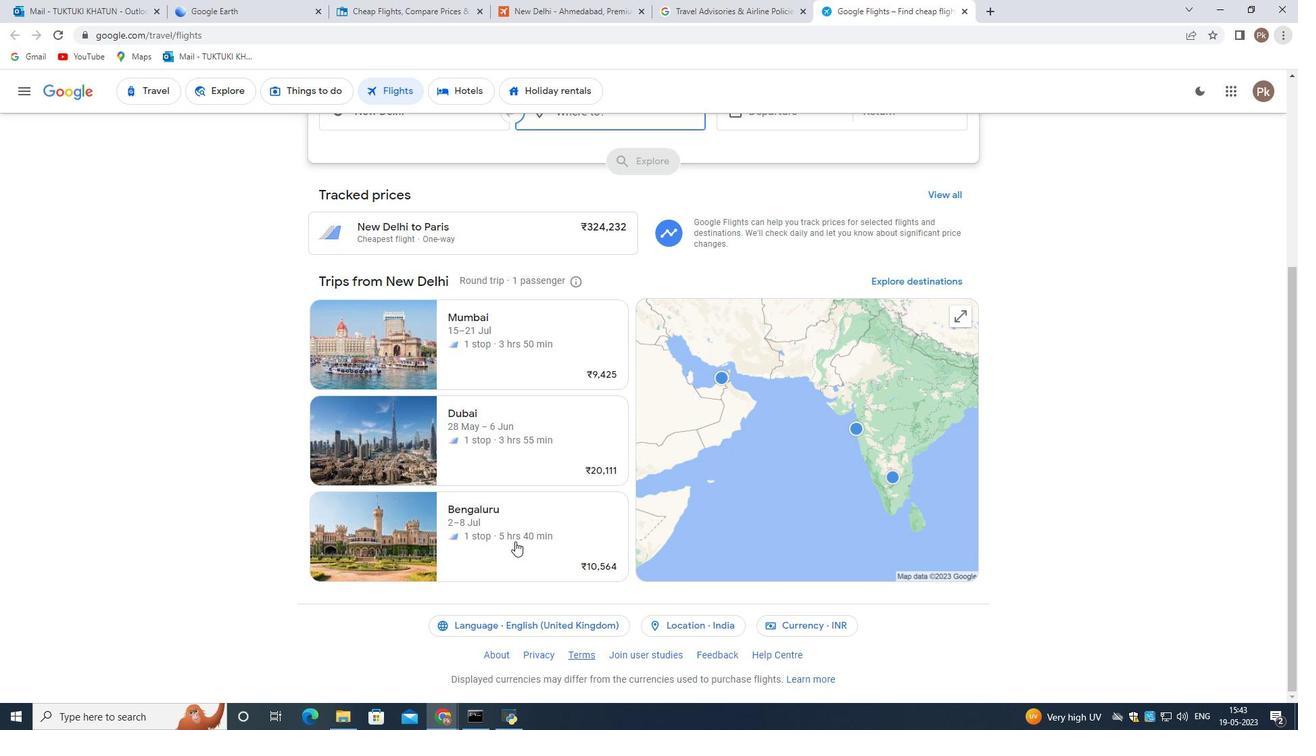 
Action: Mouse scrolled (508, 475) with delta (0, 0)
Screenshot: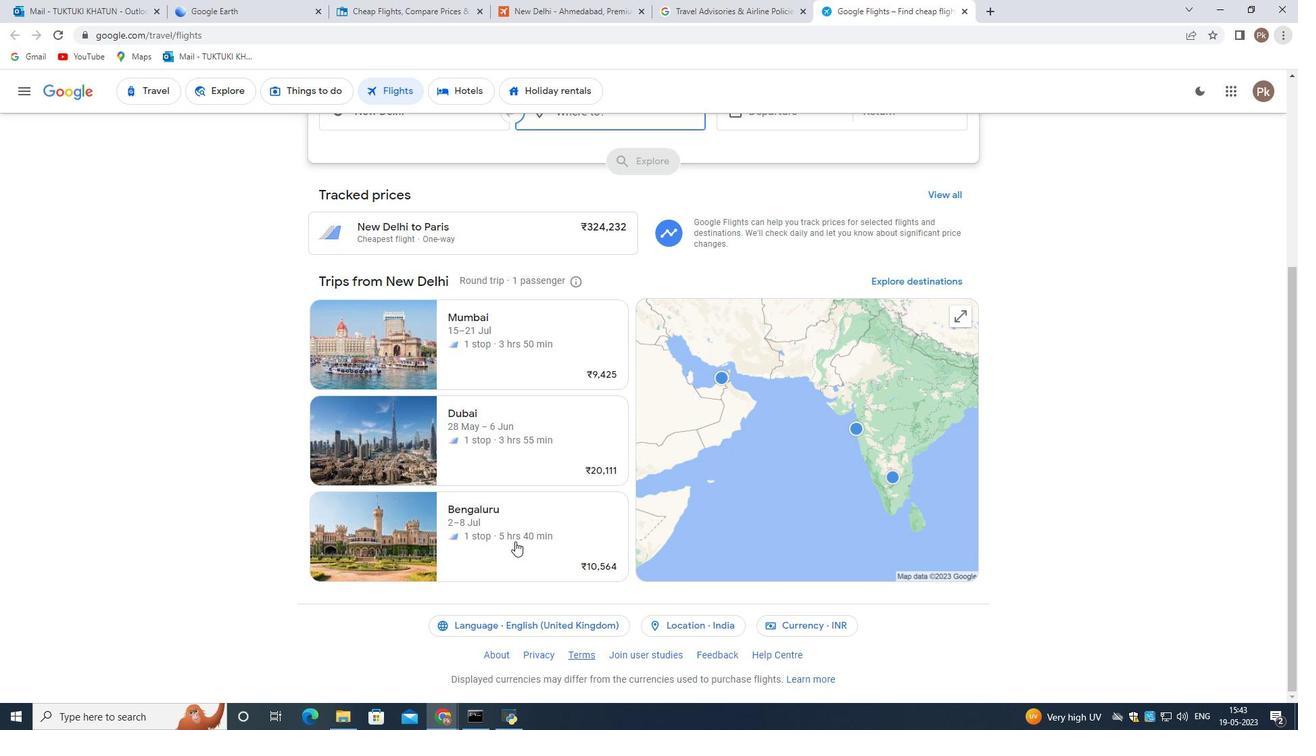
Action: Mouse moved to (509, 472)
Screenshot: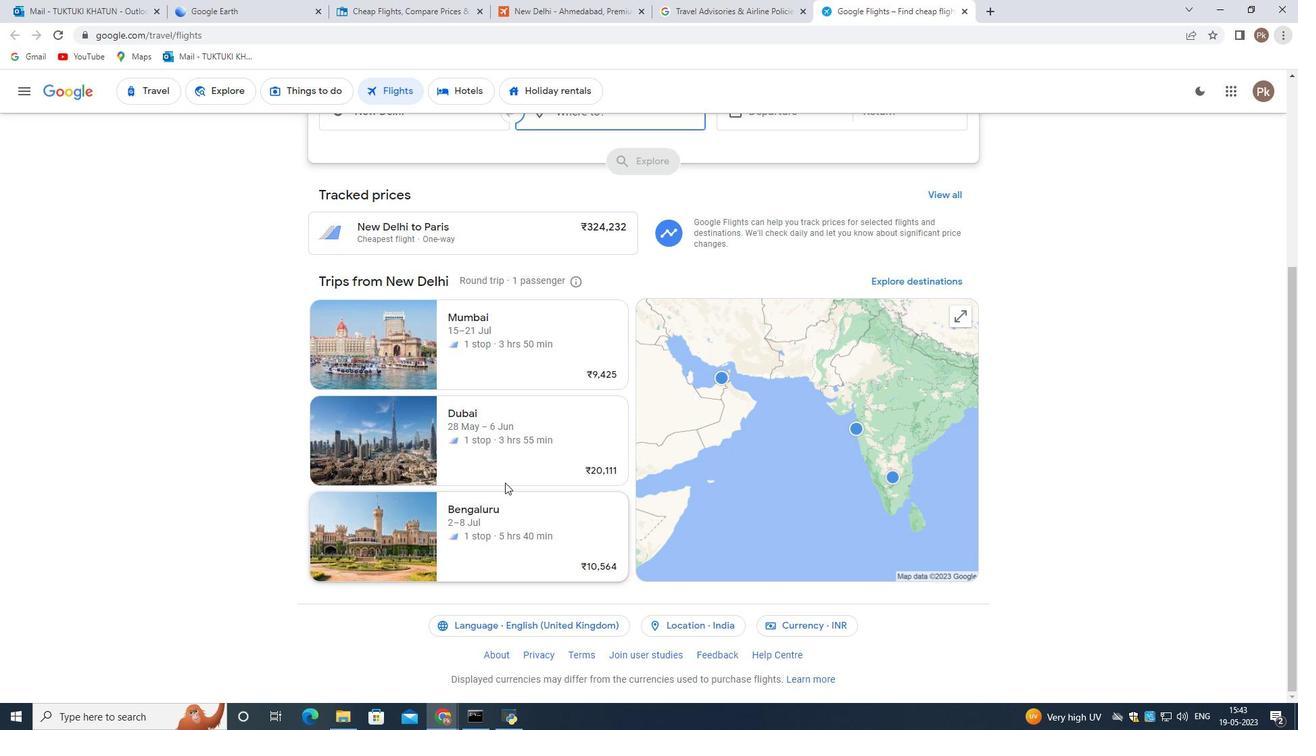 
Action: Mouse scrolled (509, 473) with delta (0, 0)
Screenshot: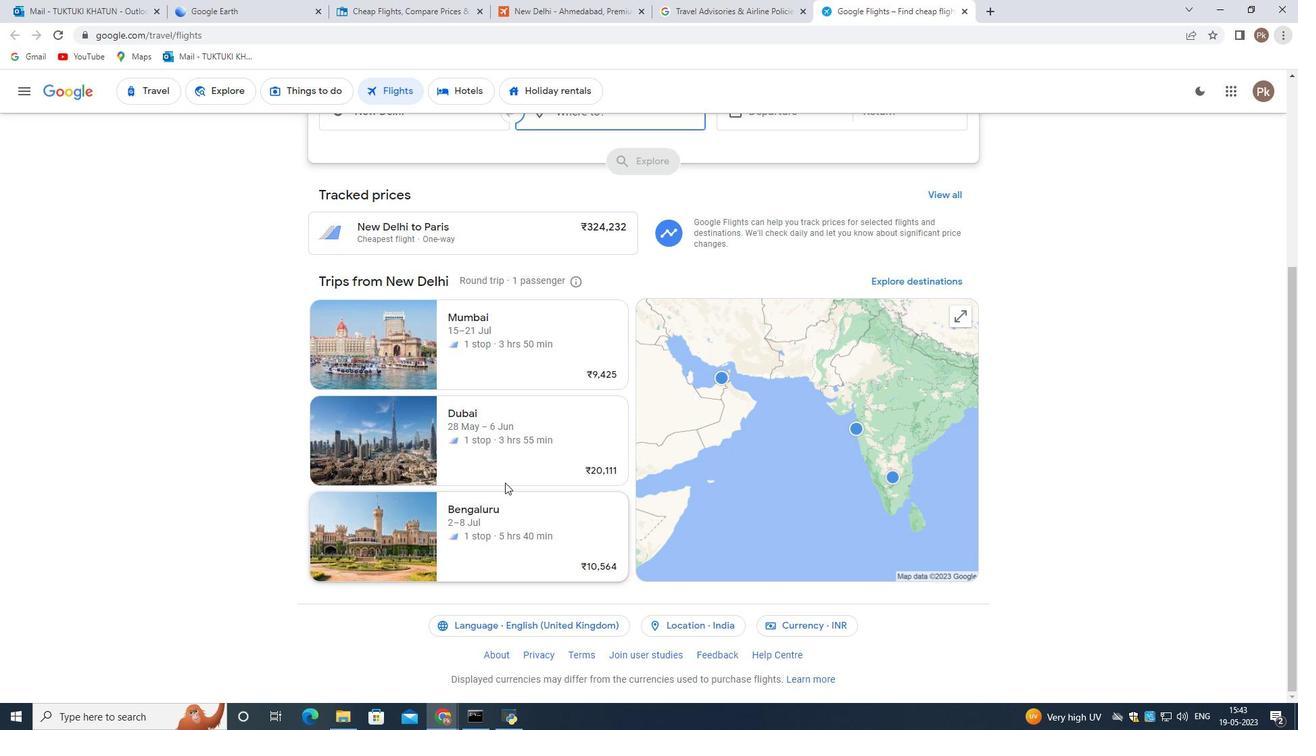 
Action: Mouse moved to (516, 440)
Screenshot: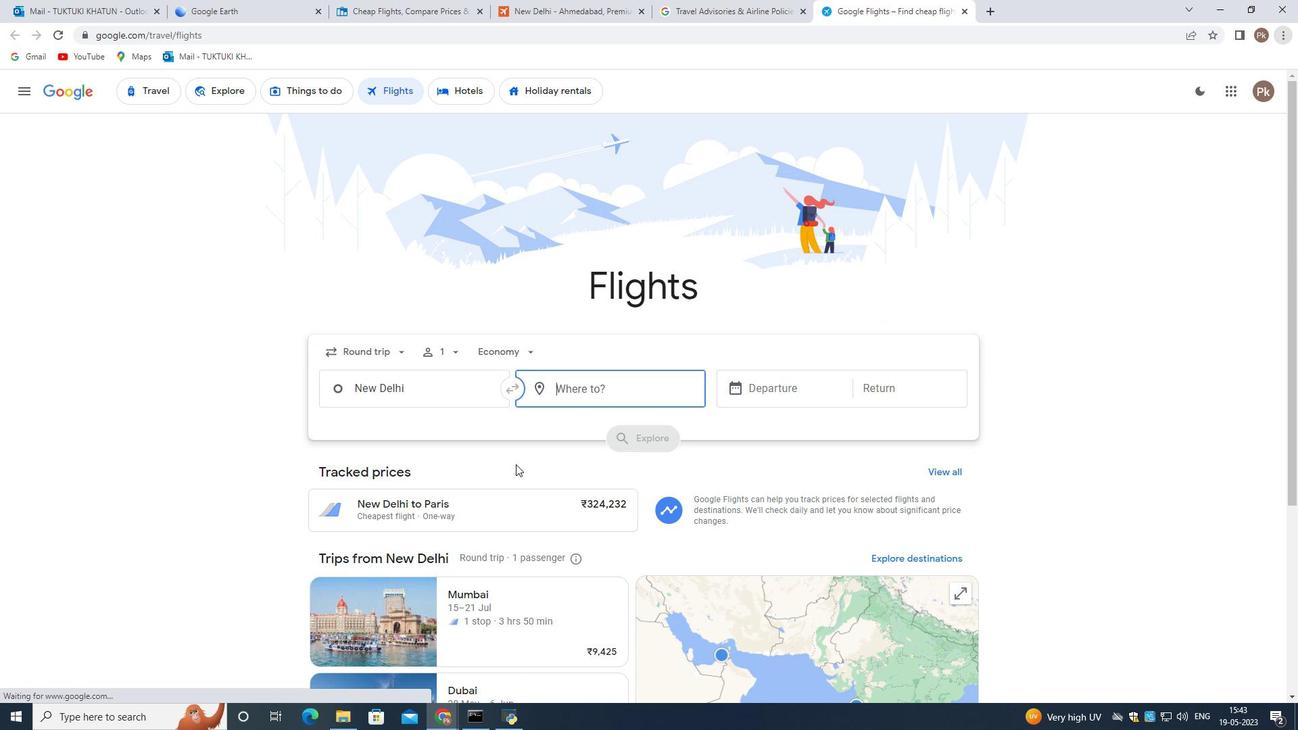 
Action: Mouse scrolled (516, 440) with delta (0, 0)
Screenshot: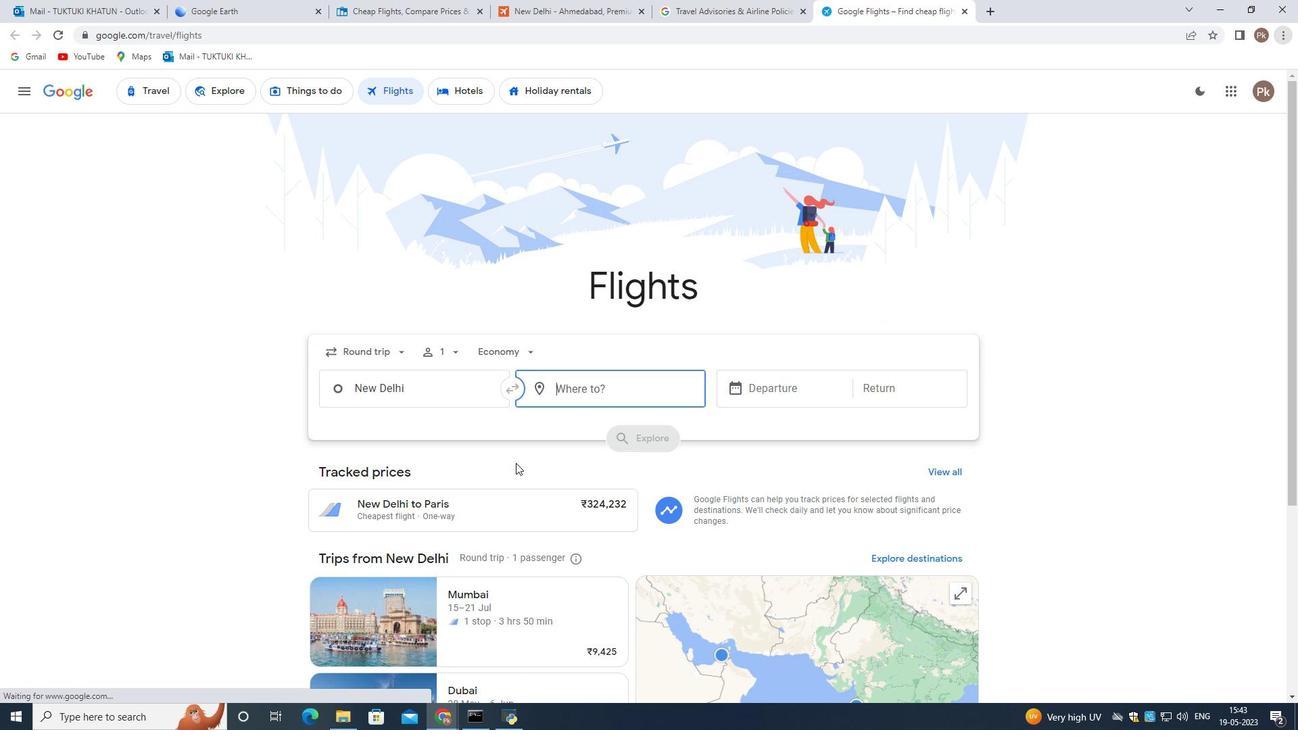 
Action: Mouse scrolled (516, 440) with delta (0, 0)
Screenshot: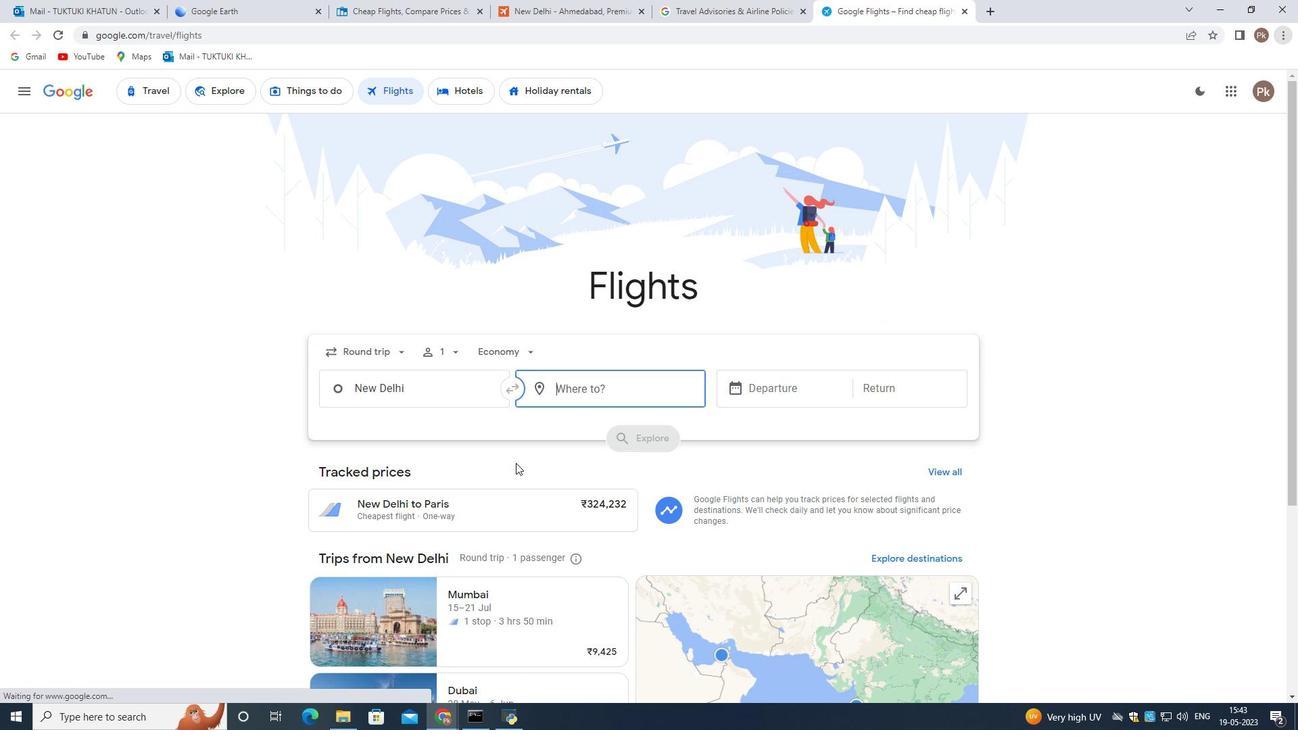 
Action: Mouse scrolled (516, 440) with delta (0, 0)
Screenshot: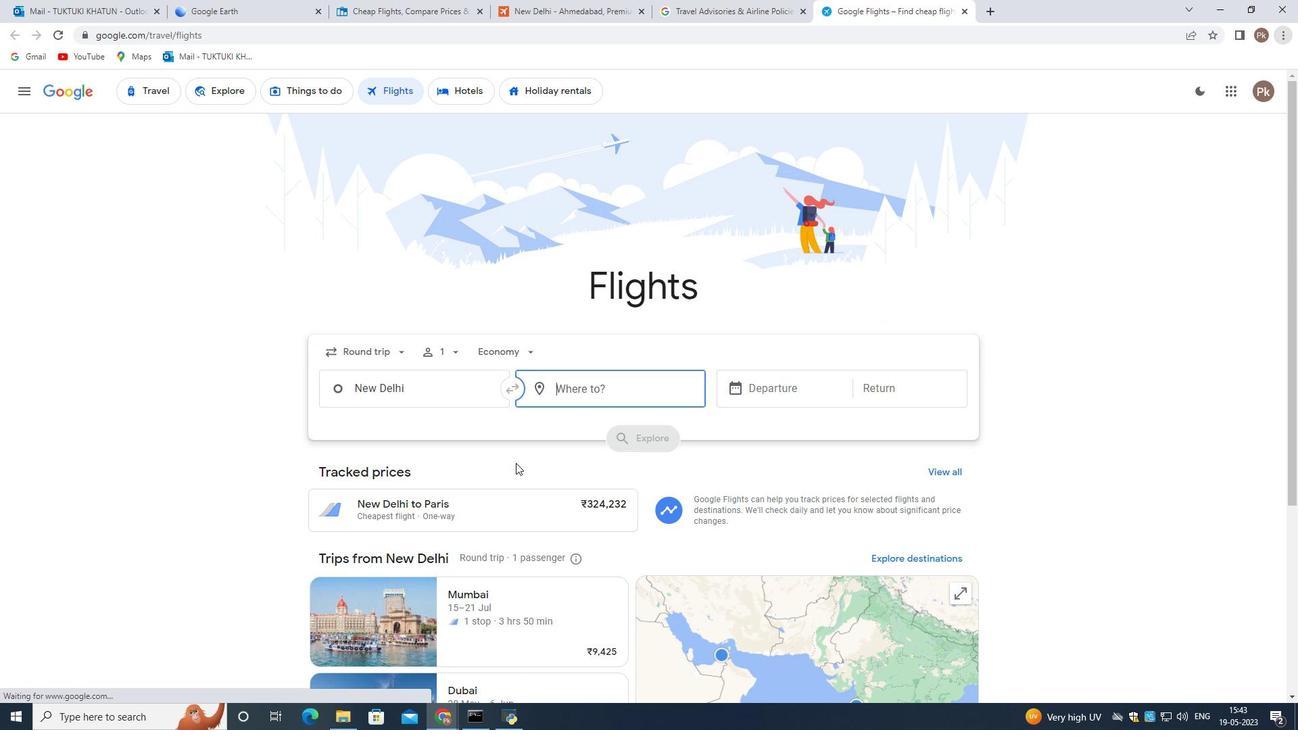 
Action: Mouse scrolled (516, 440) with delta (0, 0)
Screenshot: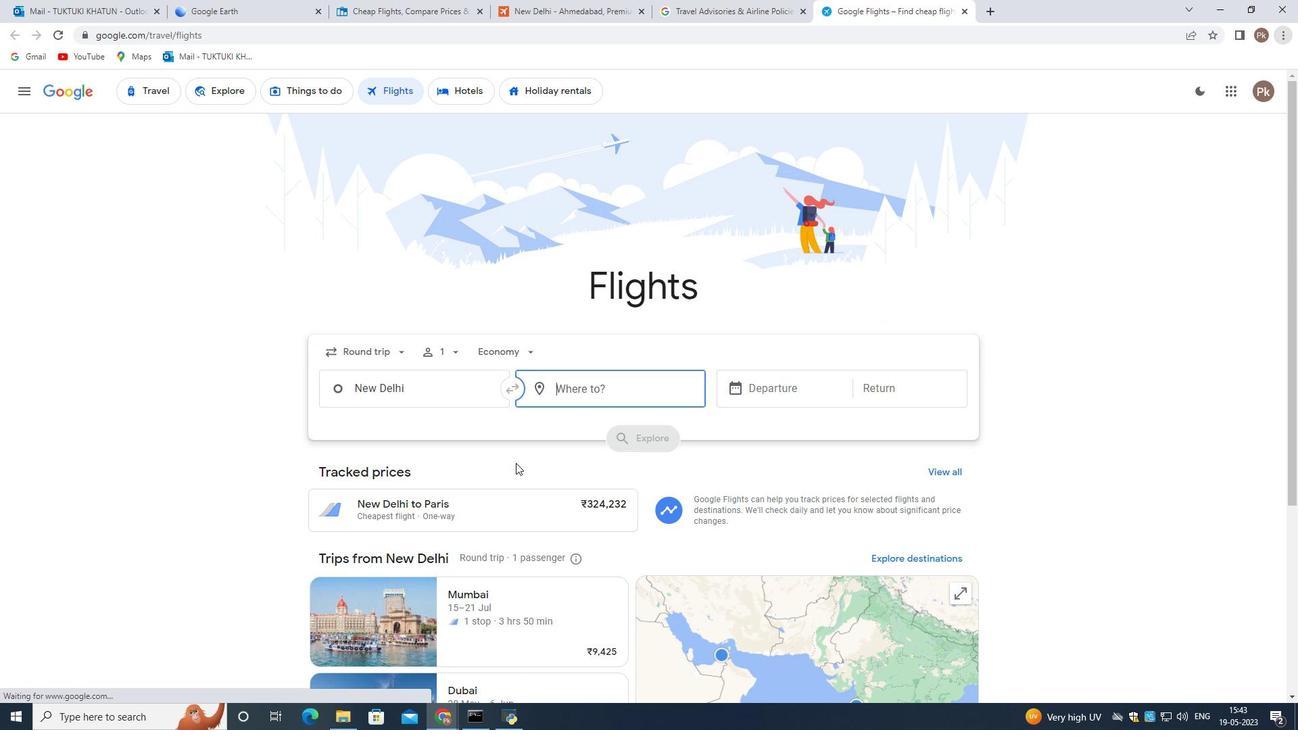 
Action: Mouse moved to (517, 451)
Screenshot: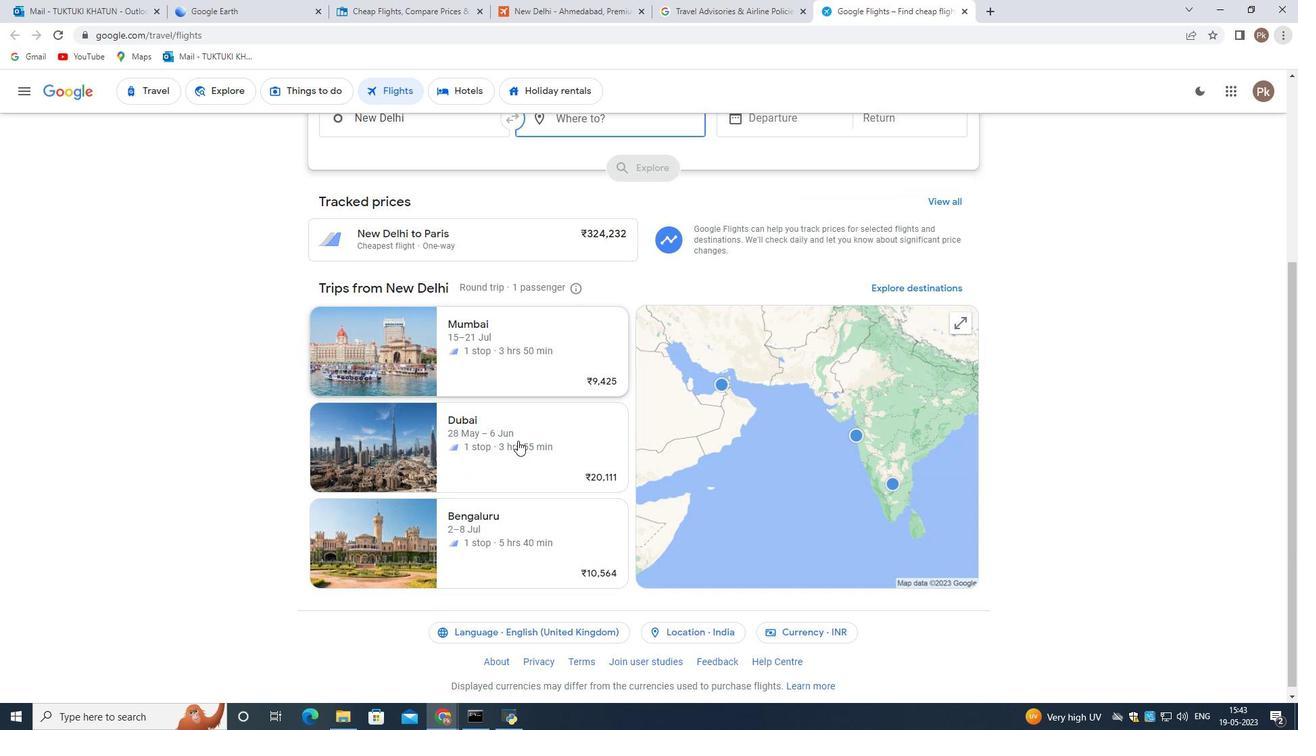 
Action: Mouse scrolled (517, 450) with delta (0, 0)
Screenshot: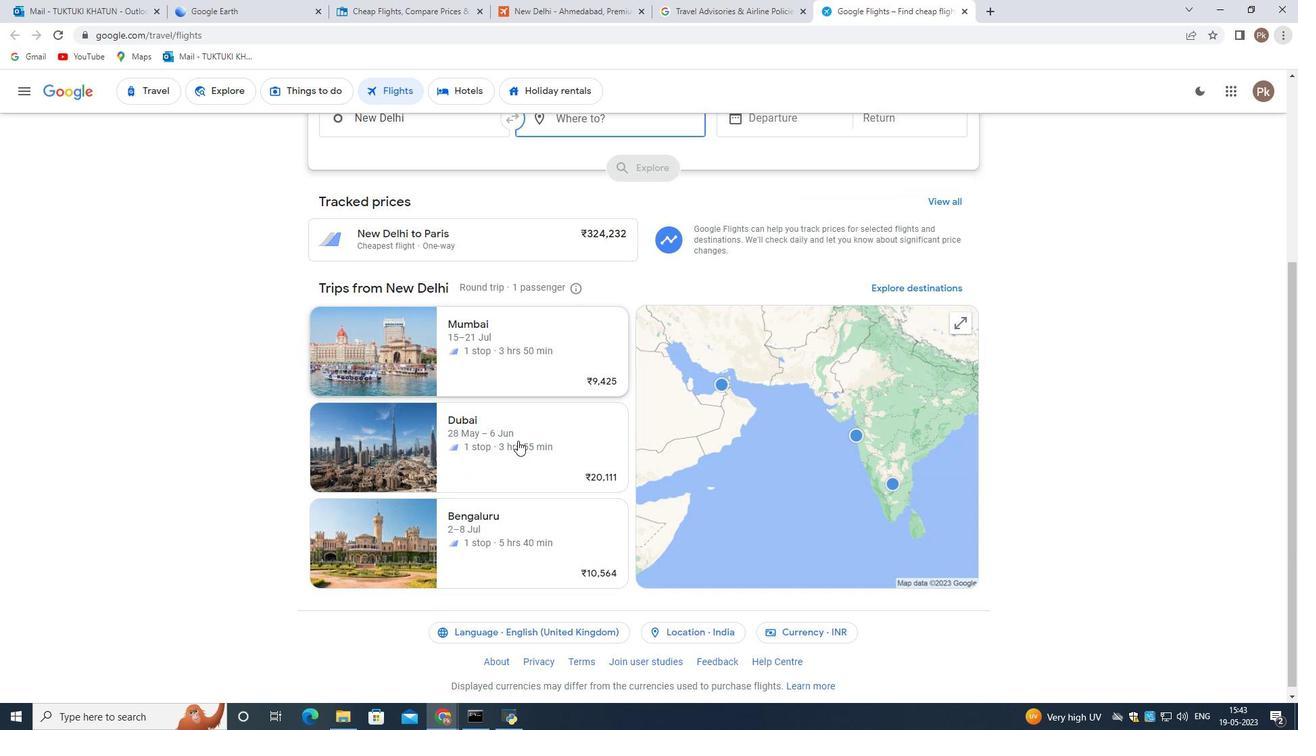 
Action: Mouse moved to (969, 10)
Screenshot: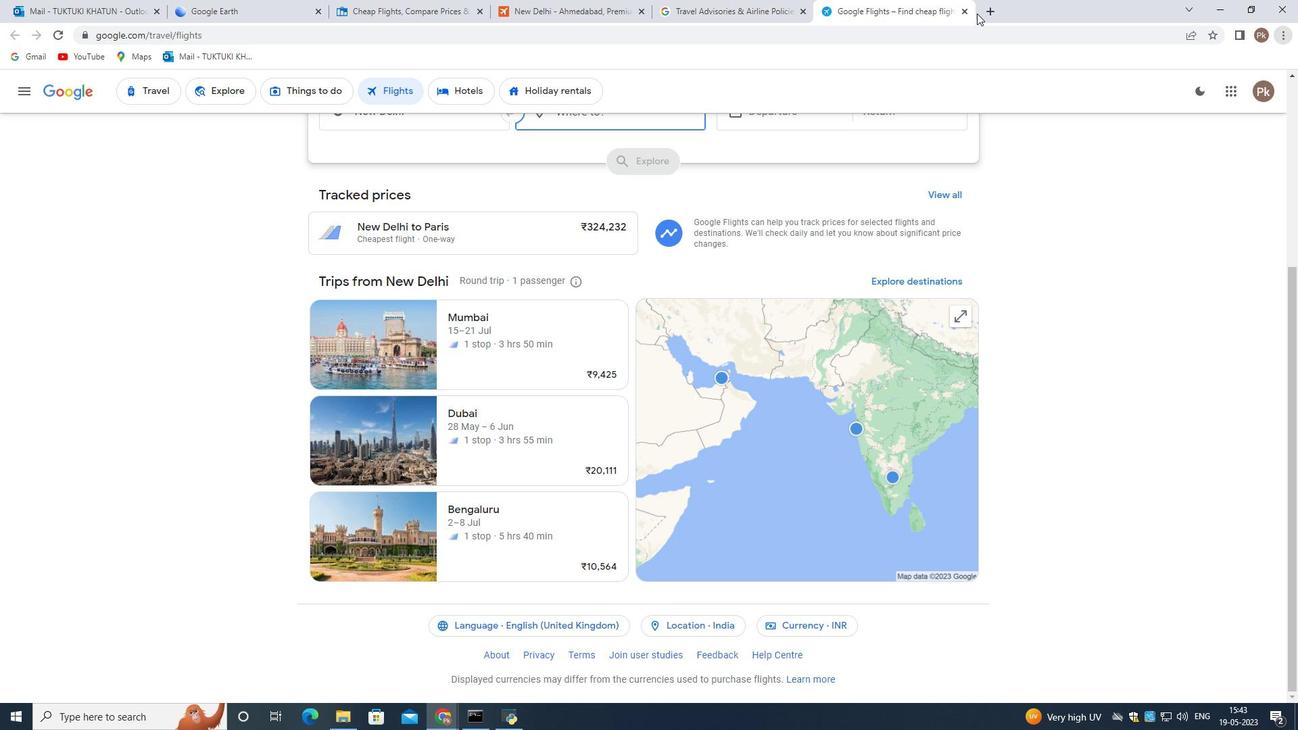 
Action: Mouse pressed left at (969, 10)
Screenshot: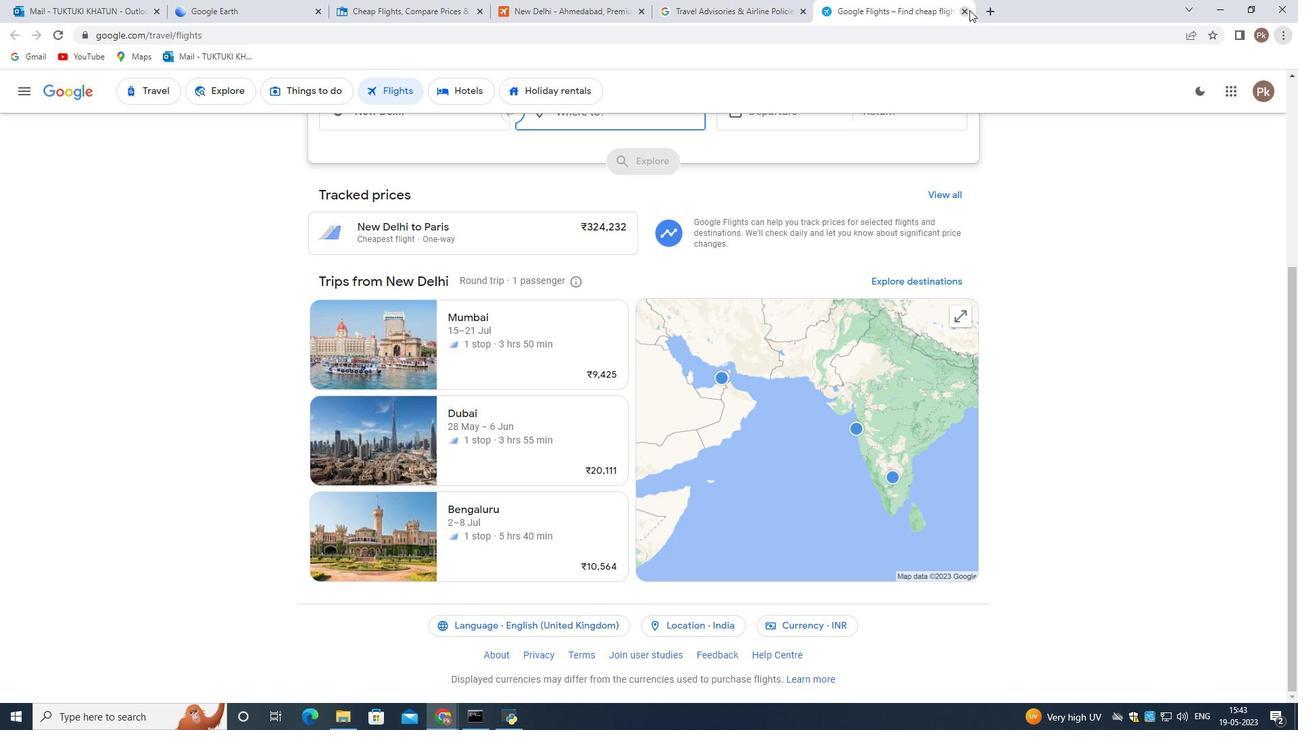 
Action: Mouse moved to (715, 505)
Screenshot: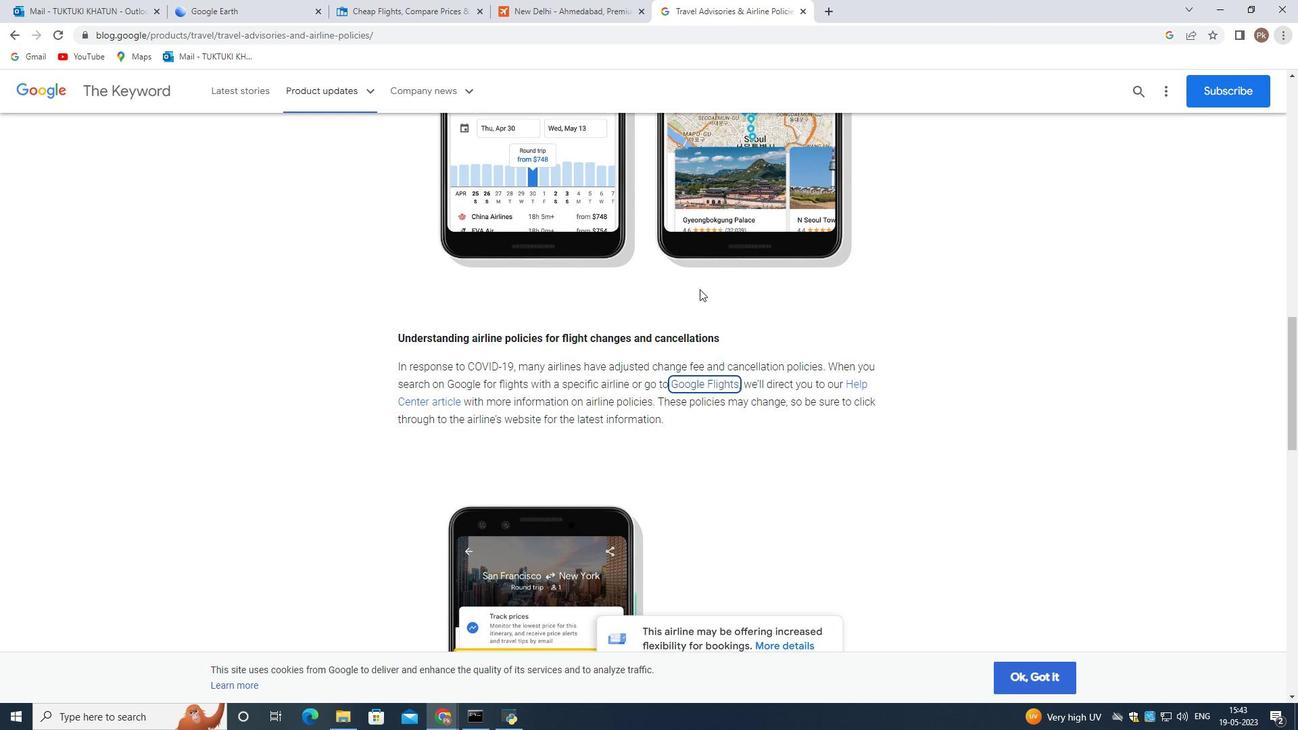 
Action: Mouse scrolled (715, 506) with delta (0, 0)
Screenshot: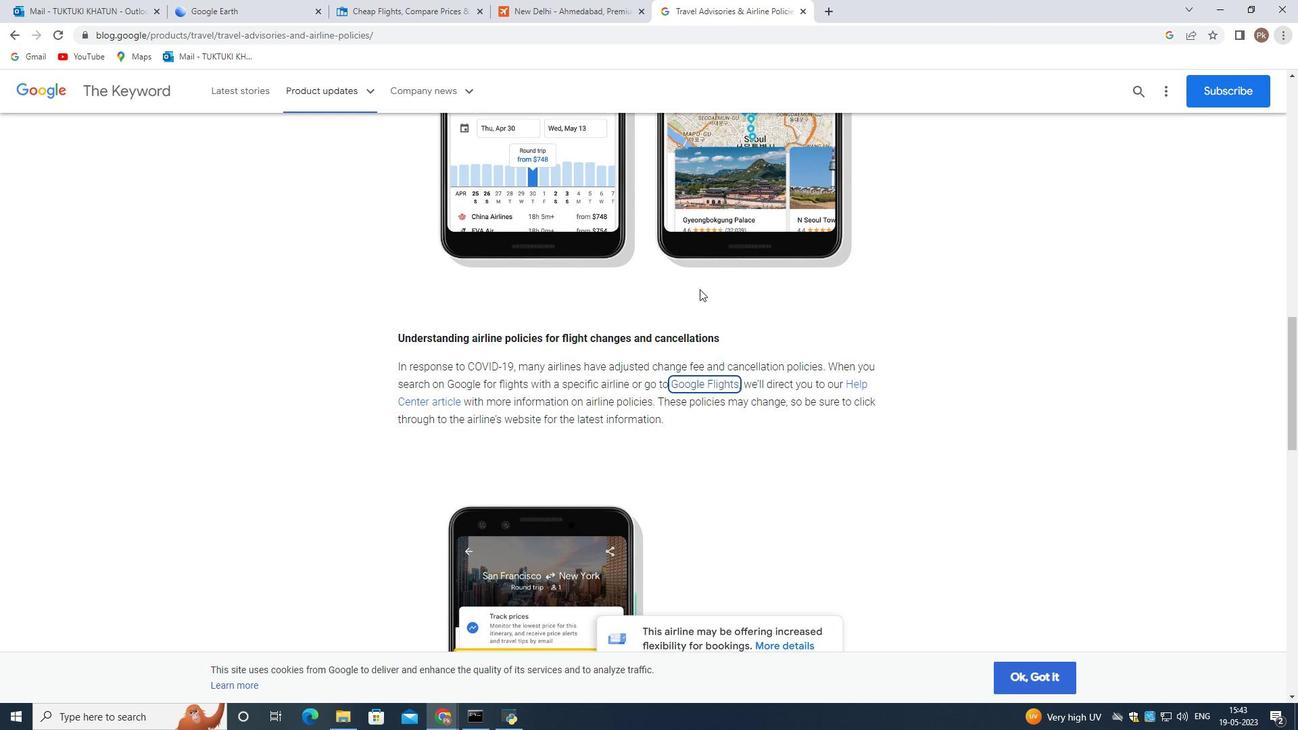 
Action: Mouse scrolled (715, 506) with delta (0, 0)
Screenshot: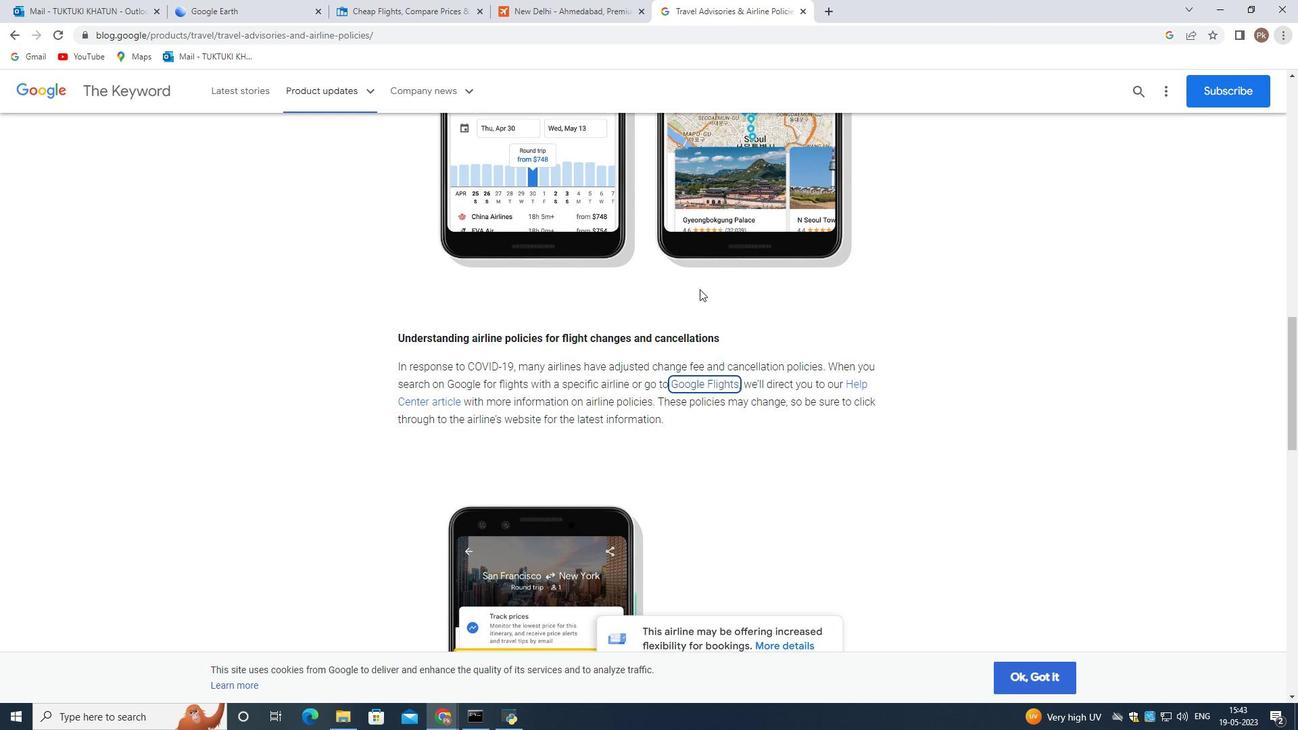 
Action: Mouse scrolled (715, 506) with delta (0, 0)
Screenshot: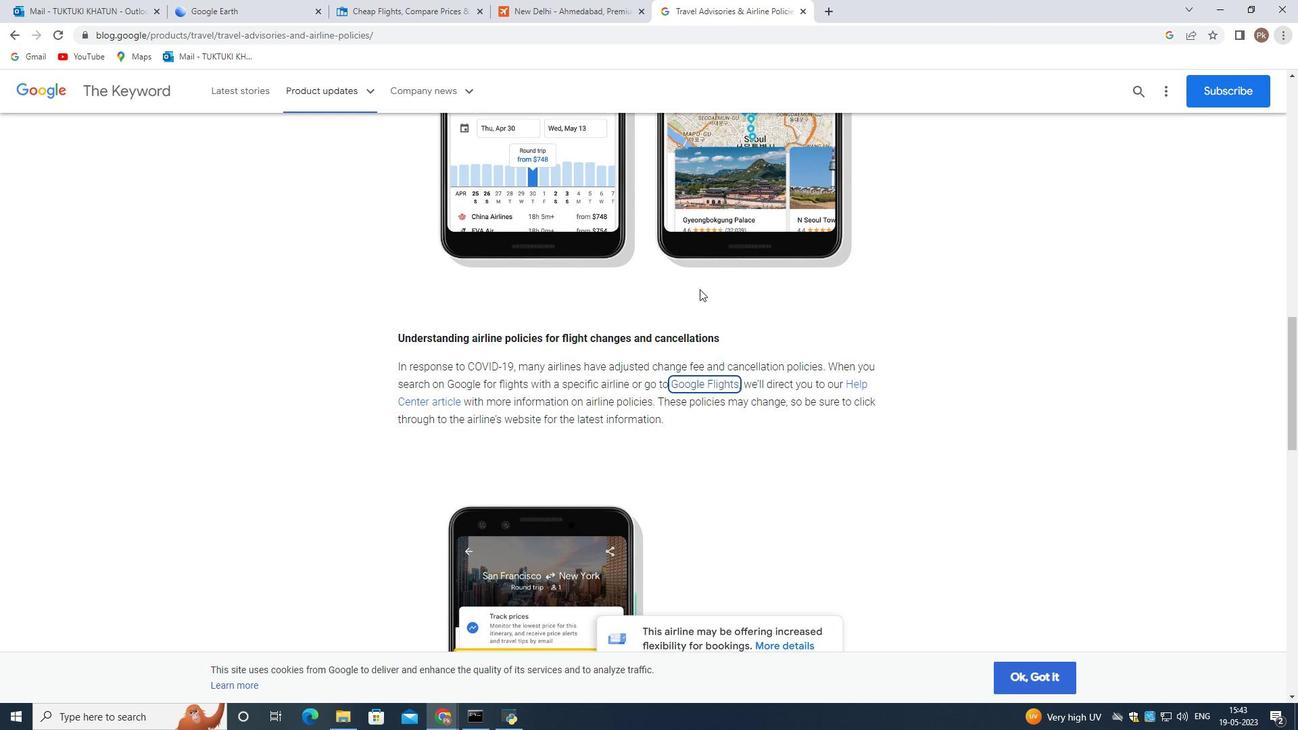 
Action: Mouse moved to (715, 506)
Screenshot: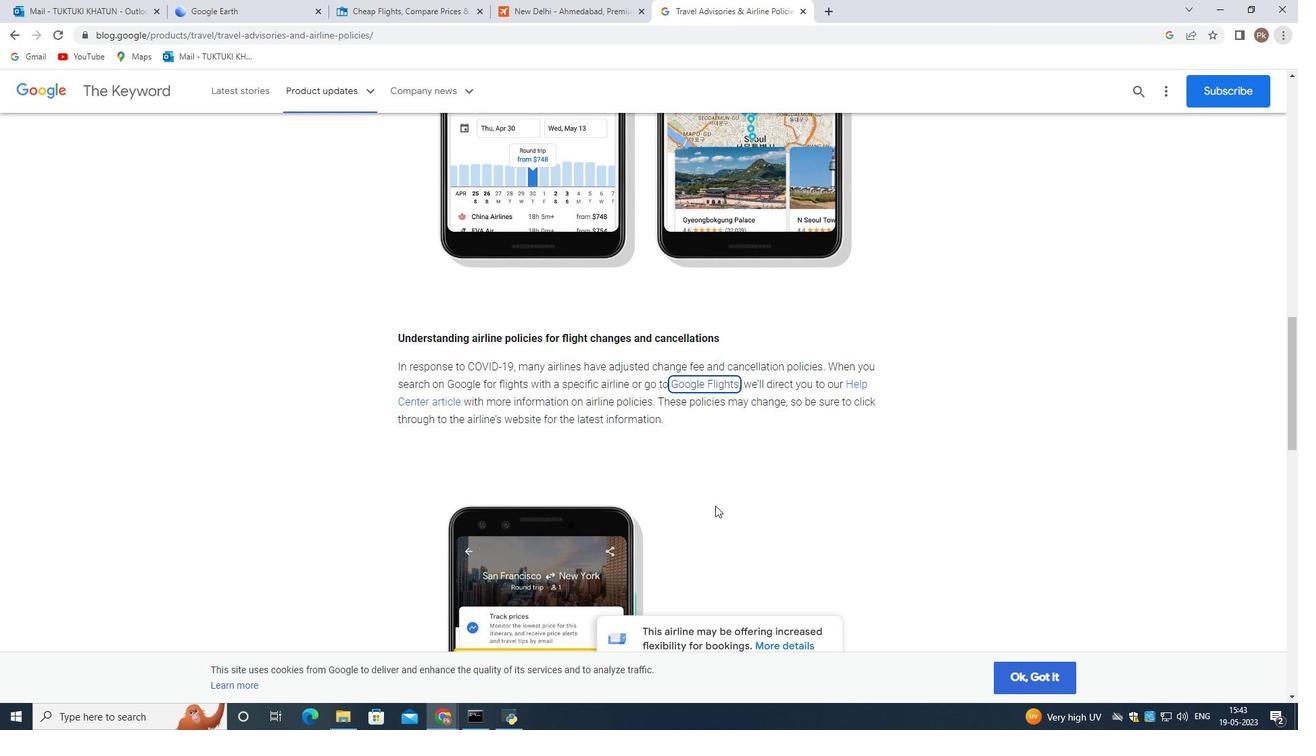 
Action: Mouse scrolled (715, 507) with delta (0, 0)
Screenshot: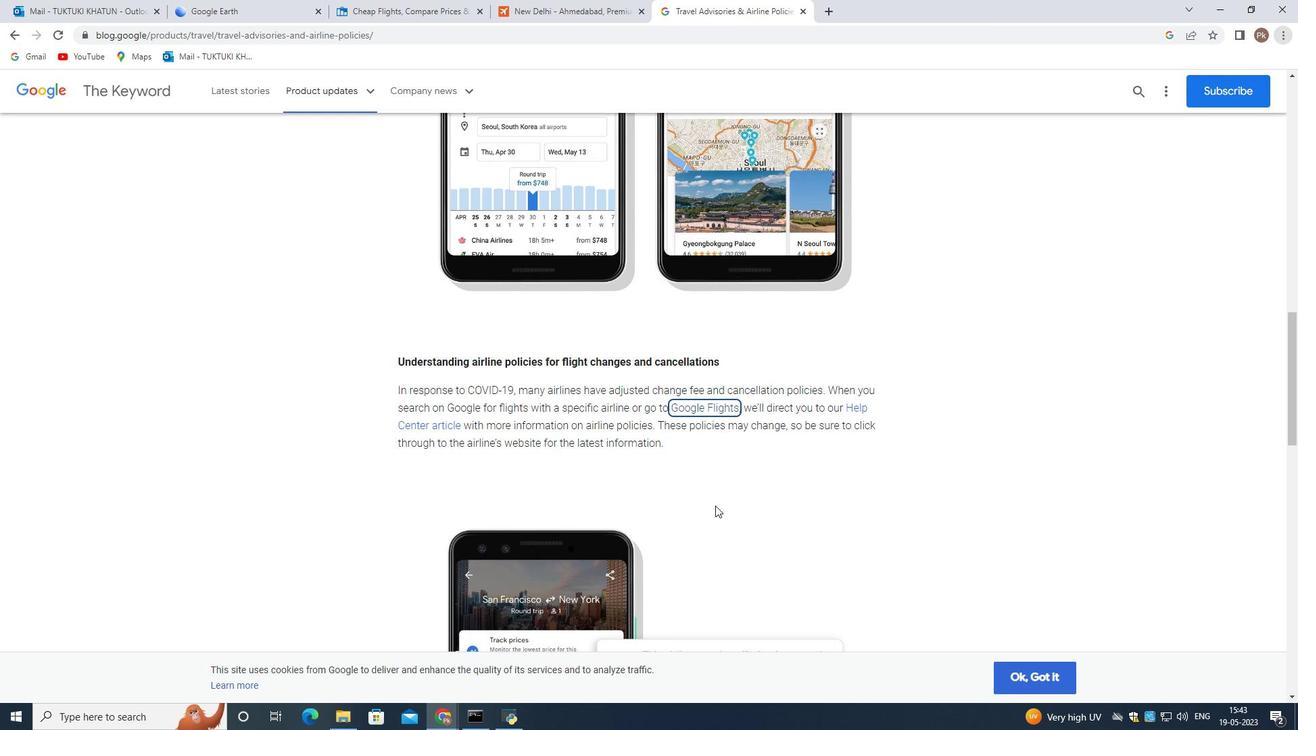 
Action: Mouse scrolled (715, 507) with delta (0, 0)
Screenshot: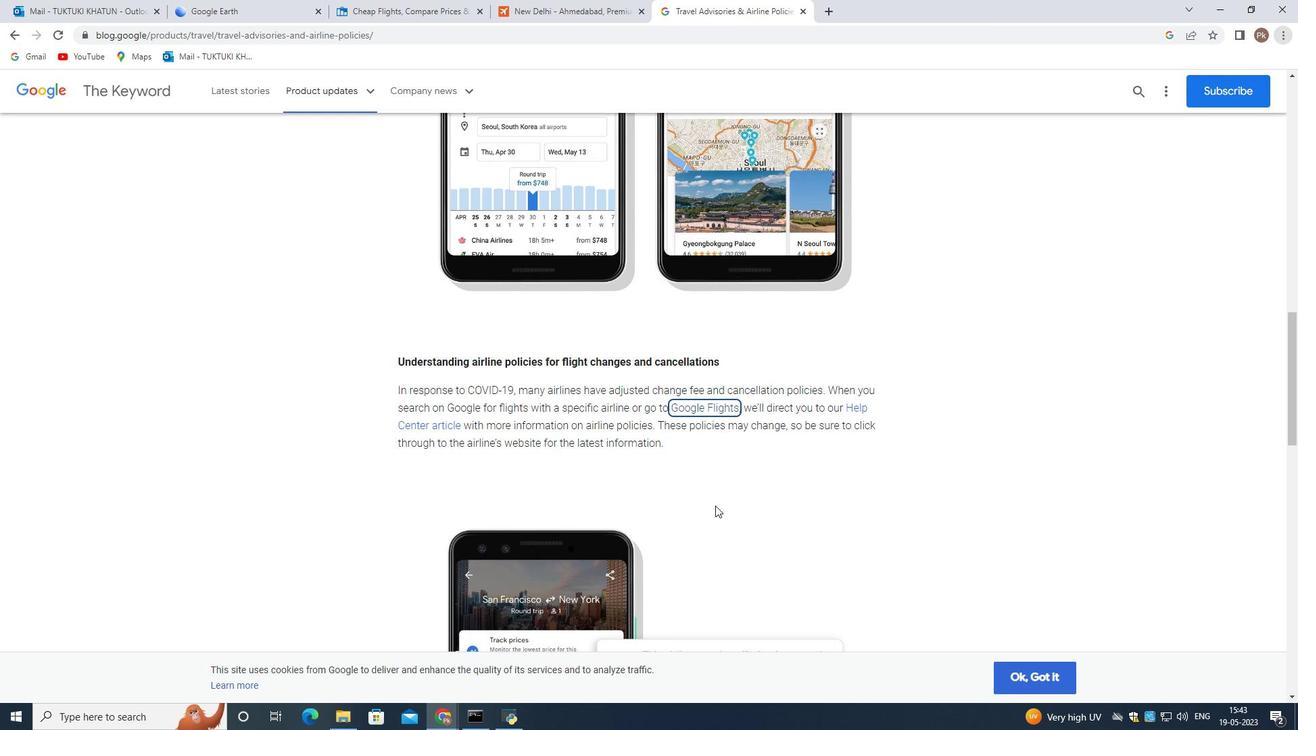 
Action: Mouse scrolled (715, 507) with delta (0, 0)
Screenshot: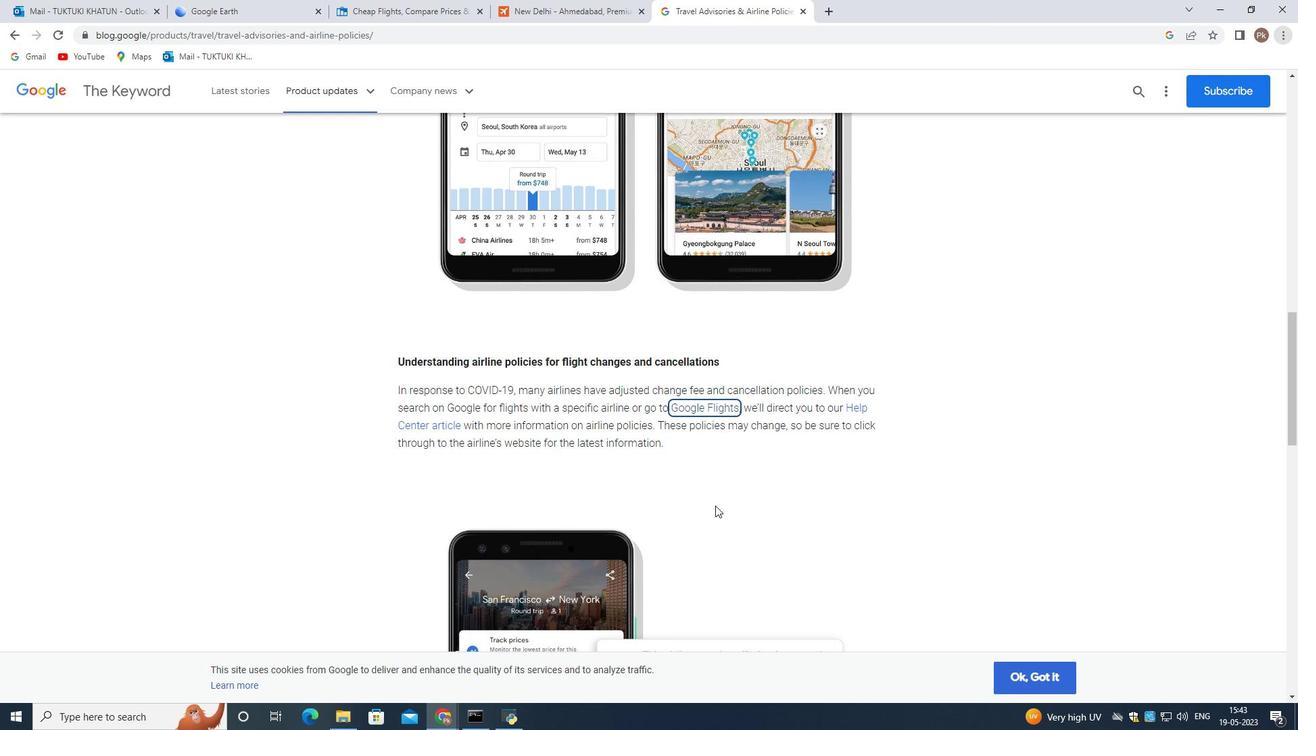 
Action: Mouse scrolled (715, 507) with delta (0, 0)
Screenshot: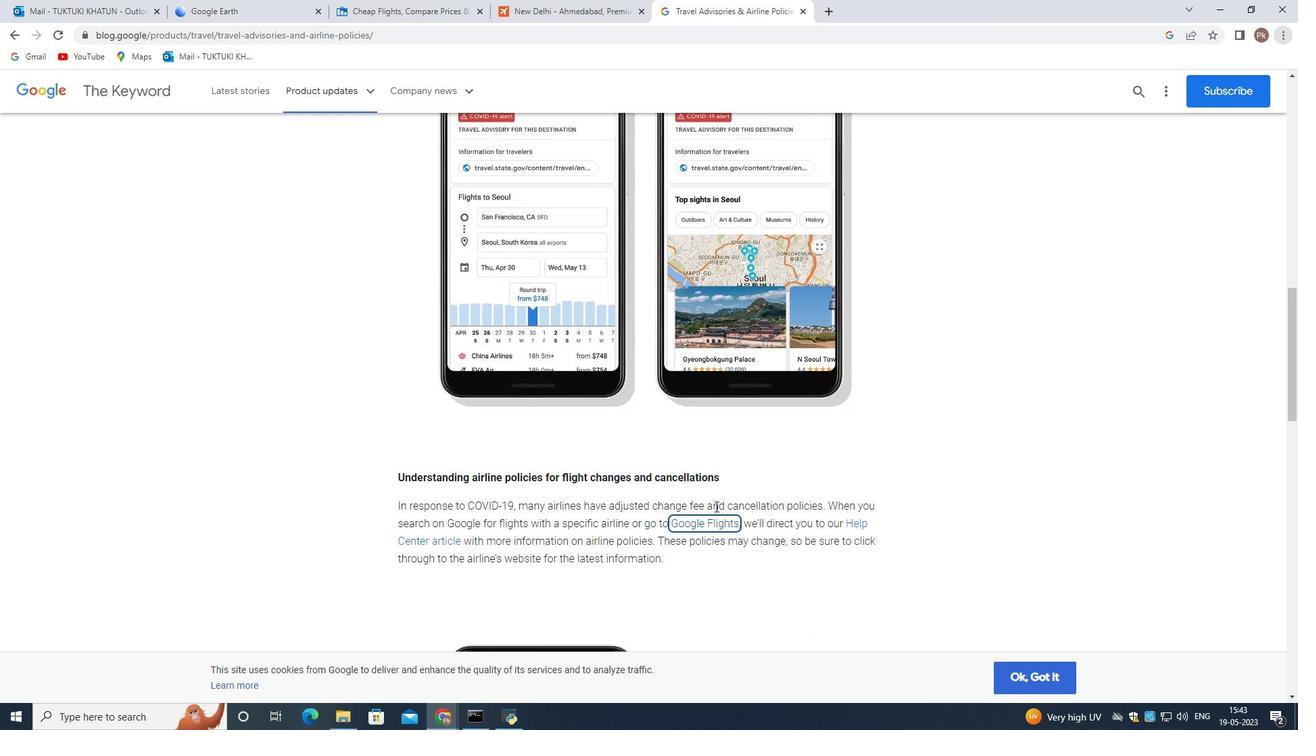 
Action: Mouse scrolled (715, 507) with delta (0, 0)
Screenshot: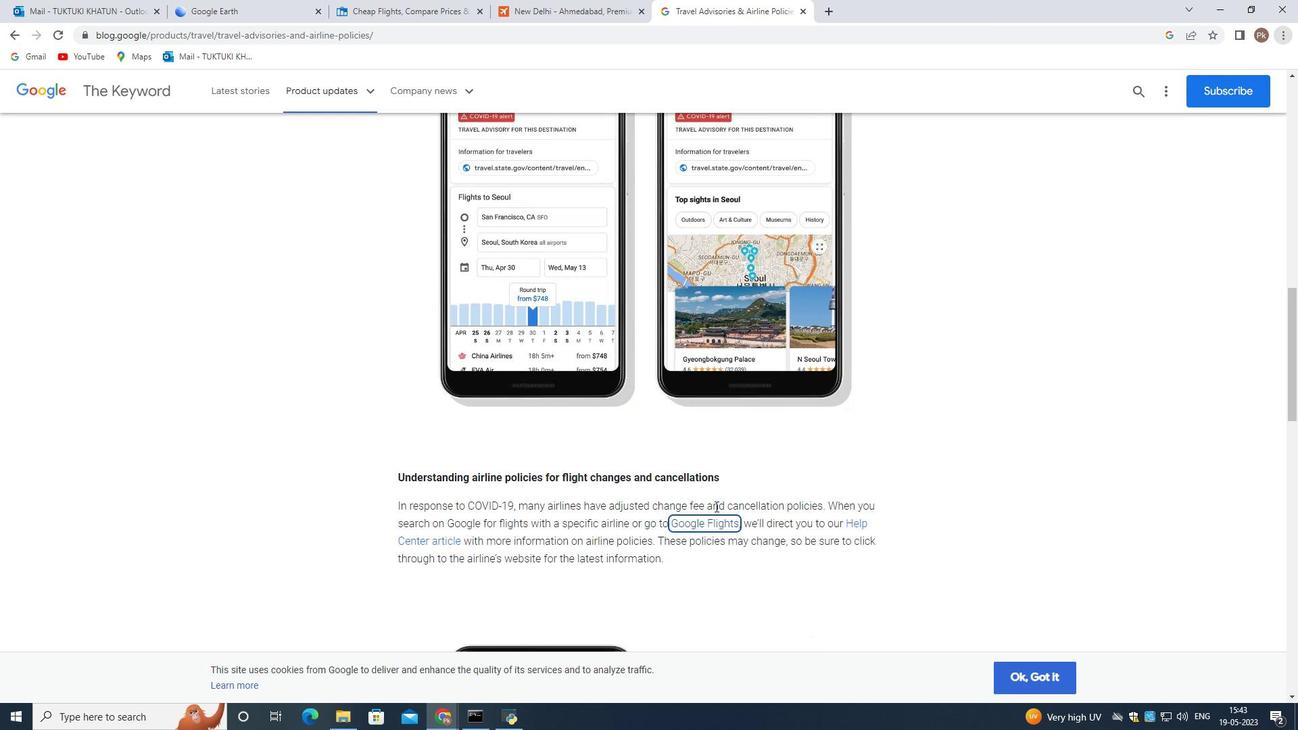 
Action: Mouse moved to (22, 34)
Screenshot: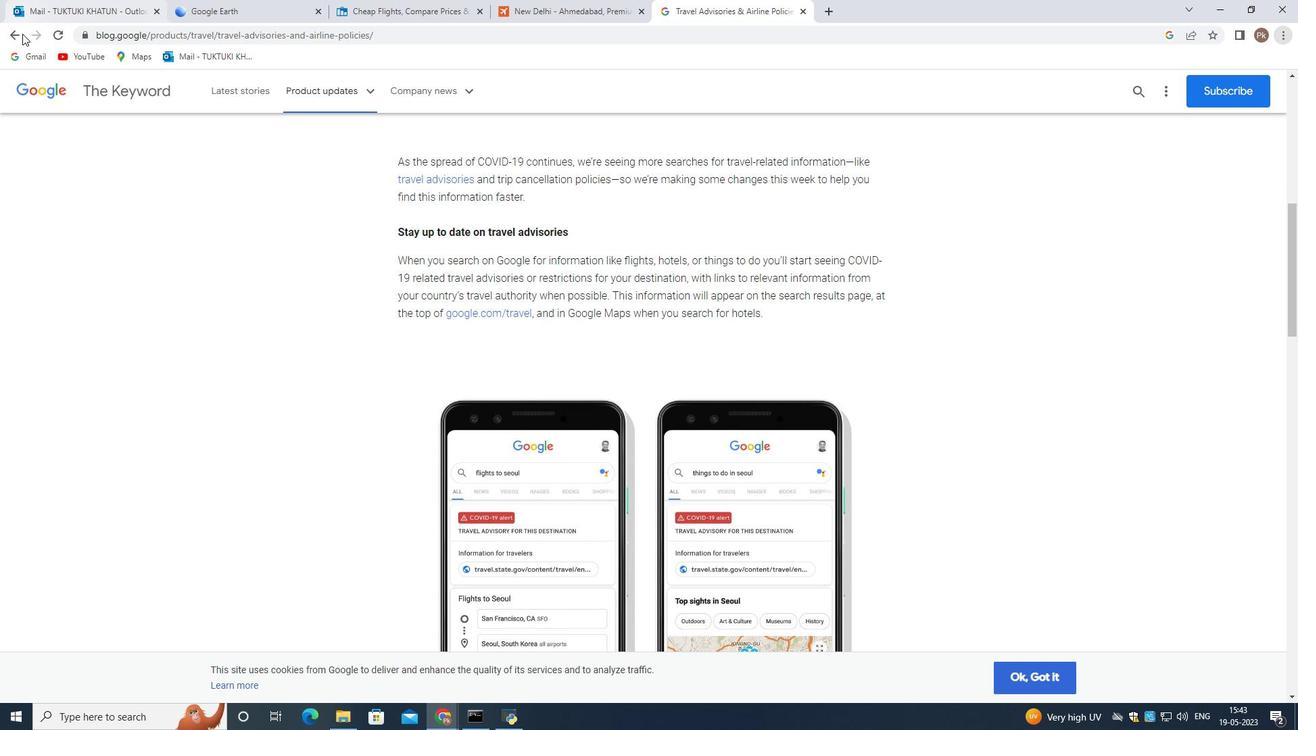 
Action: Mouse pressed left at (22, 34)
Screenshot: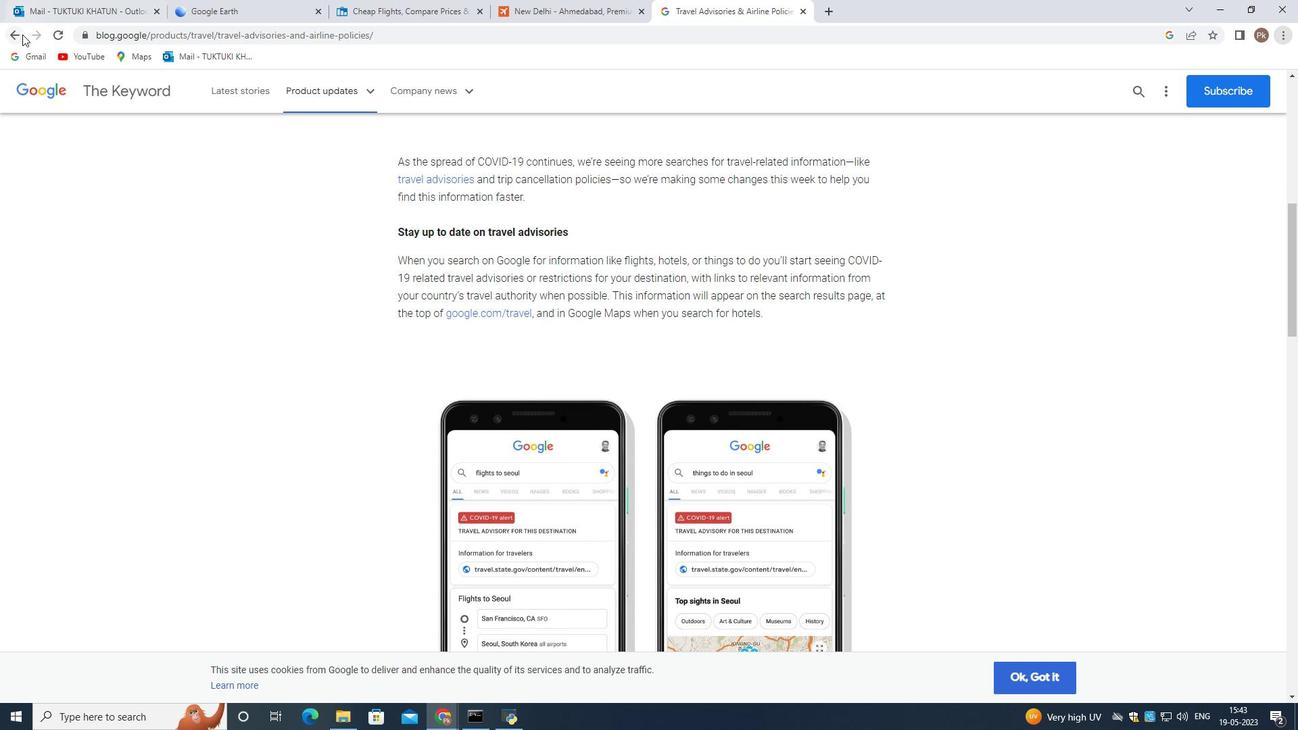 
Action: Mouse moved to (262, 444)
Screenshot: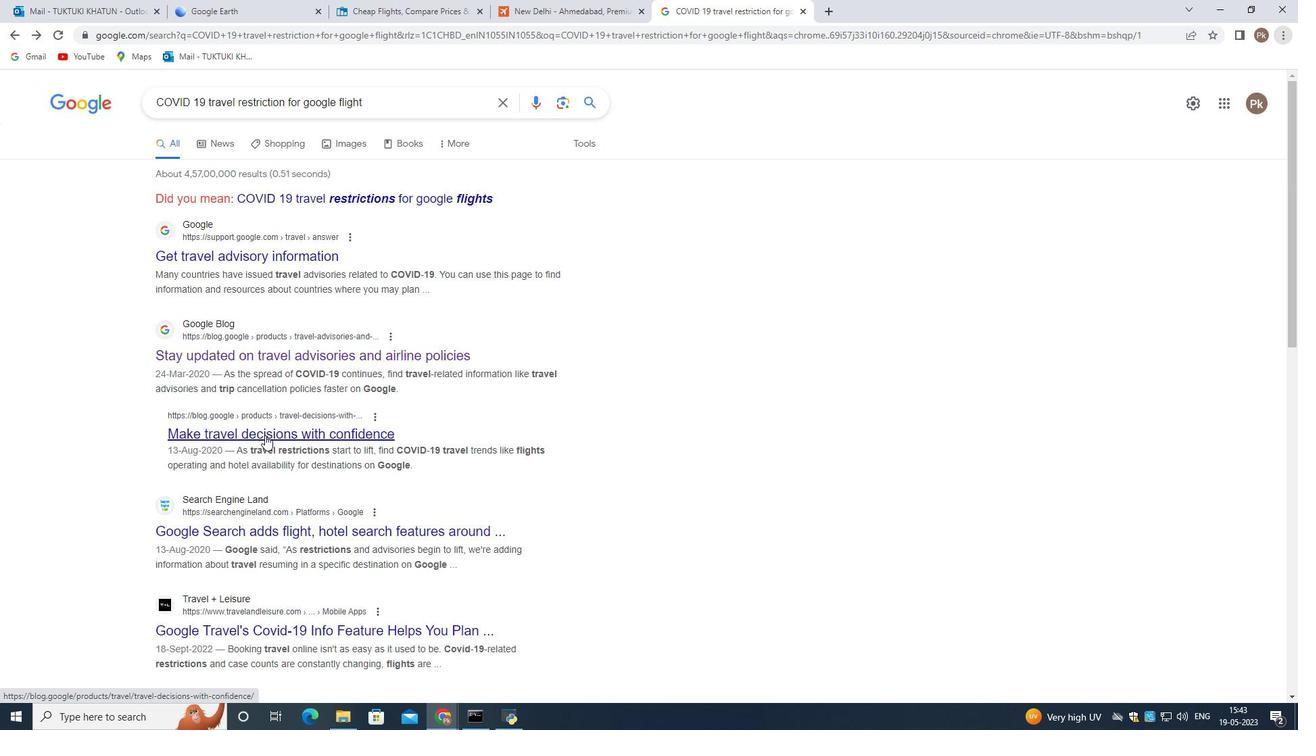 
Action: Mouse scrolled (262, 443) with delta (0, 0)
Screenshot: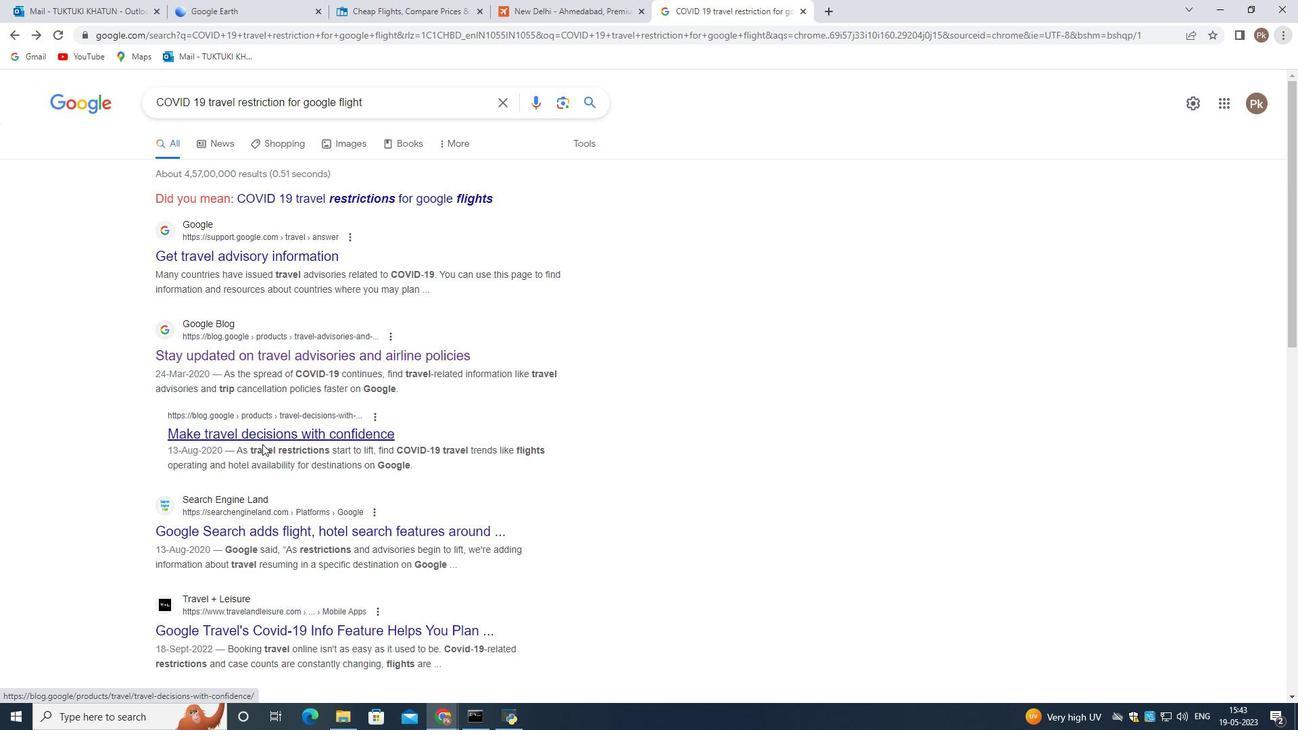 
Action: Mouse moved to (315, 564)
Screenshot: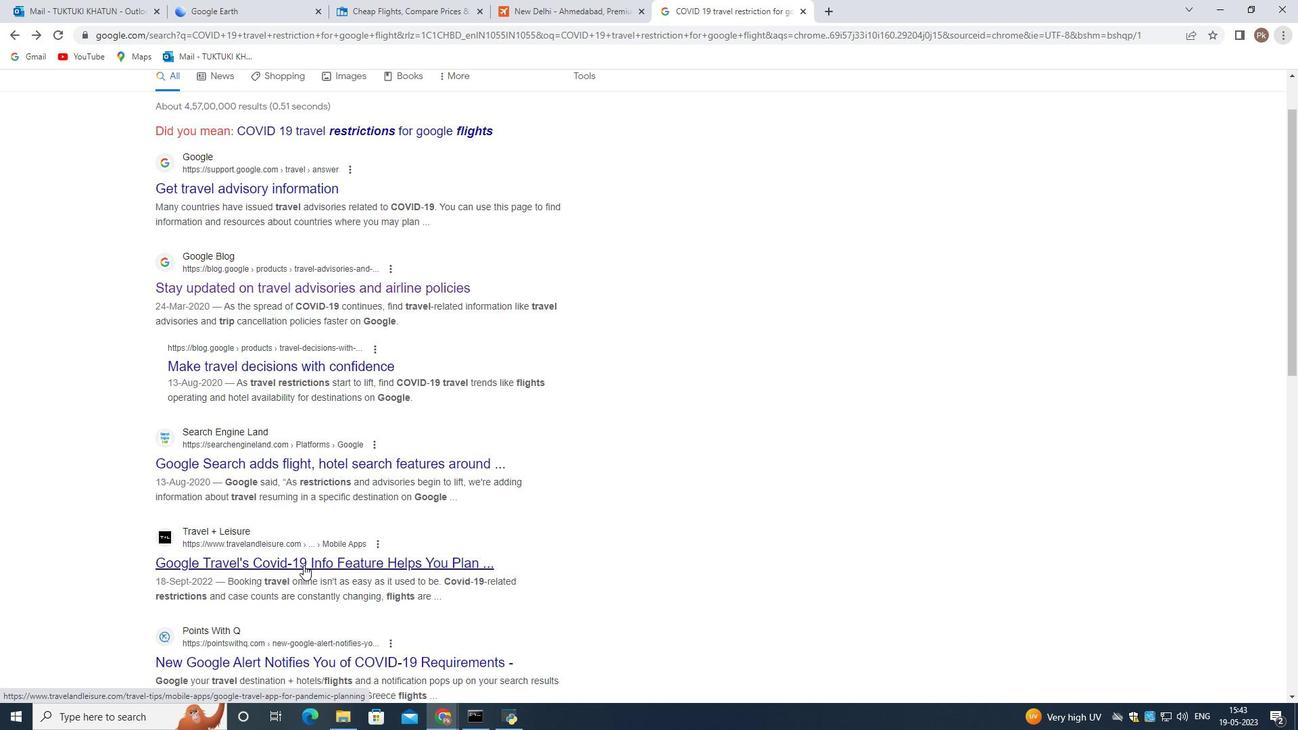 
Action: Mouse scrolled (315, 563) with delta (0, 0)
Screenshot: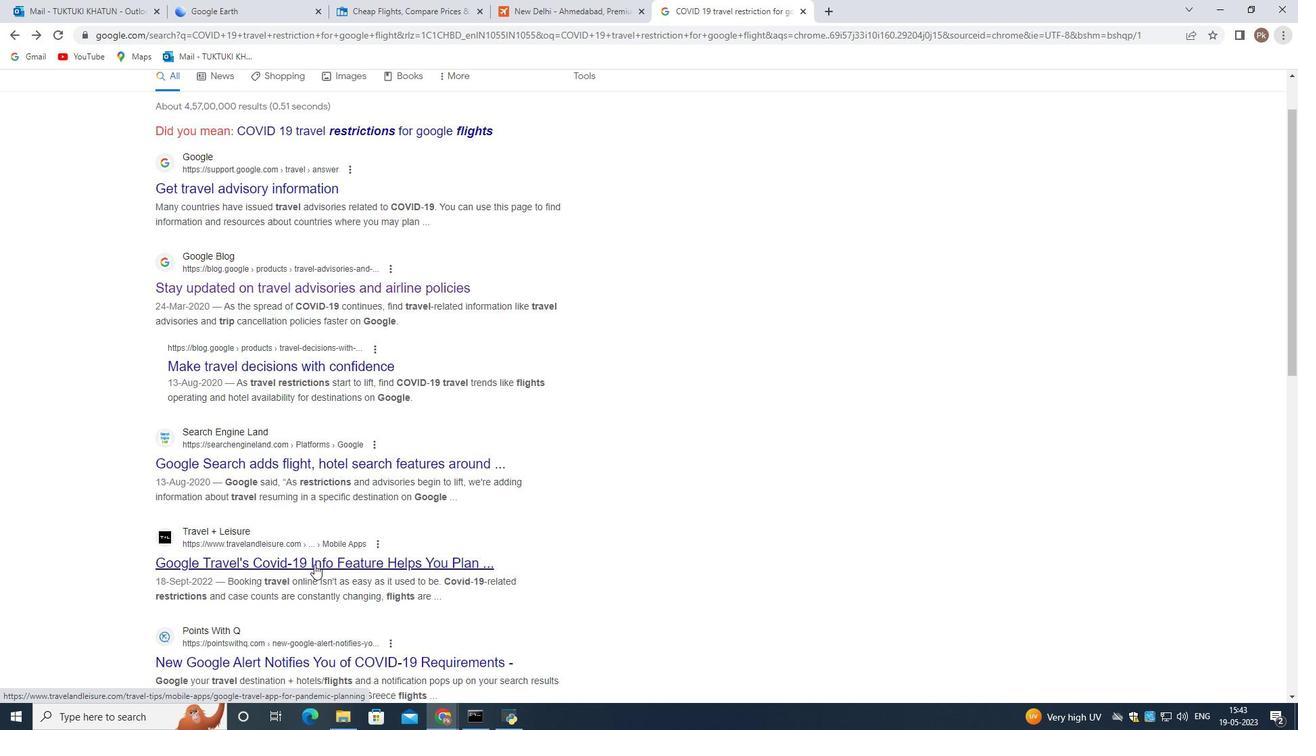 
Action: Mouse scrolled (315, 563) with delta (0, 0)
Screenshot: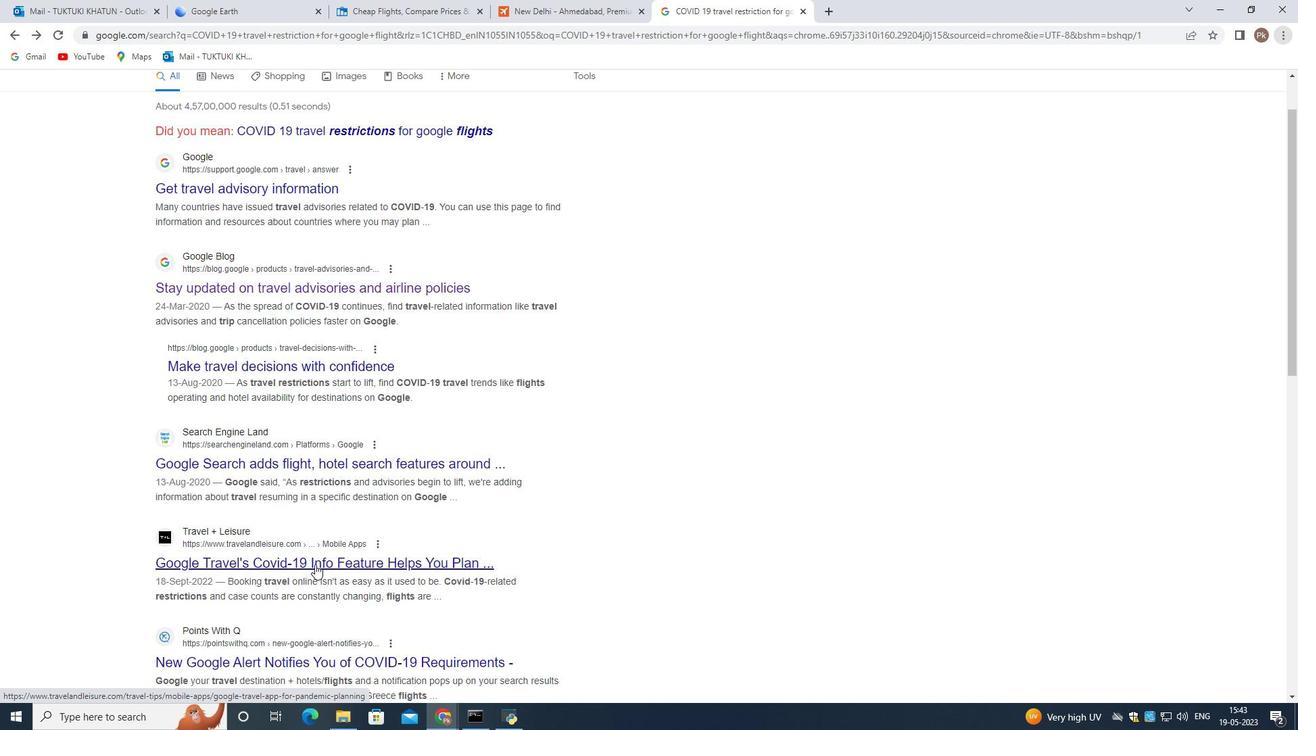 
Action: Mouse moved to (292, 532)
Screenshot: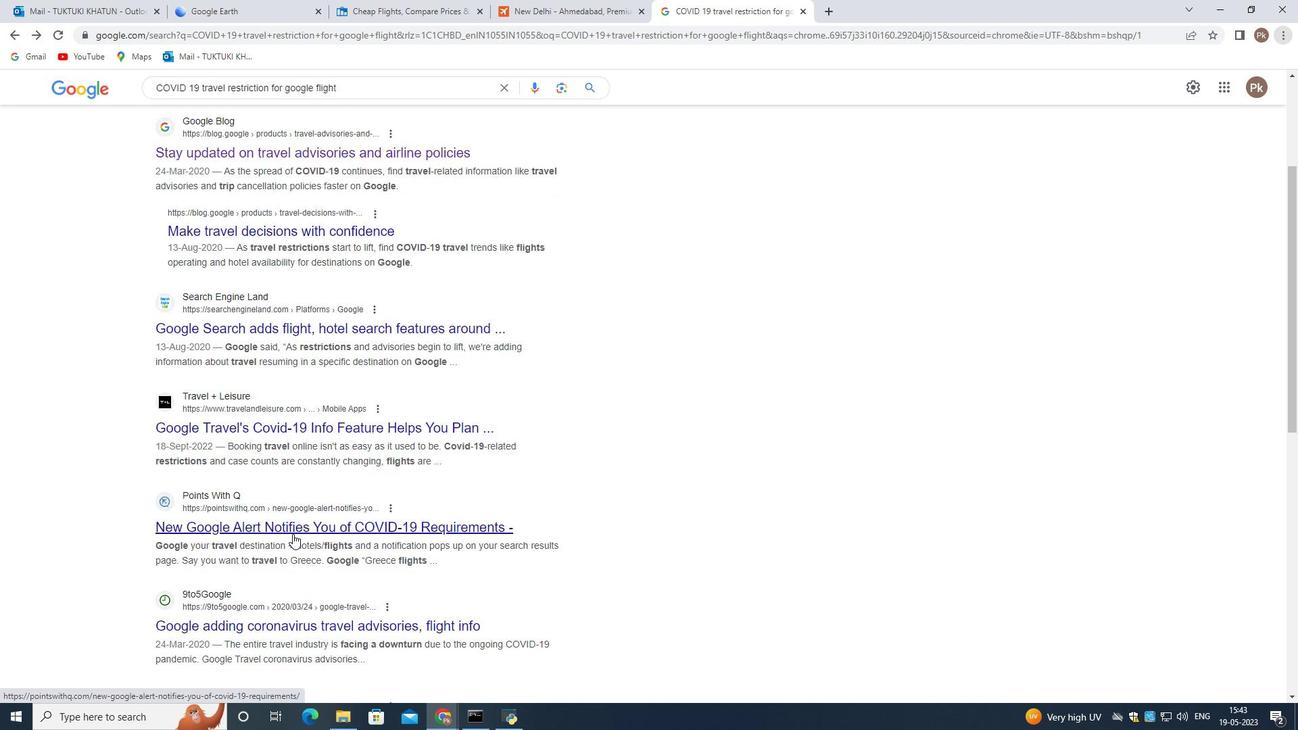 
Action: Mouse pressed left at (292, 532)
Screenshot: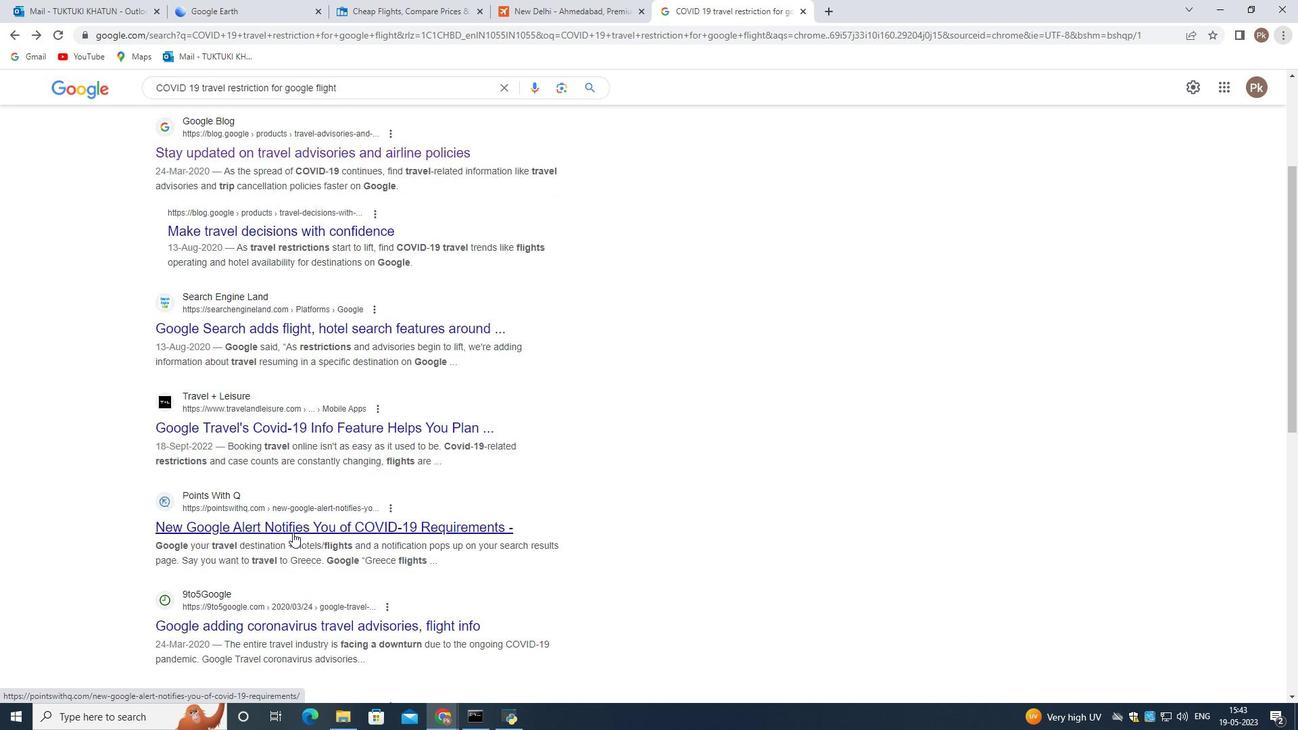 
Action: Mouse moved to (647, 353)
Screenshot: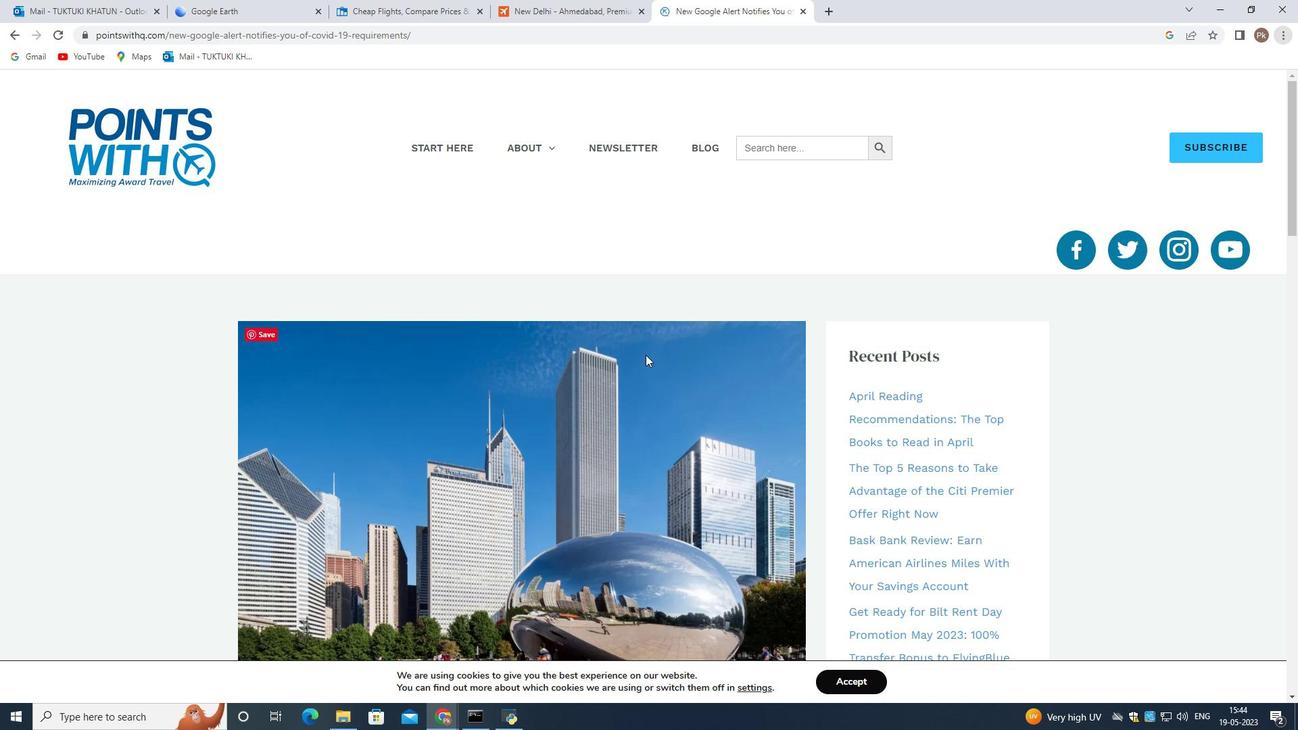 
Action: Mouse scrolled (647, 352) with delta (0, 0)
Screenshot: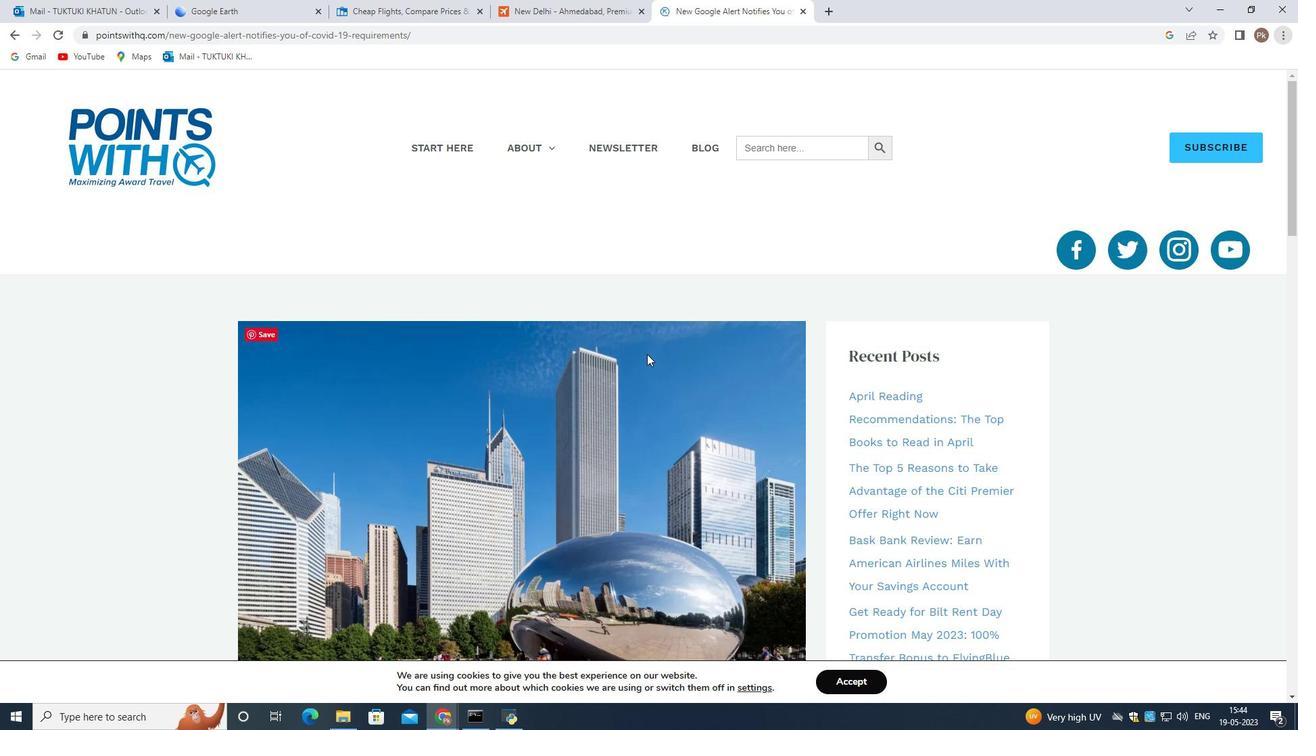 
Action: Mouse scrolled (647, 352) with delta (0, 0)
Screenshot: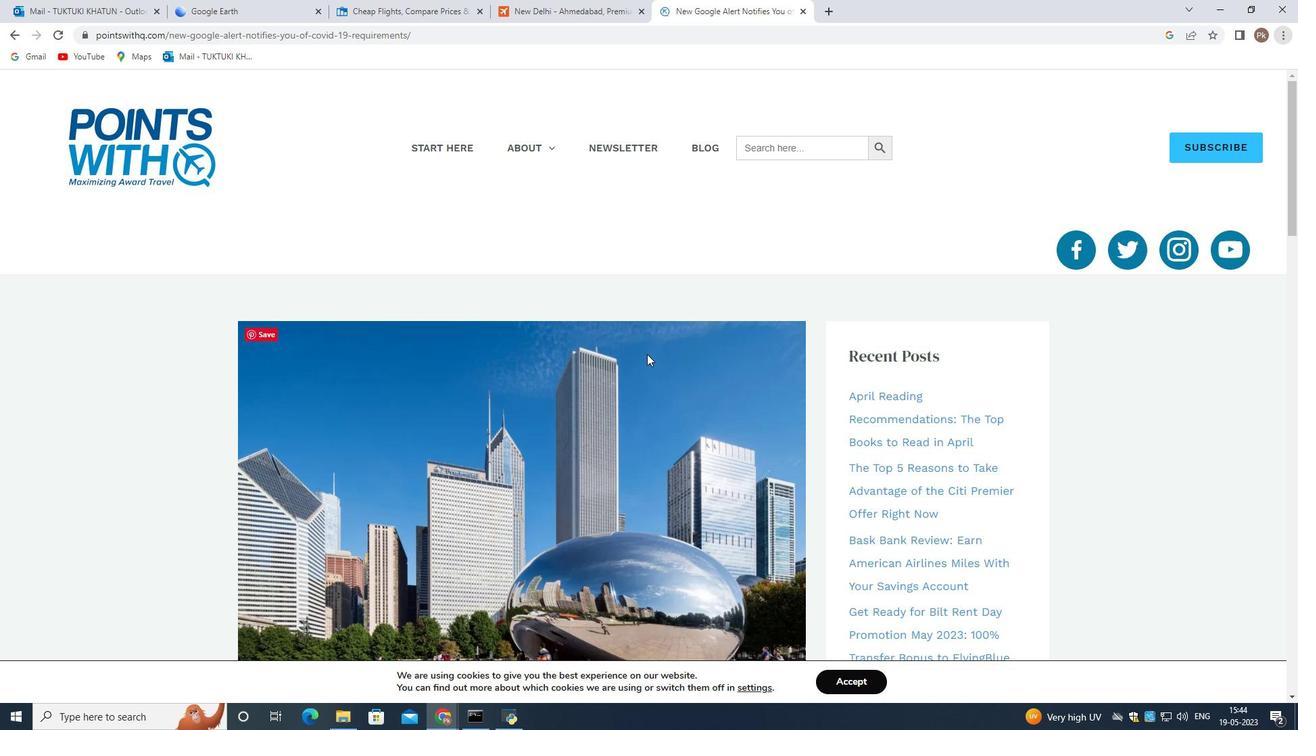
Action: Mouse moved to (622, 416)
Screenshot: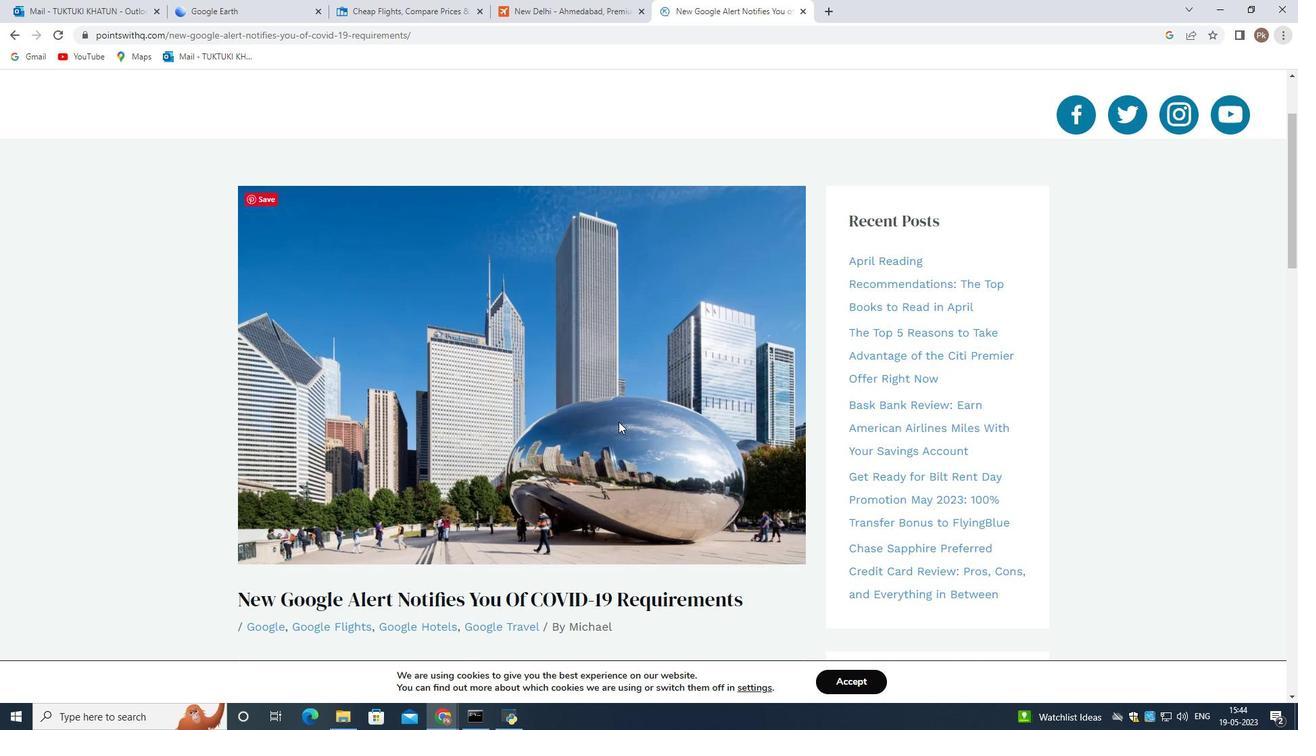 
Action: Mouse scrolled (622, 415) with delta (0, 0)
Screenshot: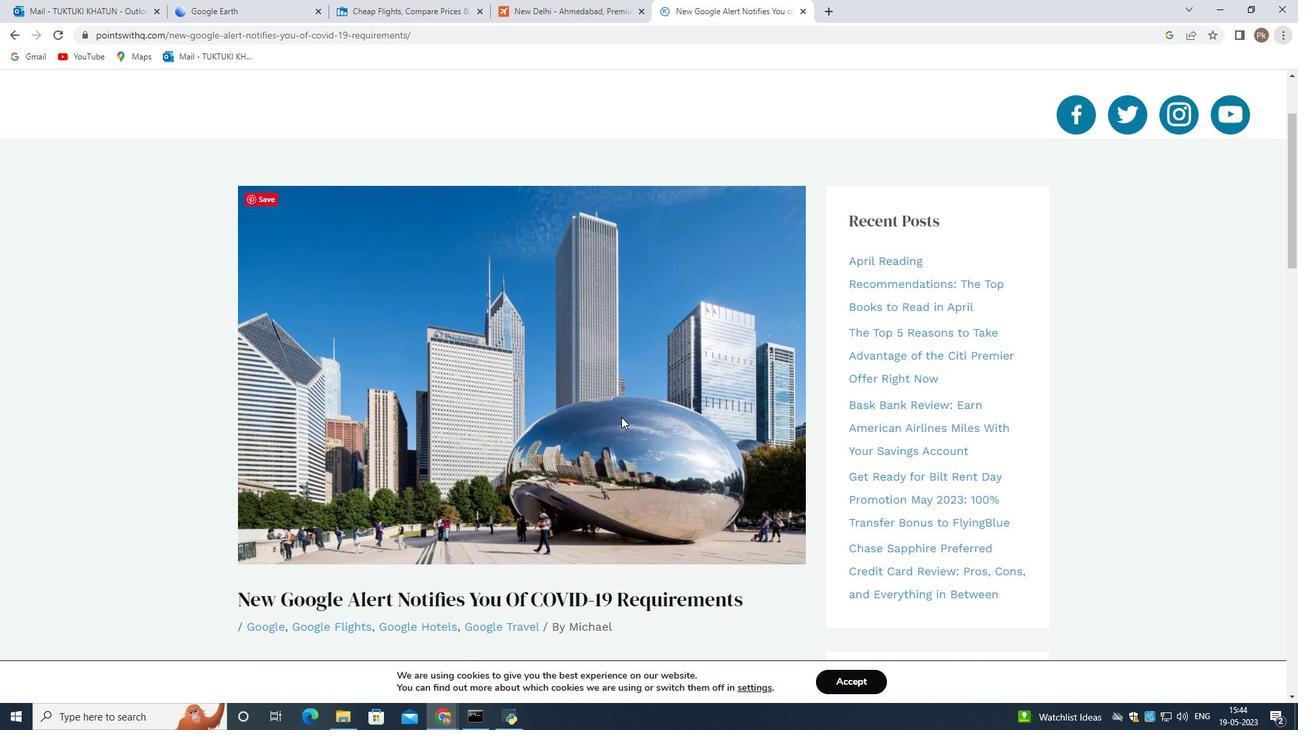
Action: Mouse moved to (949, 256)
Screenshot: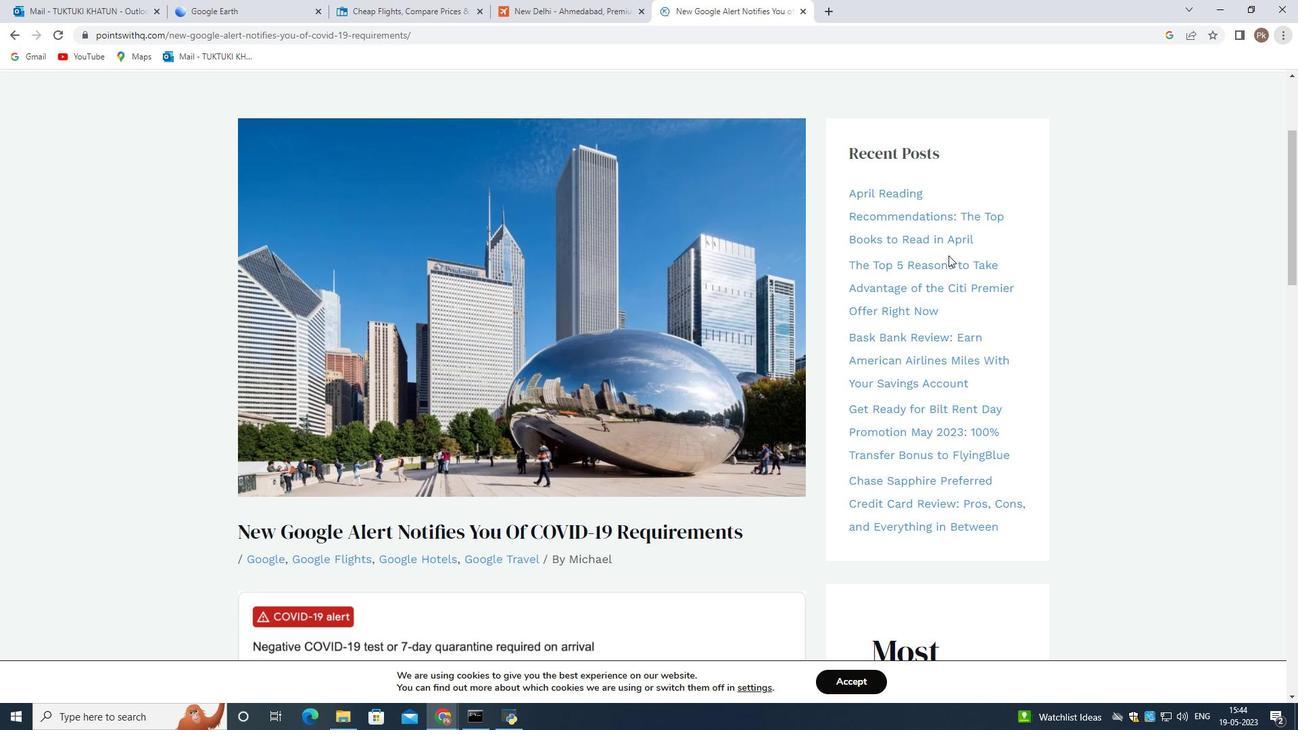 
Action: Mouse scrolled (949, 255) with delta (0, 0)
Screenshot: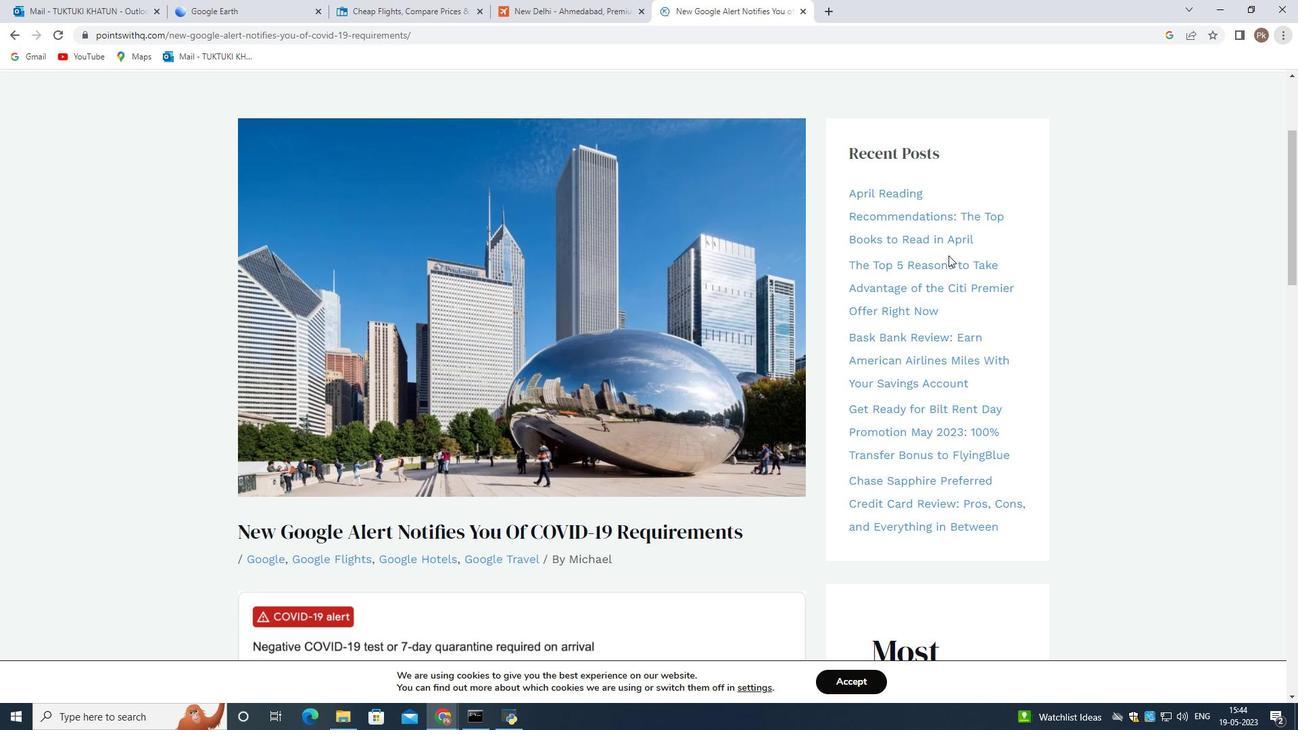 
Action: Mouse moved to (949, 256)
Screenshot: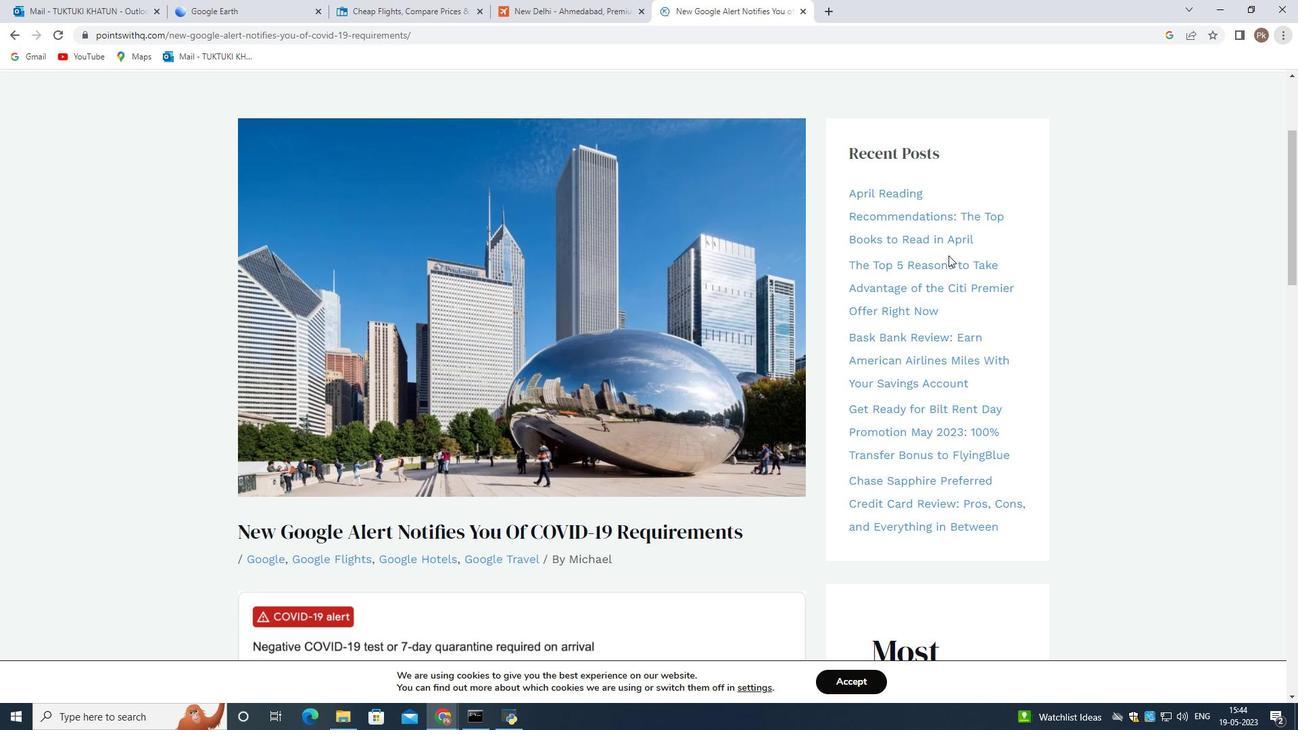 
Action: Mouse scrolled (949, 256) with delta (0, 0)
Screenshot: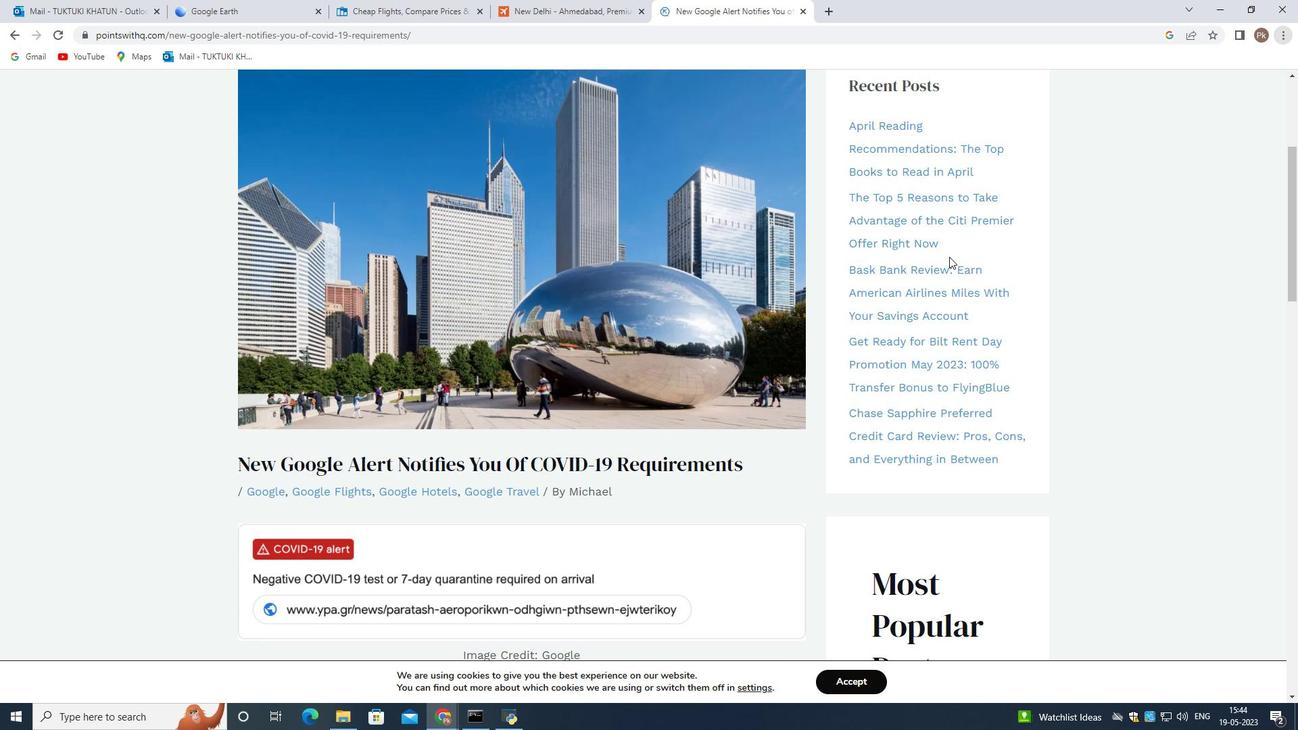 
Action: Mouse scrolled (949, 256) with delta (0, 0)
Screenshot: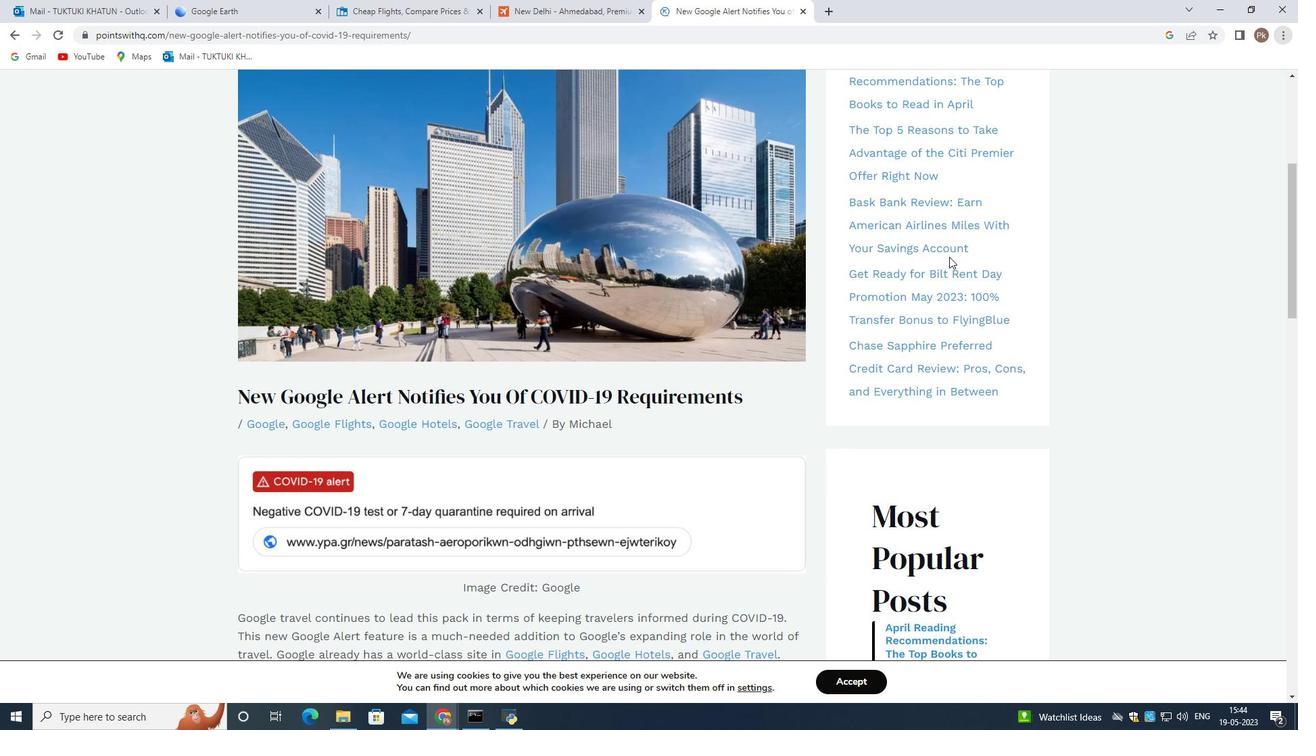 
Action: Mouse scrolled (949, 256) with delta (0, 0)
Screenshot: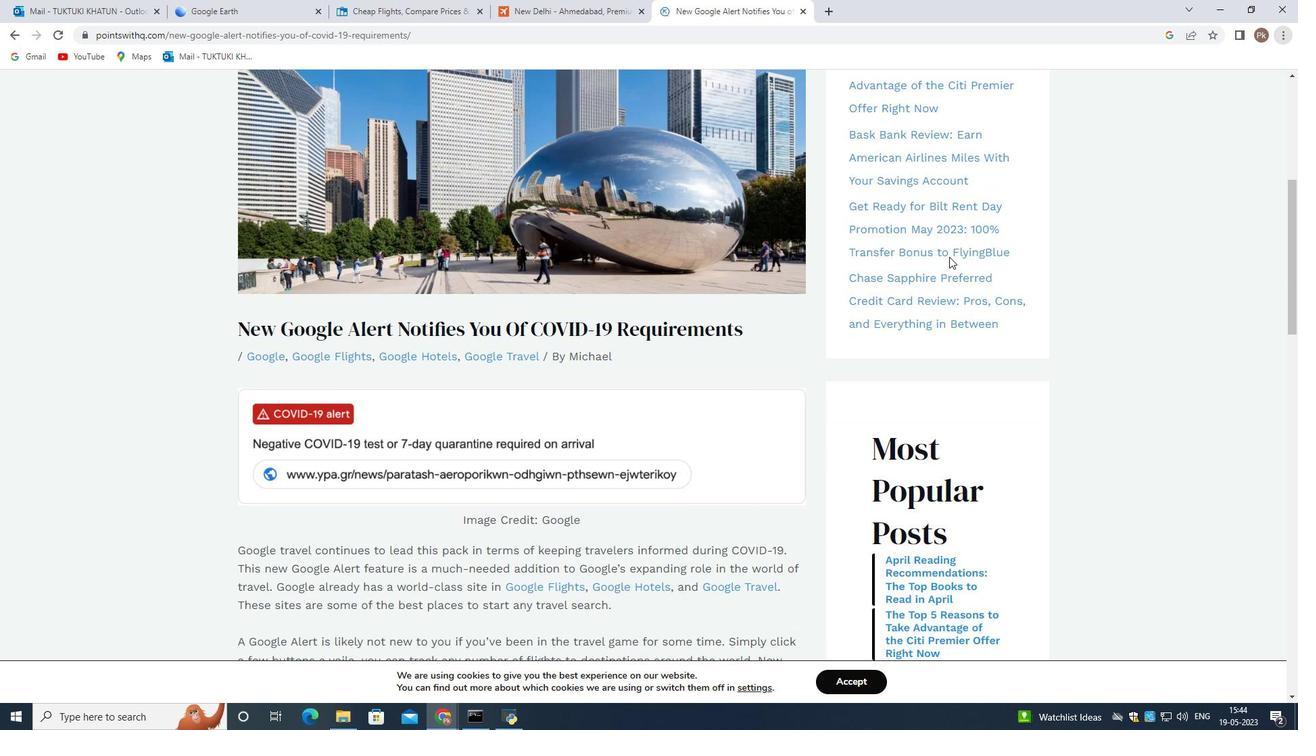 
Action: Mouse scrolled (949, 256) with delta (0, 0)
Screenshot: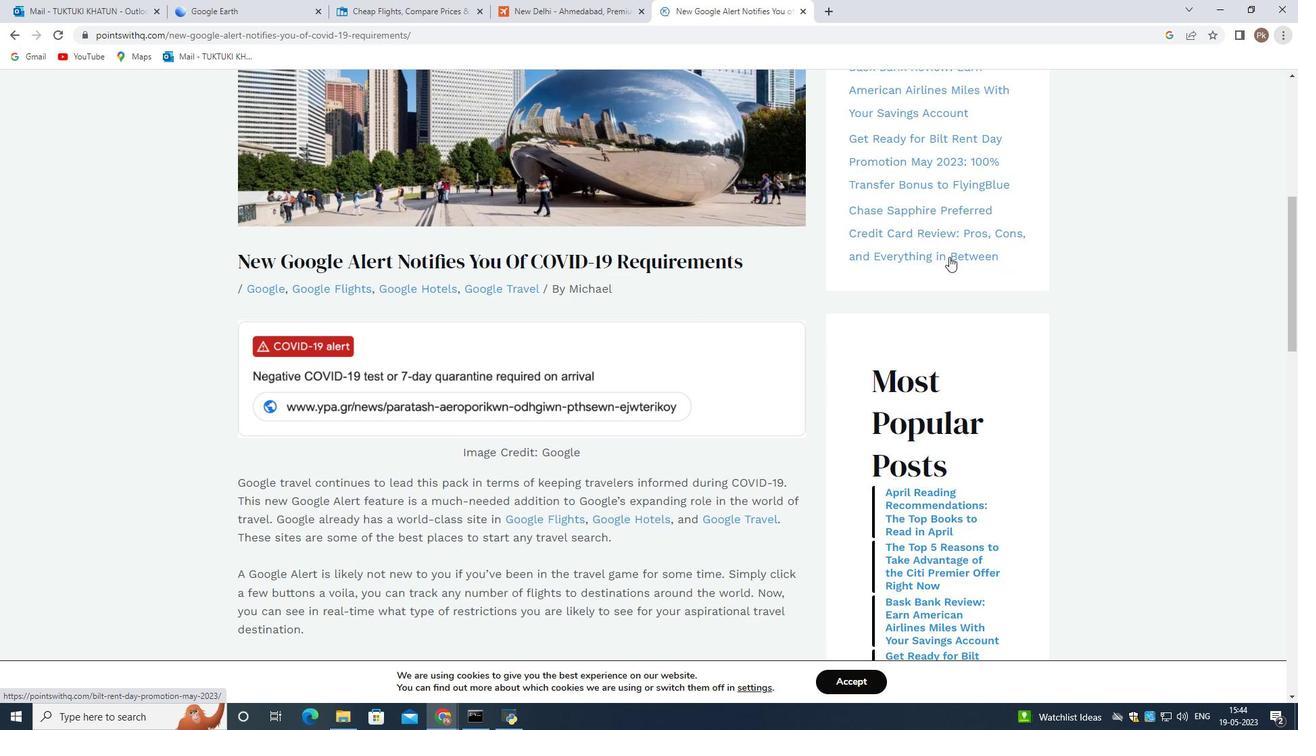 
Action: Mouse scrolled (949, 256) with delta (0, 0)
Screenshot: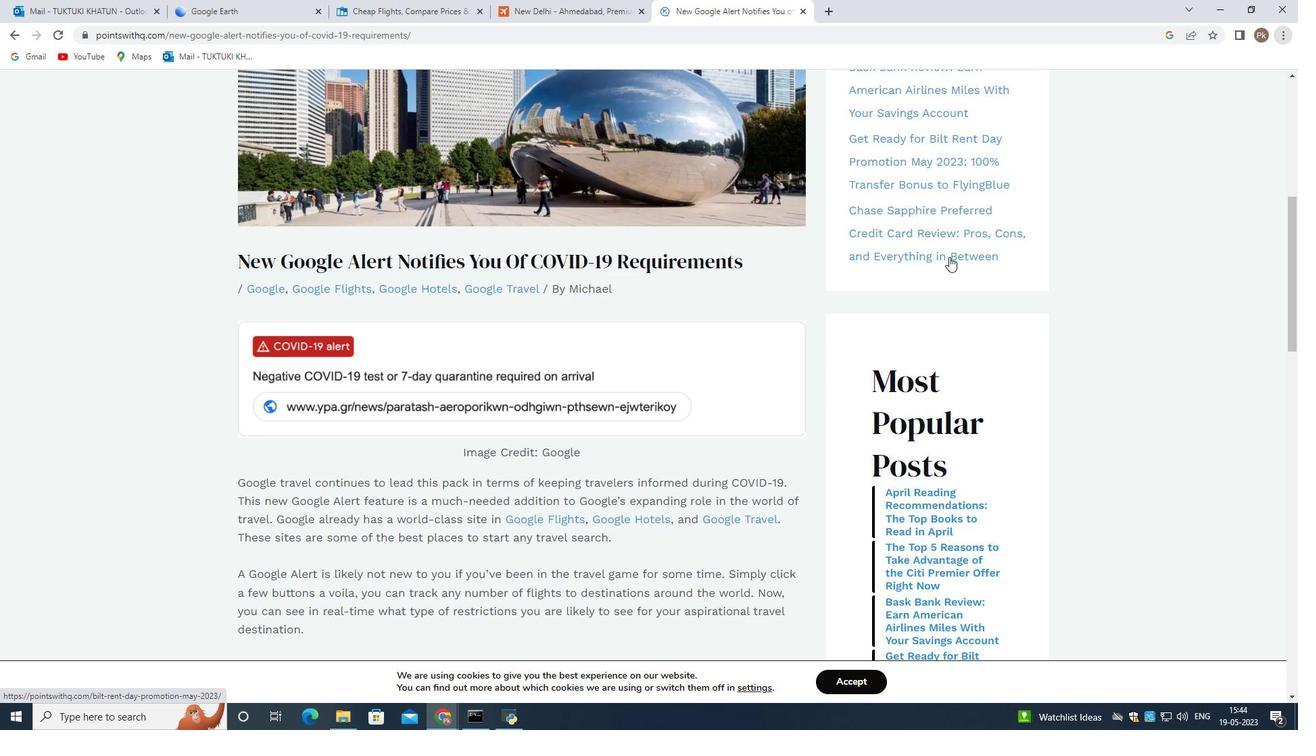 
Action: Mouse moved to (897, 319)
Screenshot: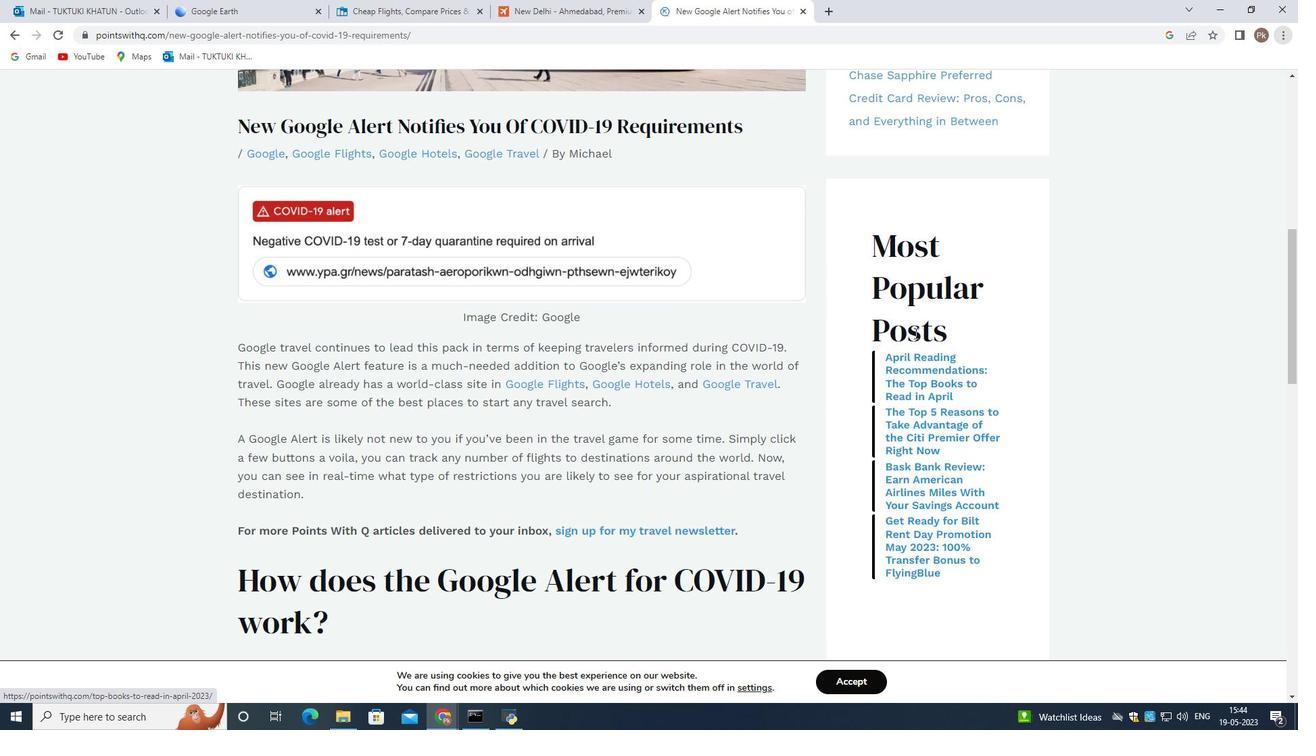 
Action: Mouse scrolled (897, 319) with delta (0, 0)
Screenshot: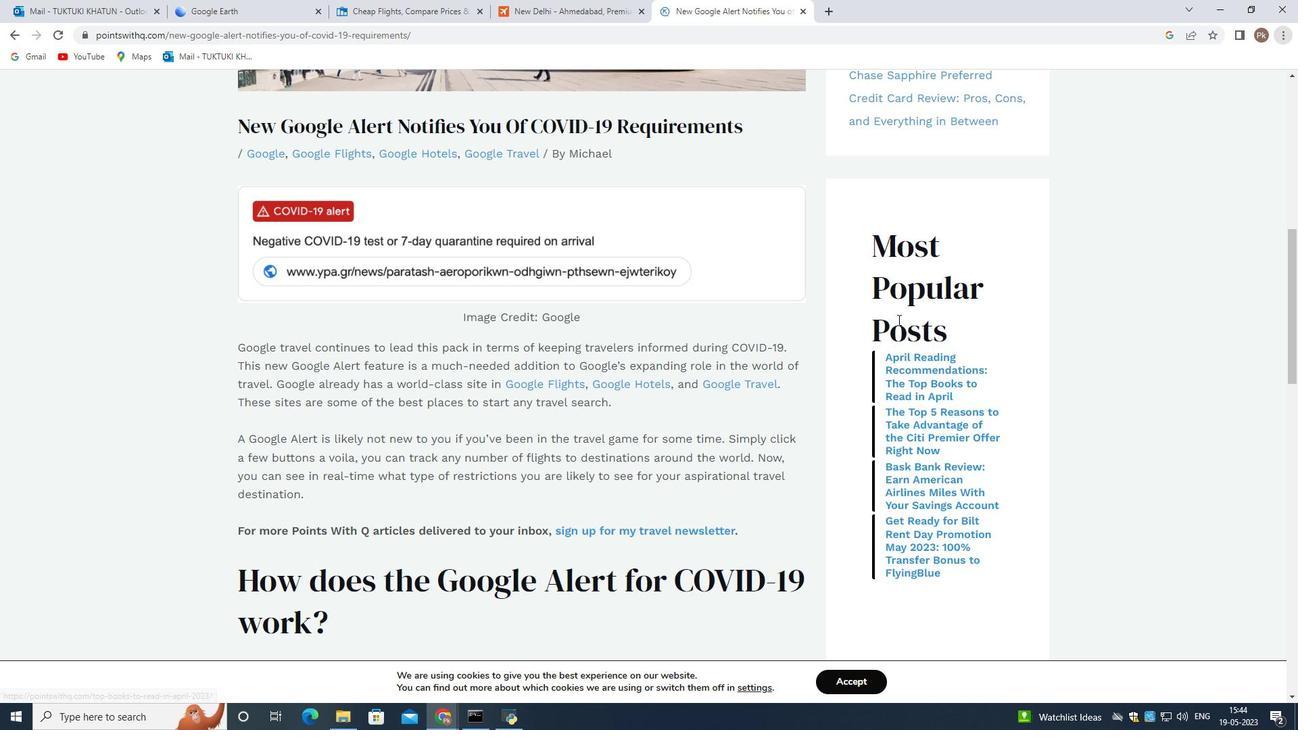
Action: Mouse scrolled (897, 319) with delta (0, 0)
Screenshot: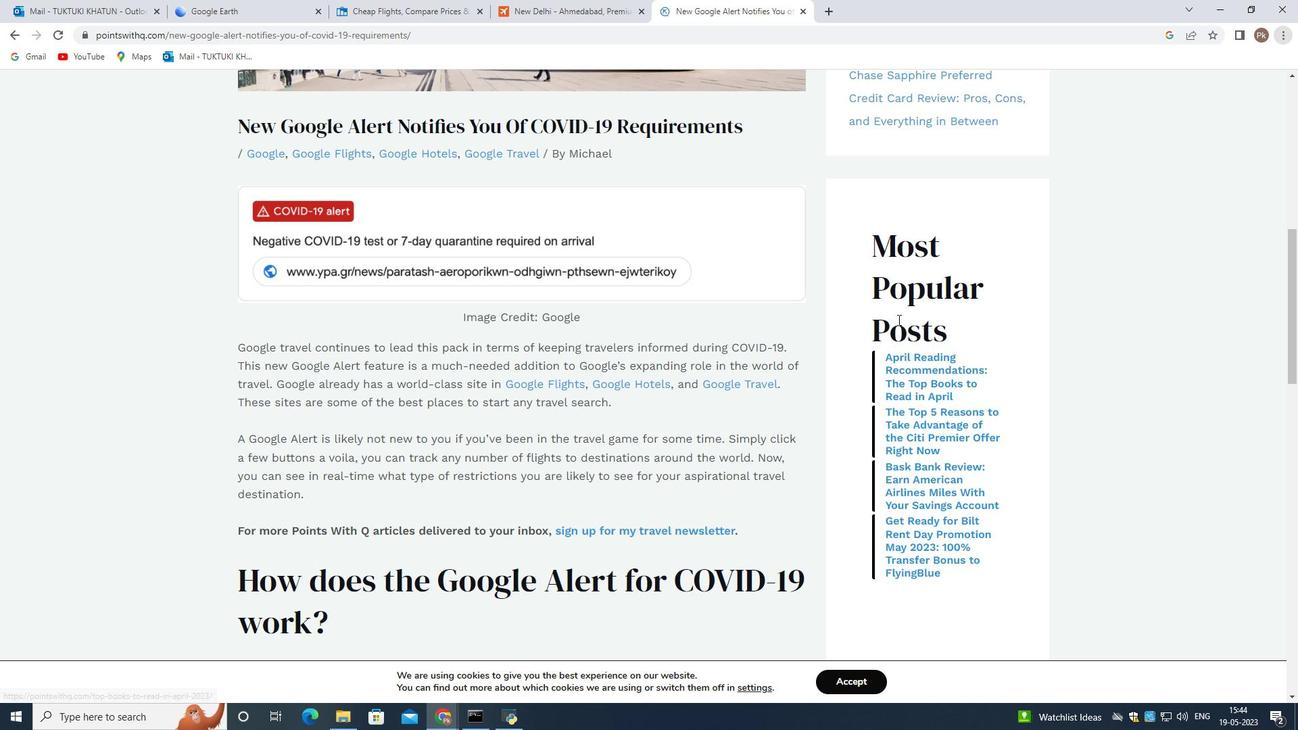 
Action: Mouse moved to (594, 433)
Screenshot: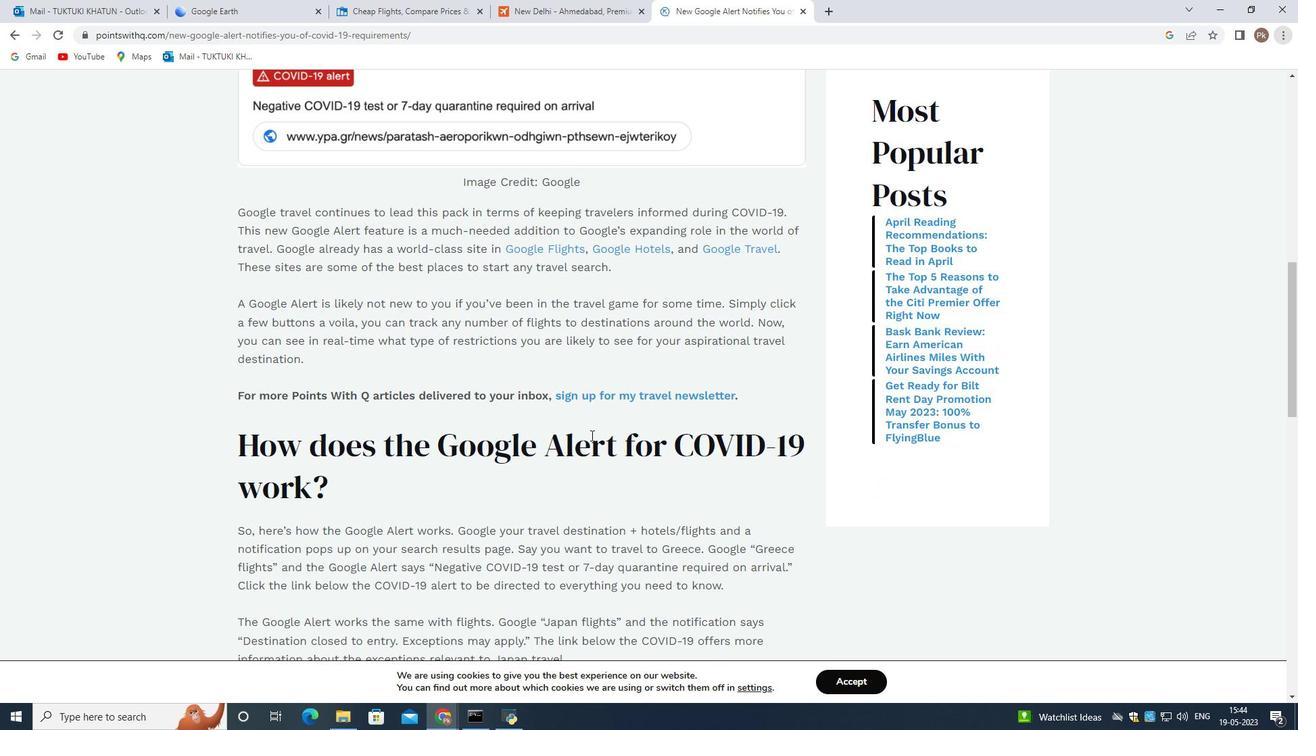 
Action: Mouse scrolled (594, 432) with delta (0, 0)
Screenshot: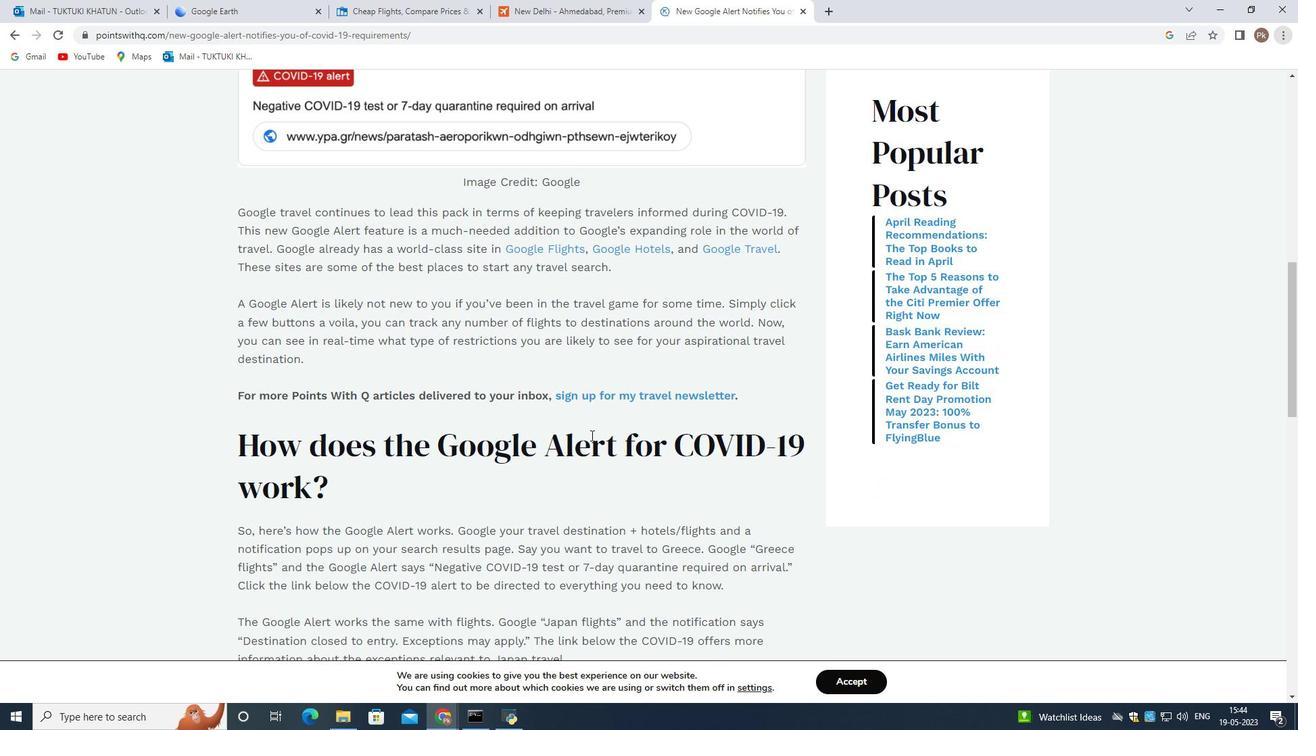 
Action: Mouse scrolled (594, 432) with delta (0, 0)
Screenshot: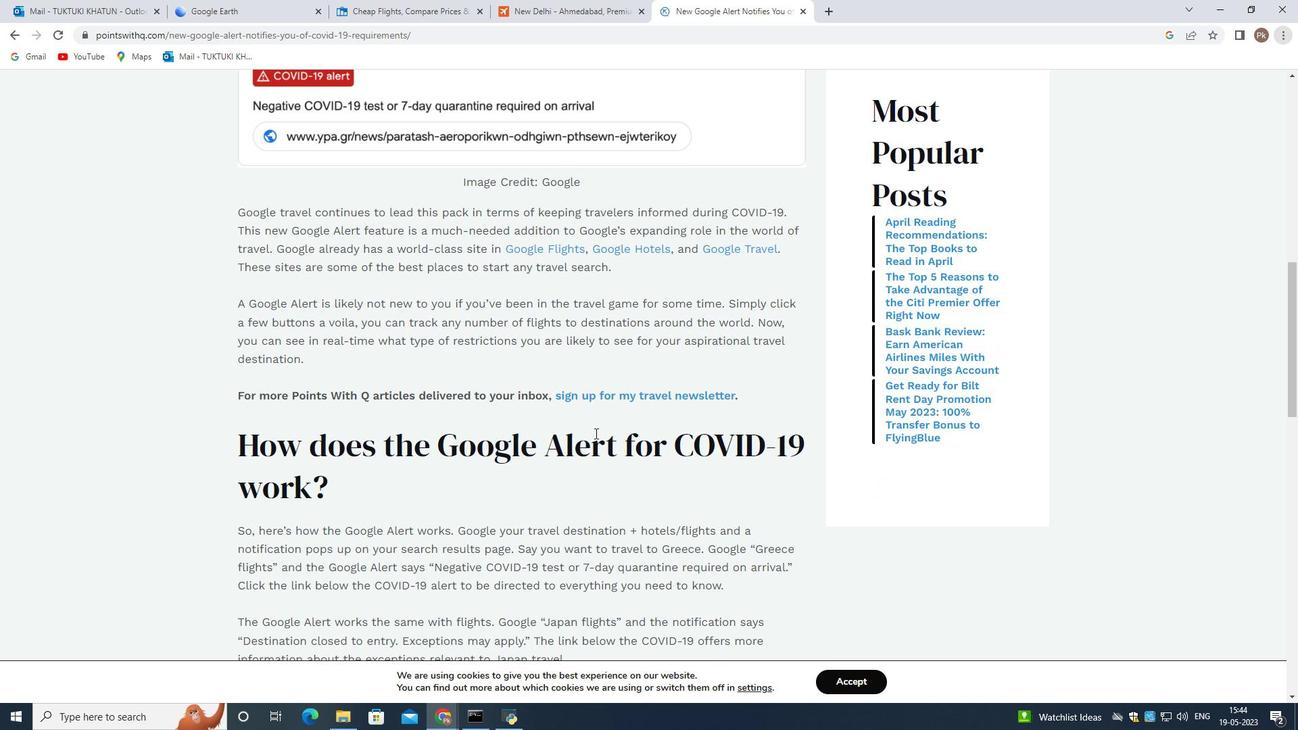 
Action: Mouse scrolled (594, 432) with delta (0, 0)
Screenshot: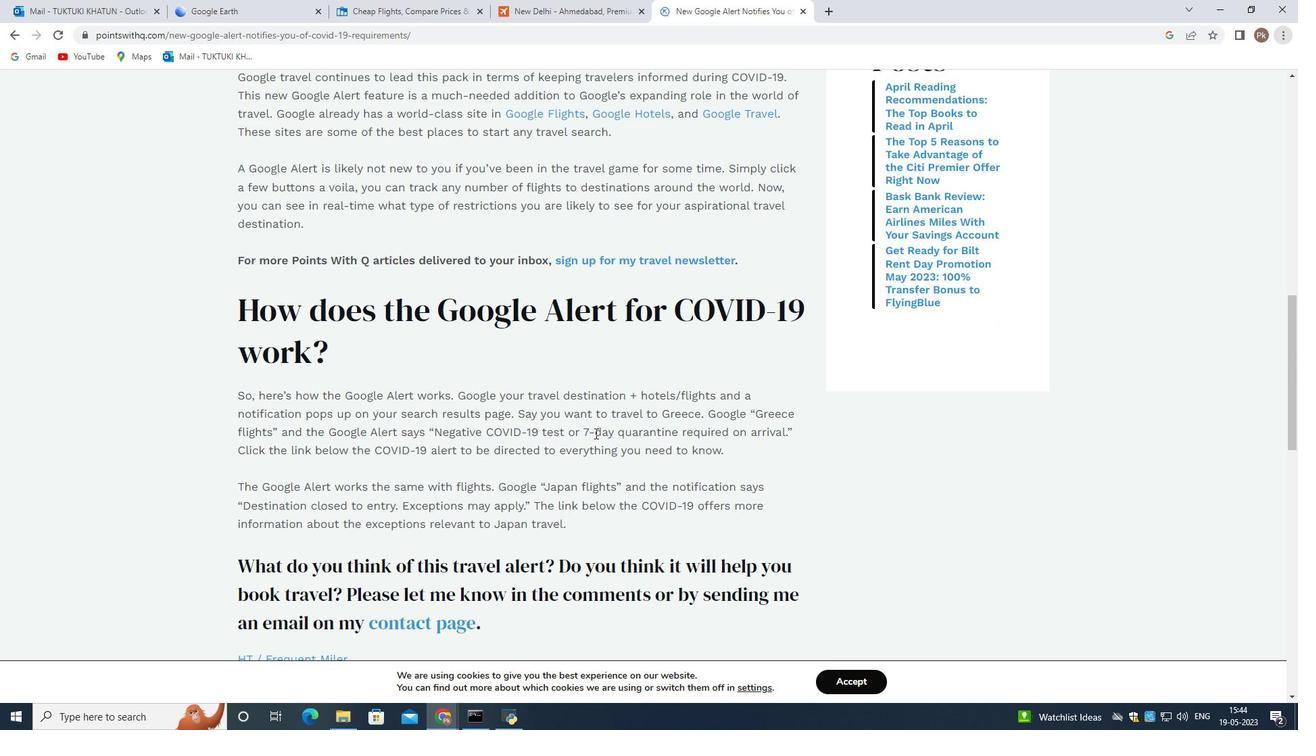 
Action: Mouse scrolled (594, 432) with delta (0, 0)
Screenshot: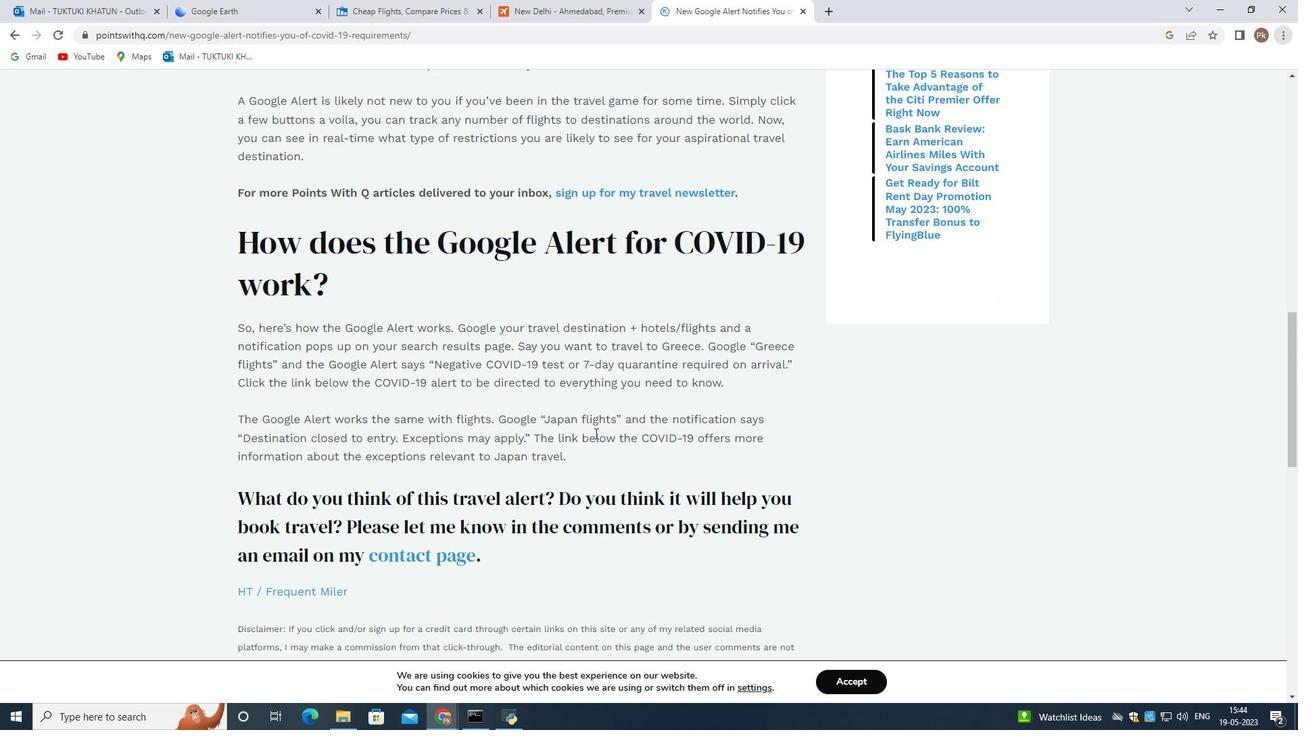 
Action: Mouse scrolled (594, 432) with delta (0, 0)
Screenshot: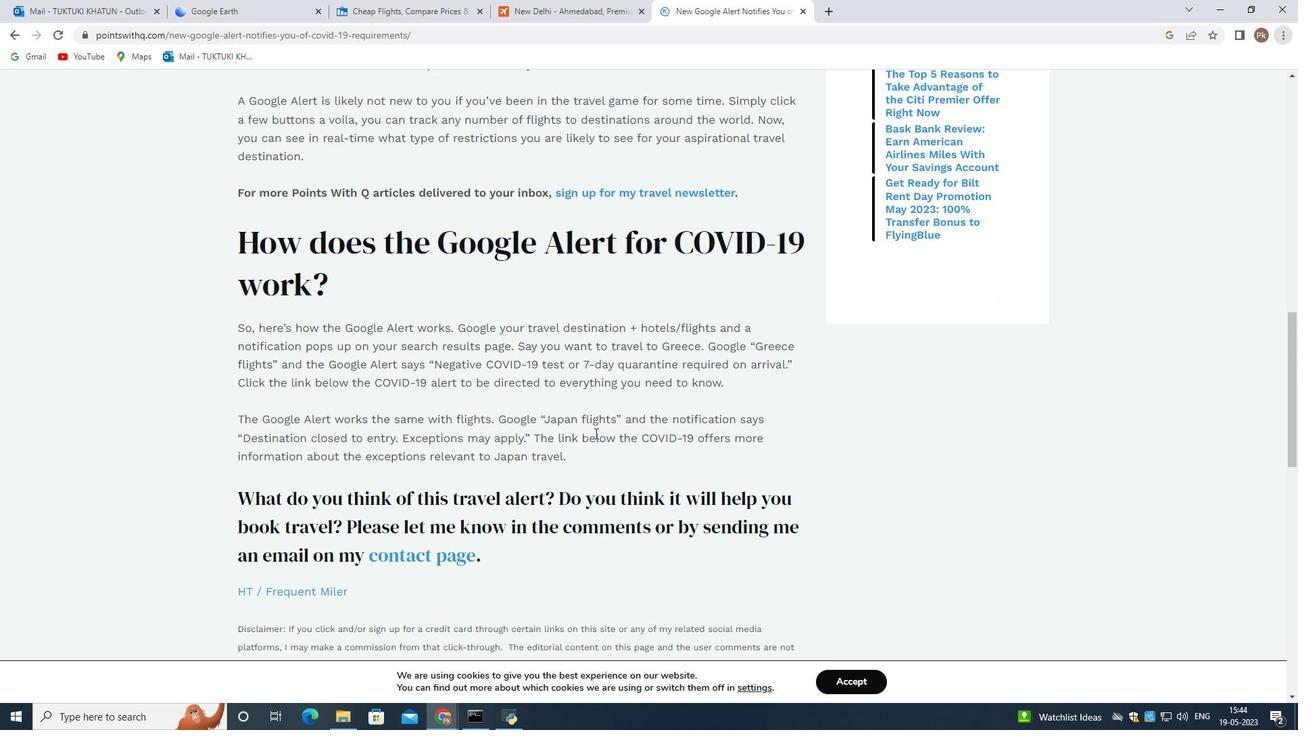 
Action: Mouse moved to (503, 222)
Screenshot: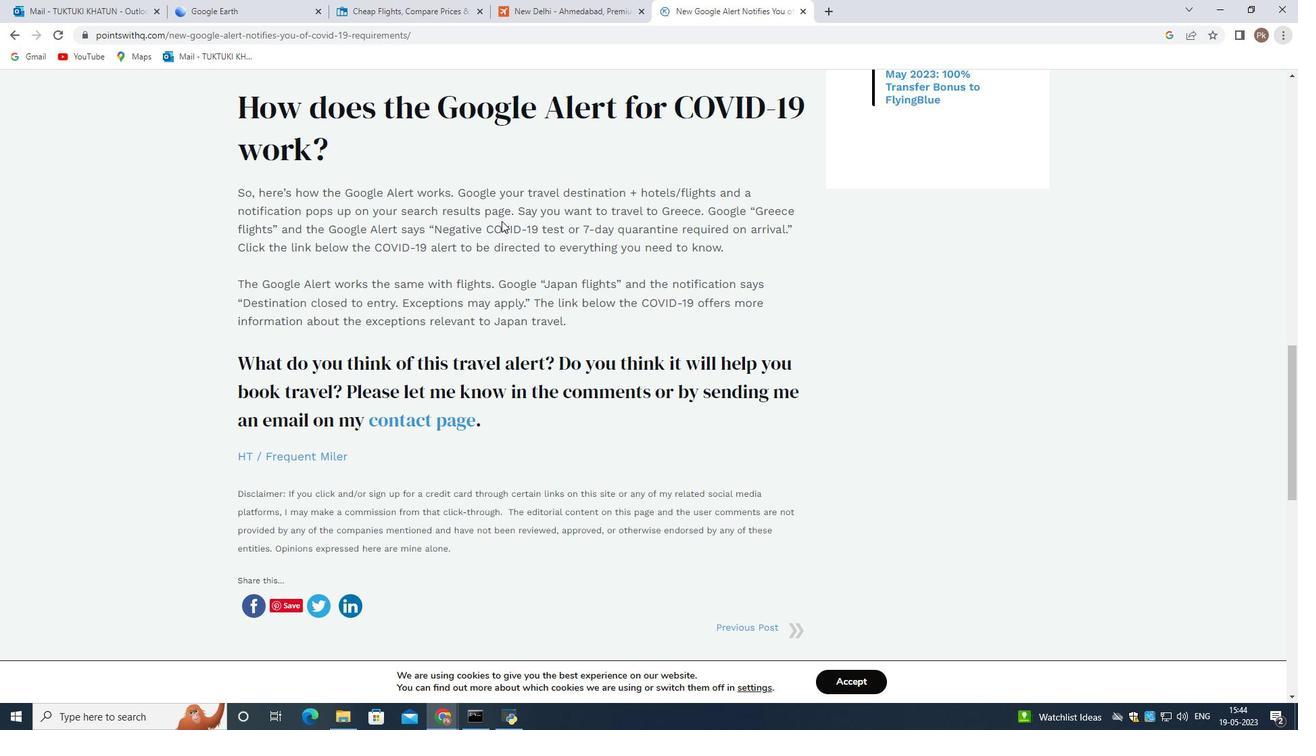 
Action: Mouse scrolled (503, 221) with delta (0, 0)
Screenshot: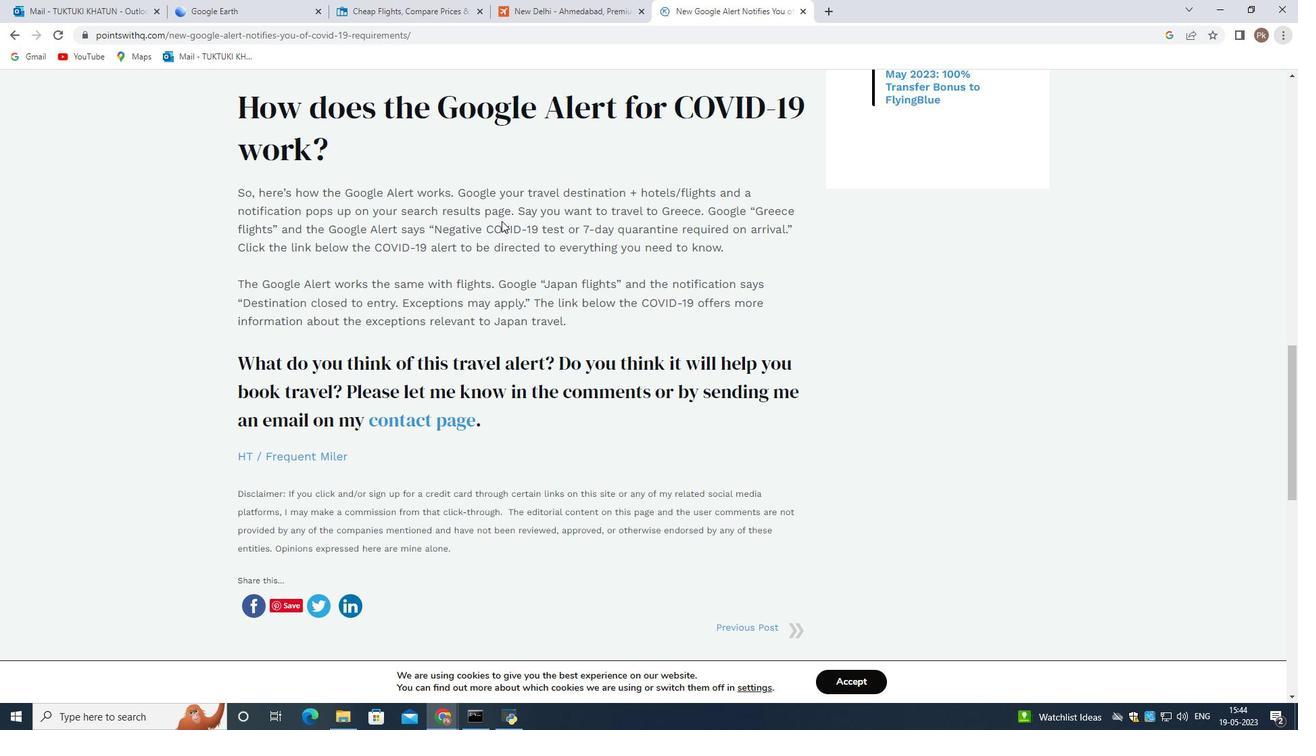 
Action: Mouse moved to (506, 224)
Screenshot: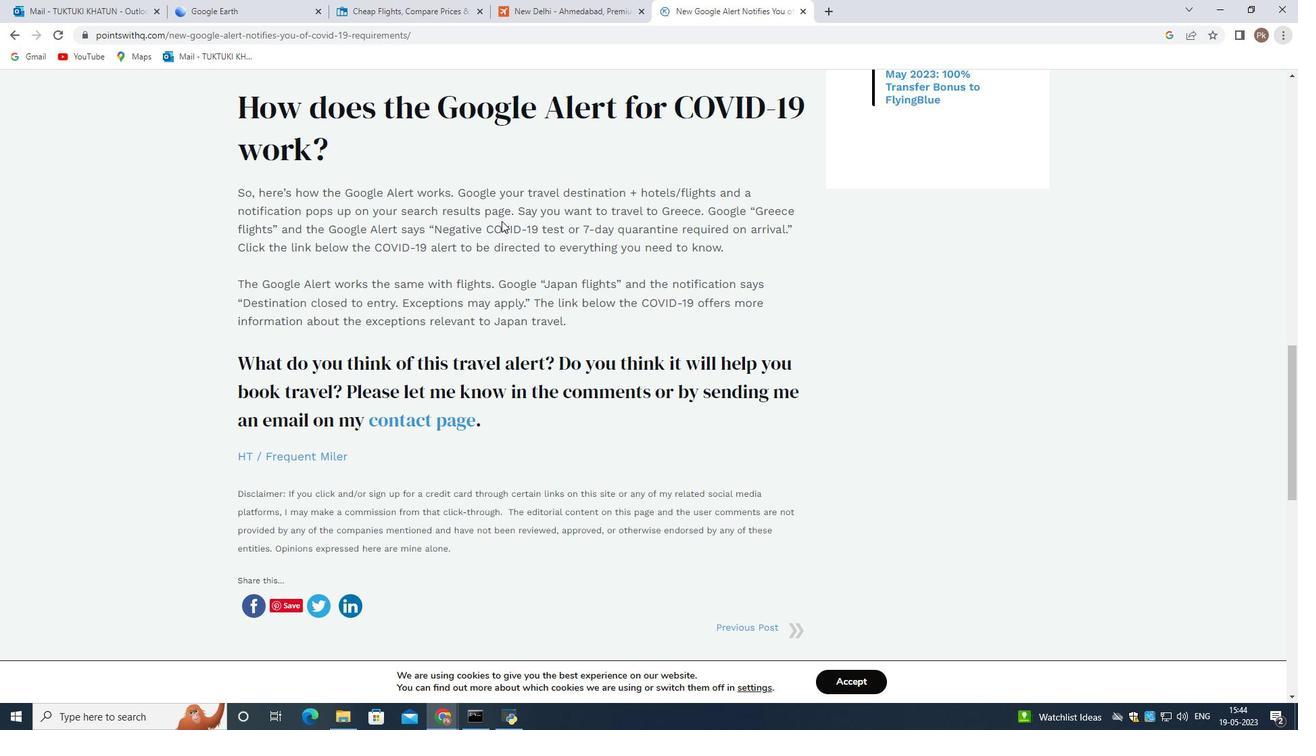 
Action: Mouse scrolled (506, 223) with delta (0, 0)
Screenshot: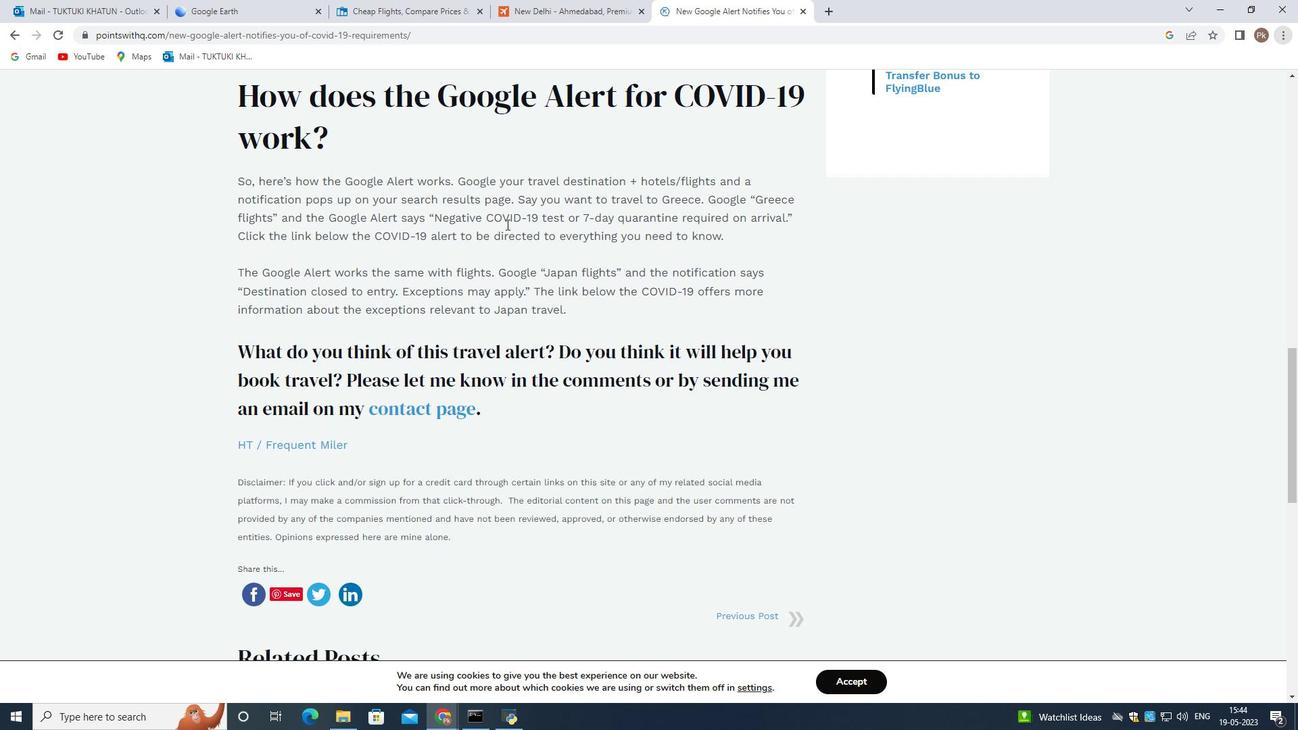 
Action: Mouse moved to (536, 205)
Screenshot: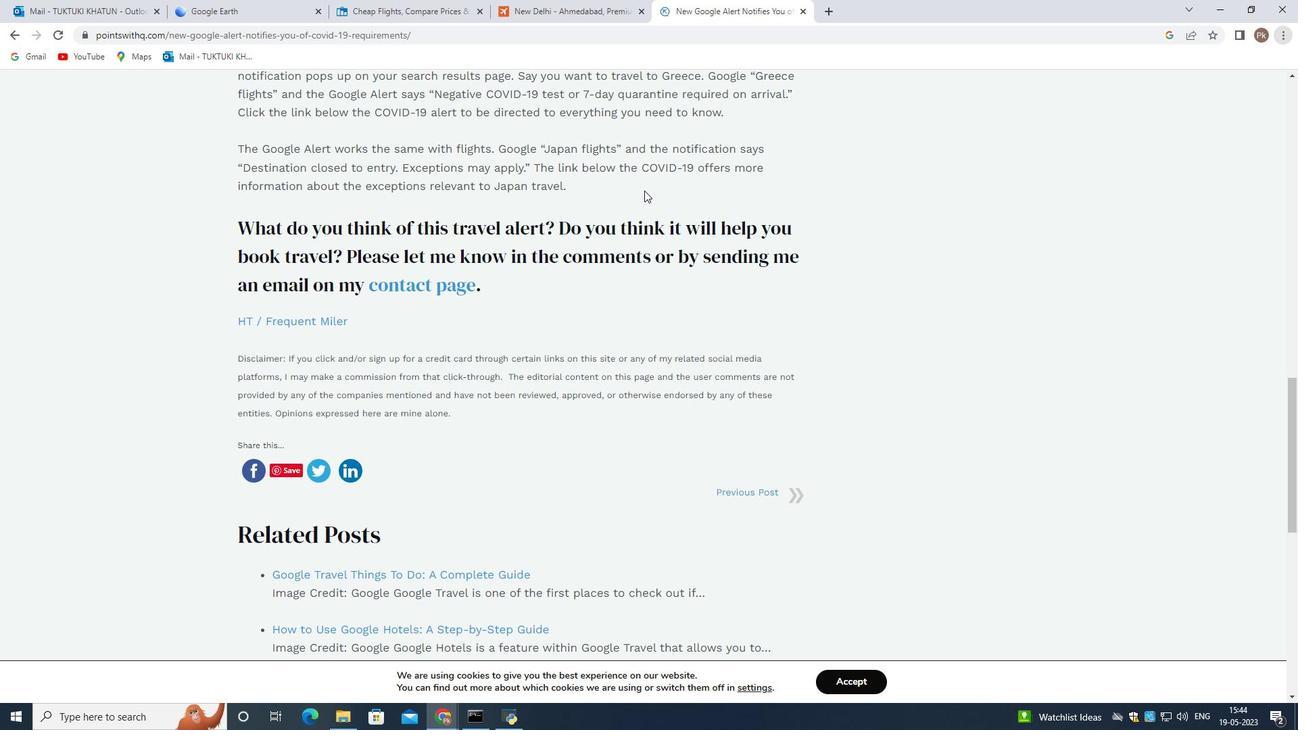 
Action: Mouse scrolled (536, 204) with delta (0, 0)
Screenshot: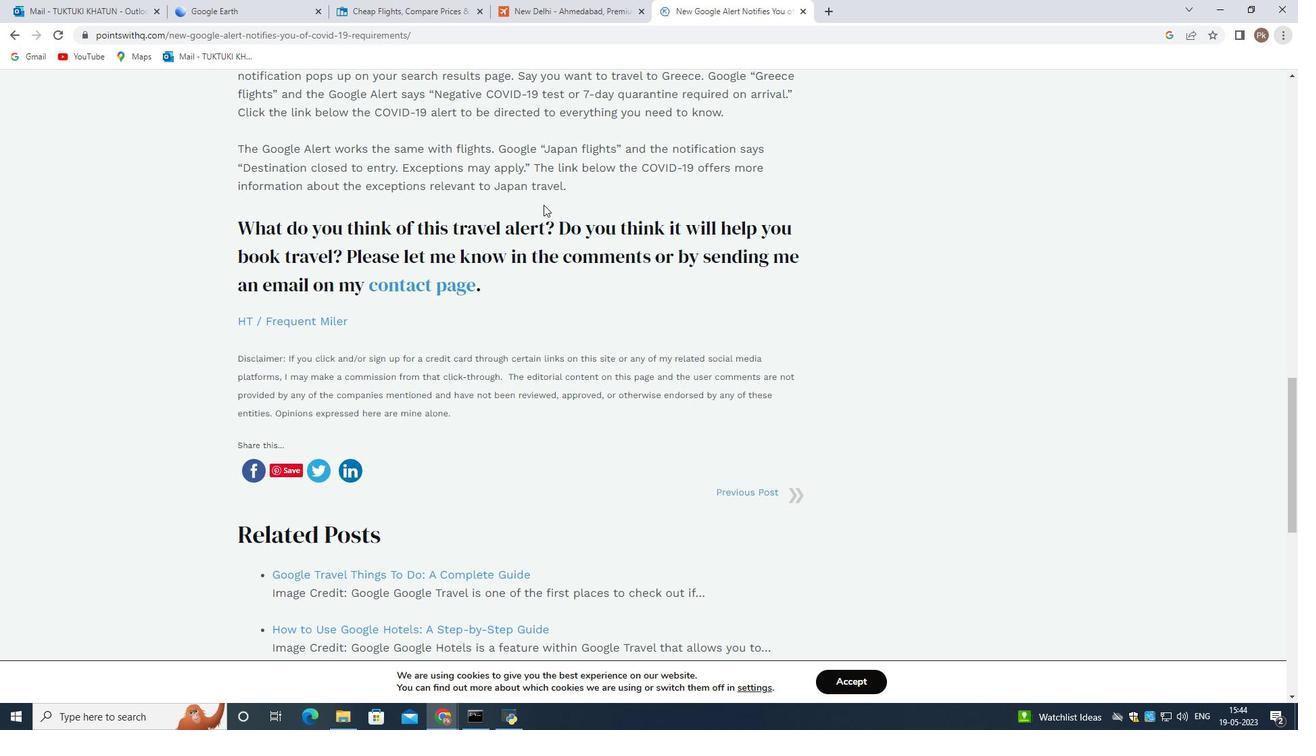 
Action: Mouse moved to (521, 296)
Screenshot: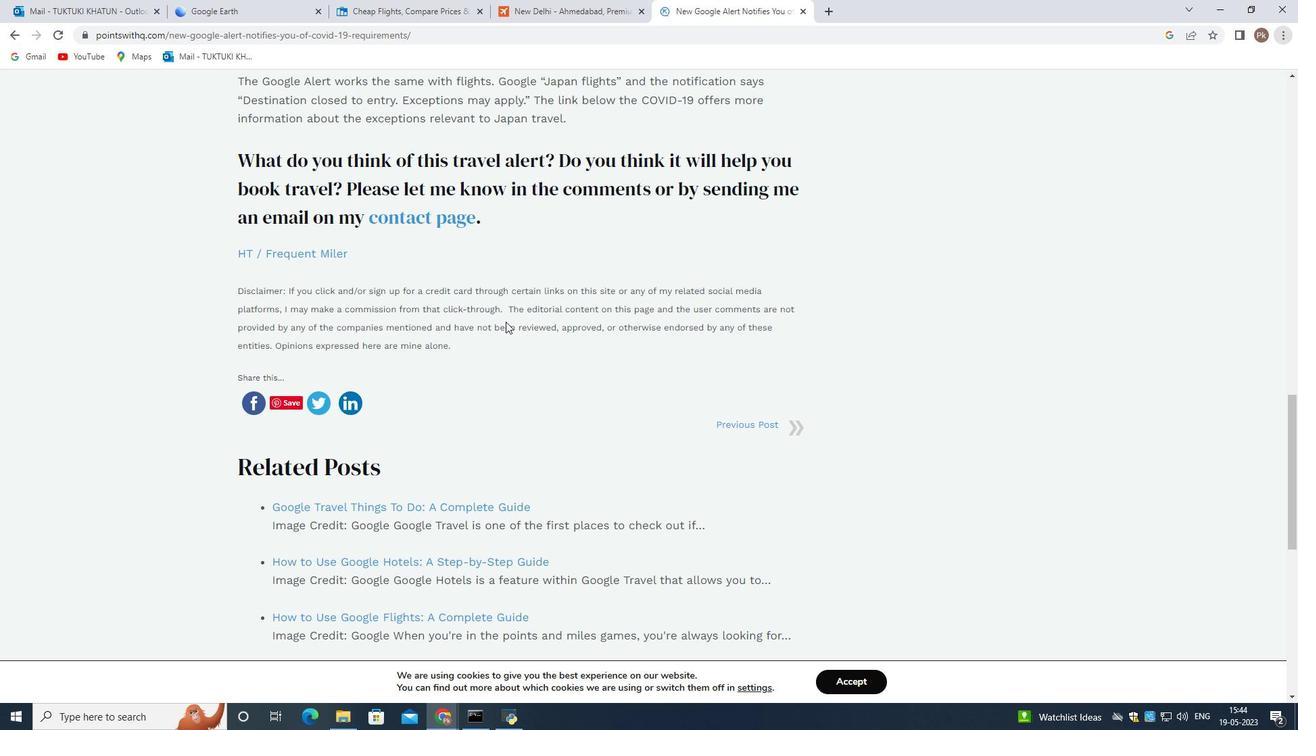 
Action: Mouse scrolled (521, 295) with delta (0, 0)
Screenshot: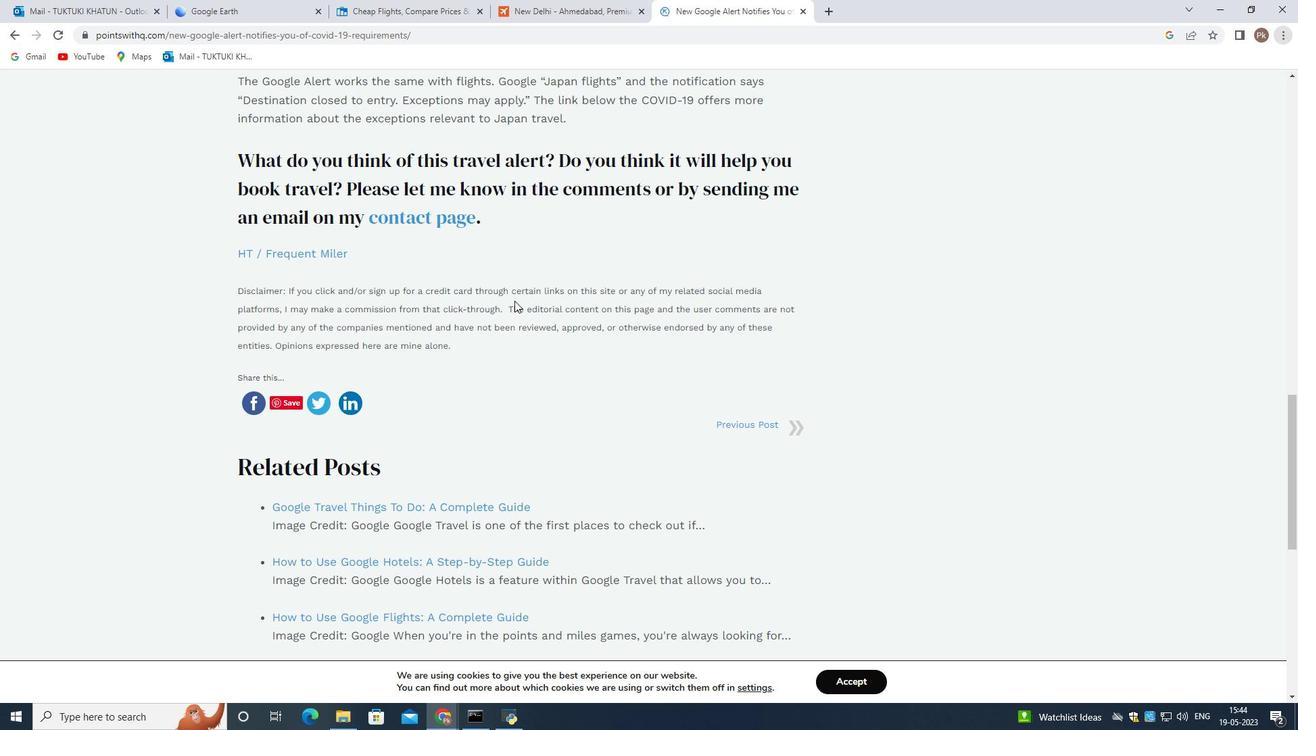 
Action: Mouse scrolled (521, 295) with delta (0, 0)
Screenshot: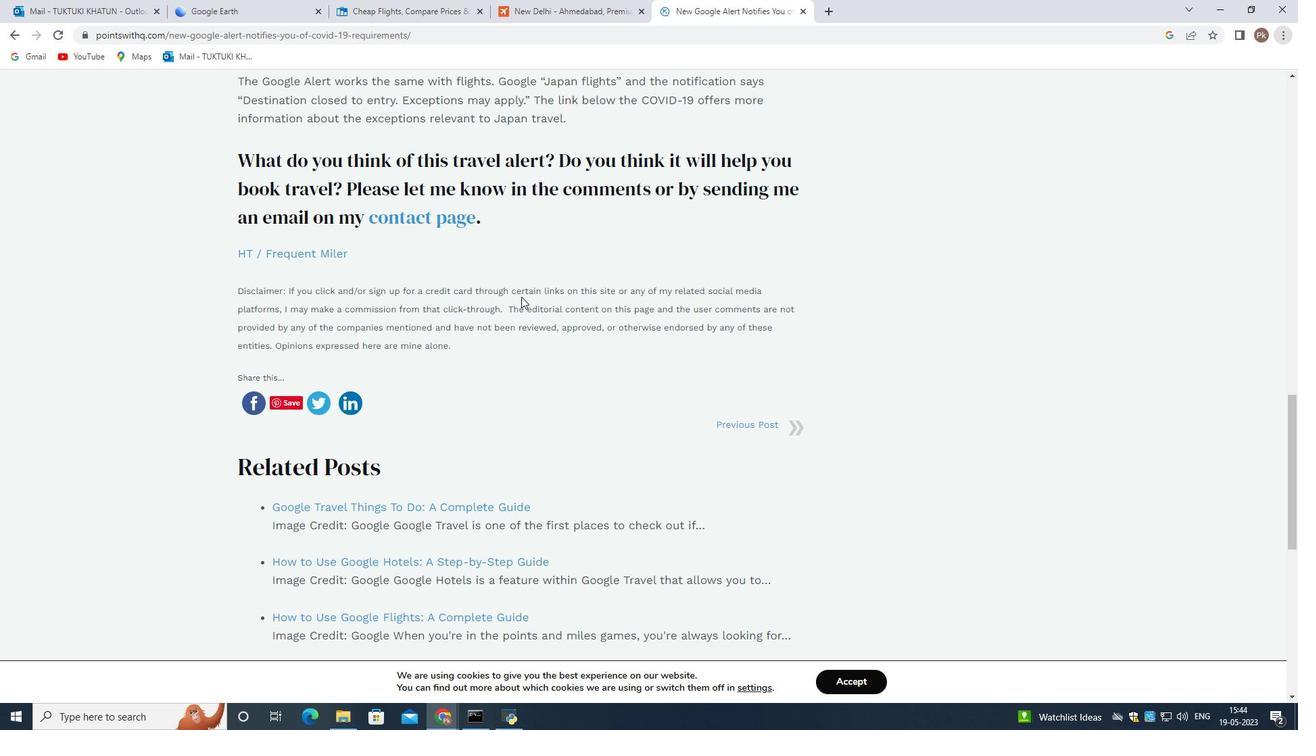 
Action: Mouse scrolled (521, 295) with delta (0, 0)
Screenshot: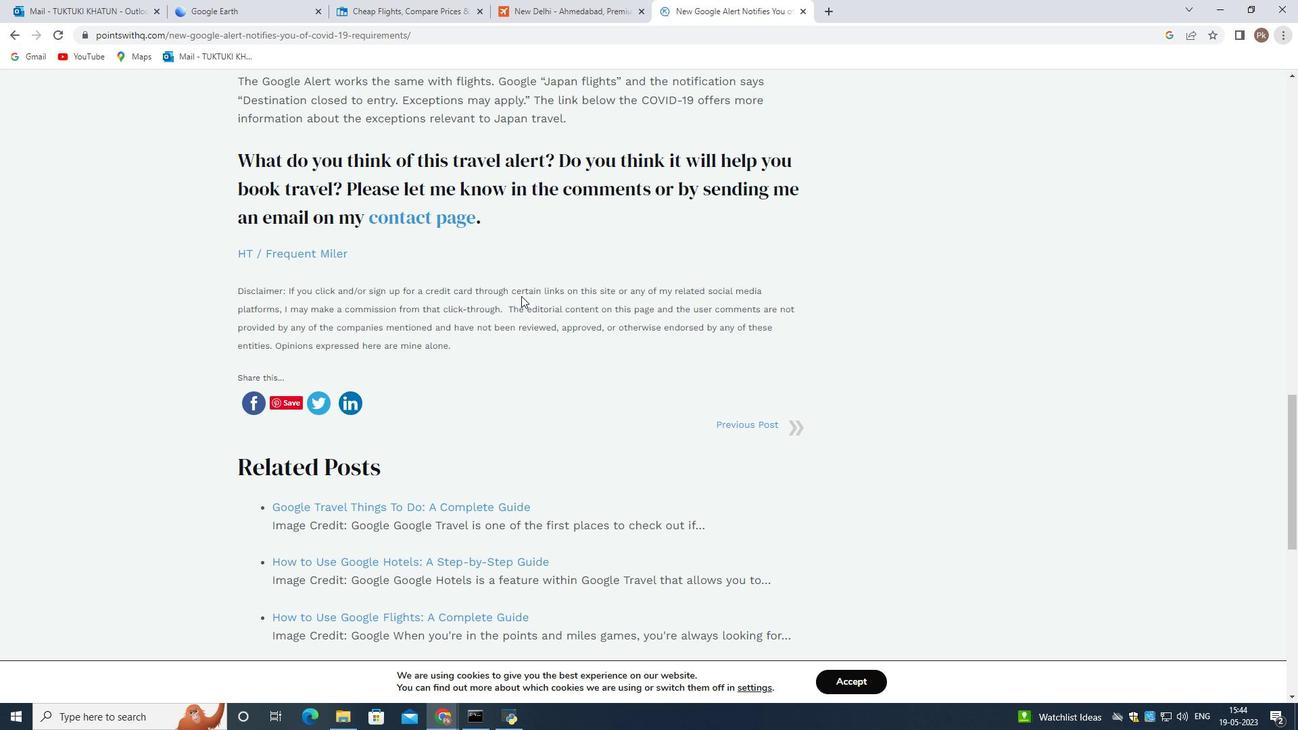 
Action: Mouse moved to (522, 295)
Screenshot: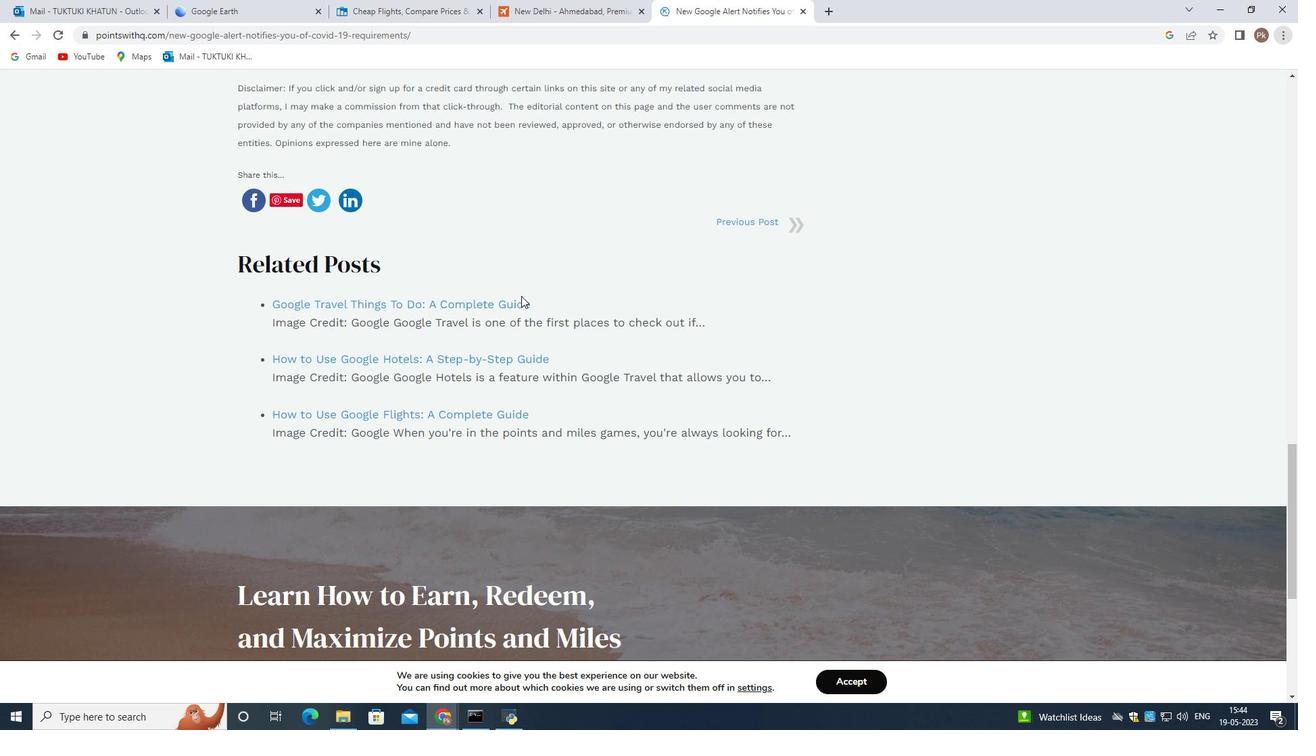 
Action: Mouse scrolled (522, 294) with delta (0, 0)
Screenshot: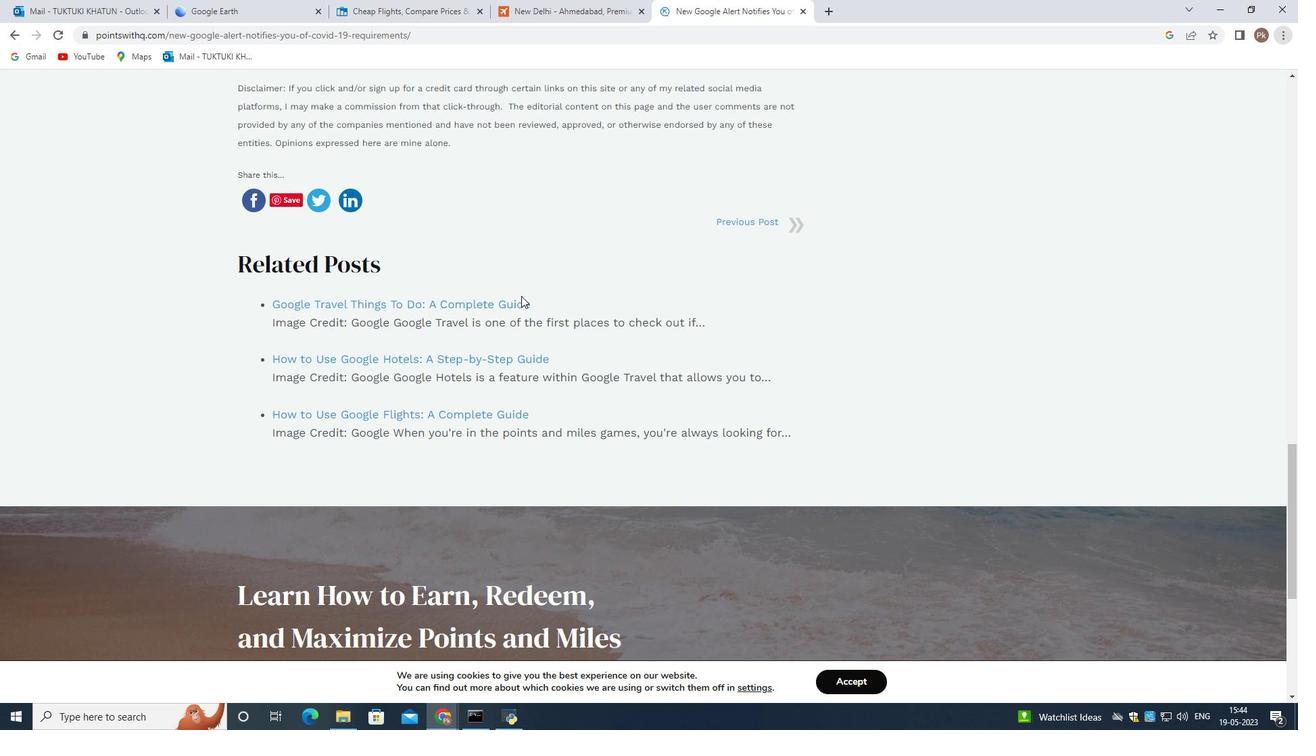 
Action: Mouse moved to (522, 296)
Screenshot: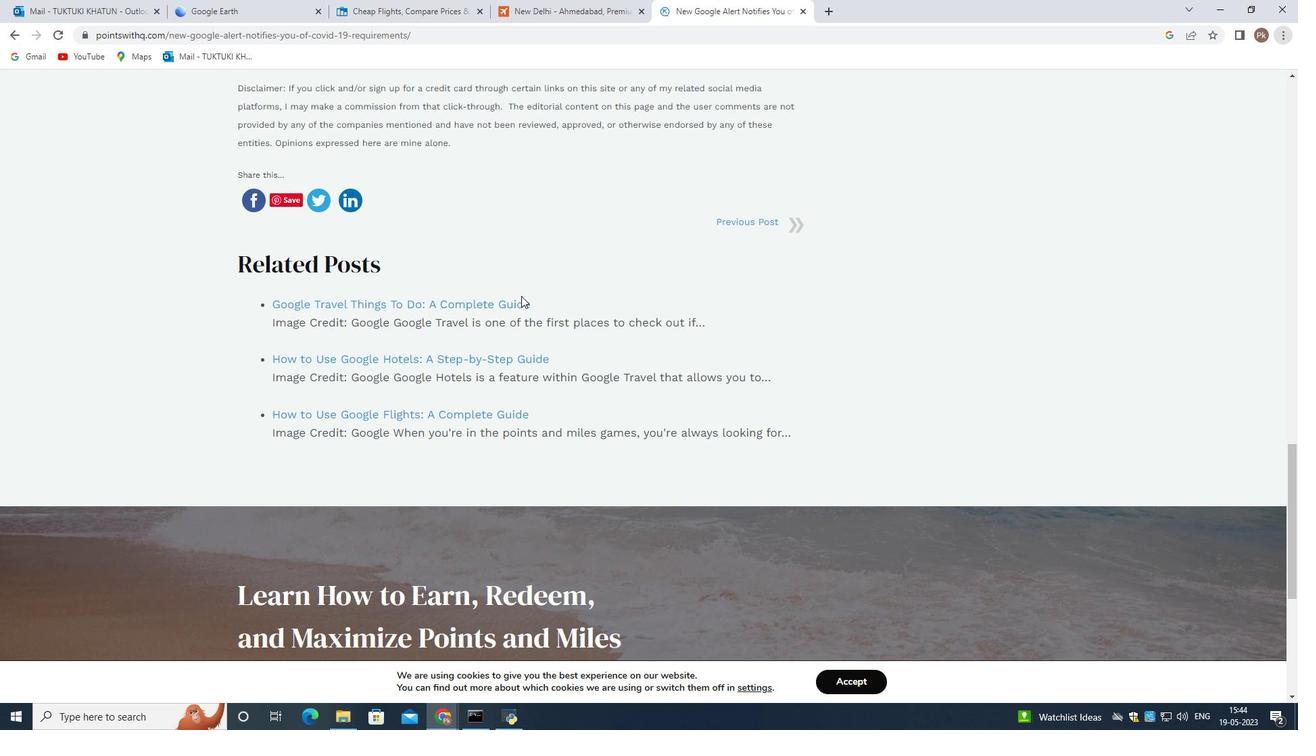 
Action: Mouse scrolled (522, 295) with delta (0, 0)
Screenshot: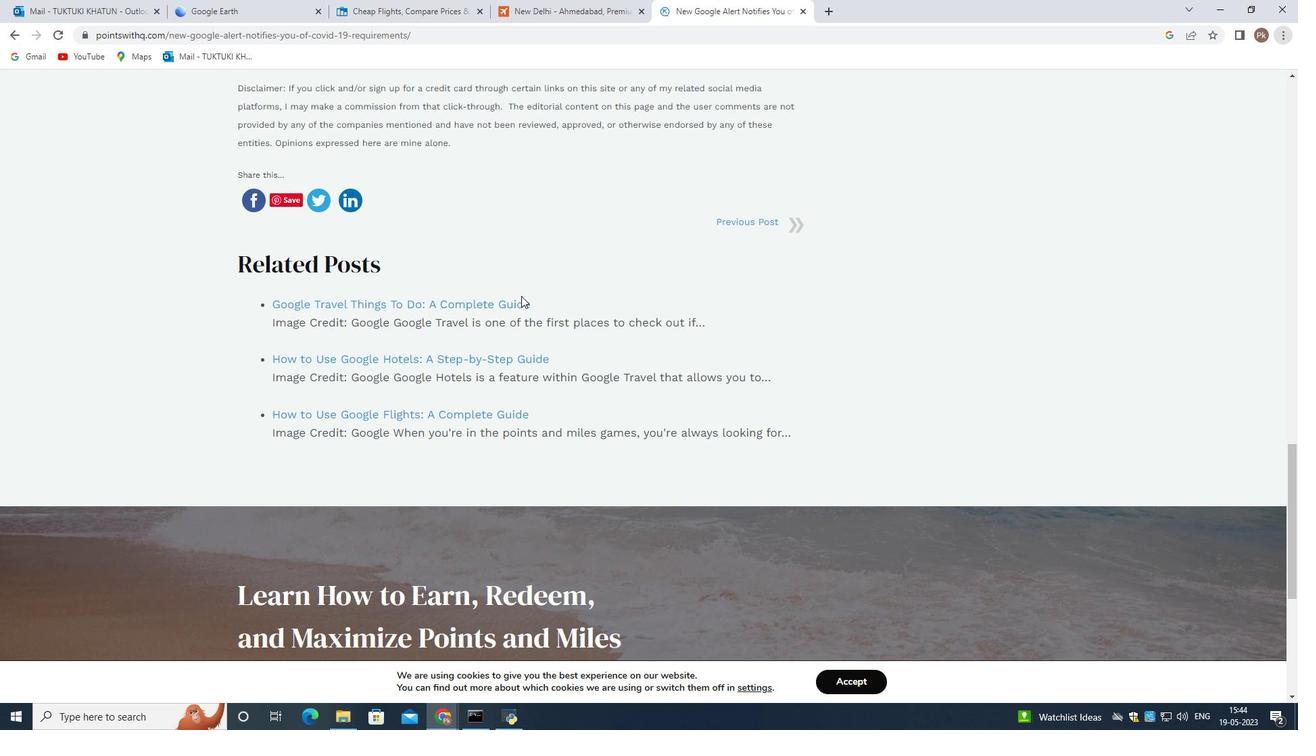 
Action: Mouse moved to (522, 299)
Screenshot: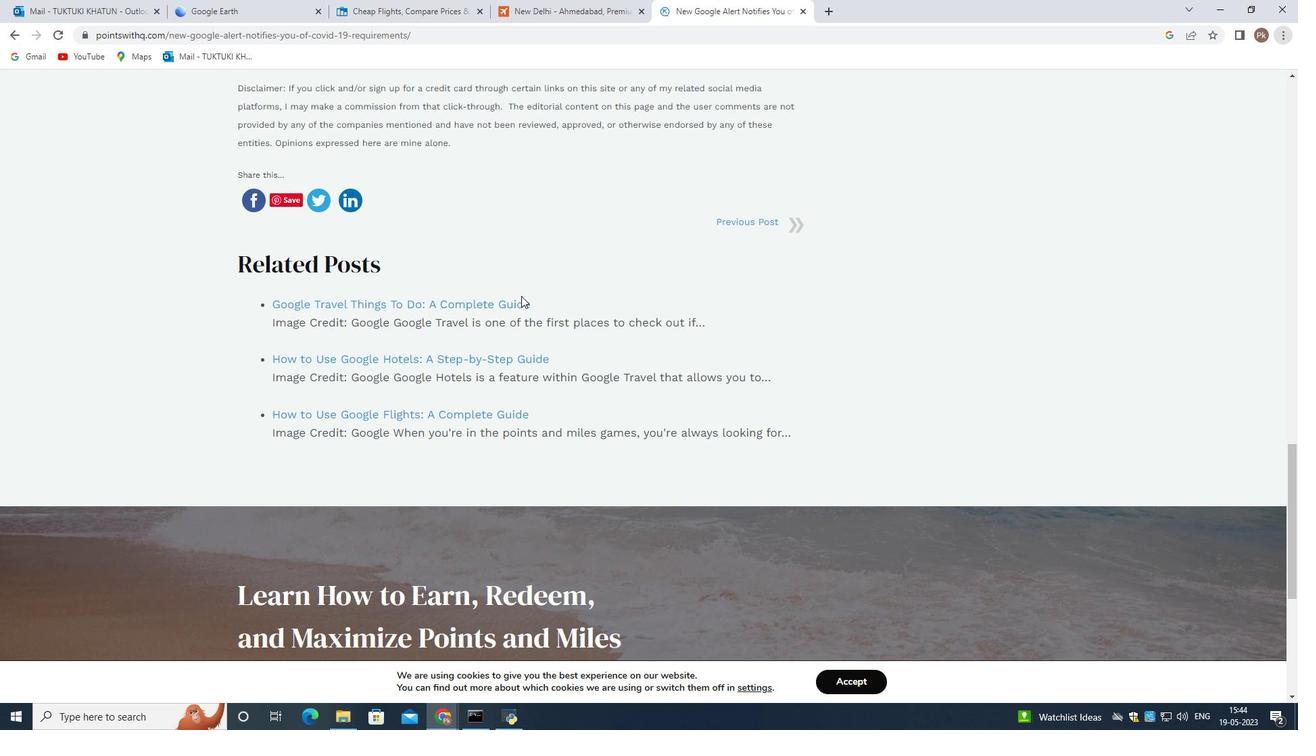 
Action: Mouse scrolled (522, 298) with delta (0, 0)
Screenshot: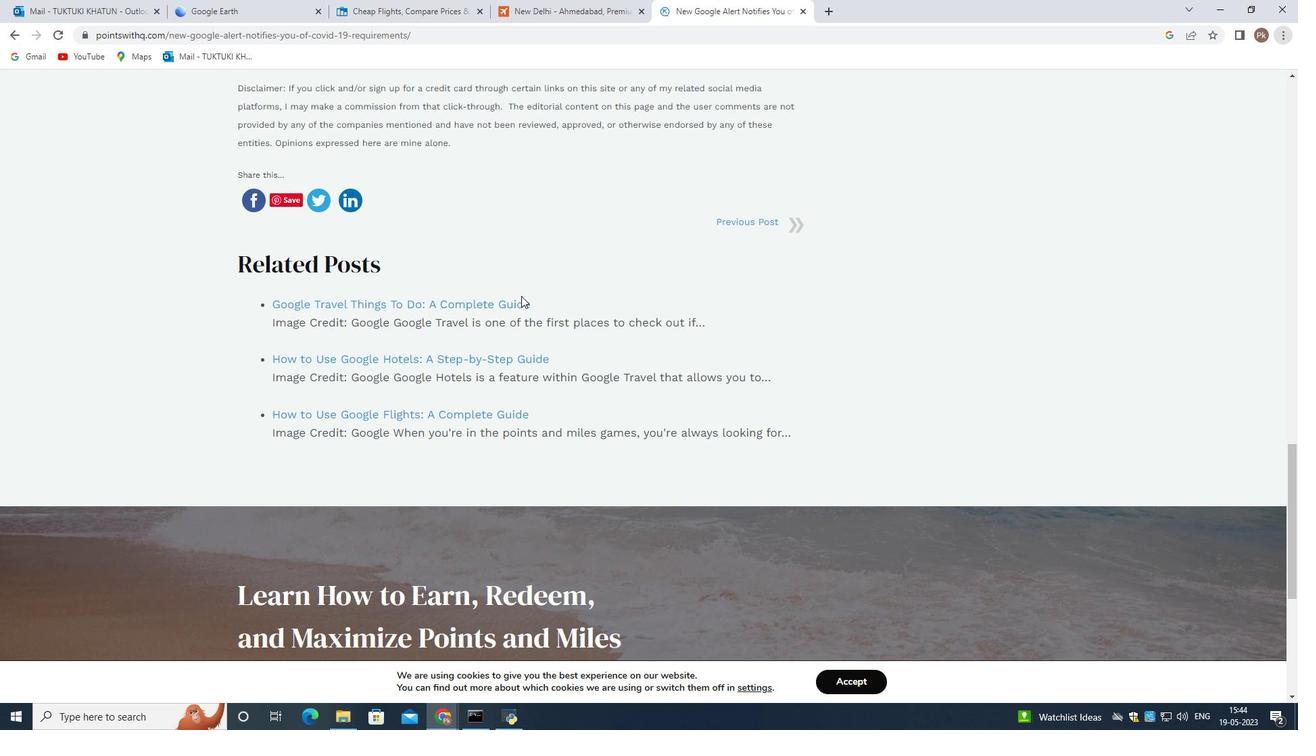 
Action: Mouse moved to (521, 302)
Screenshot: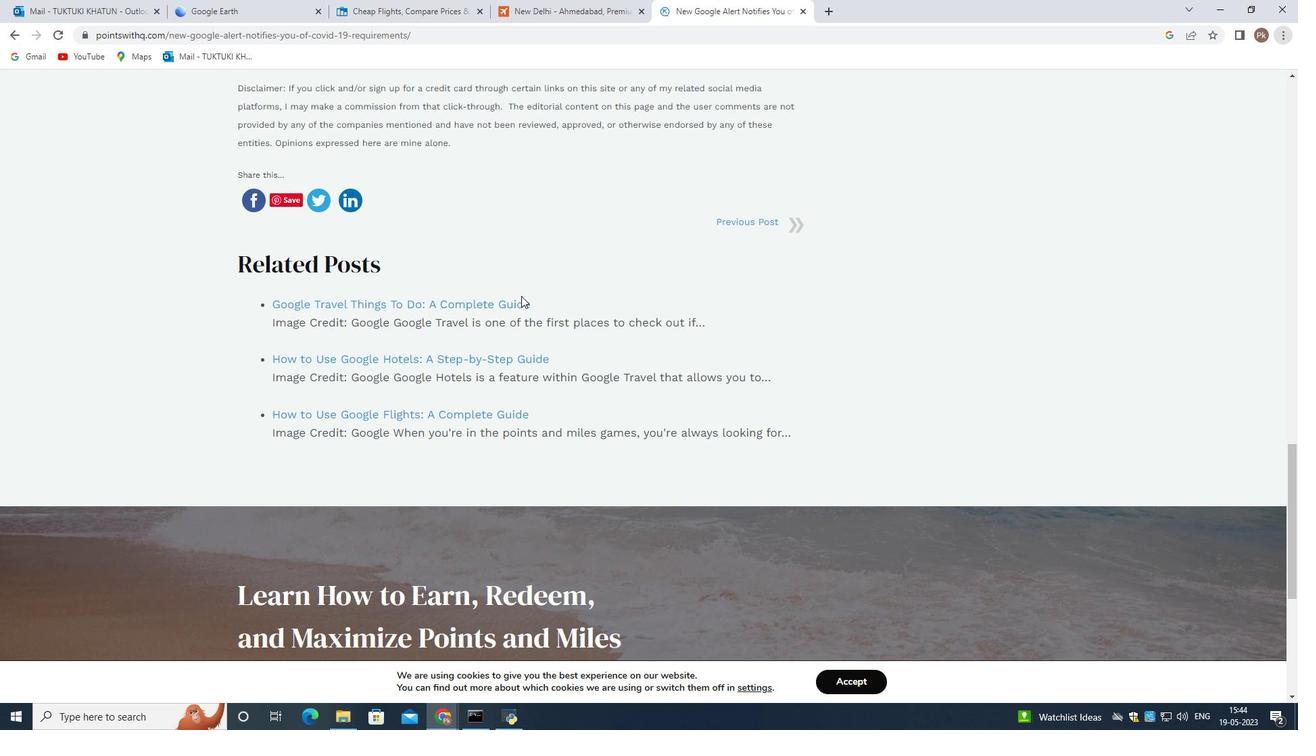 
Action: Mouse scrolled (521, 302) with delta (0, 0)
Screenshot: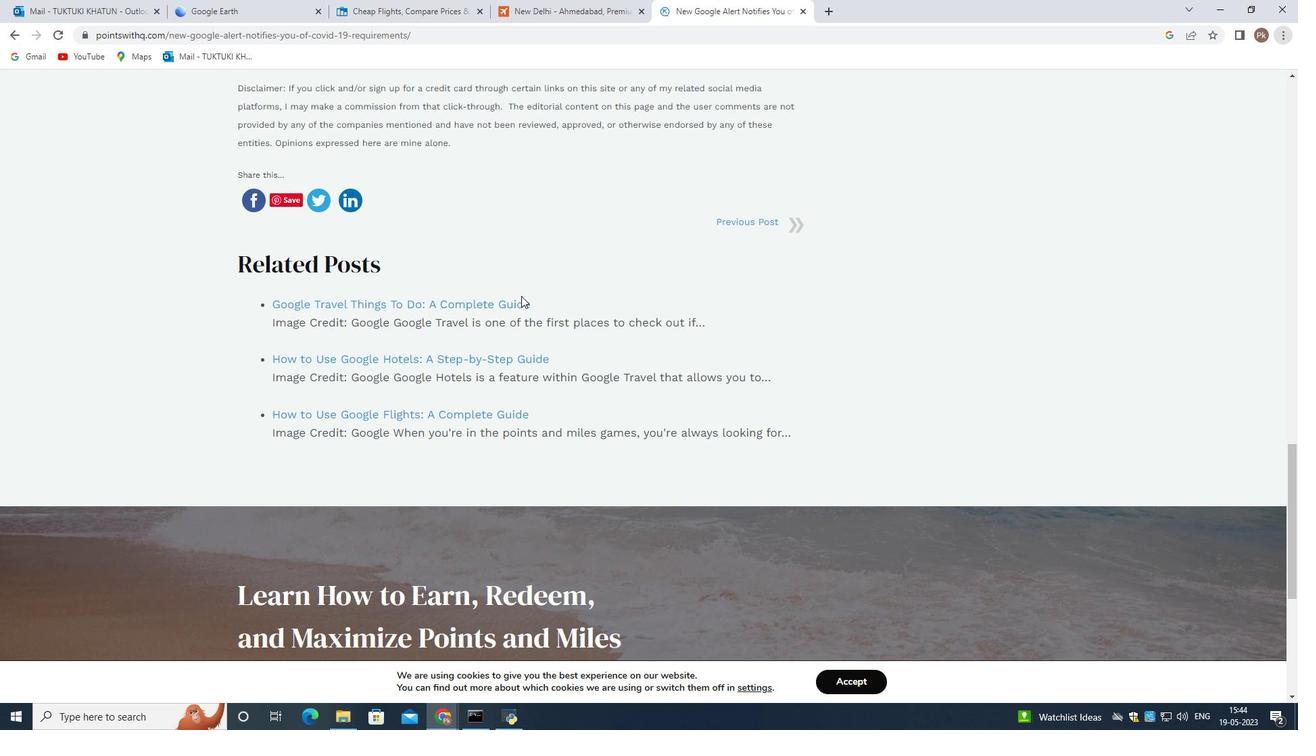 
Action: Mouse moved to (520, 305)
Screenshot: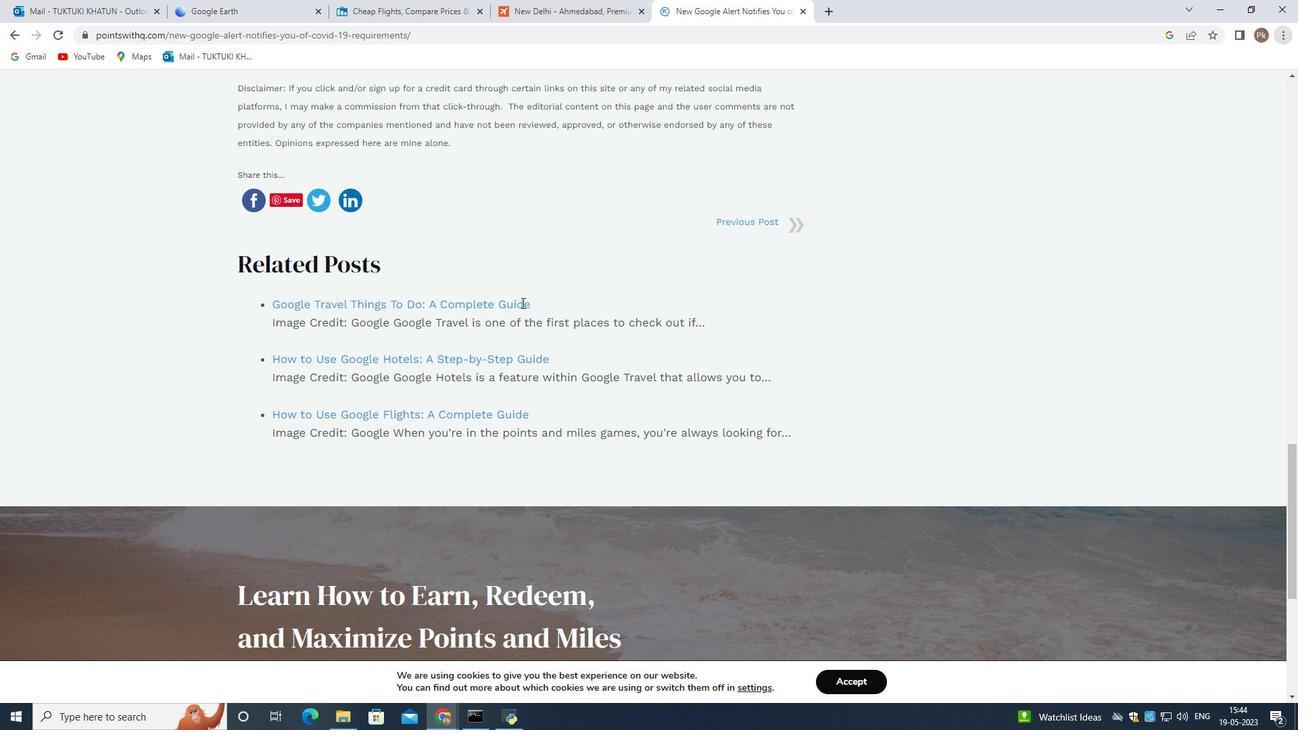
Action: Mouse scrolled (520, 306) with delta (0, 0)
Screenshot: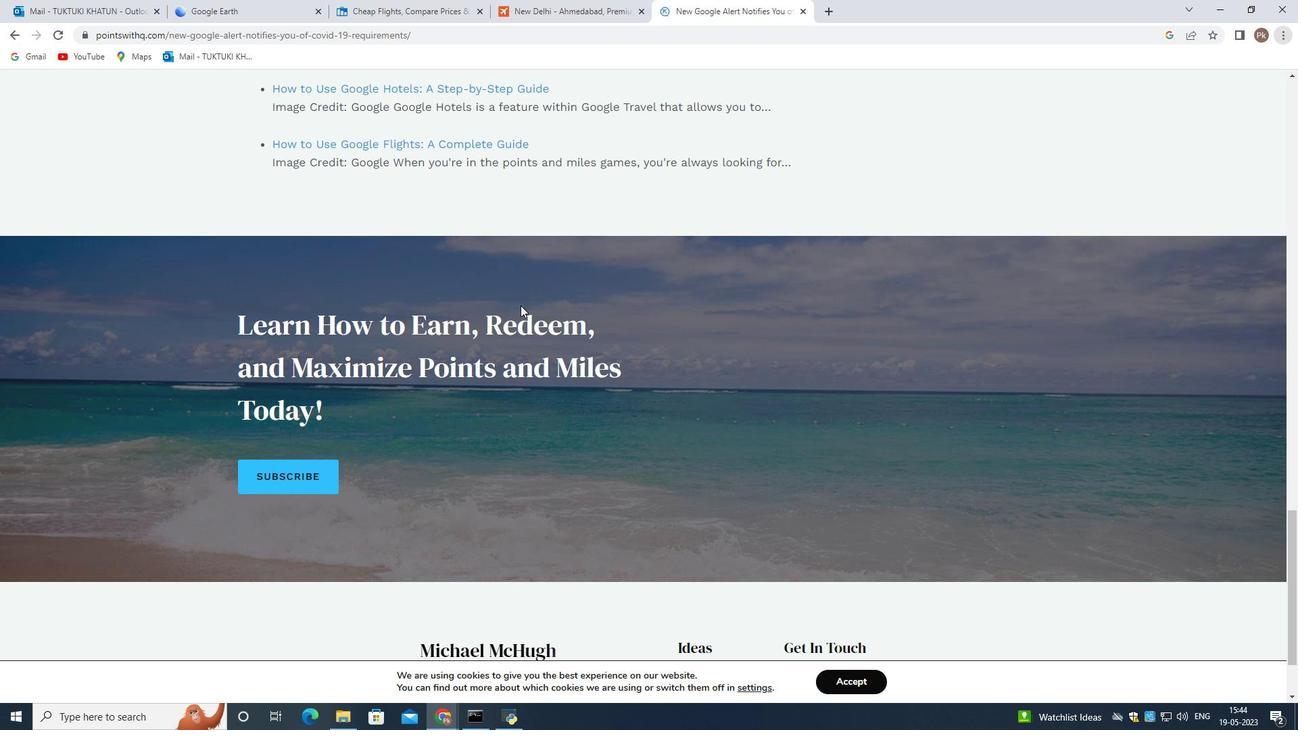 
Action: Mouse scrolled (520, 306) with delta (0, 0)
Screenshot: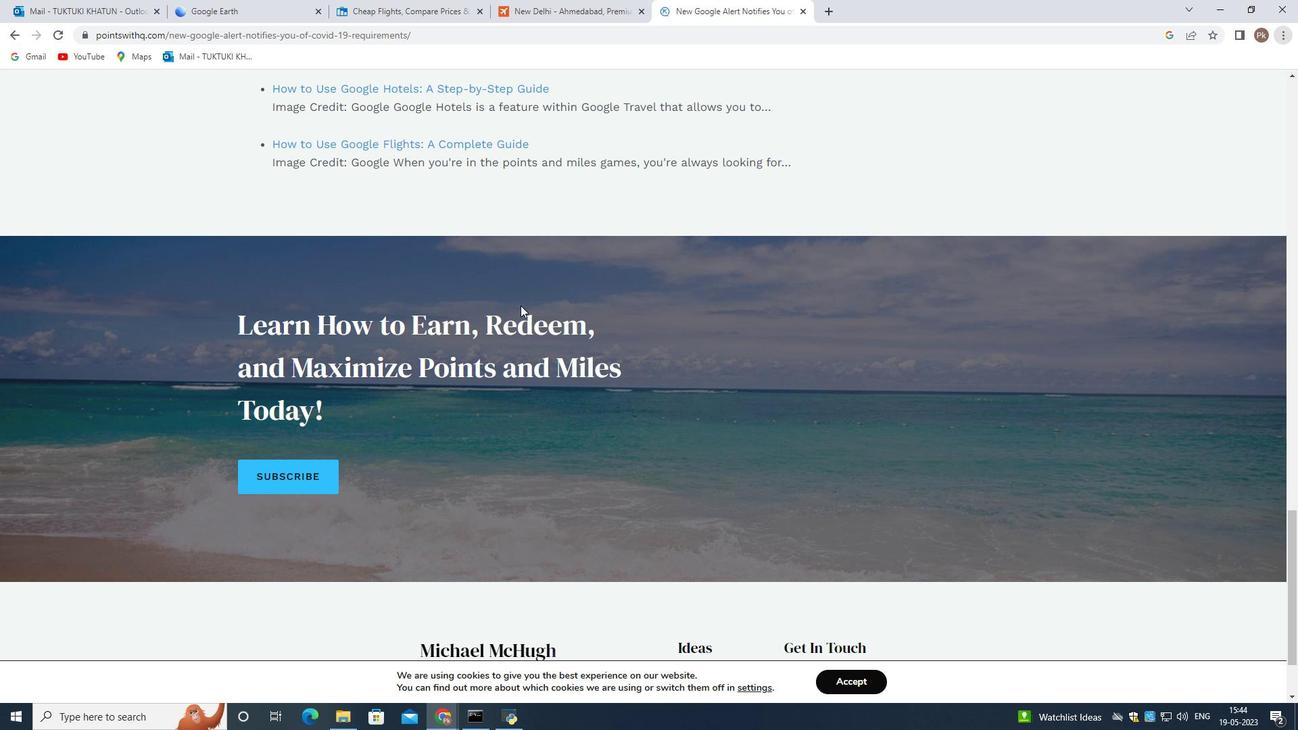 
Action: Mouse scrolled (520, 306) with delta (0, 0)
Screenshot: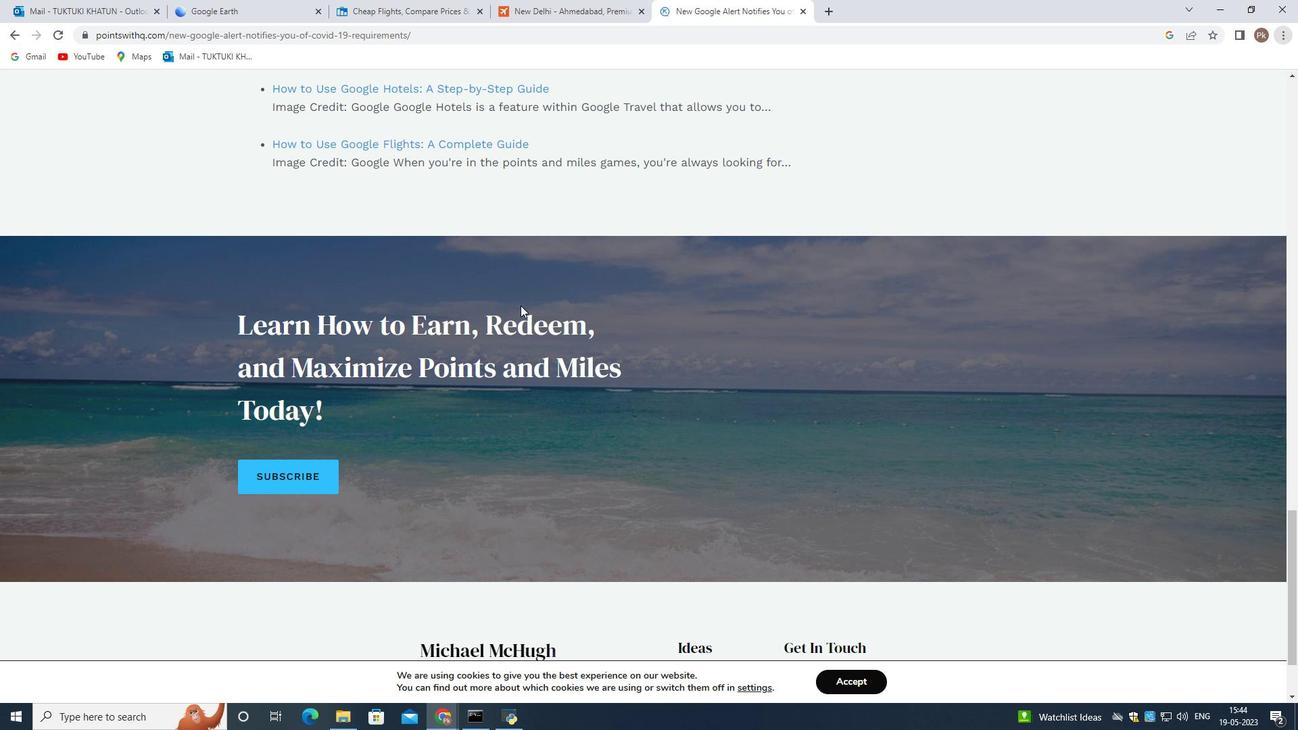 
Action: Mouse scrolled (520, 306) with delta (0, 0)
Screenshot: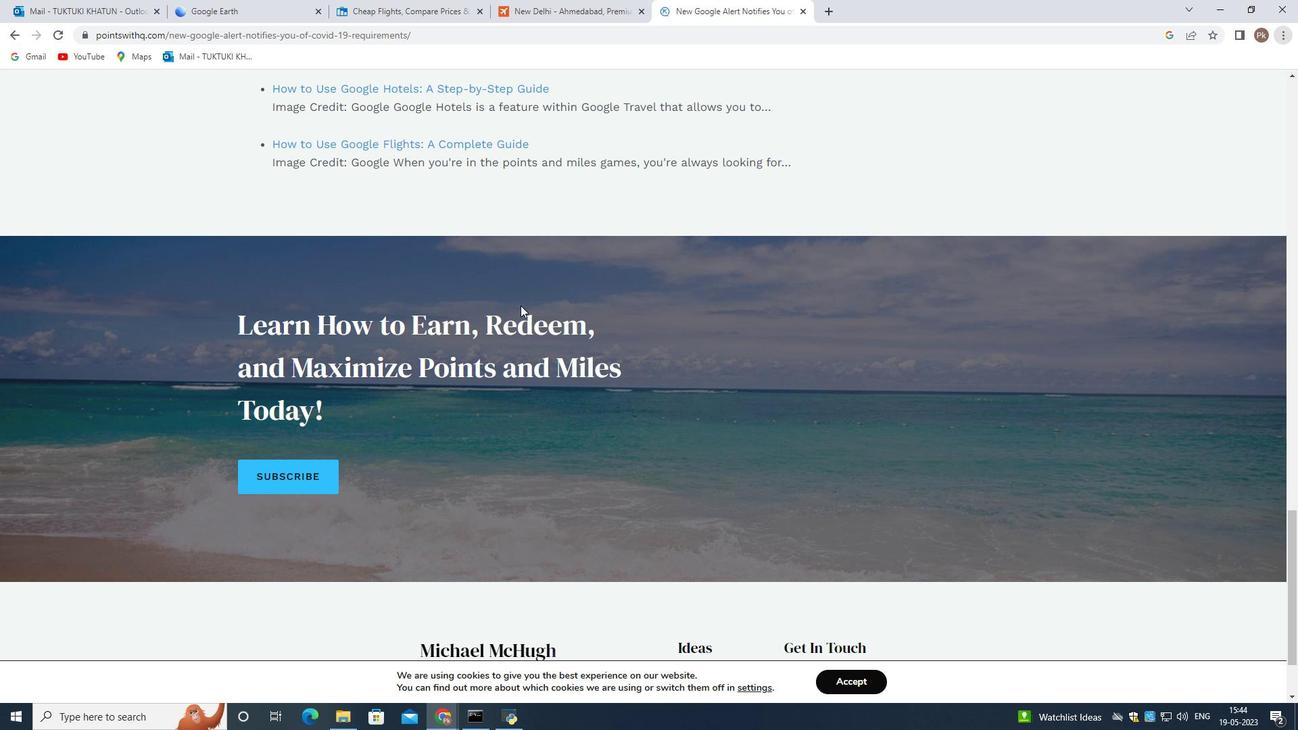 
Action: Mouse scrolled (520, 306) with delta (0, 0)
Screenshot: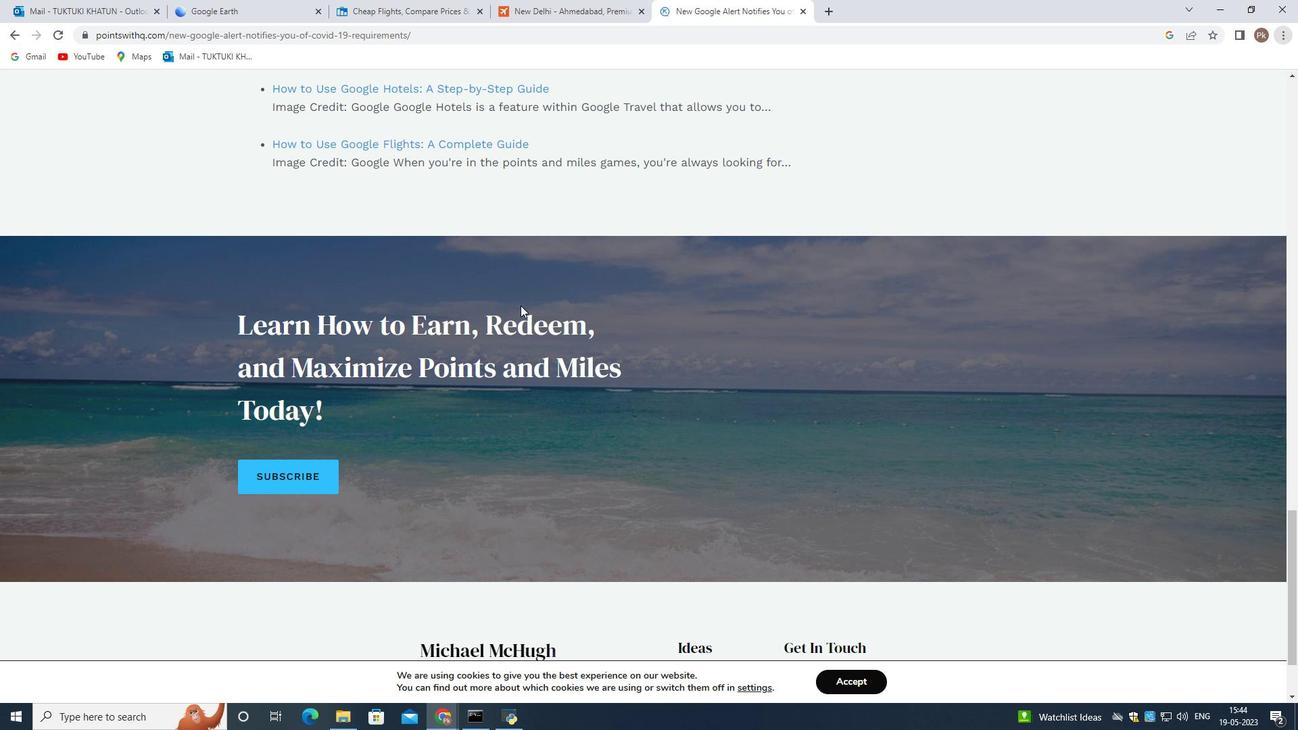 
Action: Mouse scrolled (520, 306) with delta (0, 0)
Screenshot: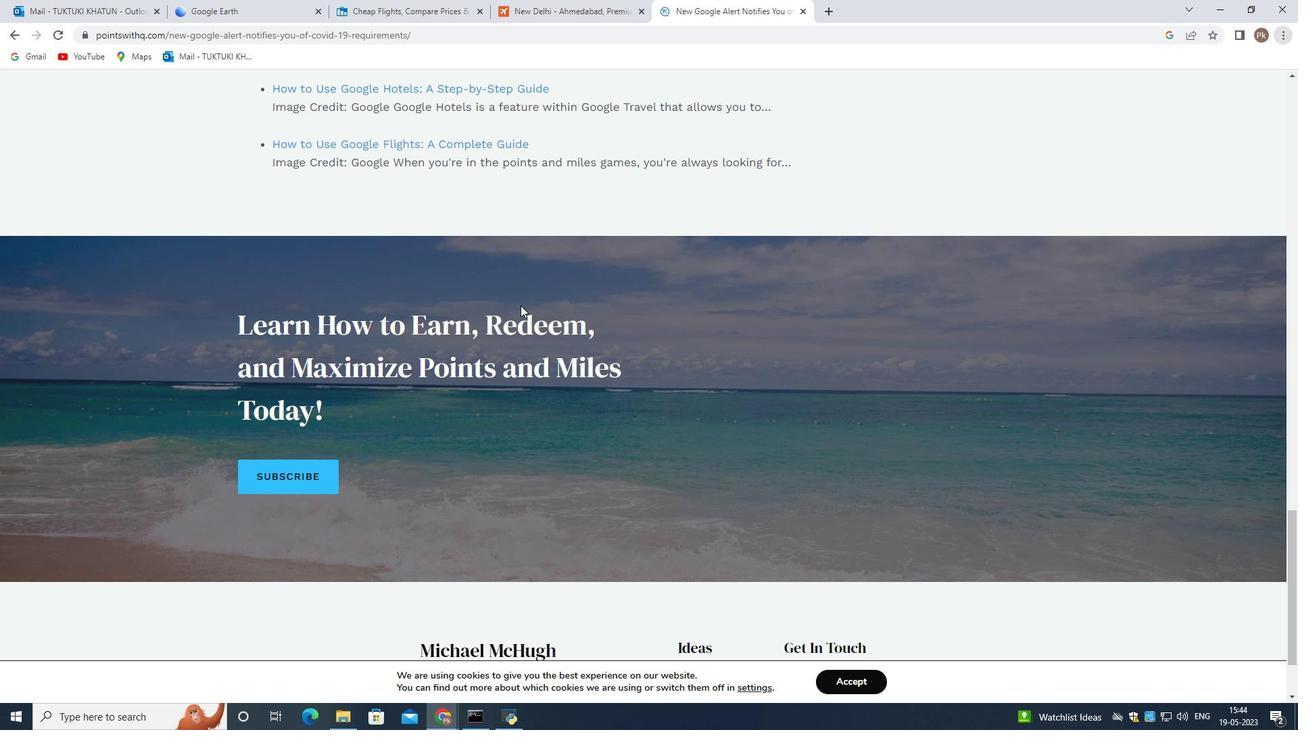 
Action: Mouse scrolled (520, 306) with delta (0, 0)
Screenshot: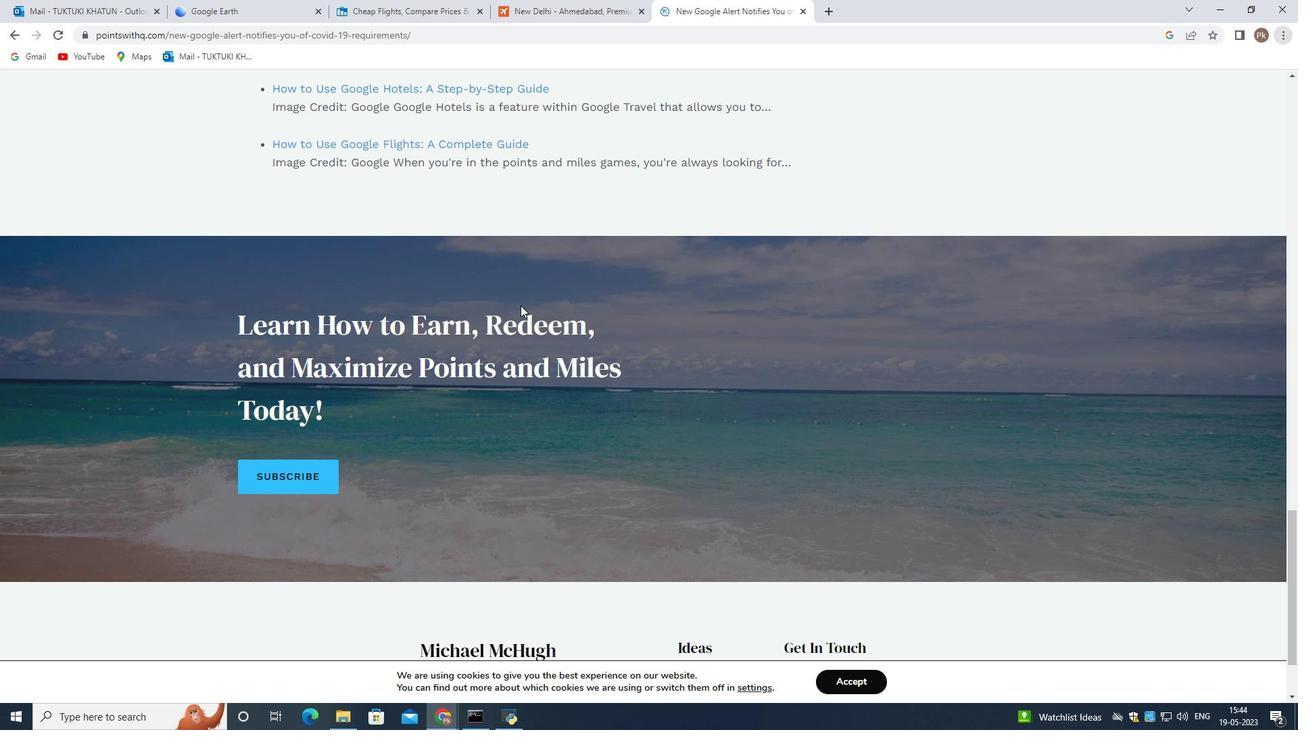 
Action: Mouse scrolled (520, 306) with delta (0, 0)
Screenshot: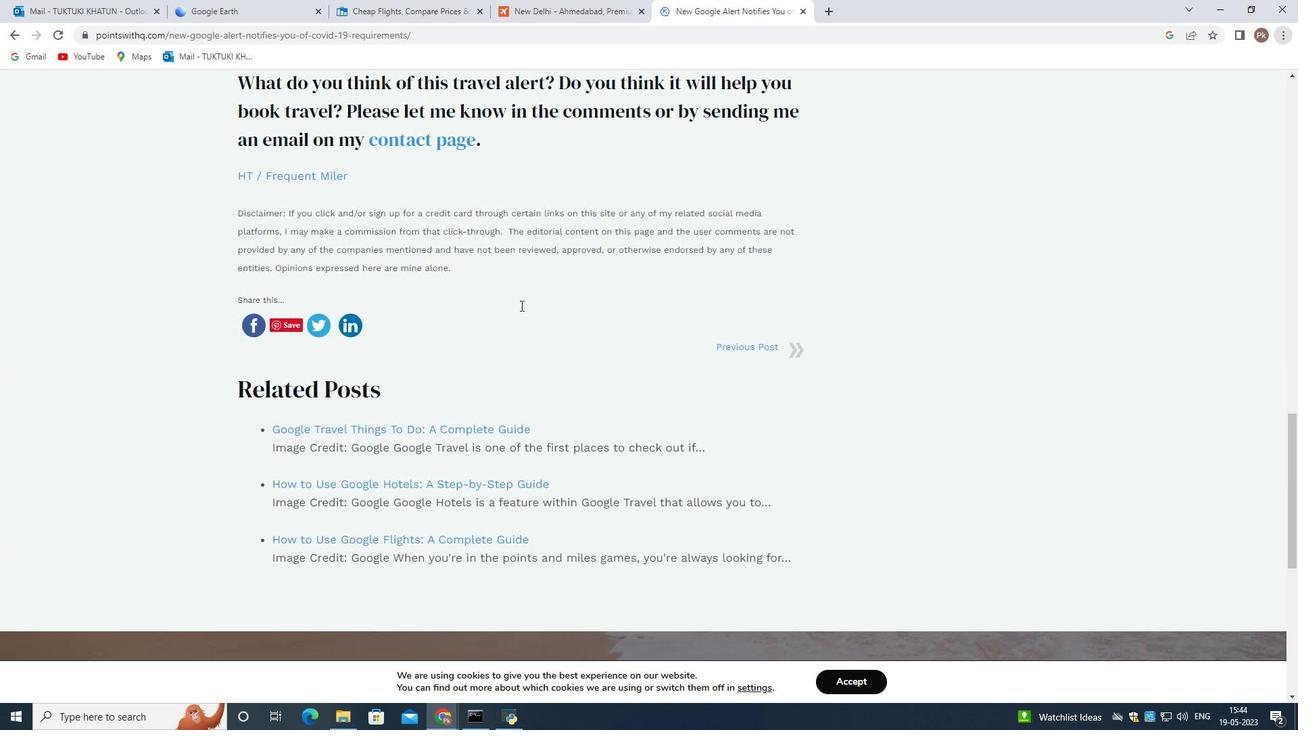 
Action: Mouse scrolled (520, 306) with delta (0, 0)
Screenshot: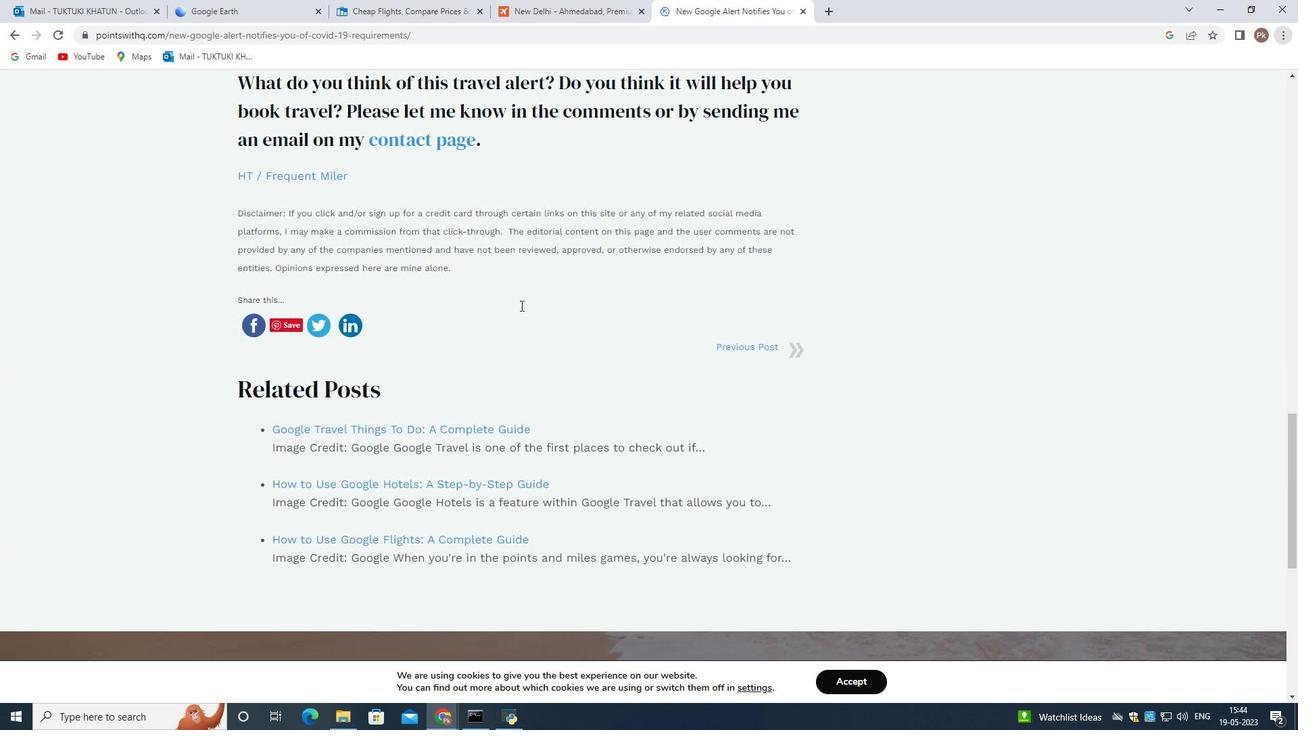
Action: Mouse scrolled (520, 306) with delta (0, 0)
Screenshot: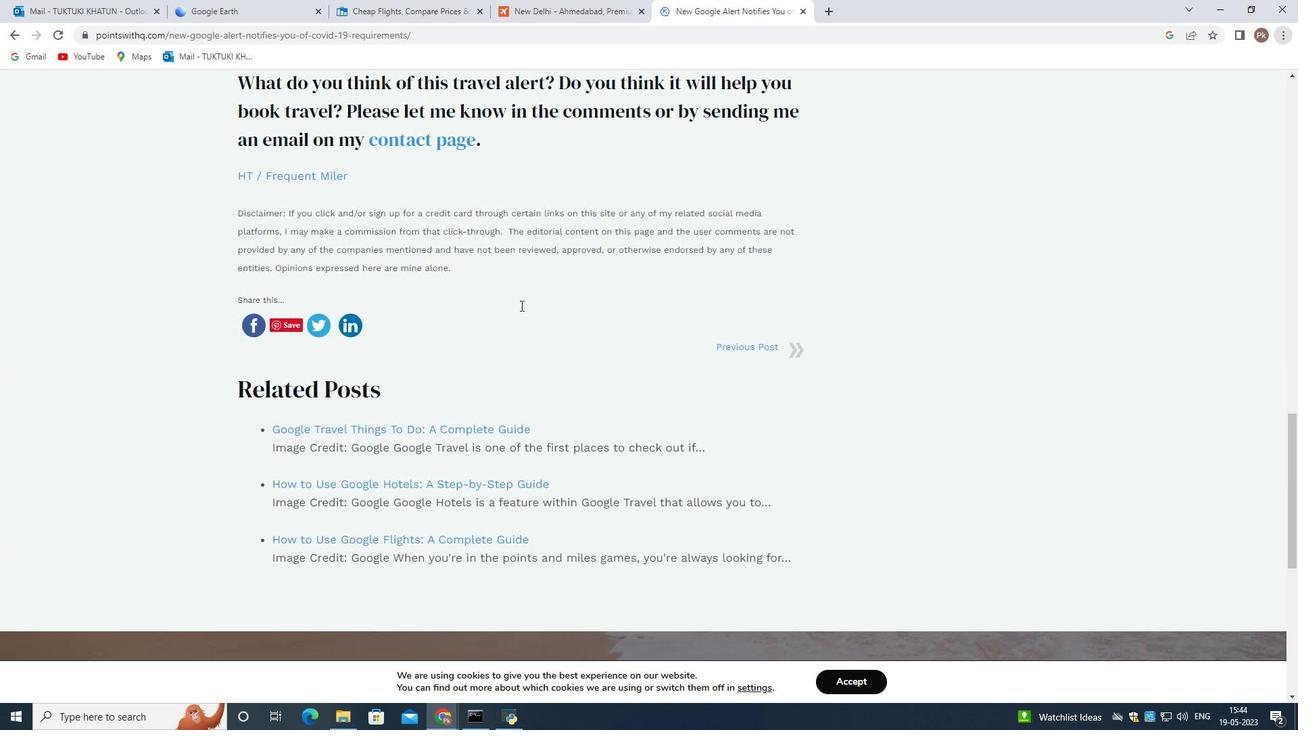 
Action: Mouse scrolled (520, 306) with delta (0, 0)
Screenshot: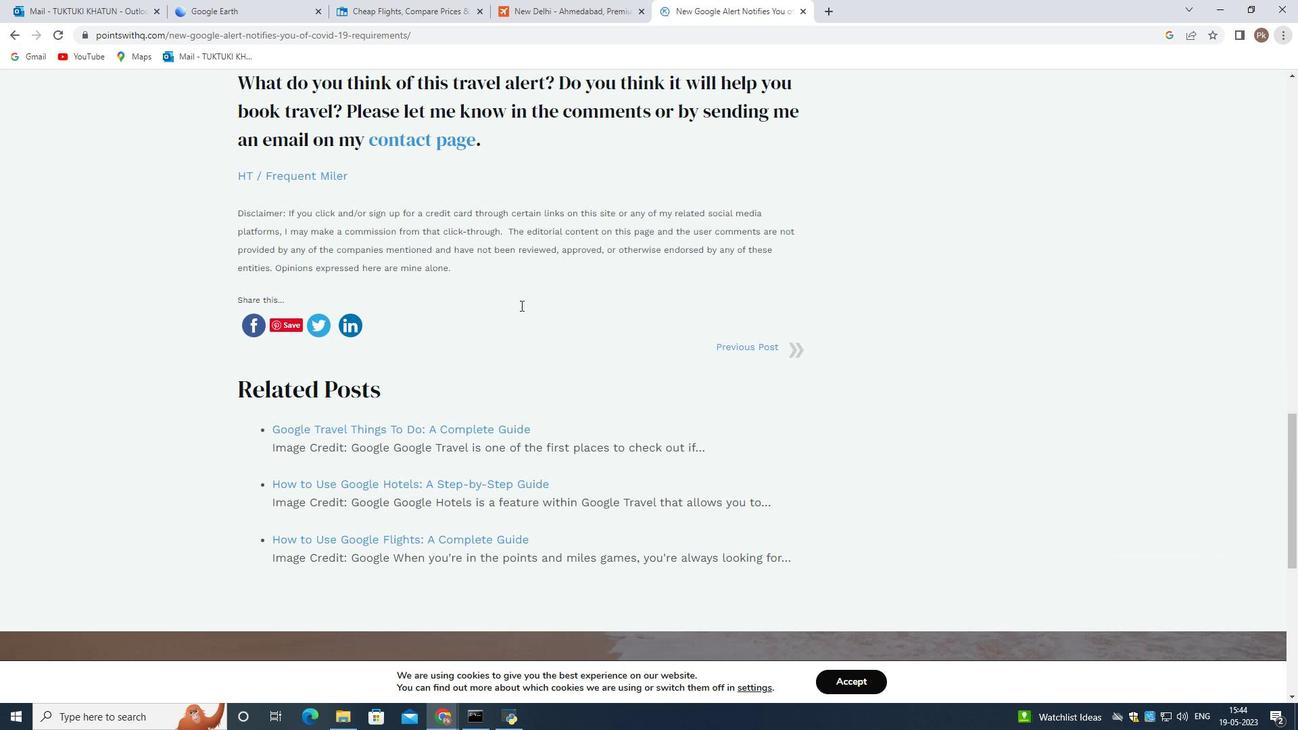 
Action: Mouse scrolled (520, 306) with delta (0, 0)
Screenshot: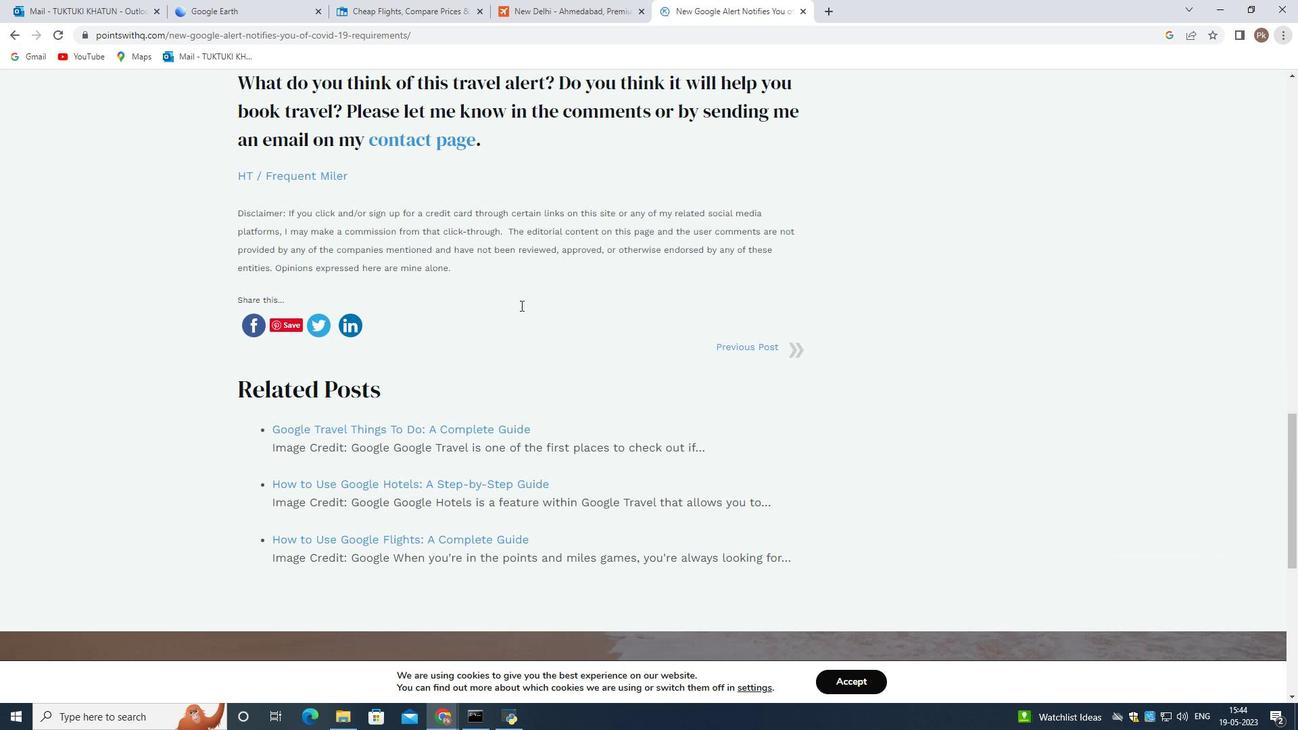 
Action: Mouse scrolled (520, 306) with delta (0, 0)
Screenshot: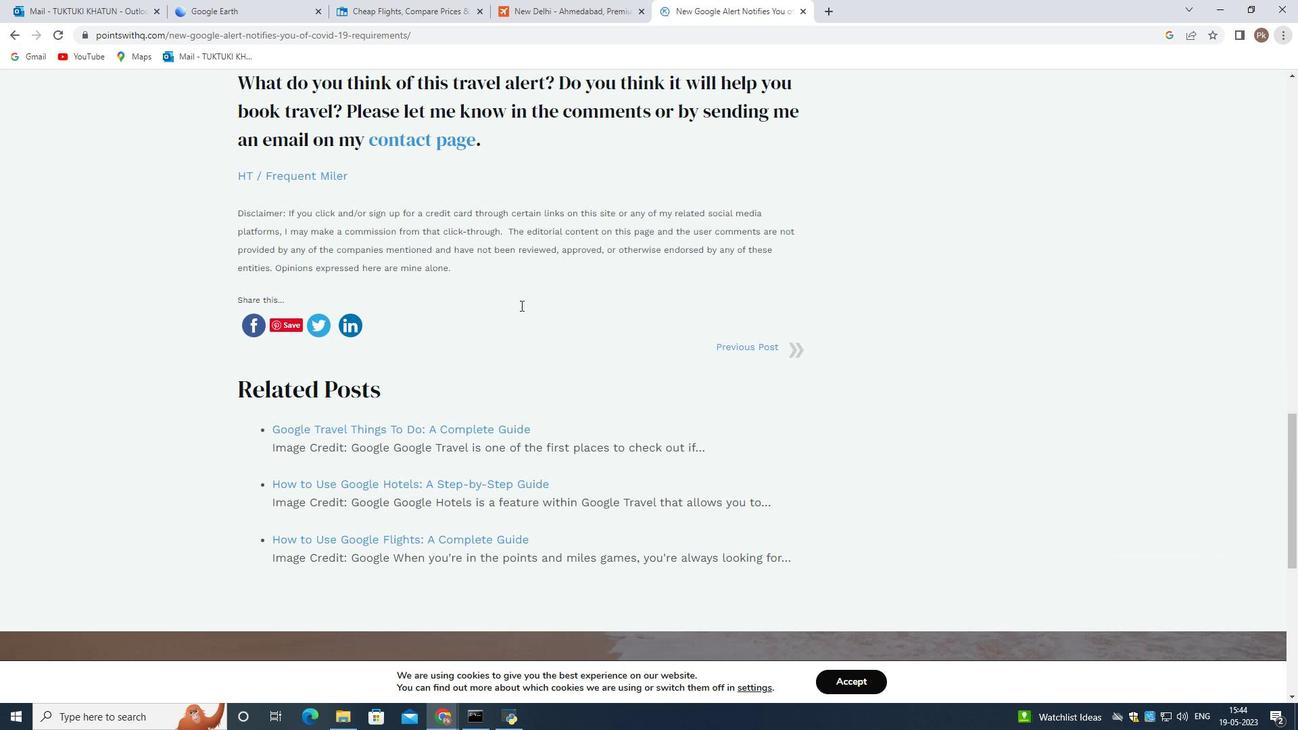 
Action: Mouse scrolled (520, 306) with delta (0, 0)
Screenshot: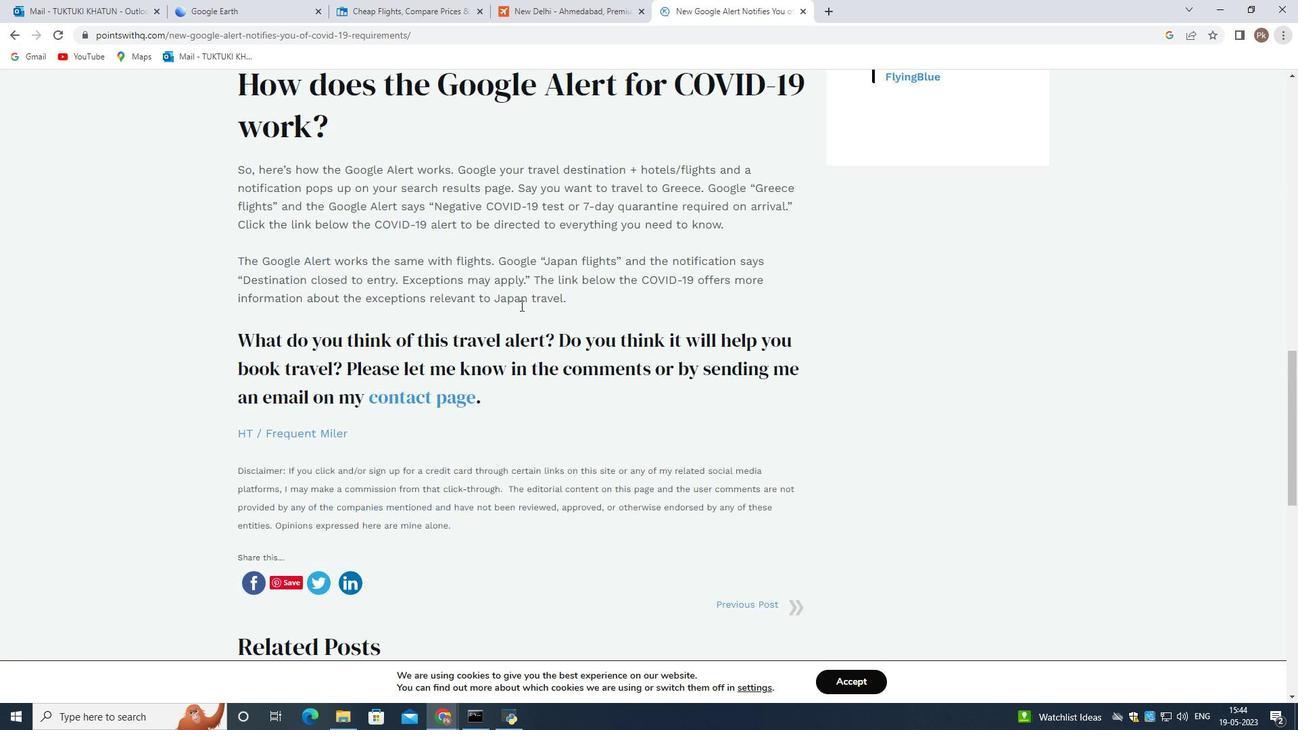 
Action: Mouse scrolled (520, 306) with delta (0, 0)
Screenshot: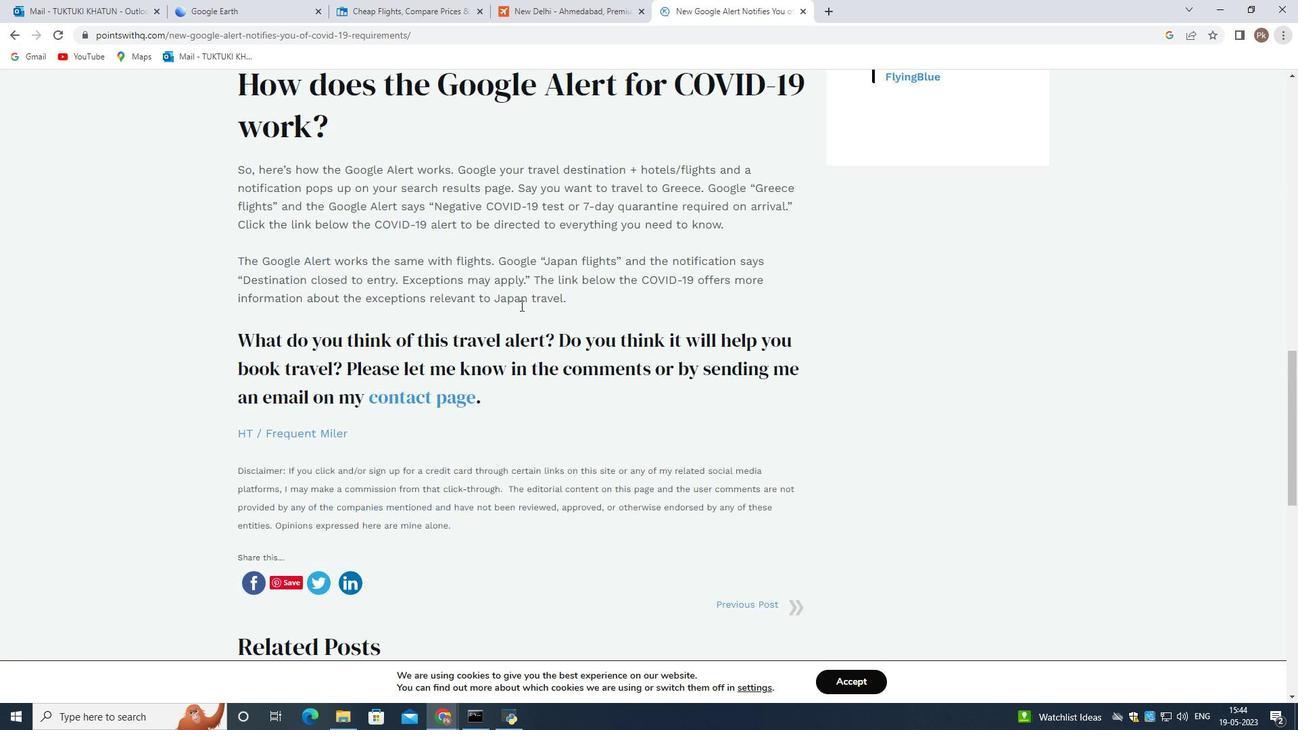 
Action: Mouse scrolled (520, 306) with delta (0, 0)
Screenshot: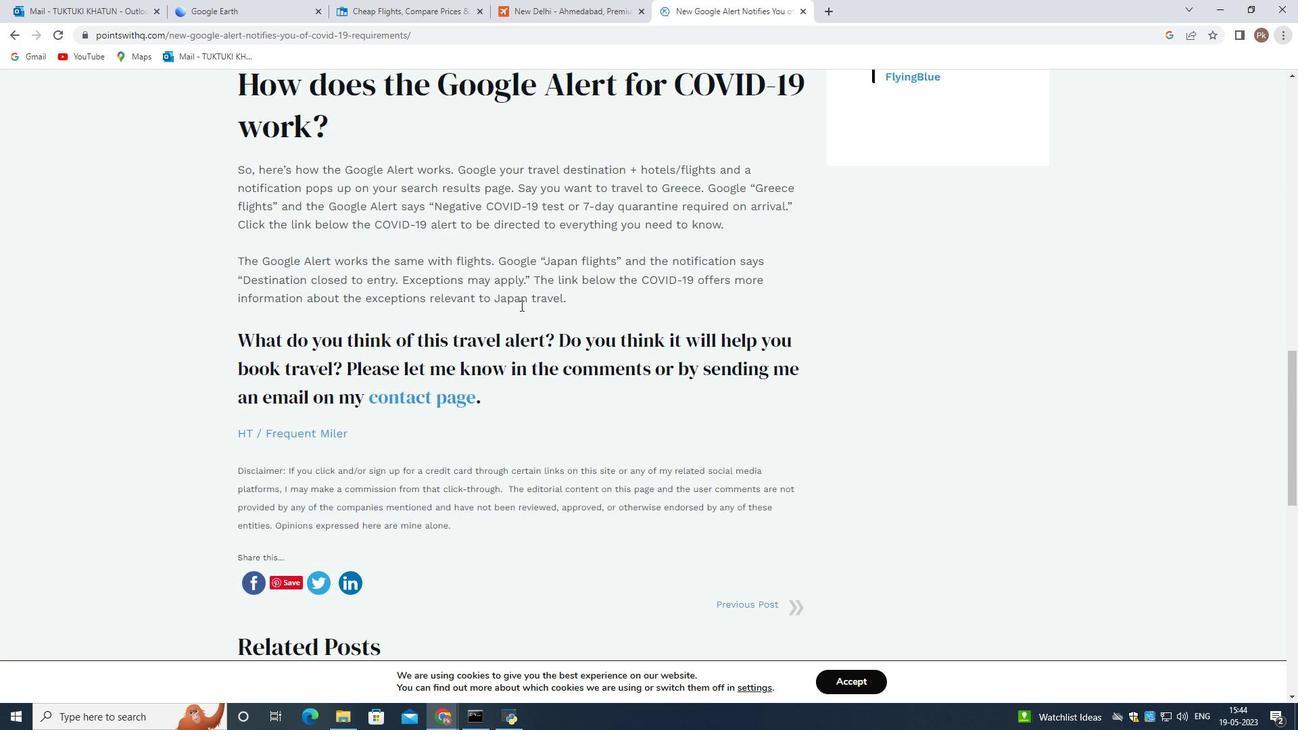 
Action: Mouse scrolled (520, 306) with delta (0, 0)
Screenshot: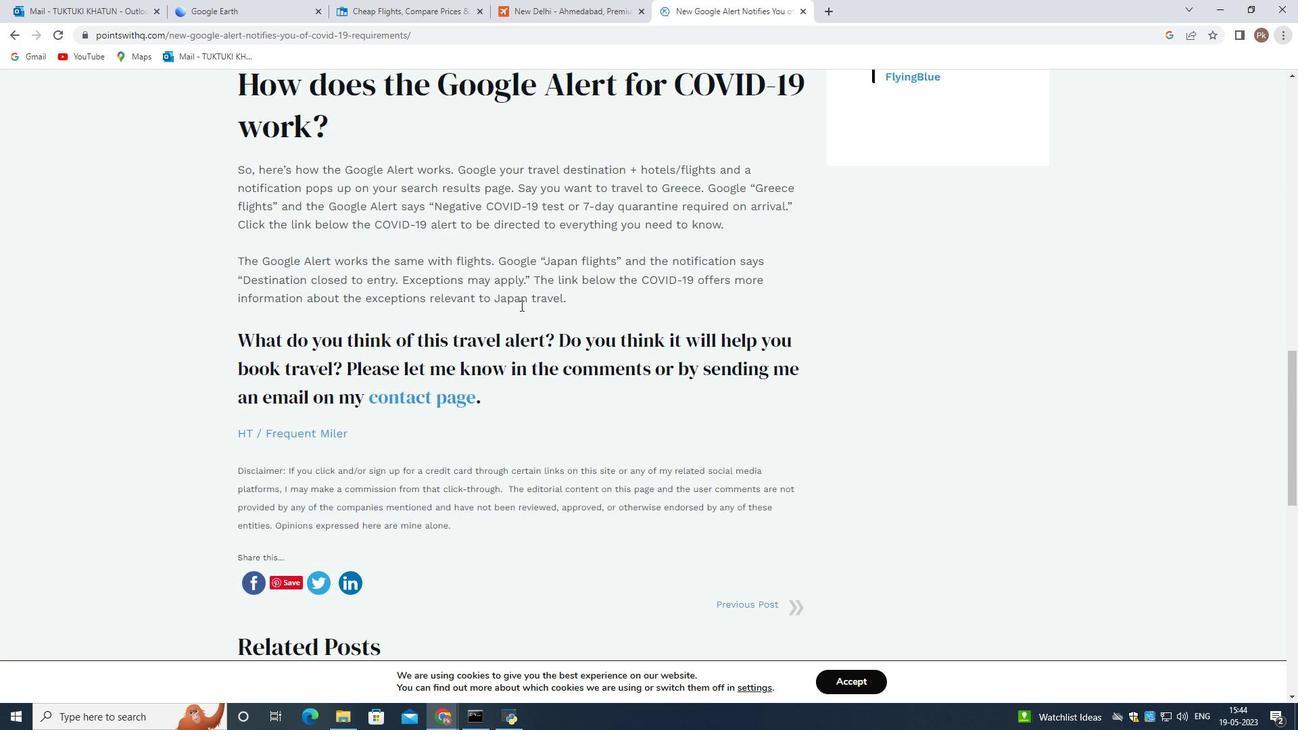 
Action: Mouse scrolled (520, 306) with delta (0, 0)
Screenshot: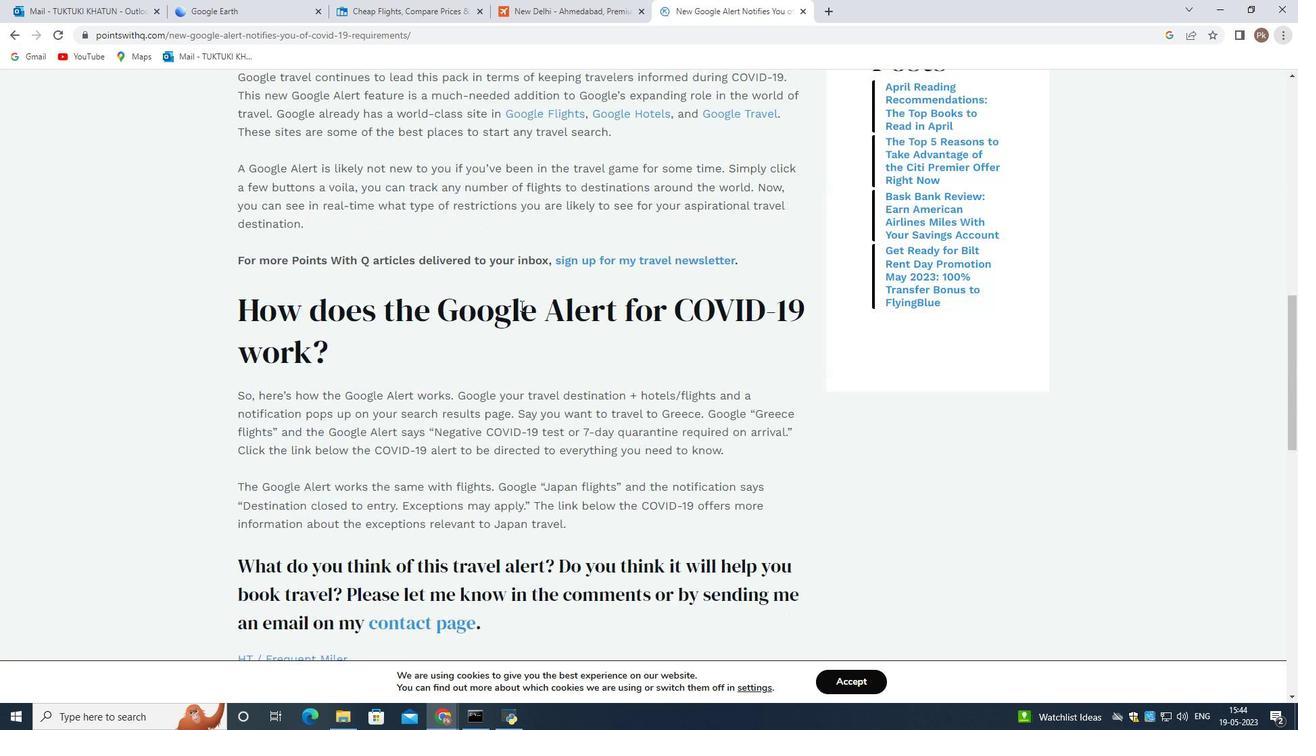 
Action: Mouse scrolled (520, 306) with delta (0, 0)
Screenshot: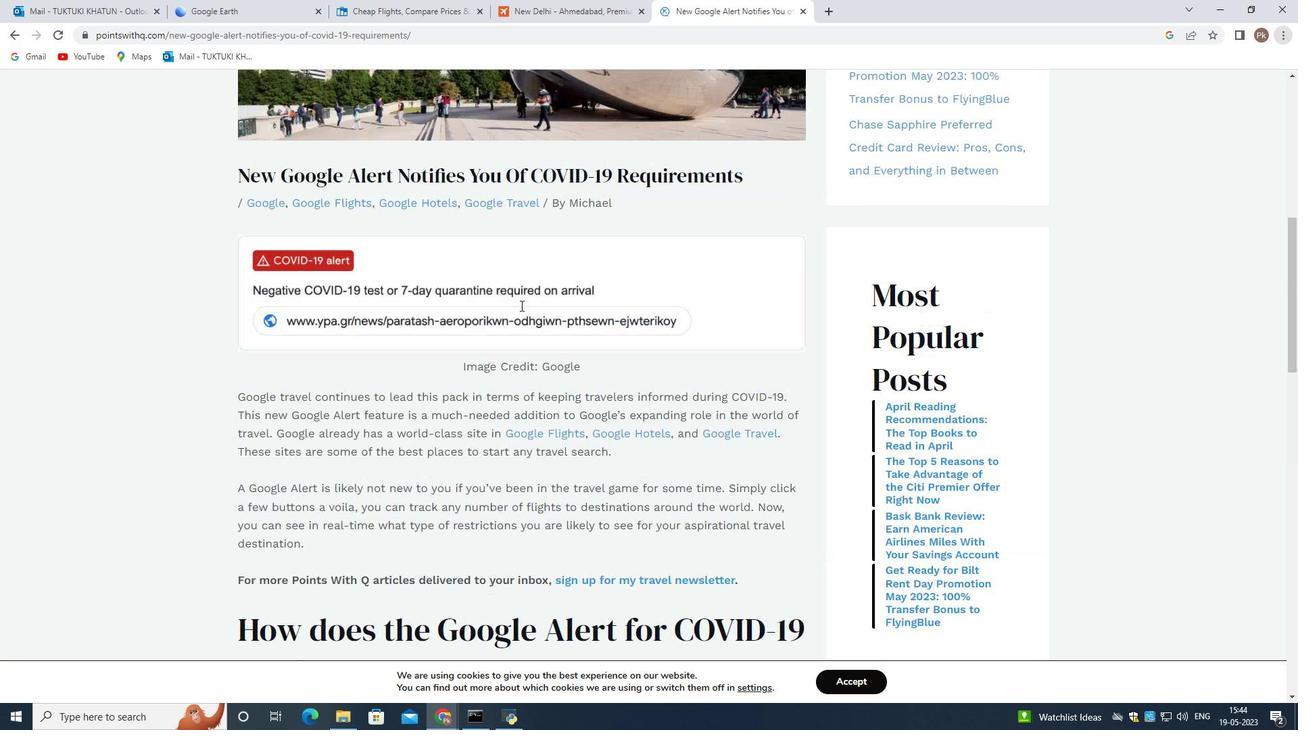 
Action: Mouse scrolled (520, 306) with delta (0, 0)
Screenshot: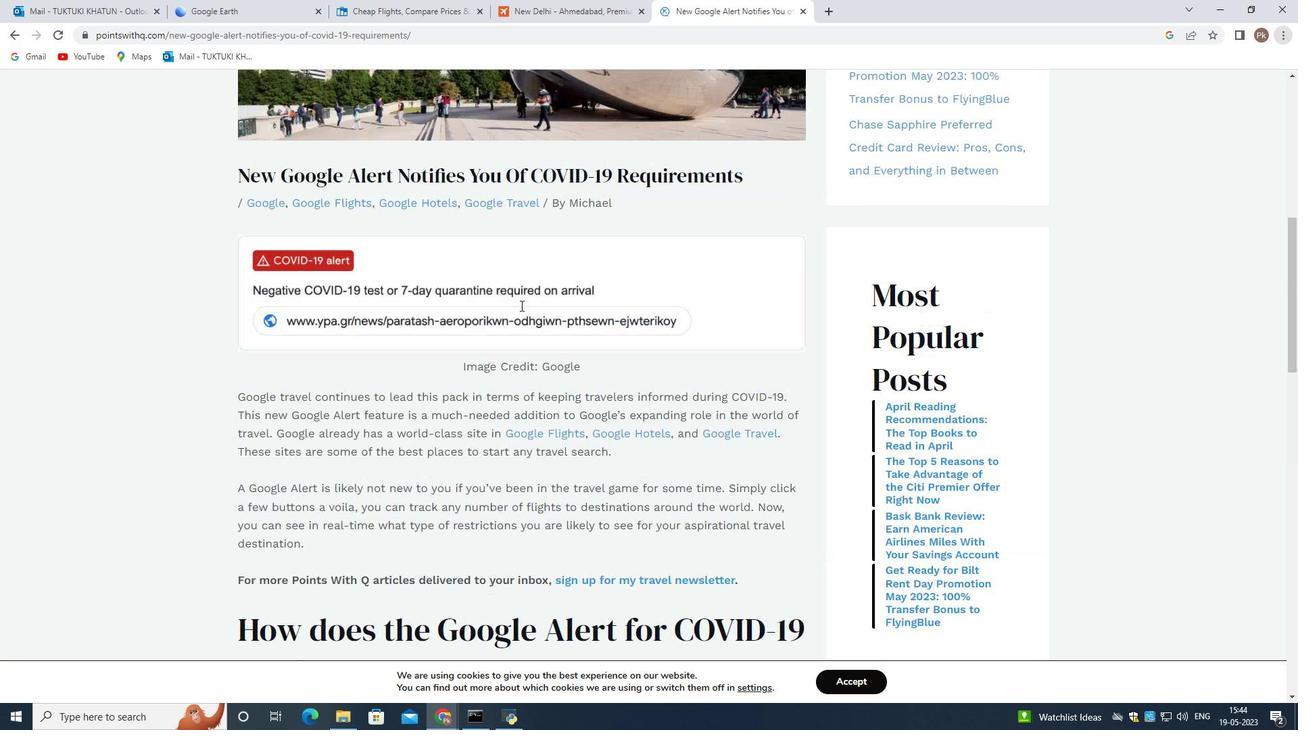 
Action: Mouse scrolled (520, 306) with delta (0, 0)
Screenshot: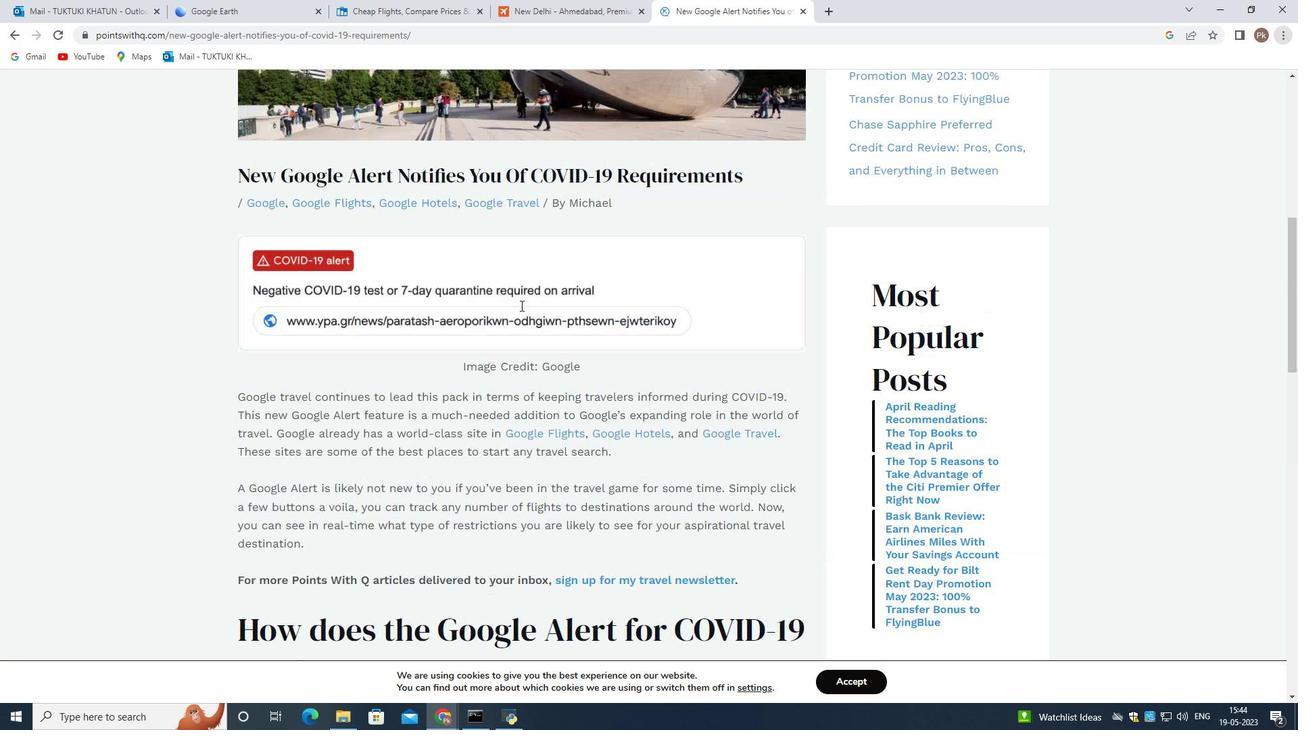
Action: Mouse scrolled (520, 306) with delta (0, 0)
Screenshot: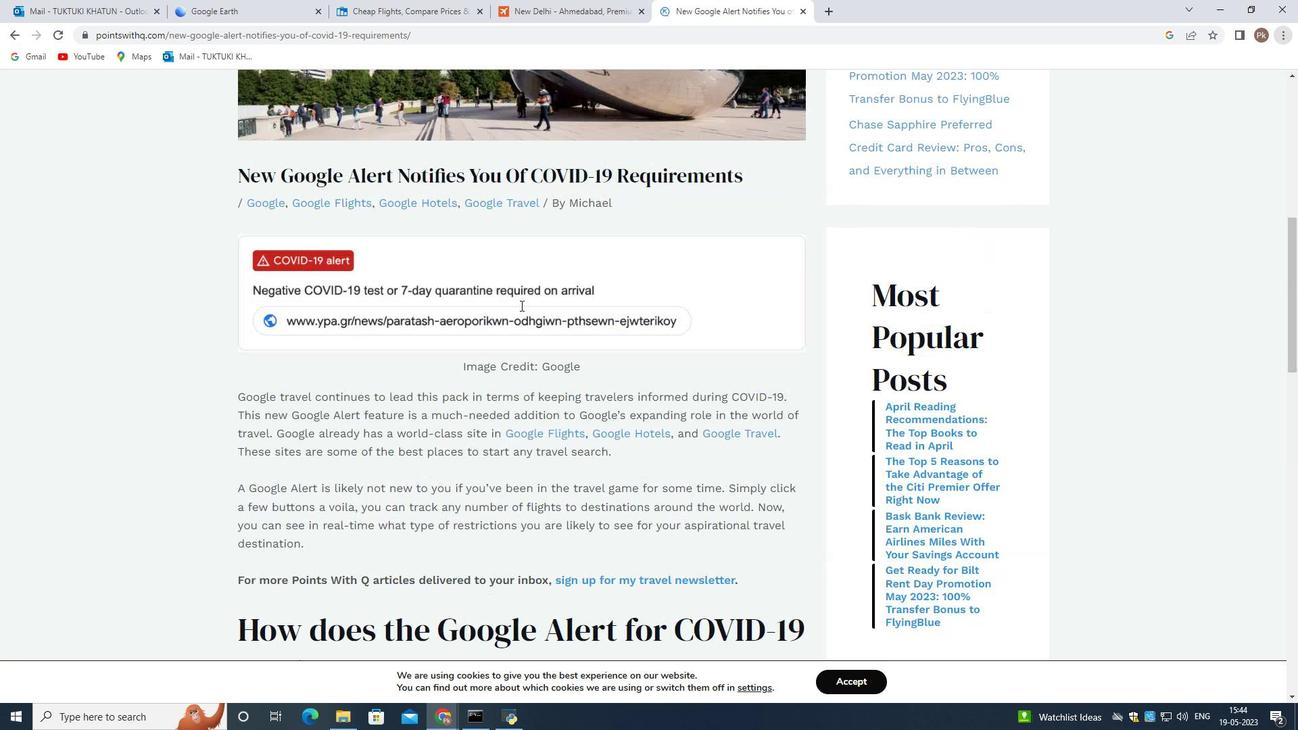 
Action: Mouse scrolled (520, 306) with delta (0, 0)
Screenshot: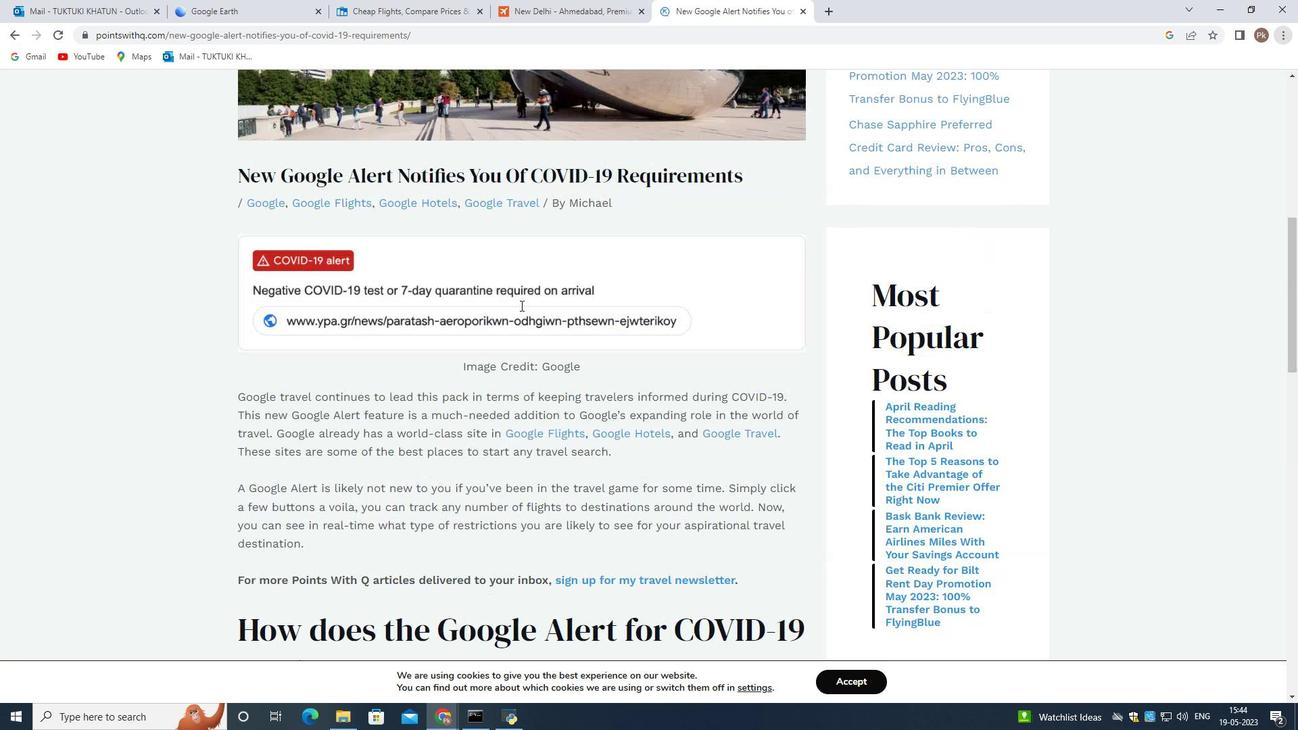 
Action: Mouse scrolled (520, 306) with delta (0, 0)
Screenshot: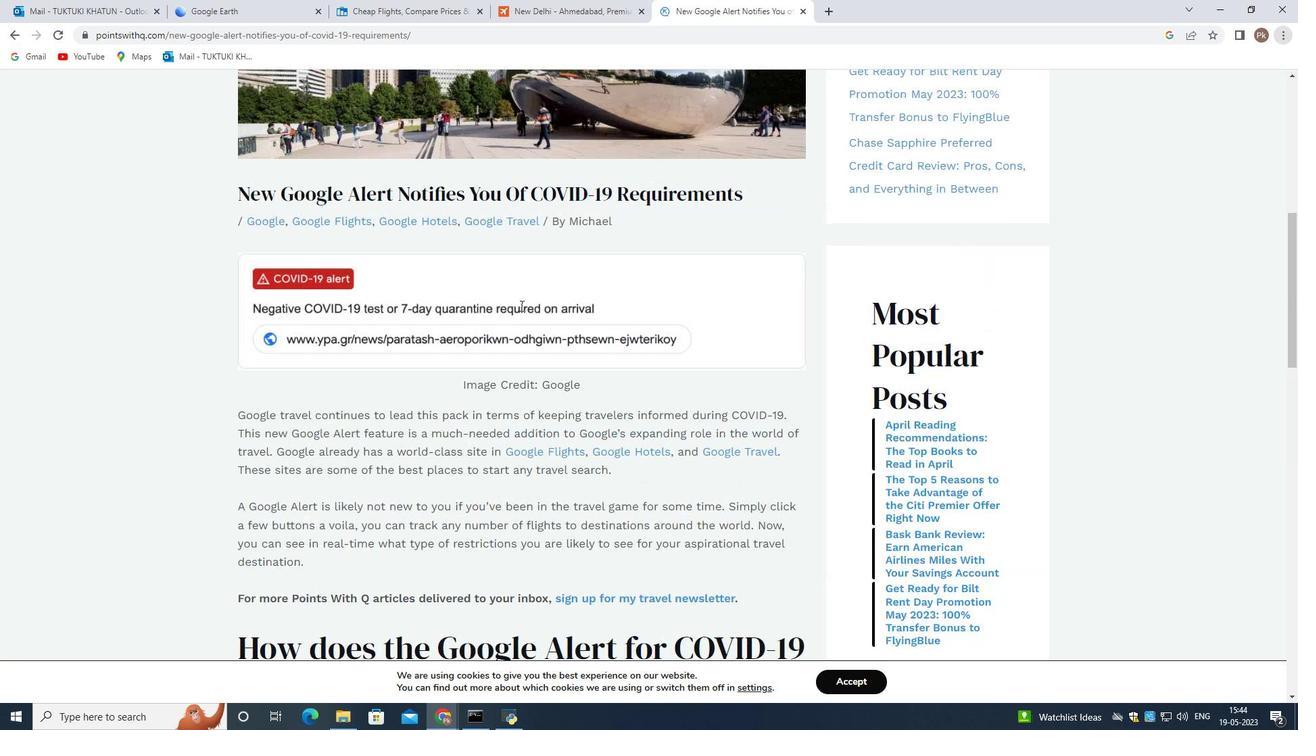 
Action: Mouse scrolled (520, 306) with delta (0, 0)
Screenshot: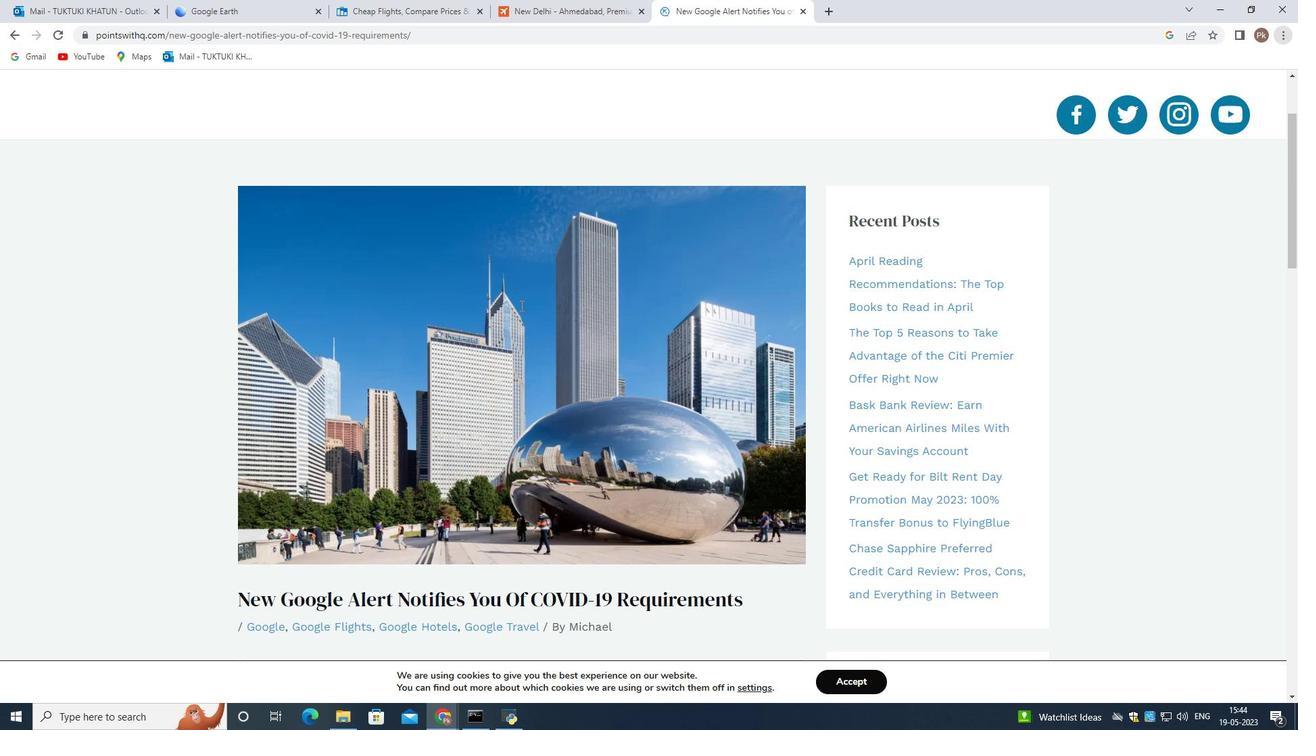 
Action: Mouse scrolled (520, 306) with delta (0, 0)
Screenshot: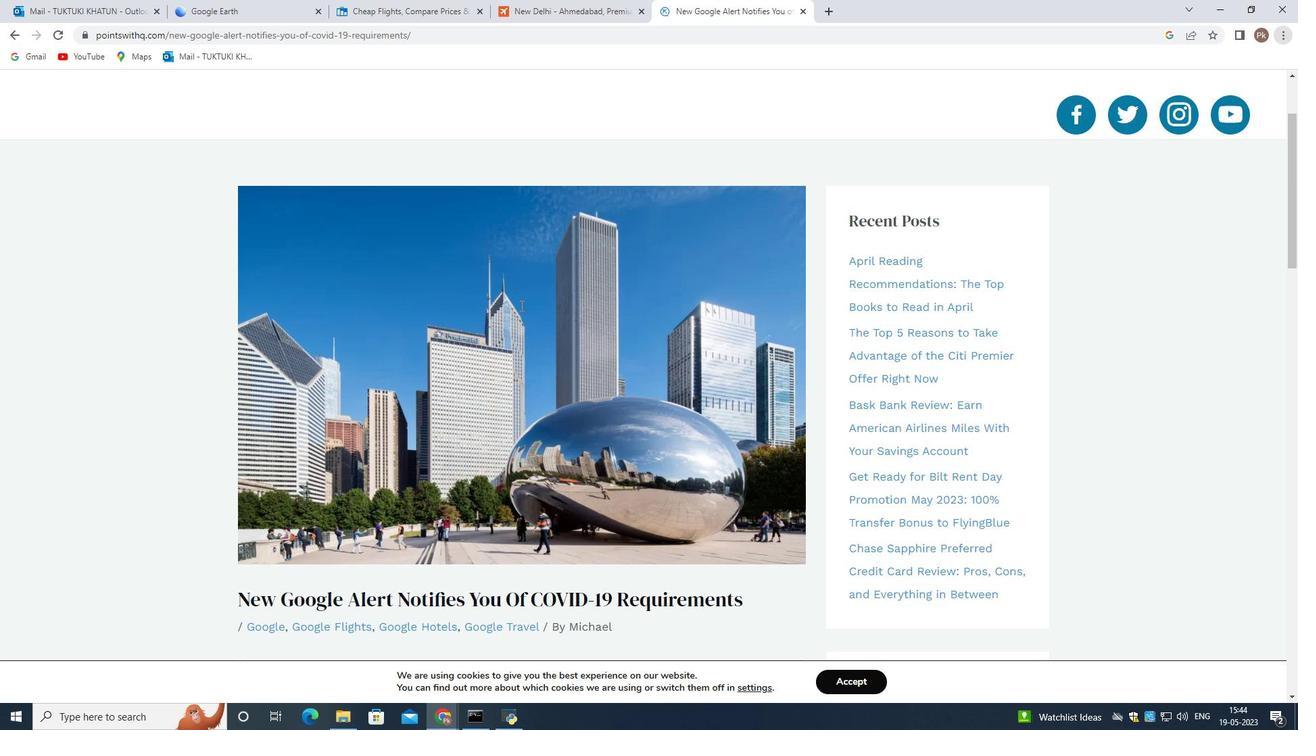 
Action: Mouse scrolled (520, 306) with delta (0, 0)
Screenshot: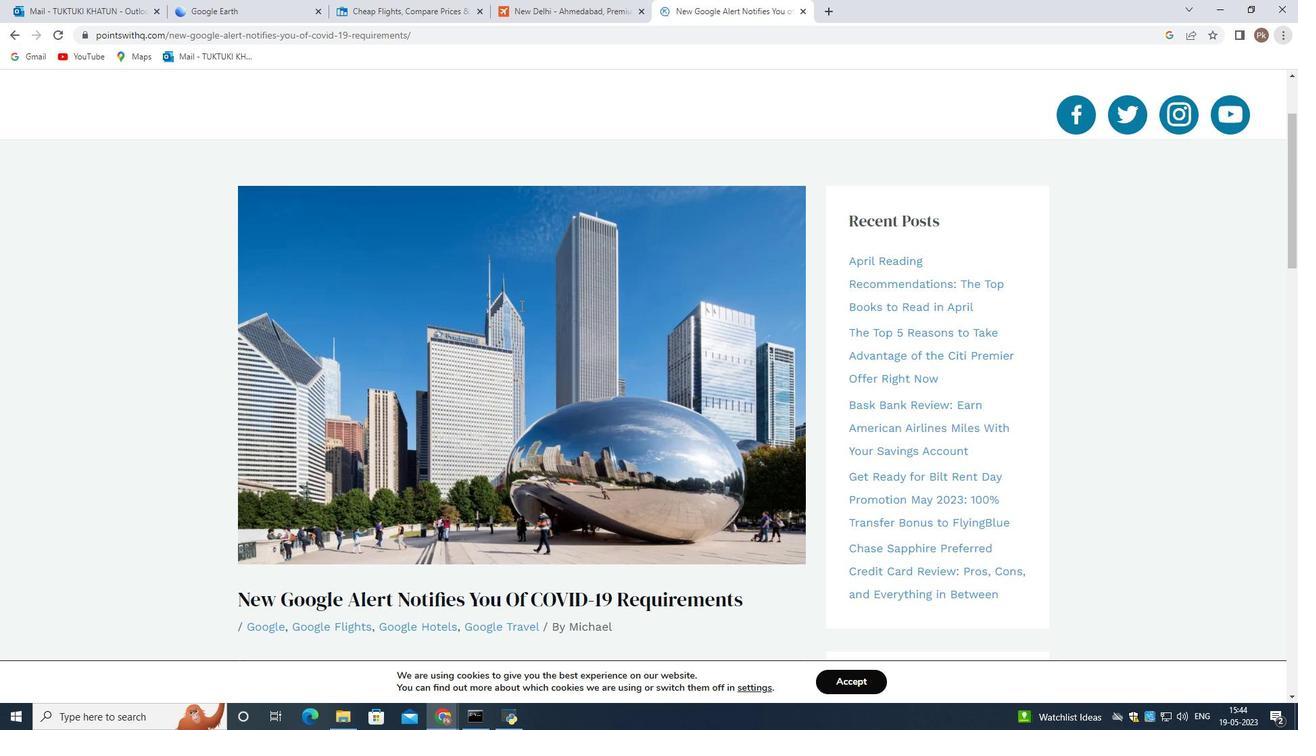 
Action: Mouse scrolled (520, 306) with delta (0, 0)
Screenshot: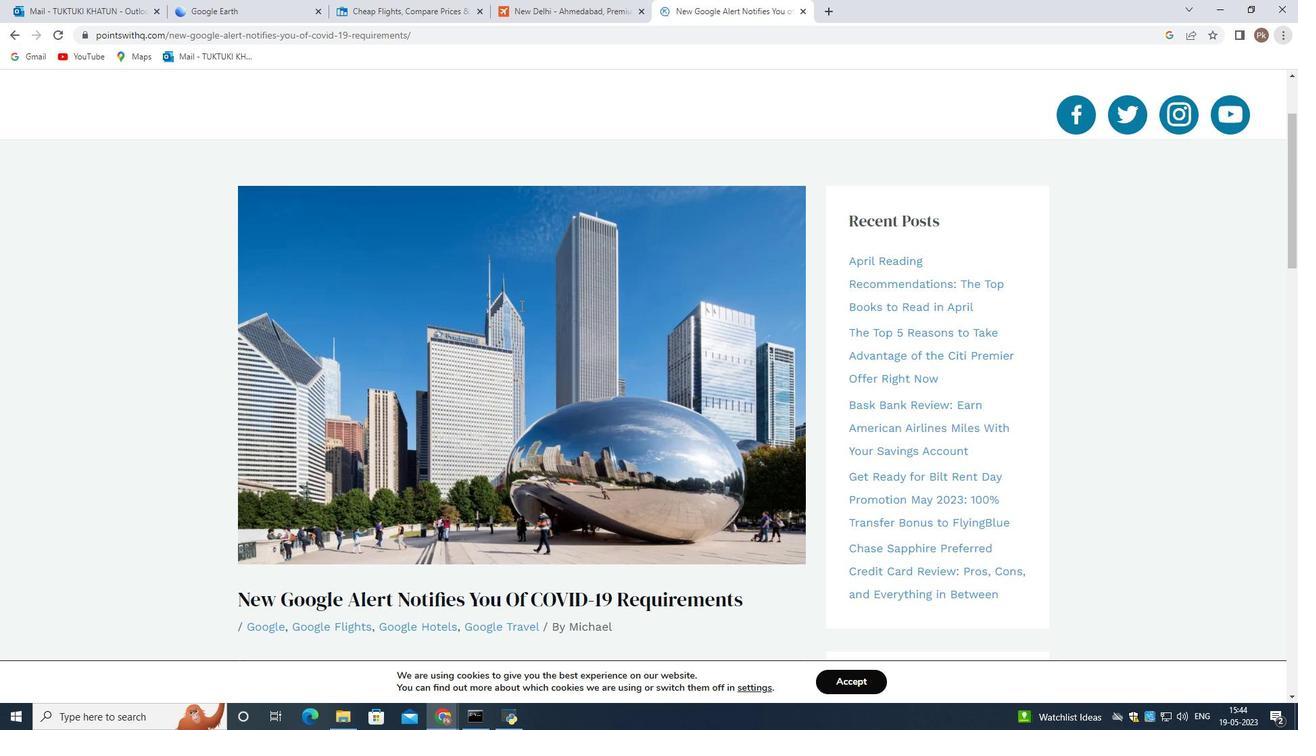 
Action: Mouse scrolled (520, 306) with delta (0, 0)
Screenshot: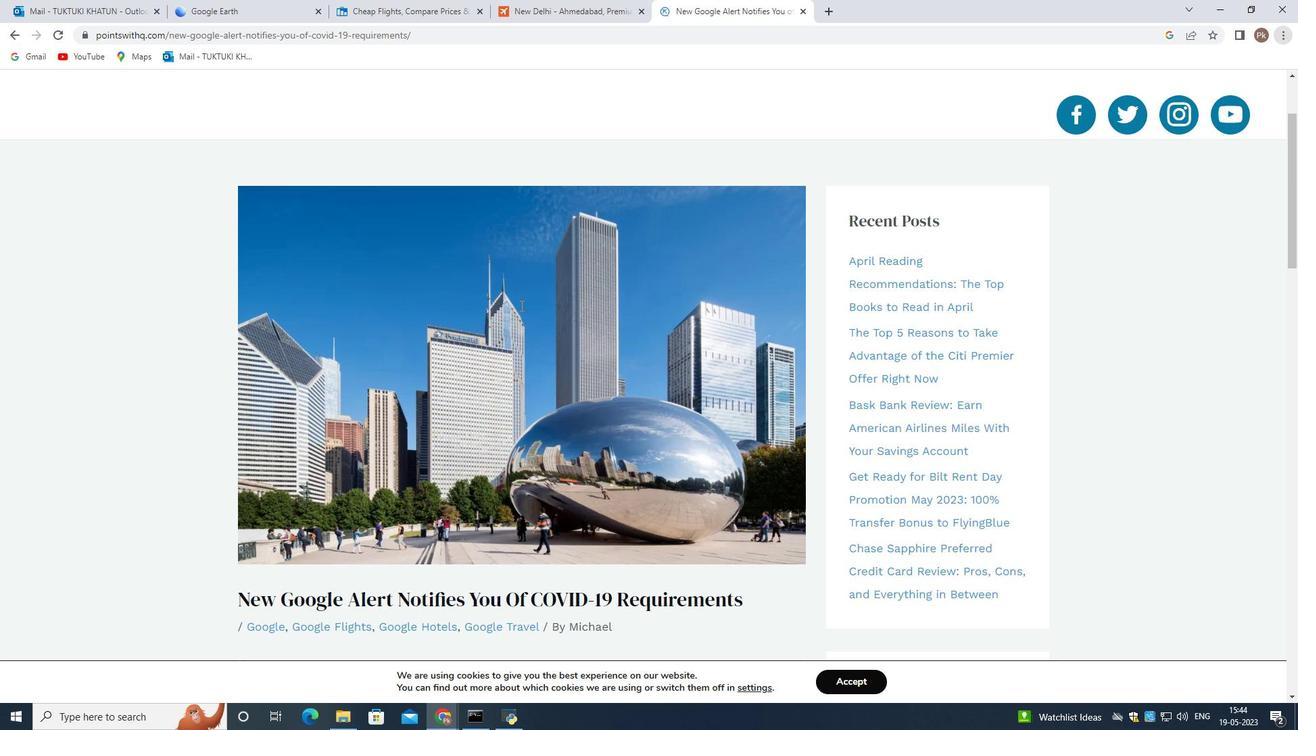 
Action: Mouse scrolled (520, 306) with delta (0, 0)
Screenshot: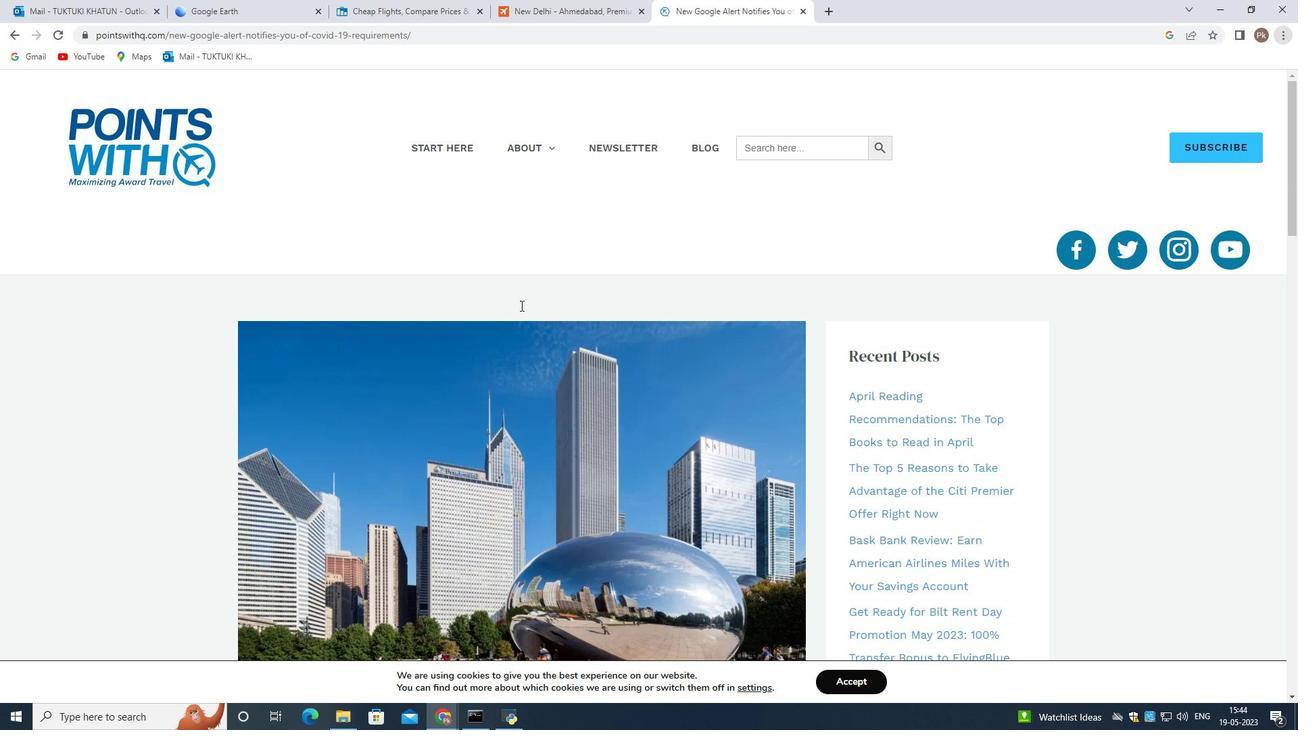 
Action: Mouse scrolled (520, 306) with delta (0, 0)
Screenshot: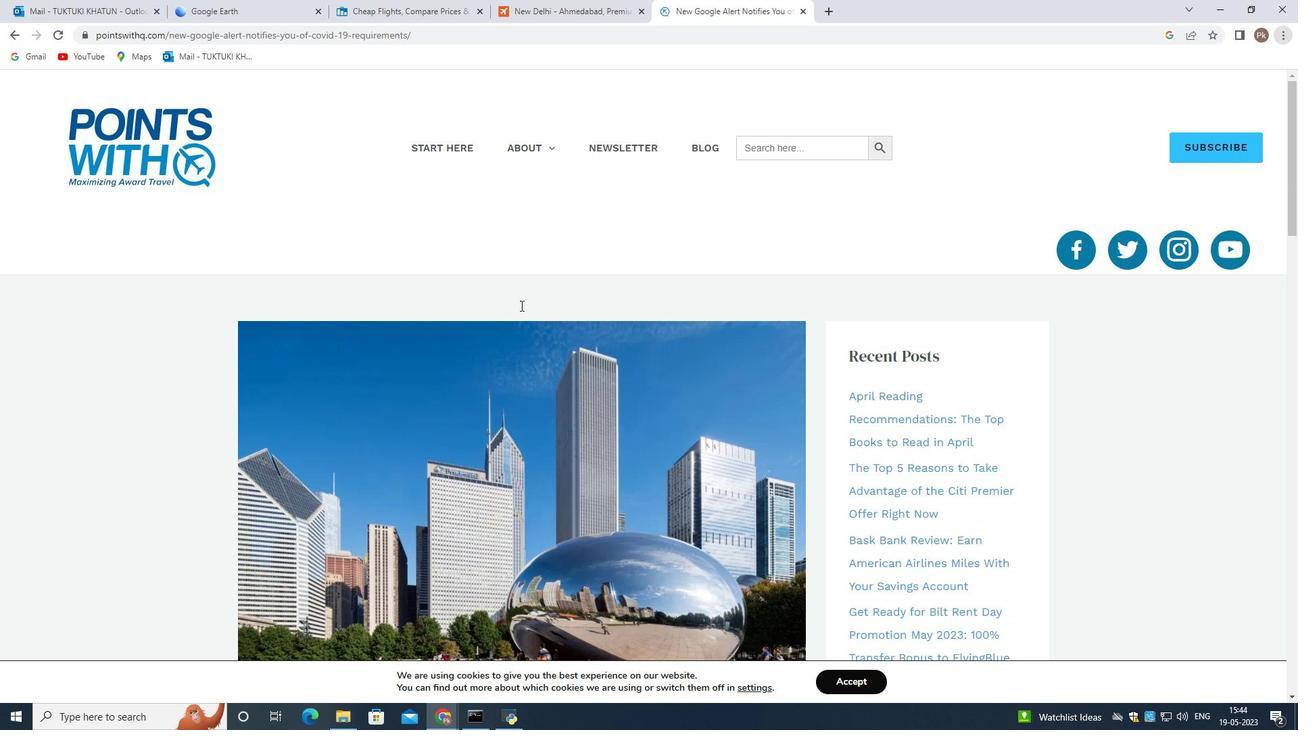 
Action: Mouse scrolled (520, 306) with delta (0, 0)
Screenshot: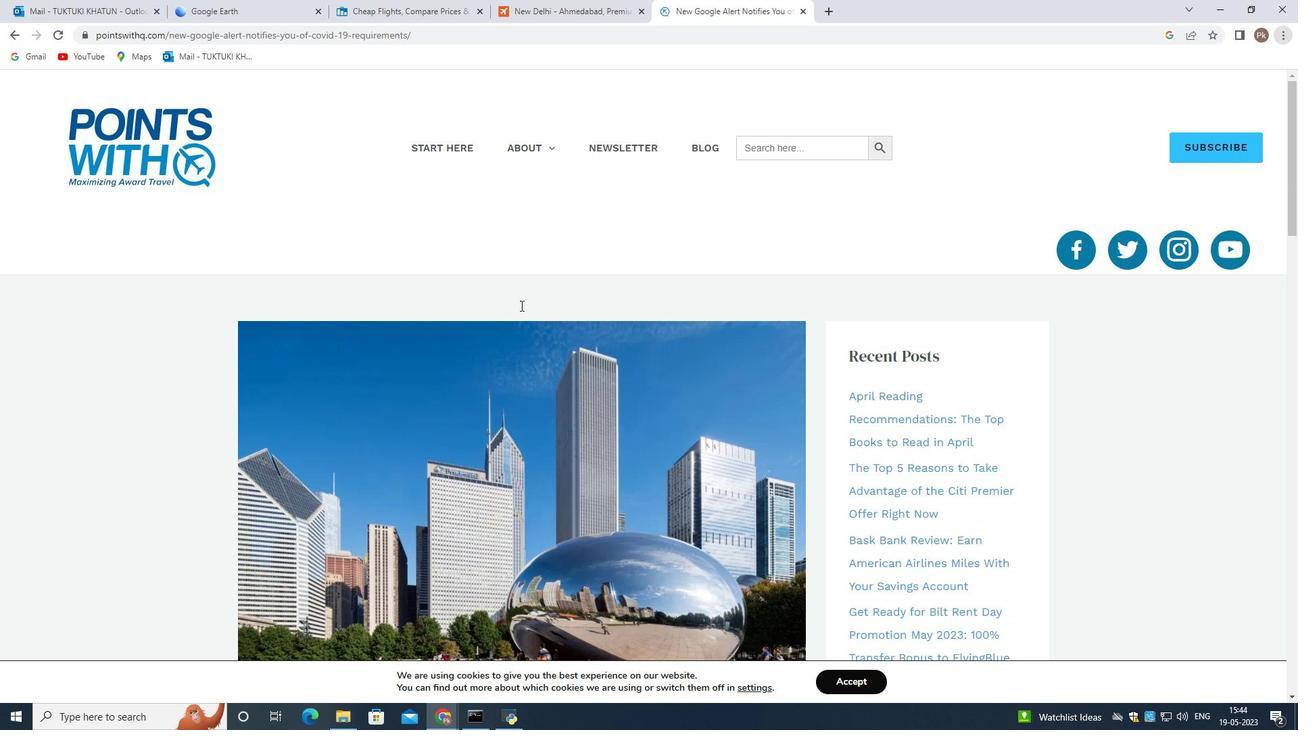 
Action: Mouse scrolled (520, 306) with delta (0, 0)
Screenshot: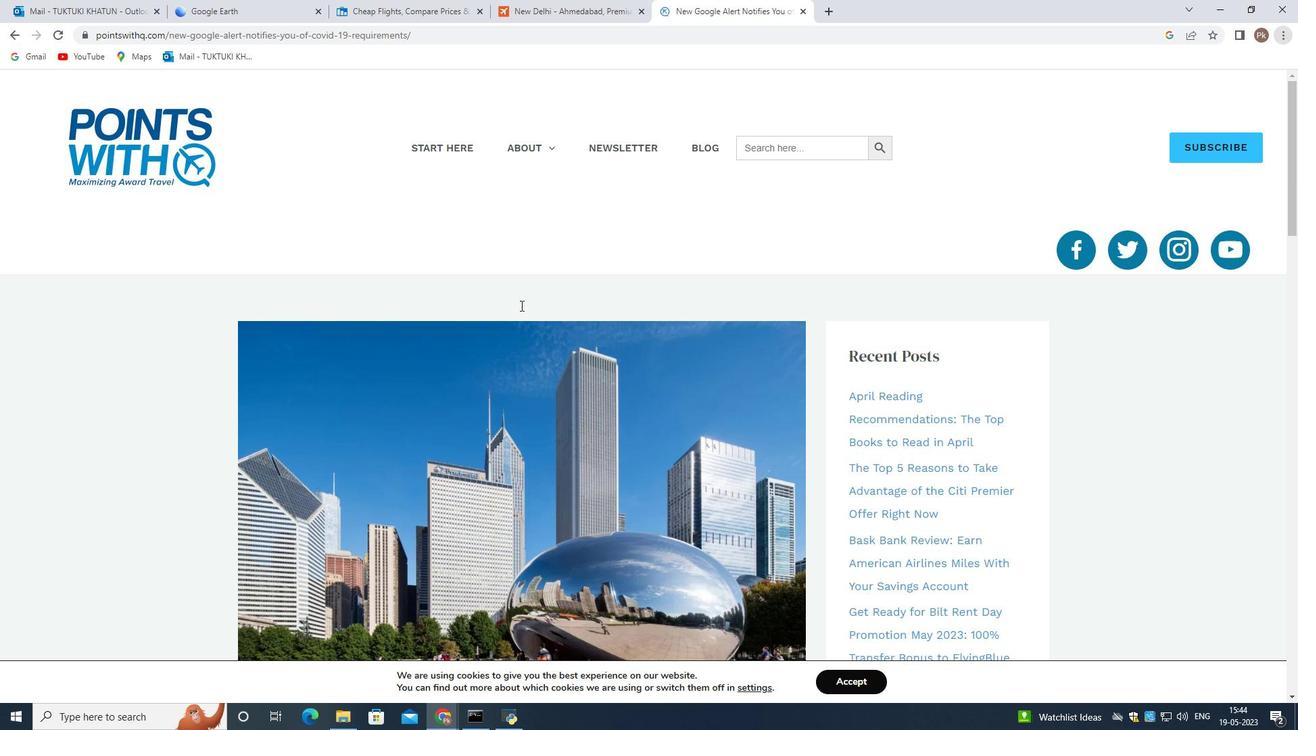 
Action: Mouse scrolled (520, 306) with delta (0, 0)
Screenshot: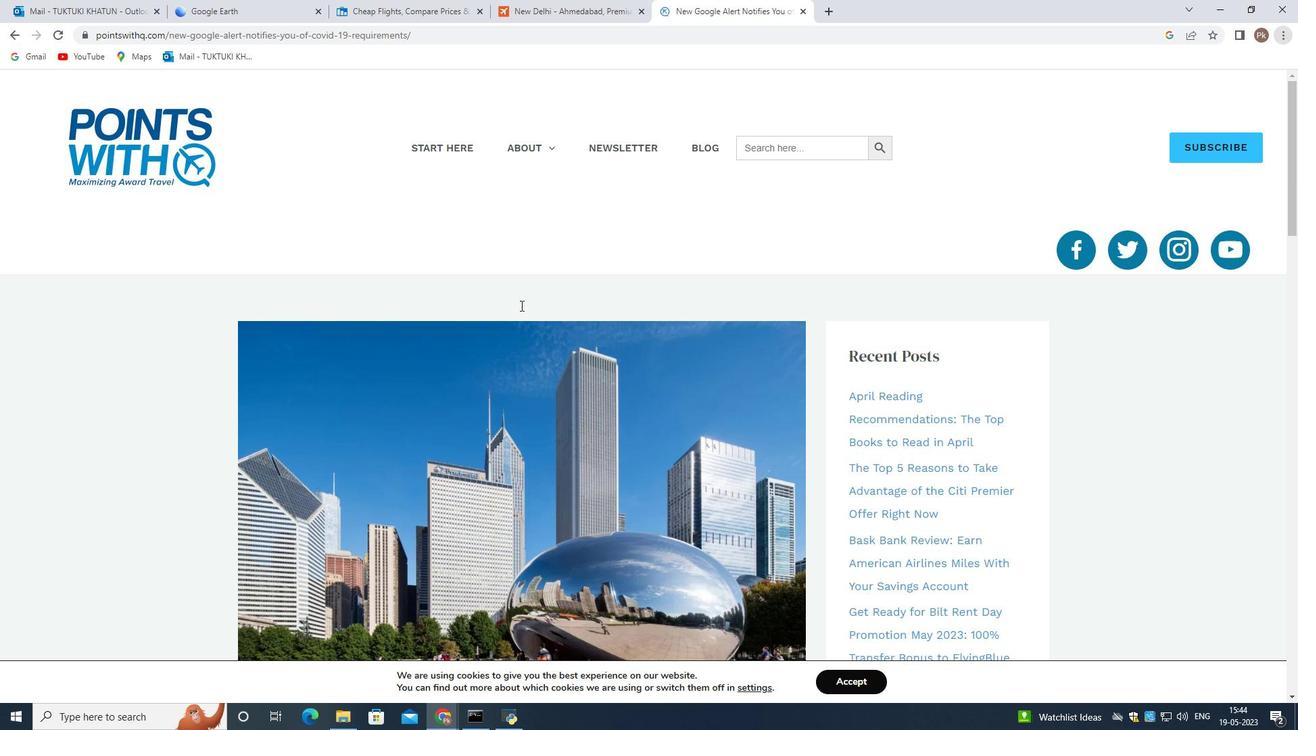 
Action: Mouse scrolled (520, 306) with delta (0, 0)
Screenshot: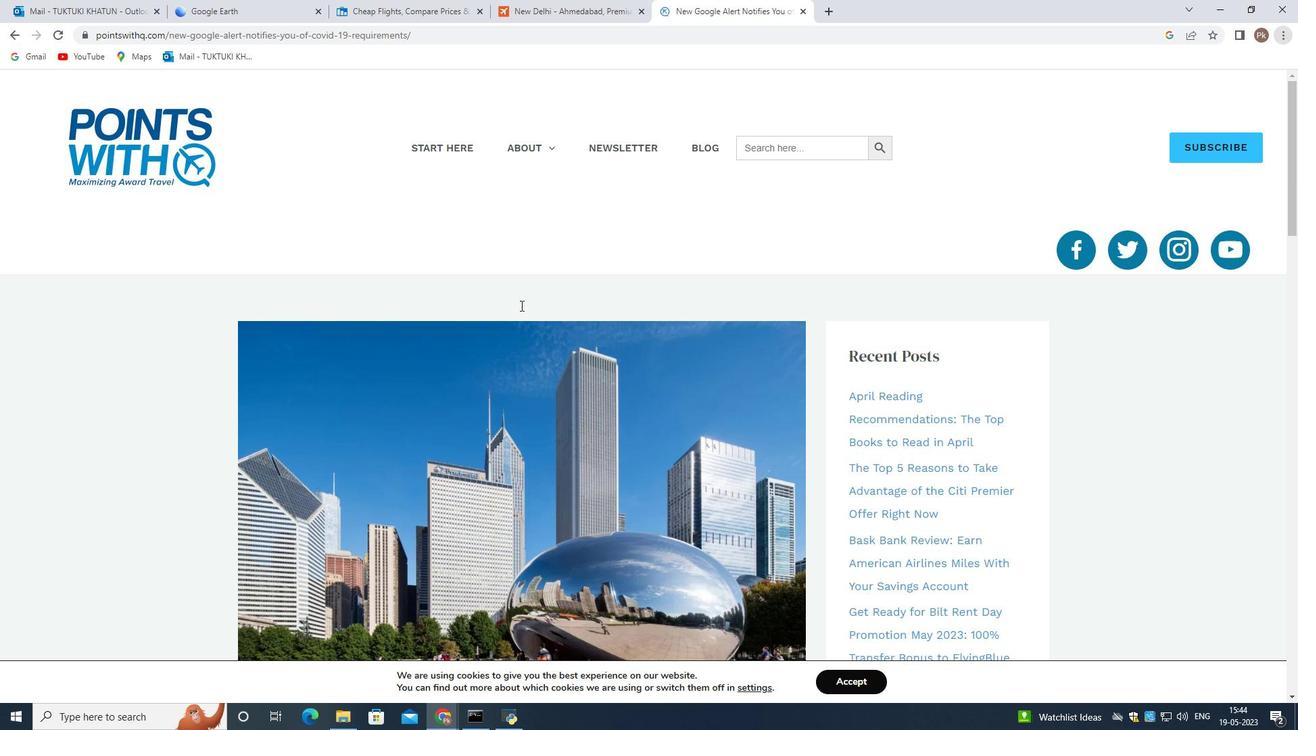 
Action: Mouse scrolled (520, 306) with delta (0, 0)
